 Task: Change the Trello board background to different mountain images using Unsplash.
Action: Mouse moved to (755, 287)
Screenshot: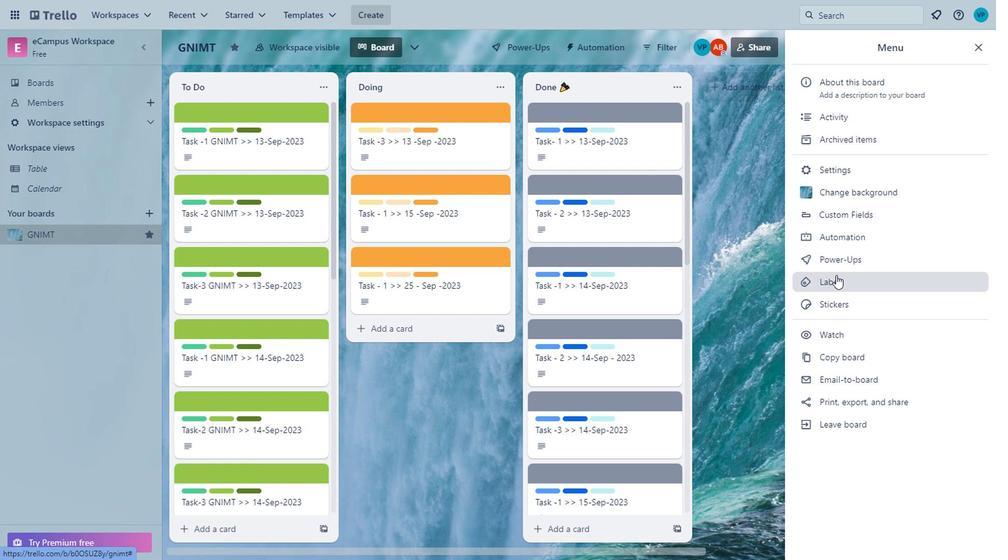 
Action: Mouse pressed left at (755, 287)
Screenshot: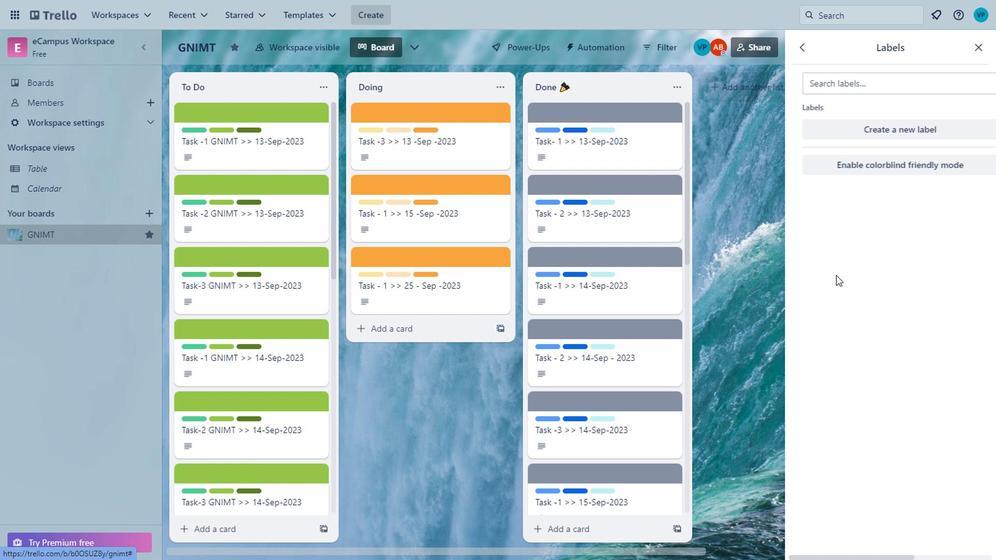 
Action: Mouse moved to (727, 98)
Screenshot: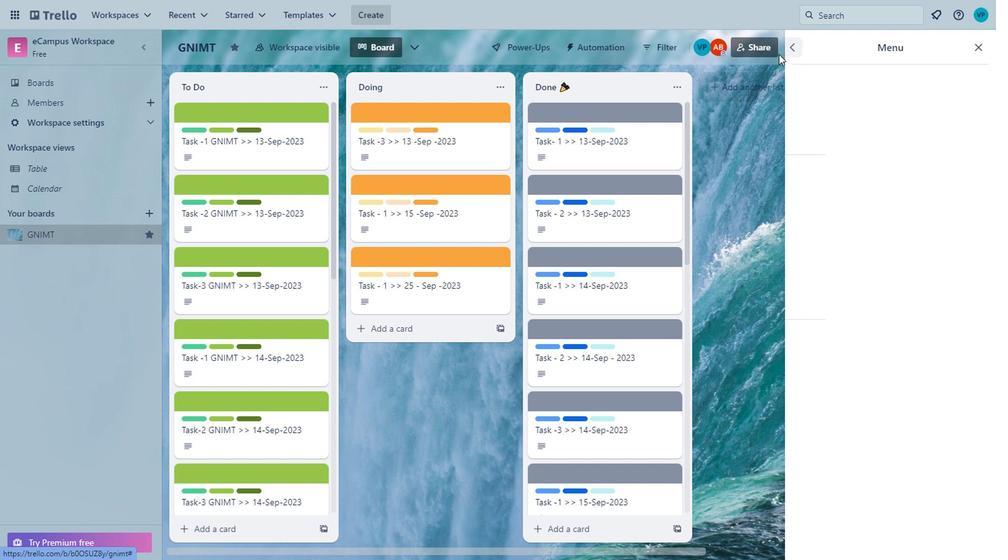 
Action: Mouse pressed left at (727, 98)
Screenshot: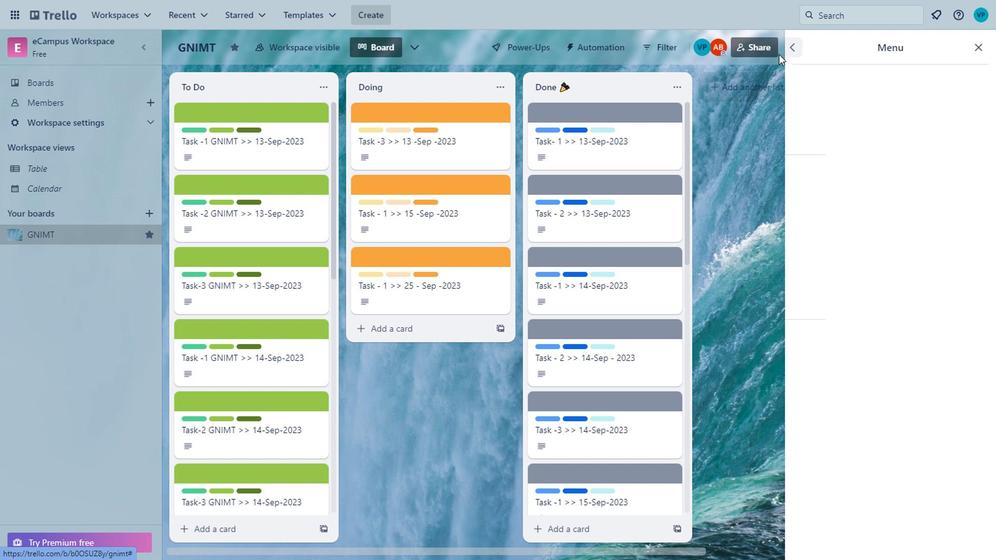 
Action: Mouse moved to (610, 98)
Screenshot: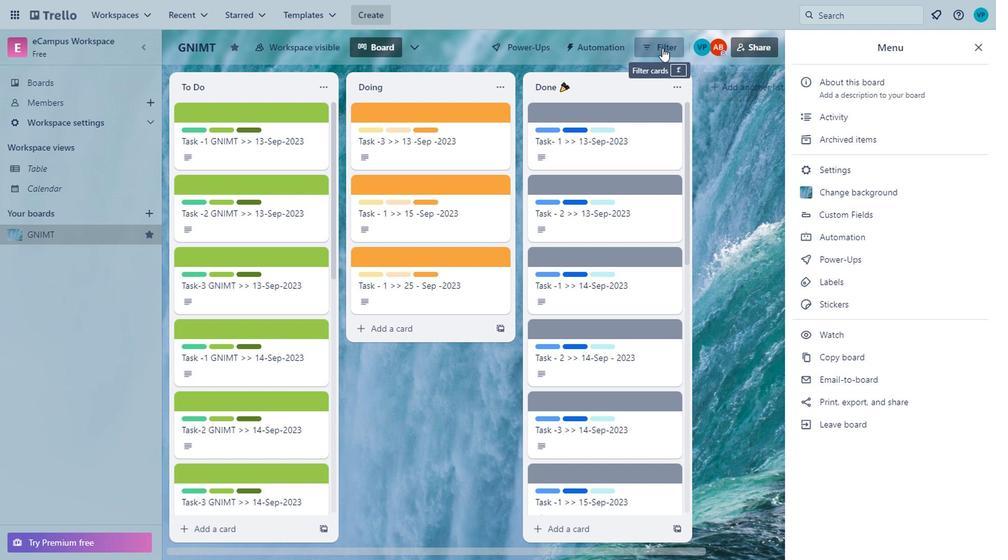 
Action: Mouse pressed left at (610, 98)
Screenshot: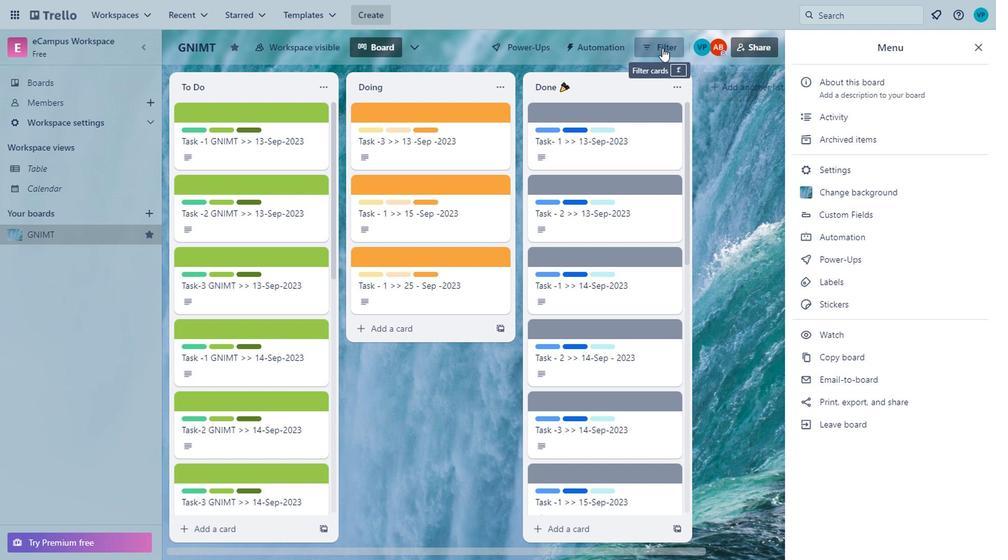 
Action: Mouse moved to (604, 217)
Screenshot: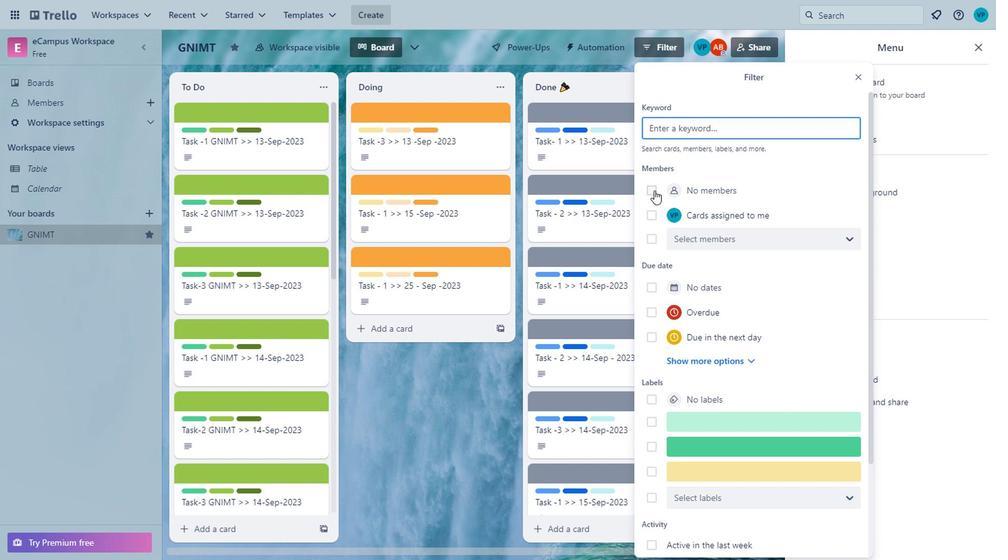 
Action: Mouse pressed left at (604, 217)
Screenshot: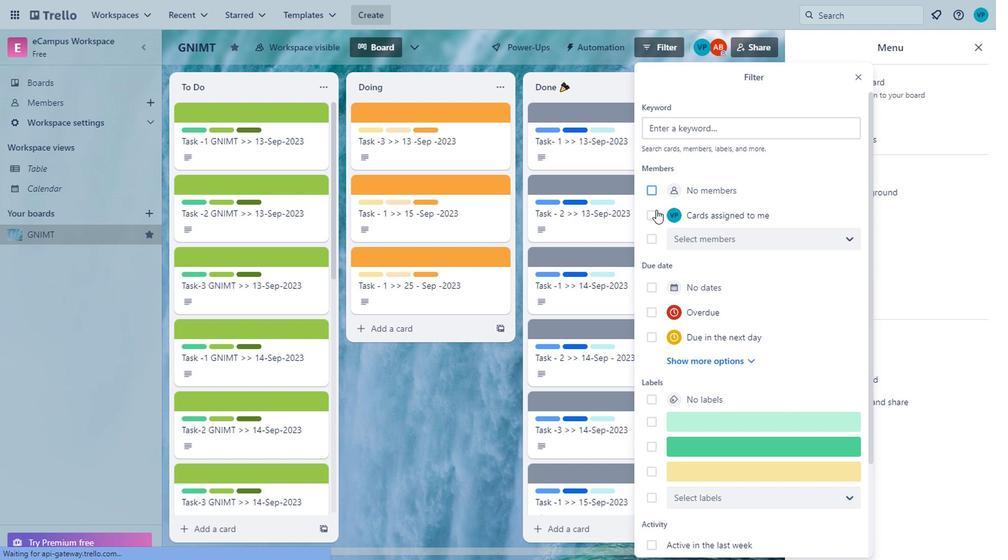 
Action: Mouse moved to (567, 239)
Screenshot: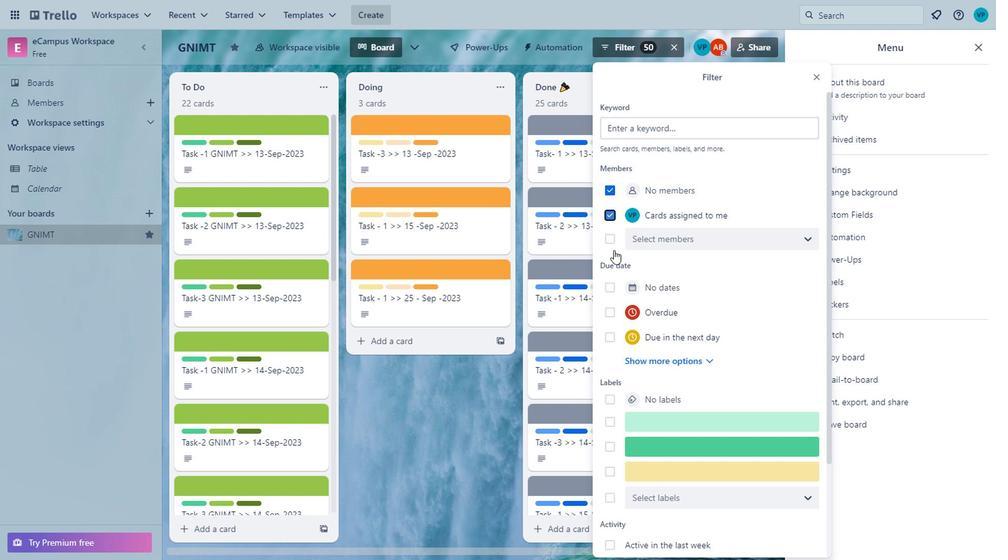 
Action: Mouse pressed left at (567, 239)
Screenshot: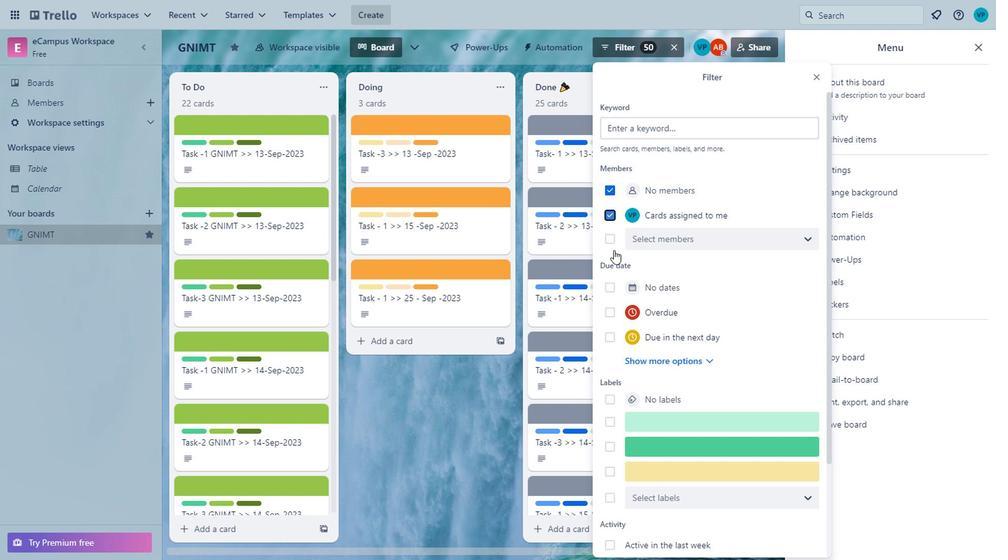 
Action: Mouse moved to (568, 257)
Screenshot: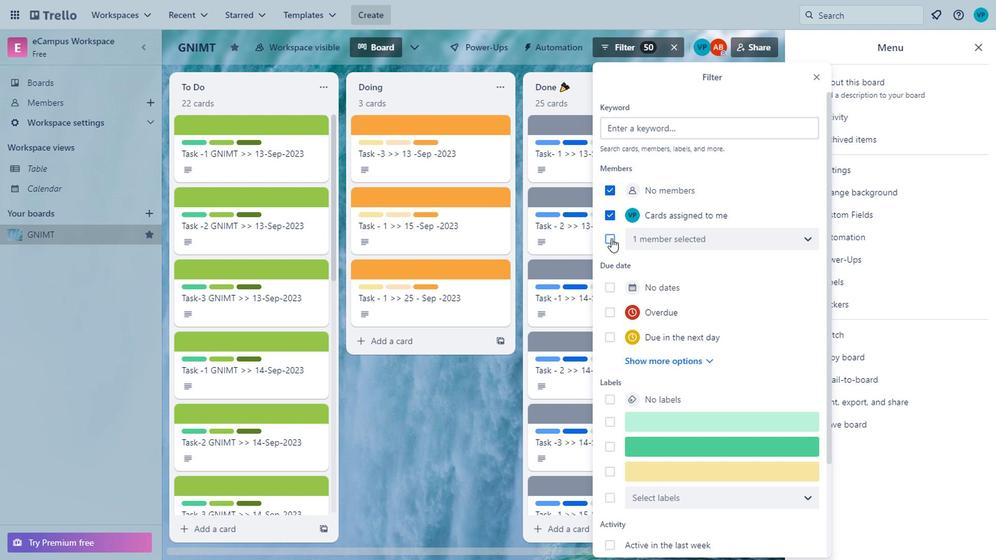 
Action: Mouse pressed left at (568, 257)
Screenshot: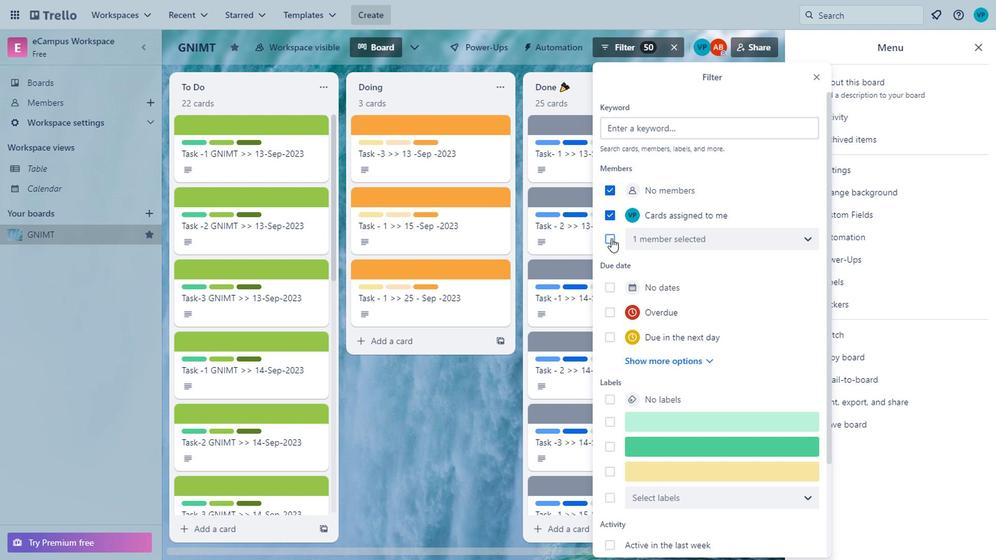 
Action: Mouse moved to (565, 294)
Screenshot: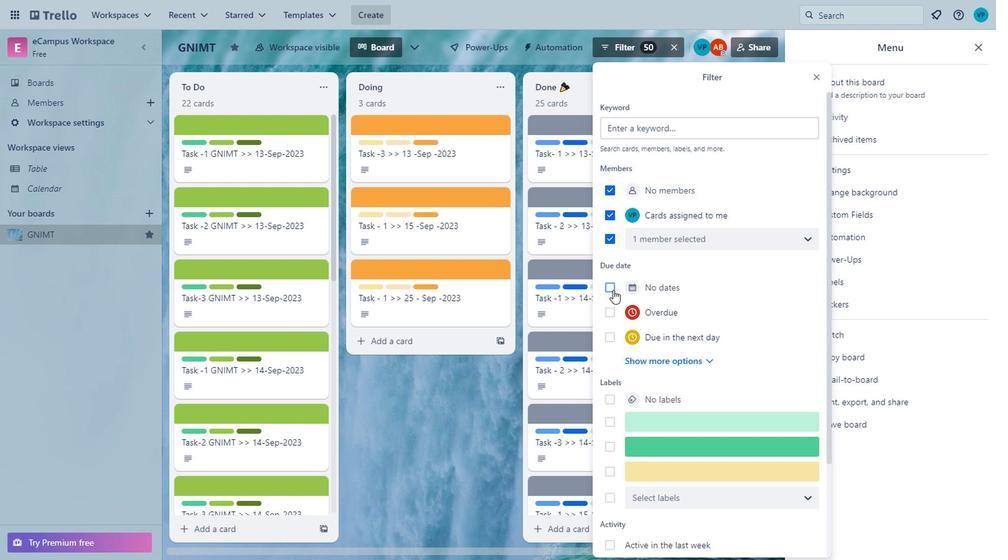 
Action: Mouse pressed left at (565, 294)
Screenshot: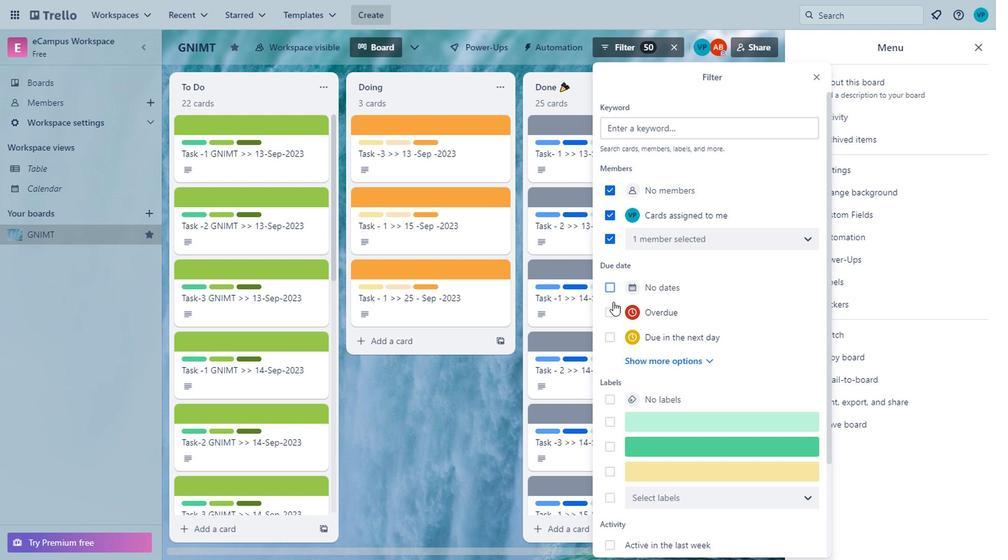 
Action: Mouse moved to (565, 315)
Screenshot: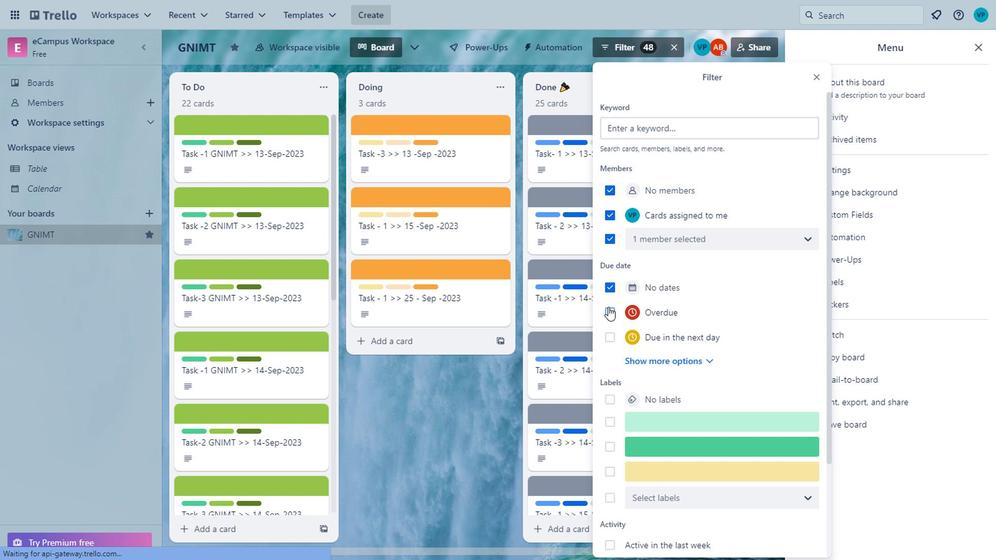 
Action: Mouse pressed left at (565, 315)
Screenshot: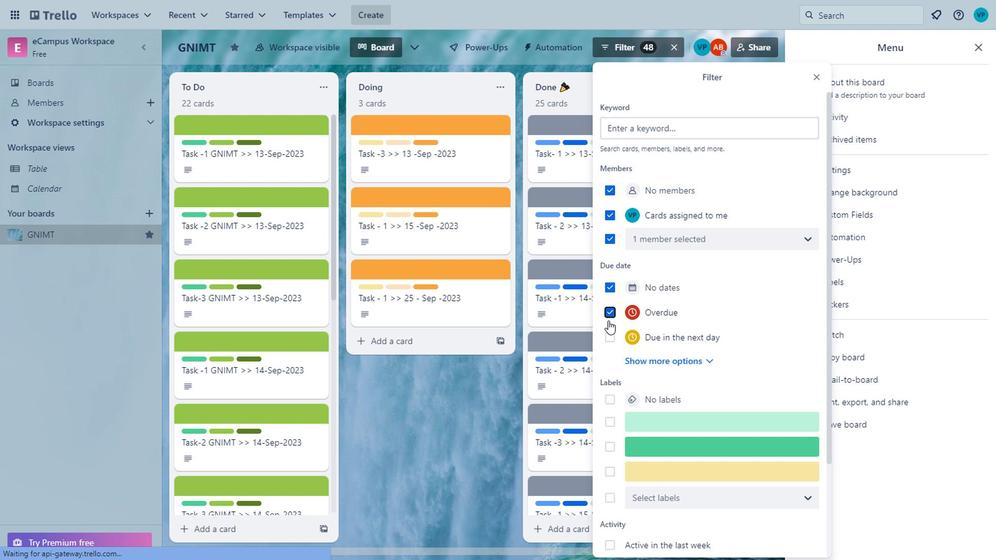 
Action: Mouse moved to (565, 339)
Screenshot: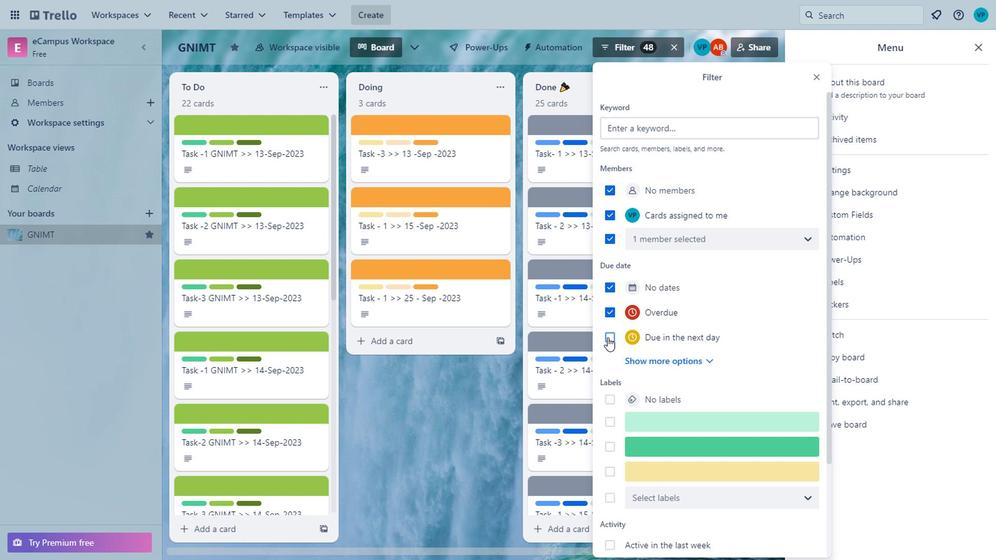 
Action: Mouse pressed left at (565, 339)
Screenshot: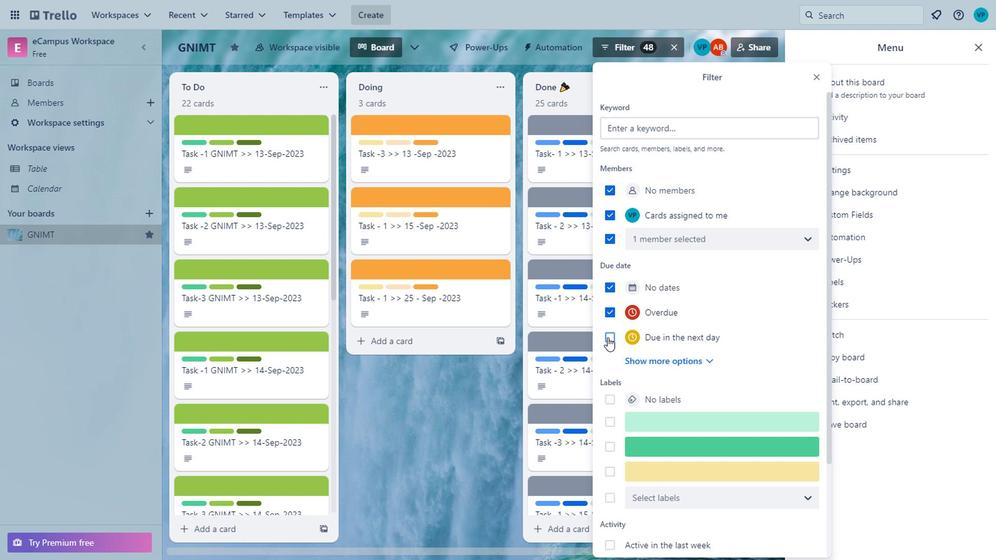 
Action: Mouse moved to (567, 392)
Screenshot: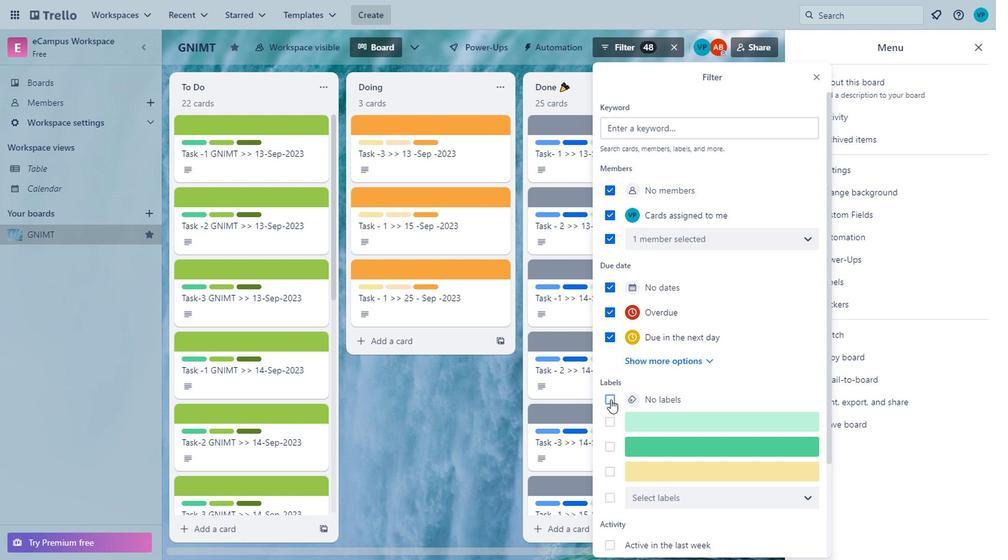 
Action: Mouse pressed left at (567, 392)
Screenshot: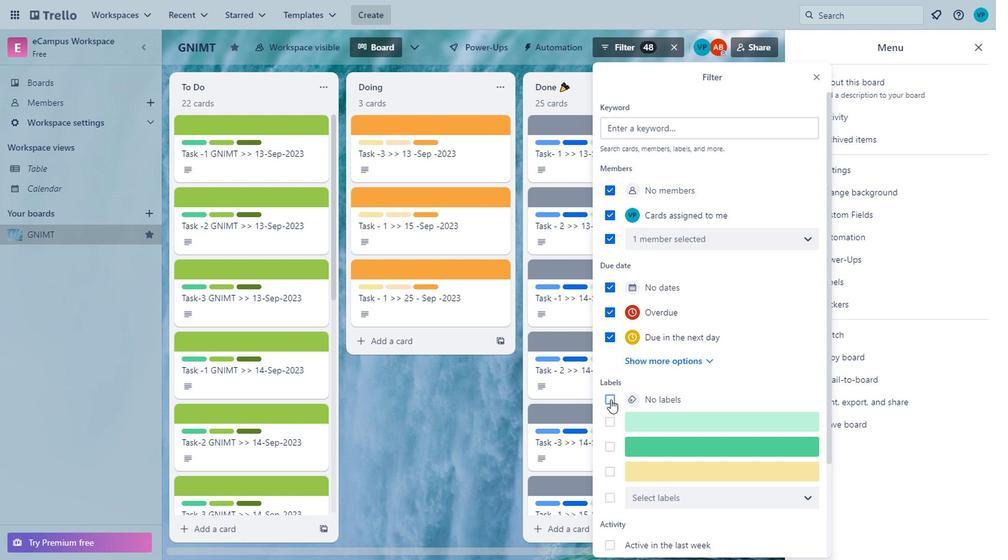 
Action: Mouse moved to (453, 293)
Screenshot: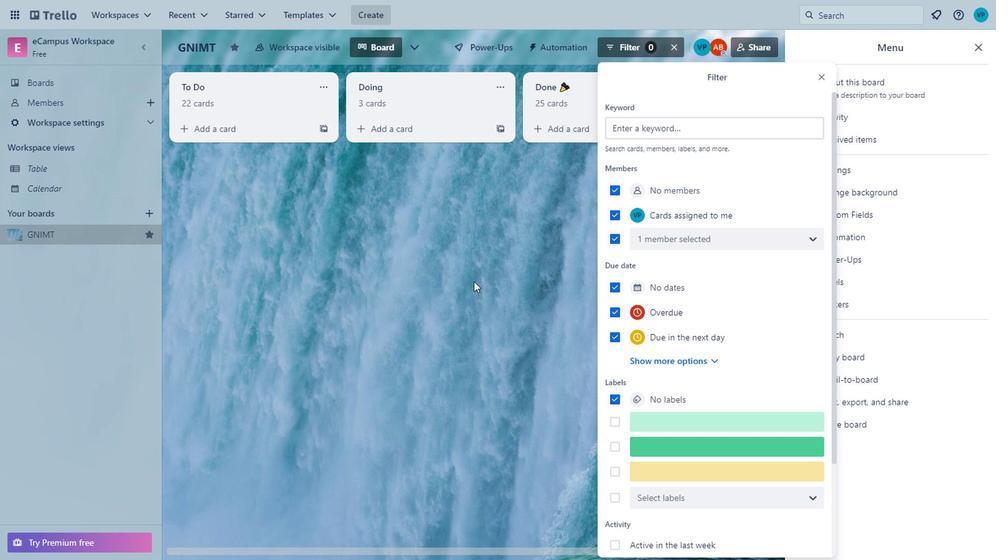 
Action: Mouse pressed left at (453, 293)
Screenshot: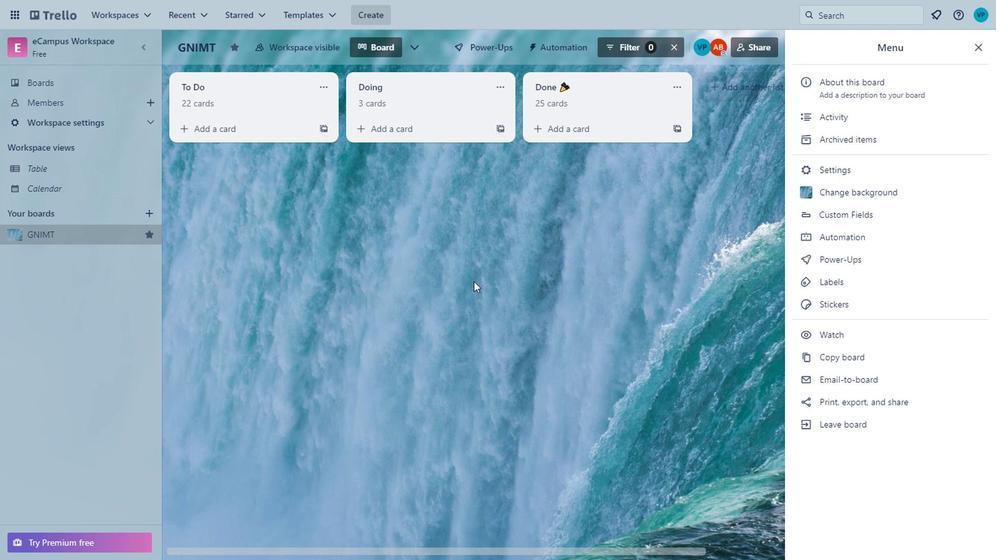 
Action: Mouse moved to (791, 222)
Screenshot: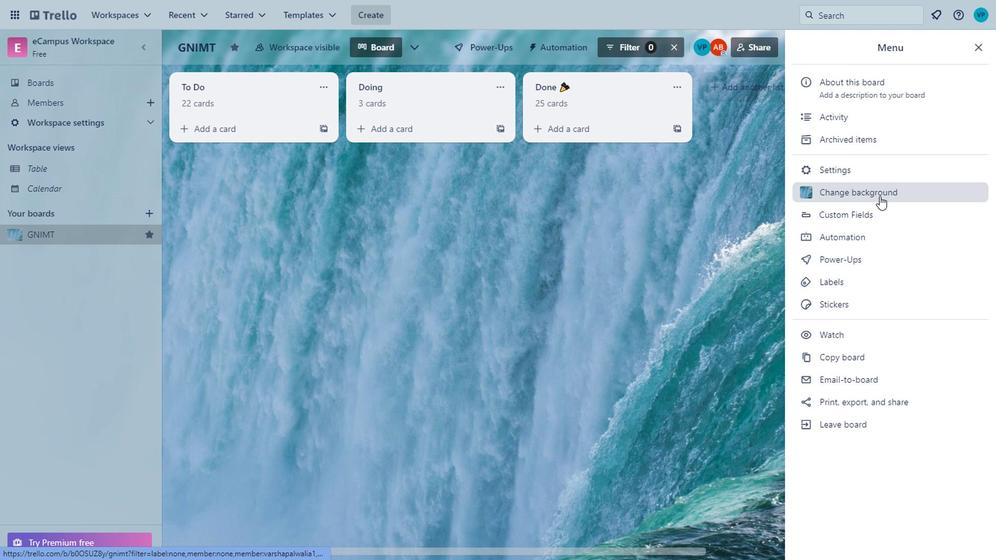 
Action: Mouse pressed left at (791, 222)
Screenshot: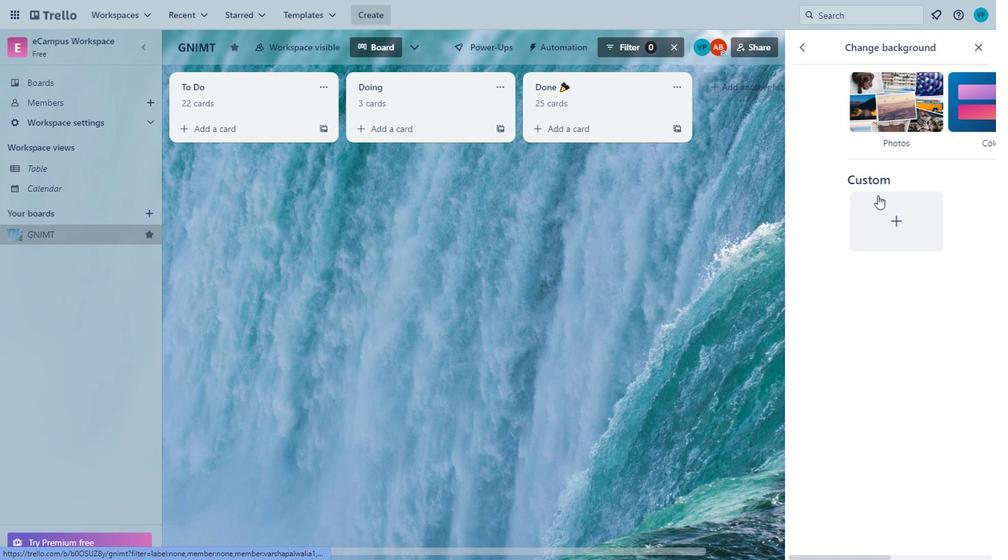 
Action: Mouse moved to (179, 97)
Screenshot: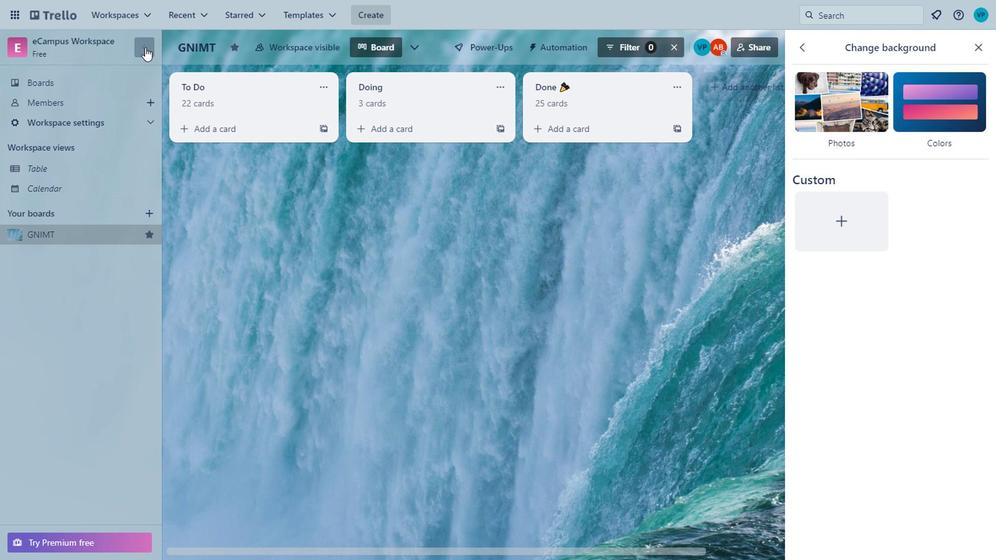 
Action: Mouse pressed left at (179, 97)
Screenshot: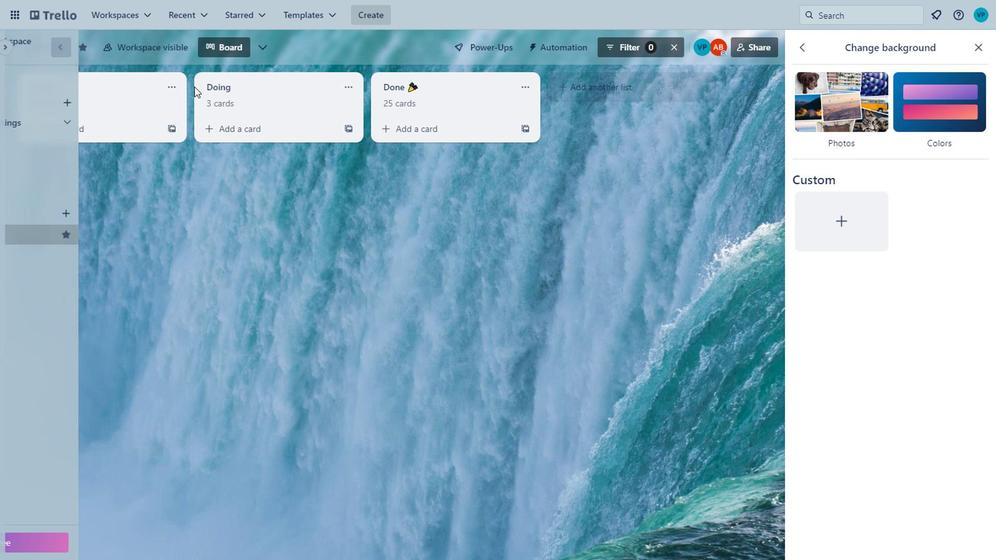 
Action: Mouse moved to (771, 167)
Screenshot: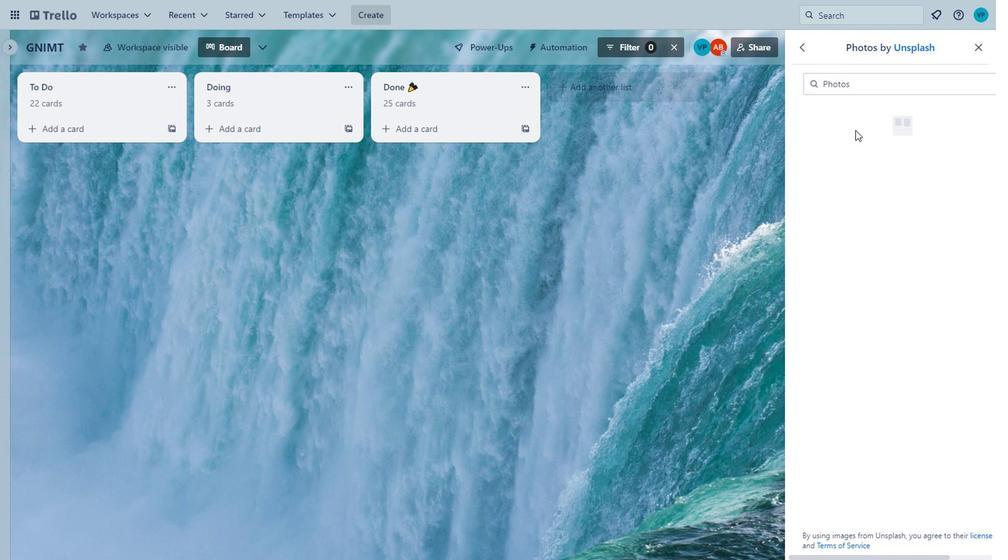 
Action: Mouse pressed left at (771, 167)
Screenshot: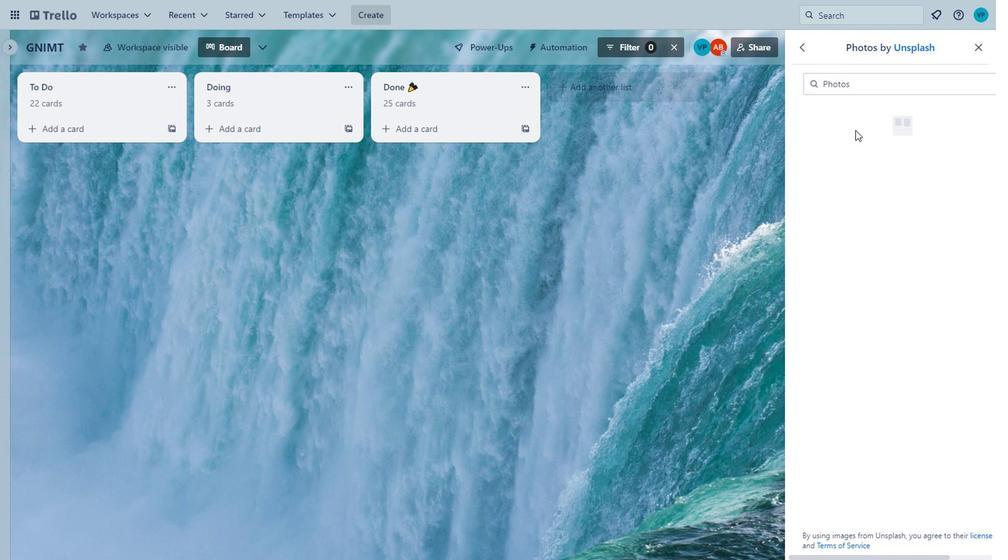 
Action: Mouse moved to (804, 133)
Screenshot: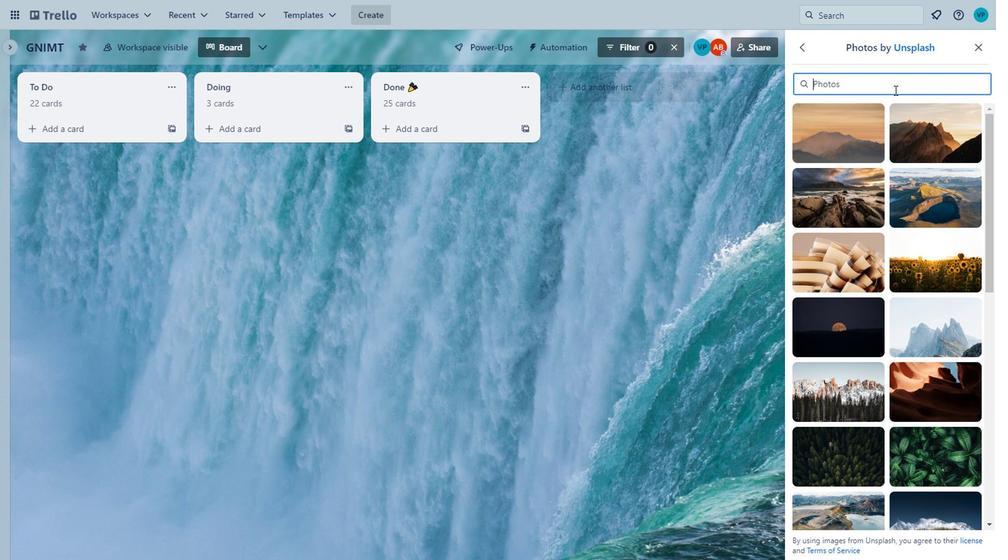 
Action: Mouse pressed left at (804, 133)
Screenshot: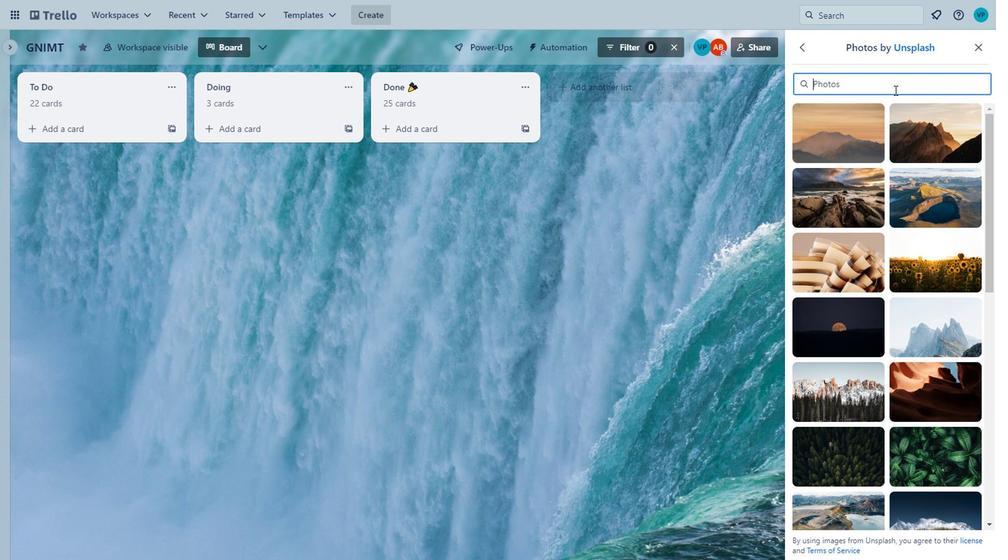 
Action: Mouse moved to (815, 144)
Screenshot: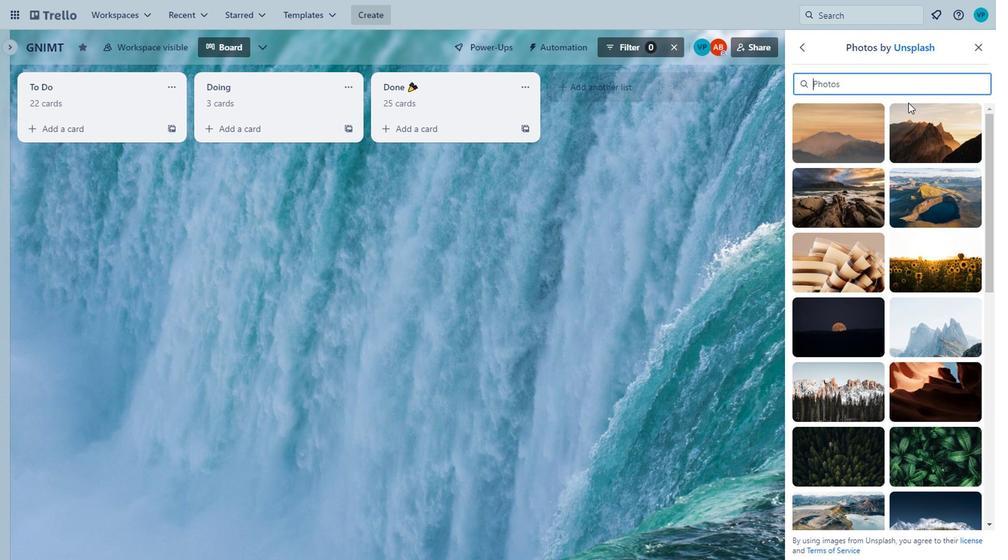 
Action: Key pressed mountains<Key.enter>
Screenshot: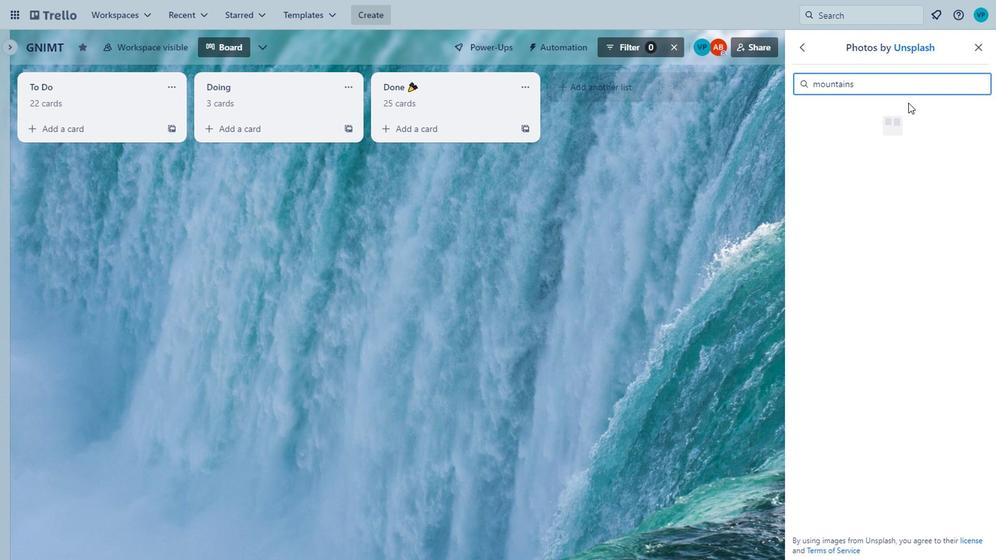 
Action: Mouse moved to (764, 161)
Screenshot: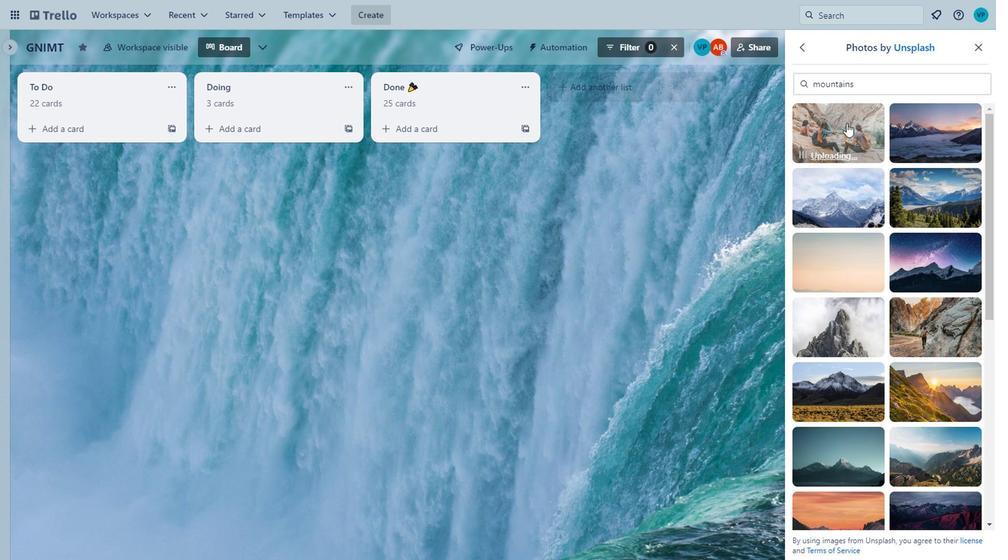 
Action: Mouse pressed left at (764, 161)
Screenshot: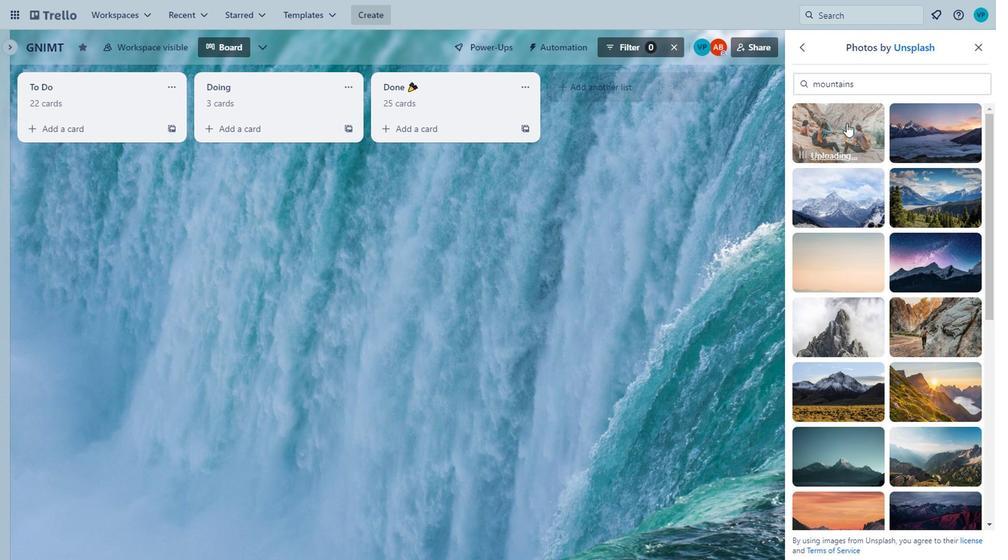 
Action: Mouse moved to (769, 322)
Screenshot: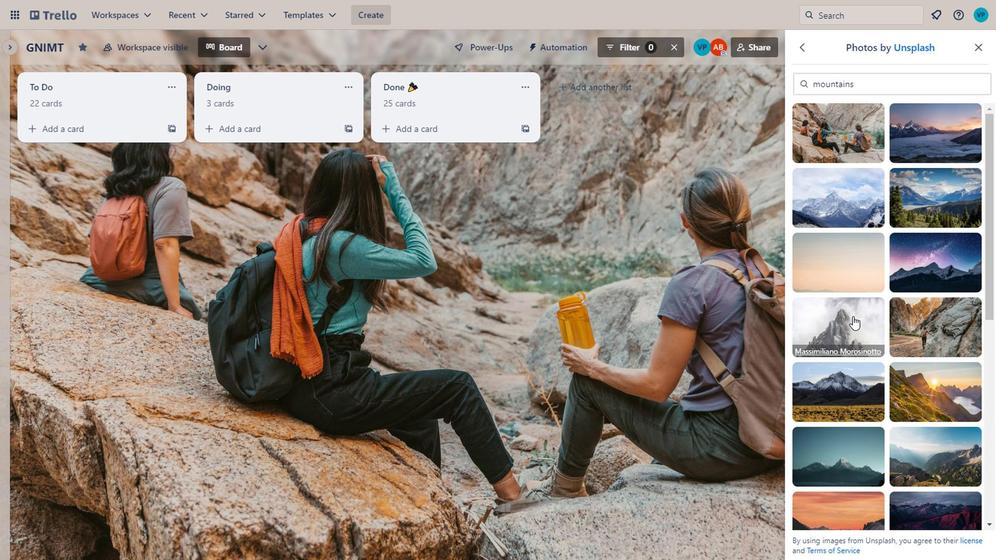 
Action: Mouse pressed left at (769, 322)
Screenshot: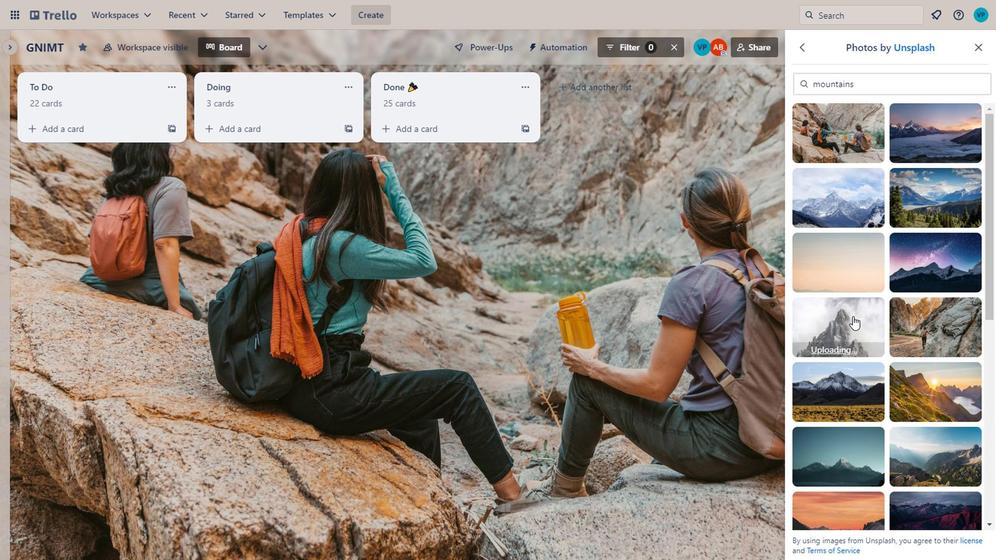 
Action: Mouse moved to (838, 262)
Screenshot: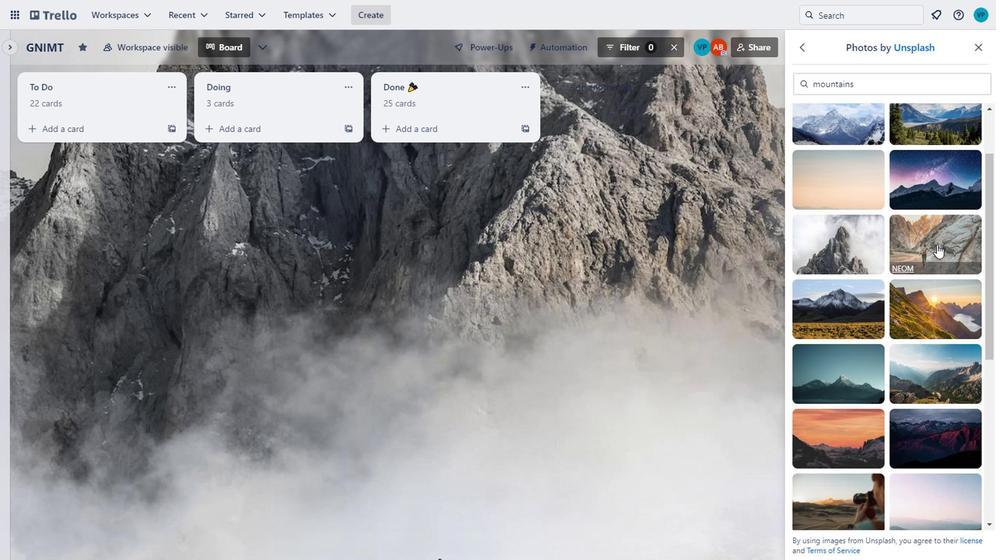 
Action: Mouse scrolled (838, 262) with delta (0, 0)
Screenshot: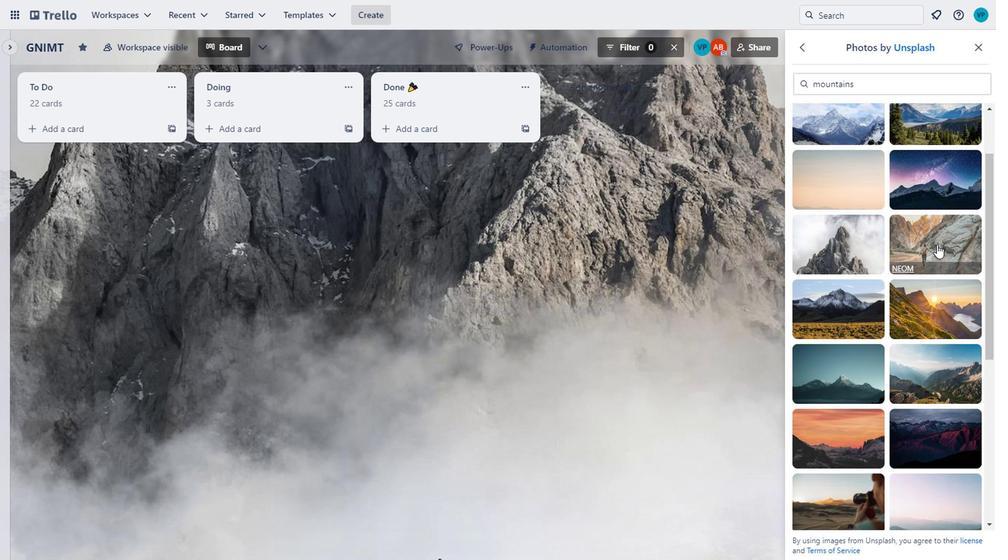 
Action: Mouse moved to (888, 58)
Screenshot: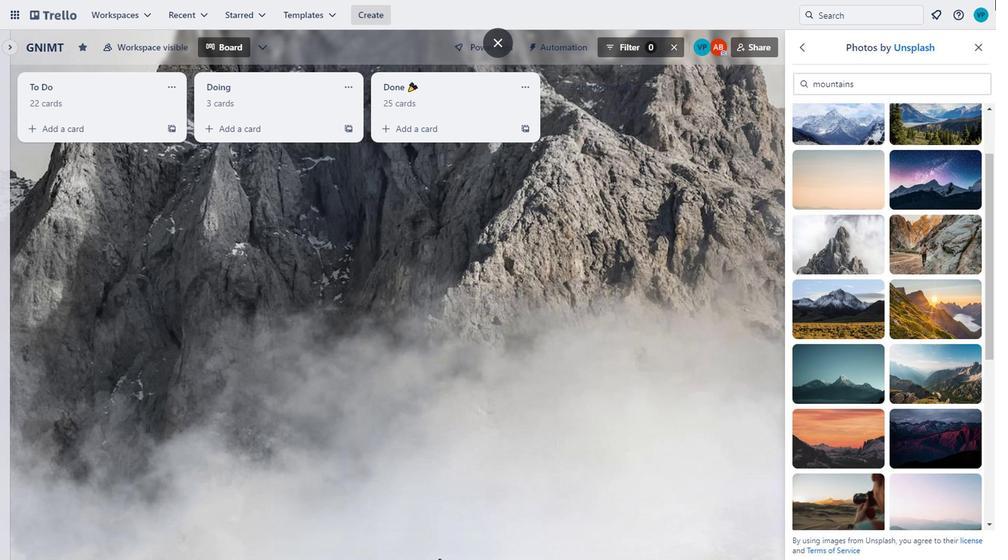 
Action: Mouse scrolled (888, 58) with delta (0, 0)
Screenshot: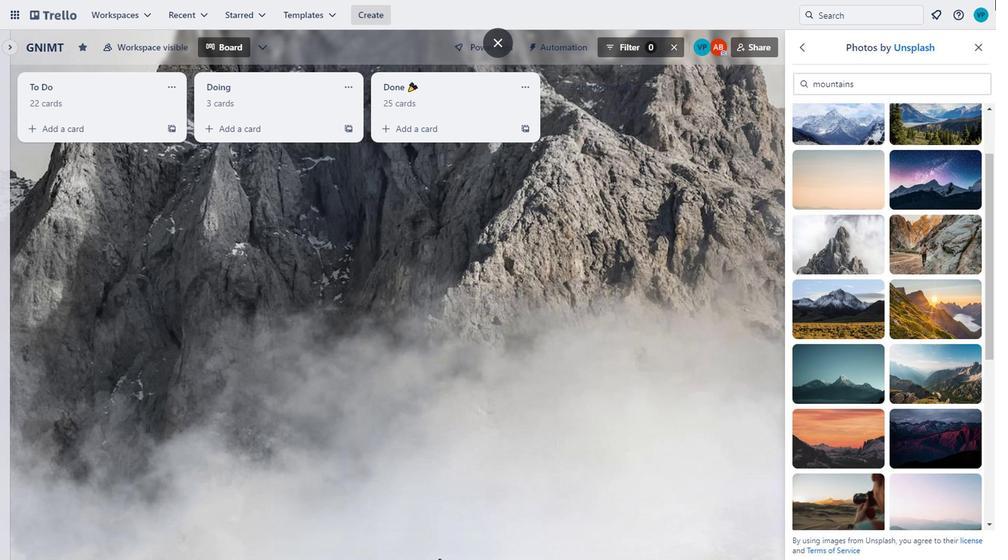 
Action: Mouse scrolled (888, 58) with delta (0, 0)
Screenshot: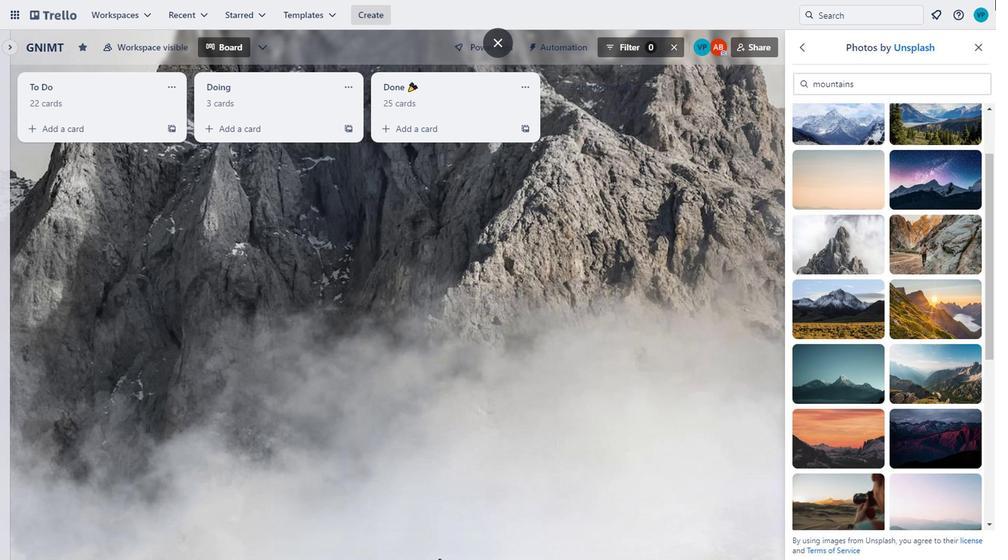 
Action: Mouse scrolled (888, 58) with delta (0, 0)
Screenshot: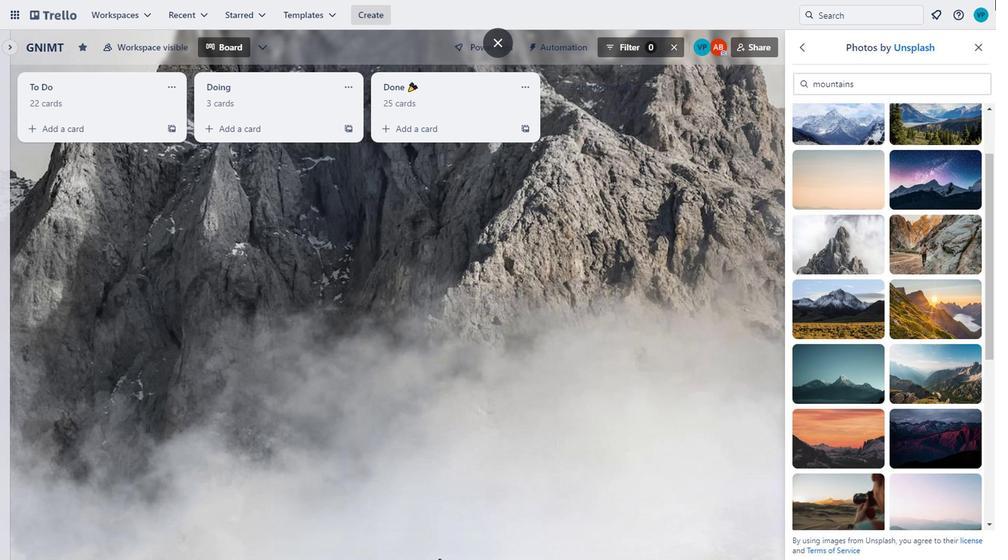 
Action: Mouse moved to (888, 58)
Screenshot: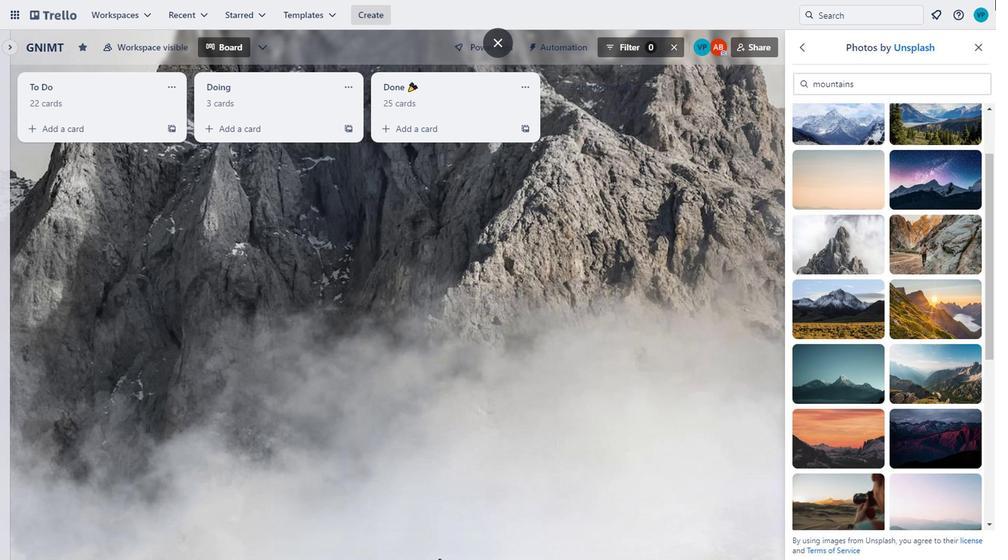 
Action: Mouse scrolled (888, 58) with delta (0, 0)
Screenshot: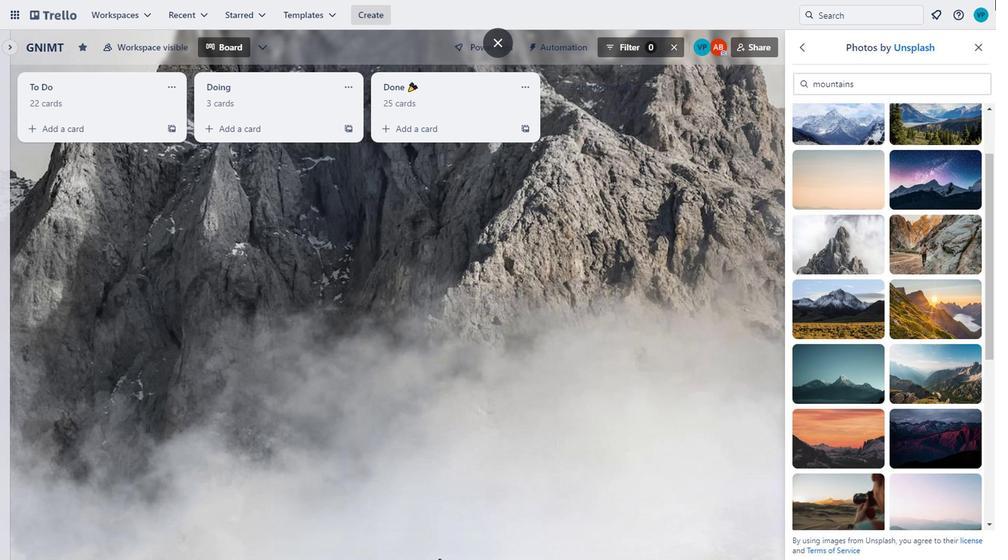 
Action: Mouse scrolled (888, 58) with delta (0, 0)
Screenshot: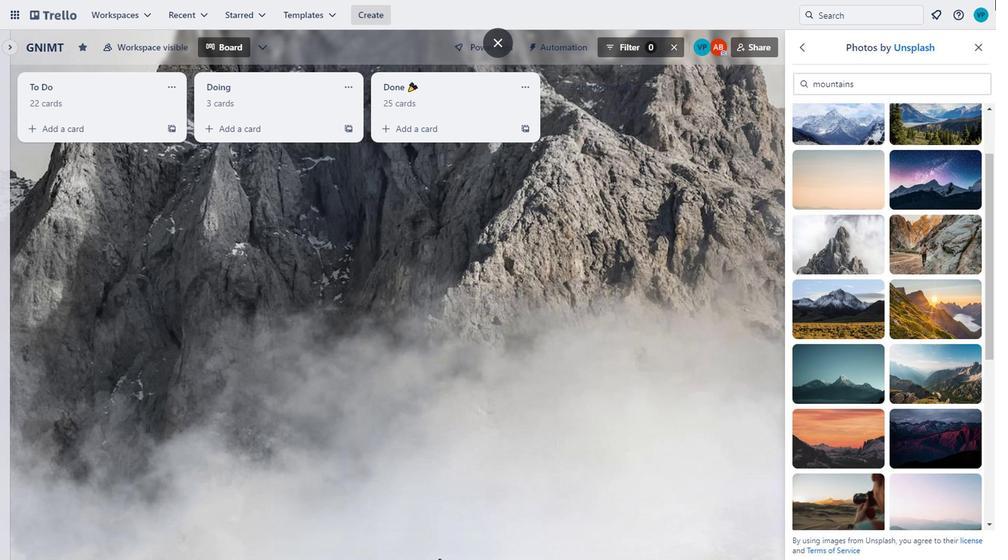 
Action: Mouse scrolled (888, 59) with delta (0, 0)
Screenshot: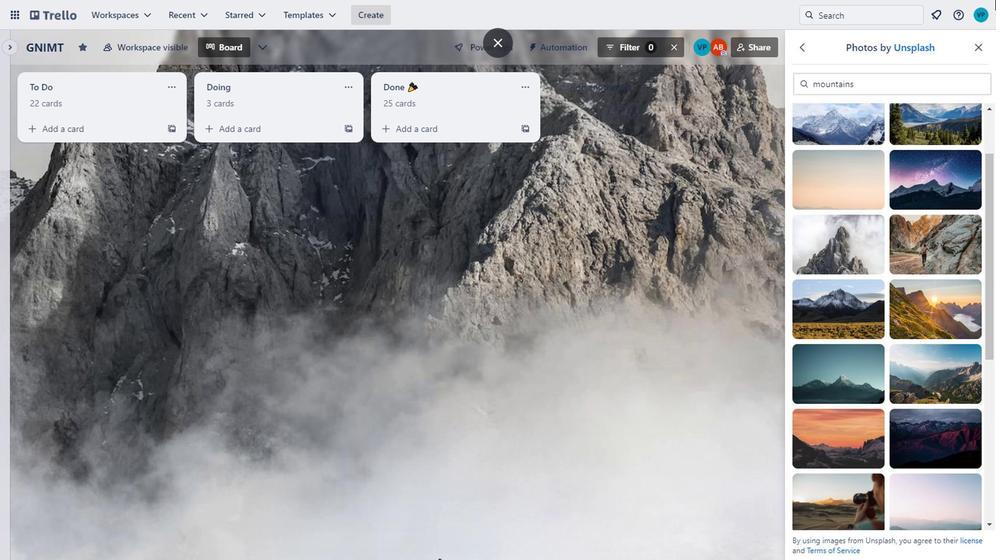 
Action: Mouse scrolled (888, 59) with delta (0, 0)
Screenshot: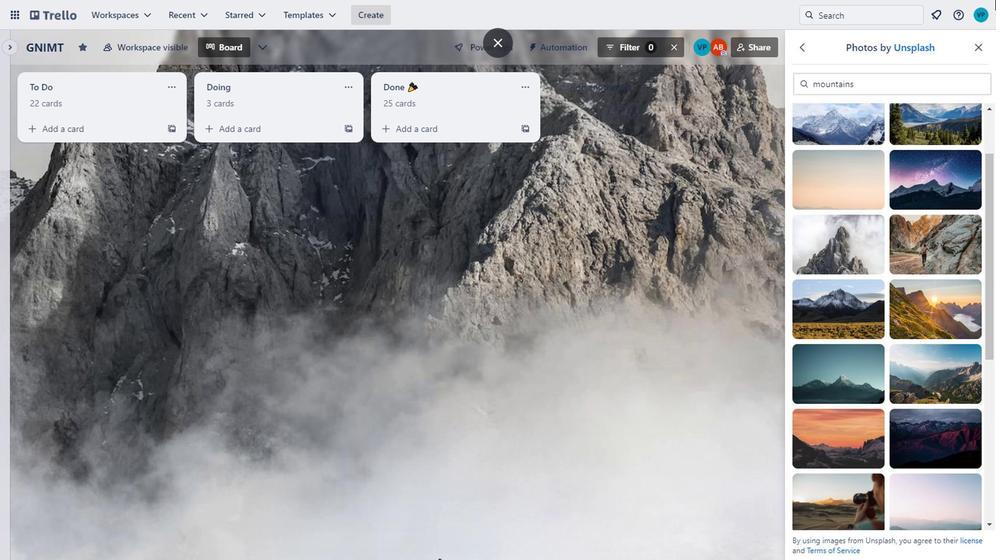 
Action: Mouse scrolled (888, 59) with delta (0, 0)
Screenshot: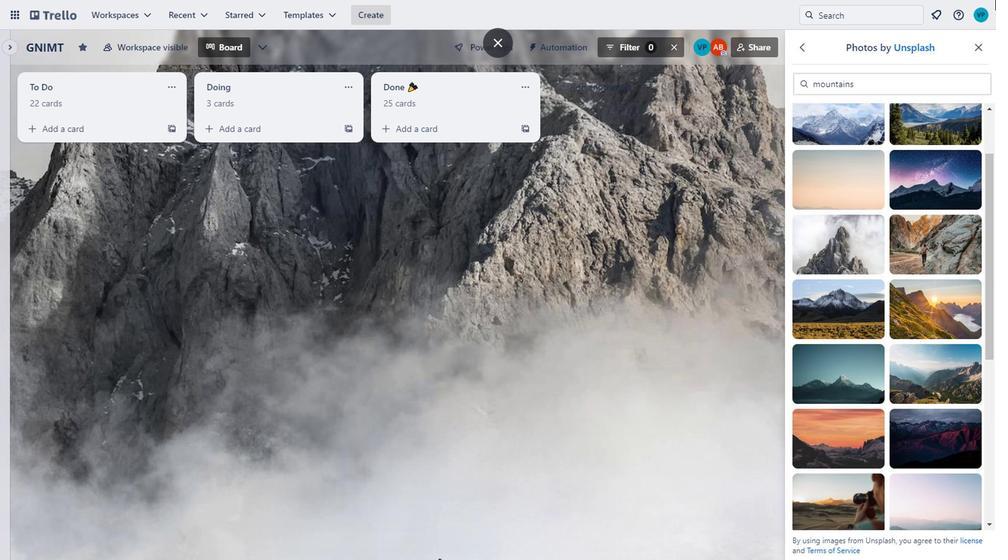 
Action: Mouse moved to (793, 296)
Screenshot: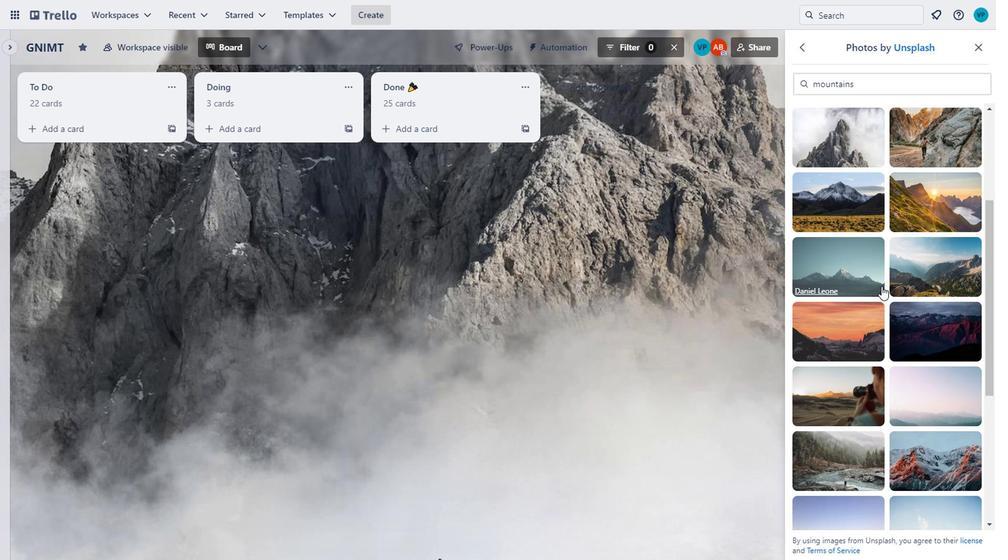 
Action: Mouse scrolled (793, 296) with delta (0, 0)
Screenshot: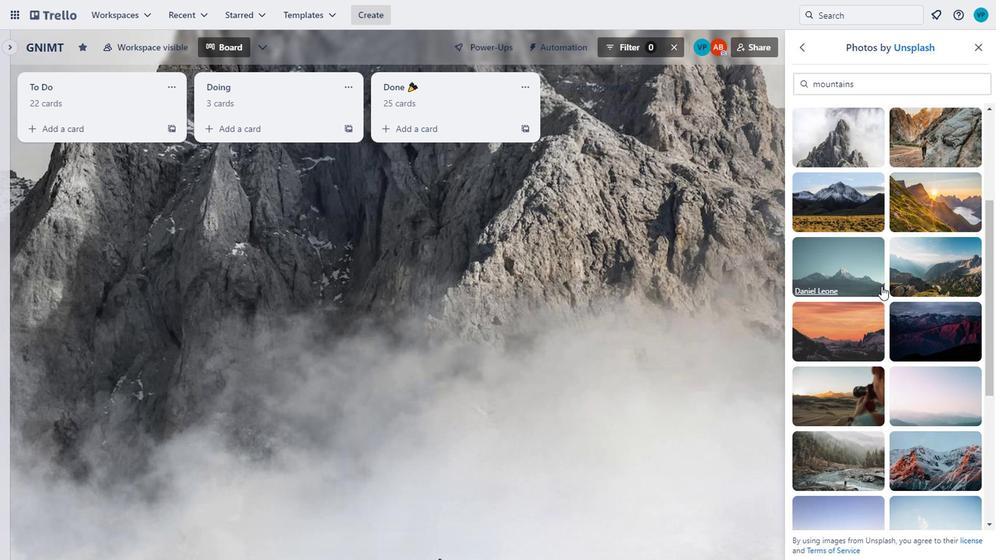 
Action: Mouse moved to (793, 297)
Screenshot: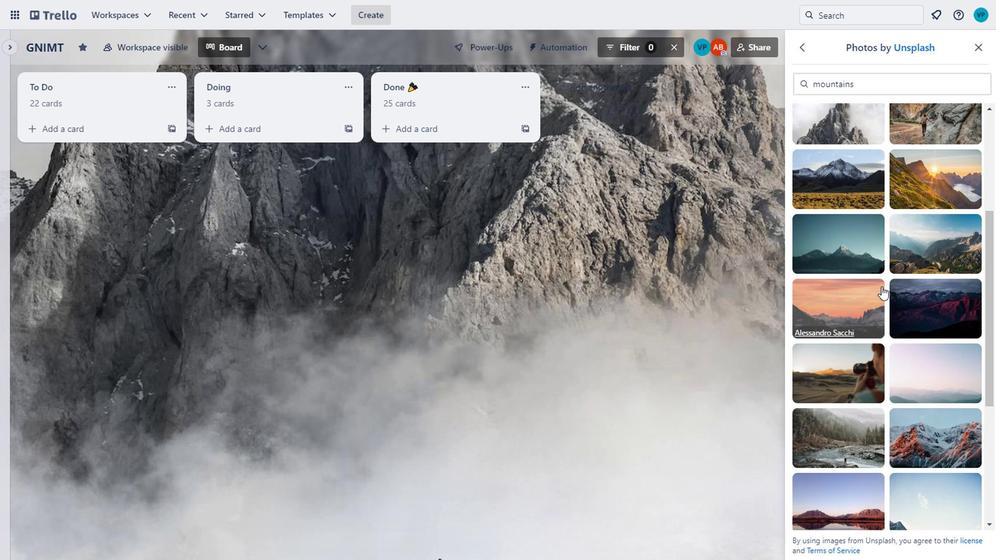 
Action: Mouse scrolled (793, 296) with delta (0, 0)
Screenshot: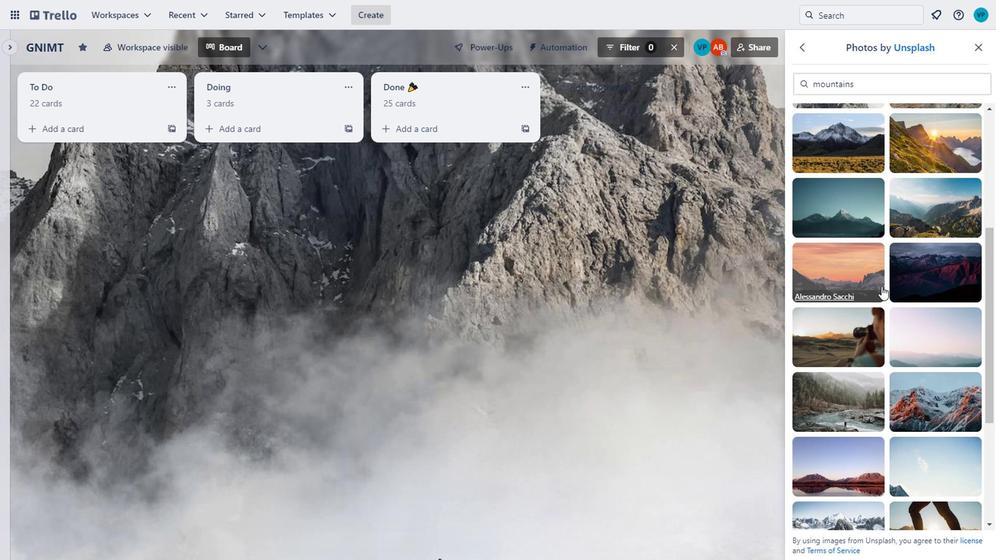 
Action: Mouse scrolled (793, 296) with delta (0, 0)
Screenshot: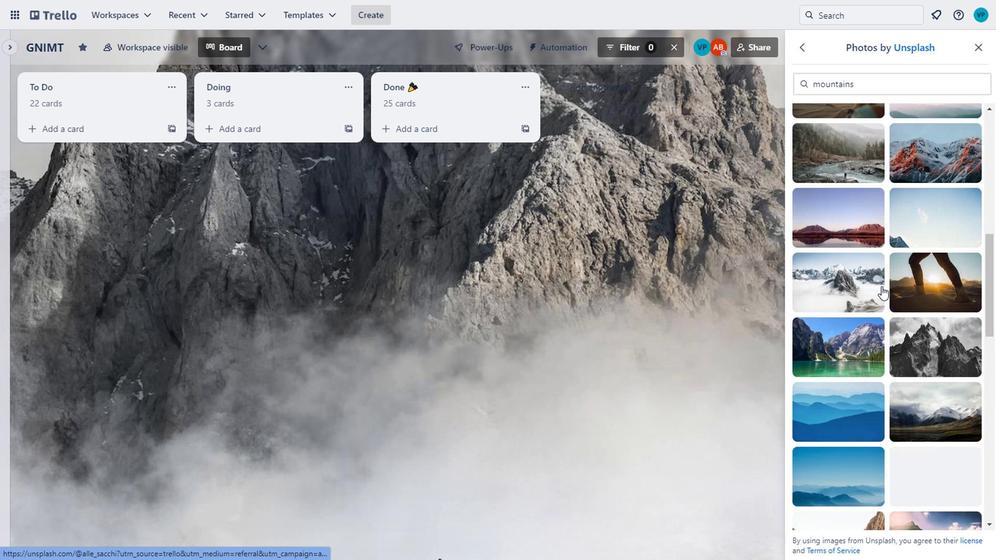
Action: Mouse scrolled (793, 296) with delta (0, 0)
Screenshot: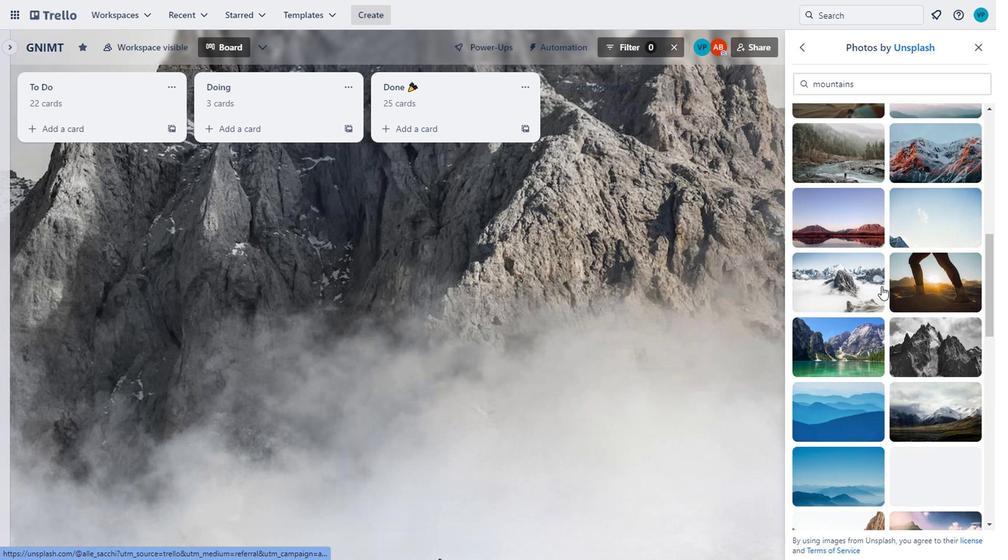 
Action: Mouse scrolled (793, 296) with delta (0, 0)
Screenshot: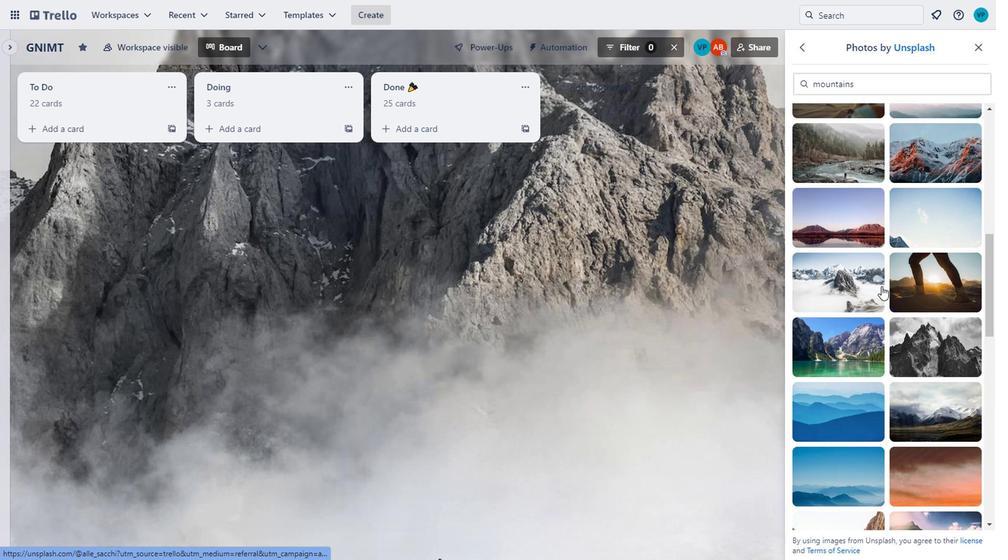 
Action: Mouse scrolled (793, 296) with delta (0, 0)
Screenshot: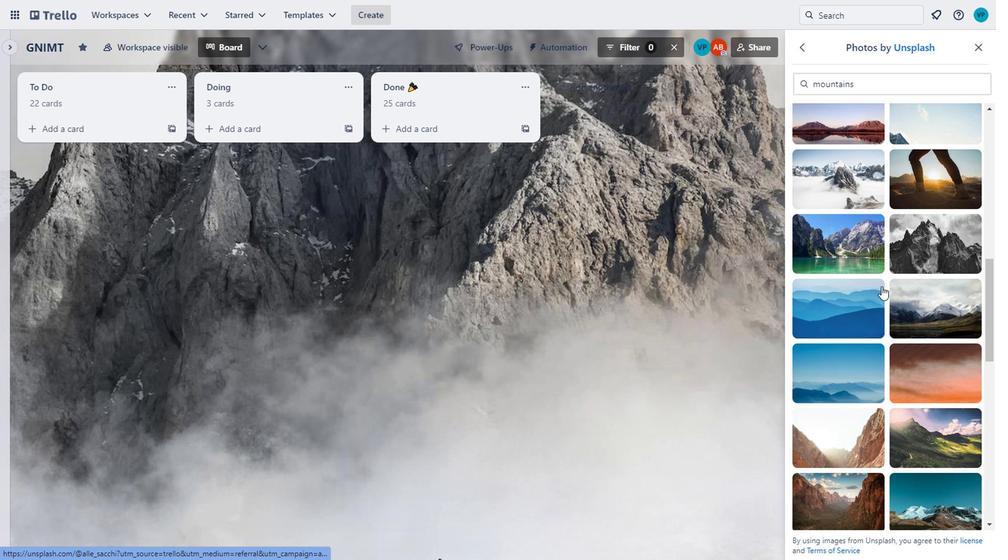 
Action: Mouse scrolled (793, 296) with delta (0, 0)
Screenshot: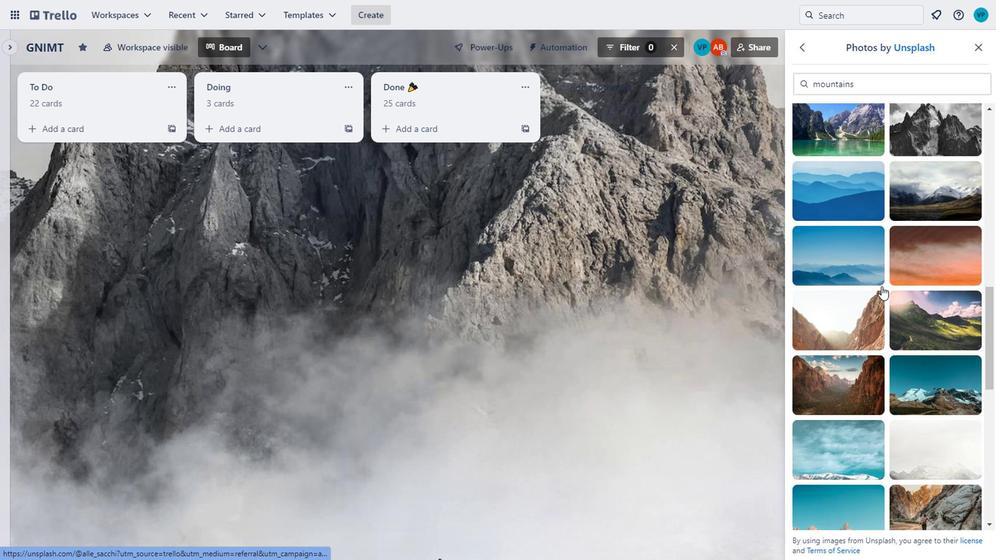
Action: Mouse scrolled (793, 296) with delta (0, 0)
Screenshot: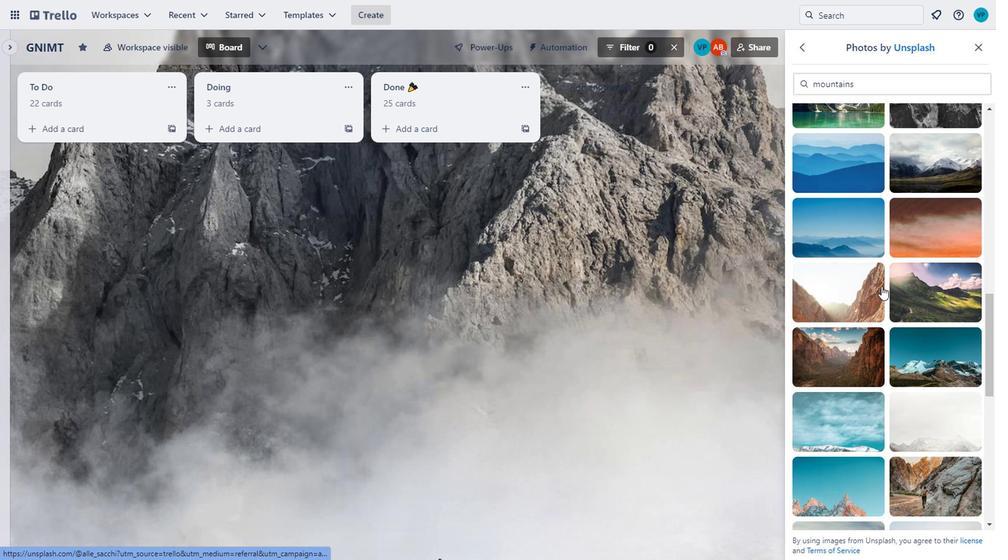 
Action: Mouse scrolled (793, 296) with delta (0, 0)
Screenshot: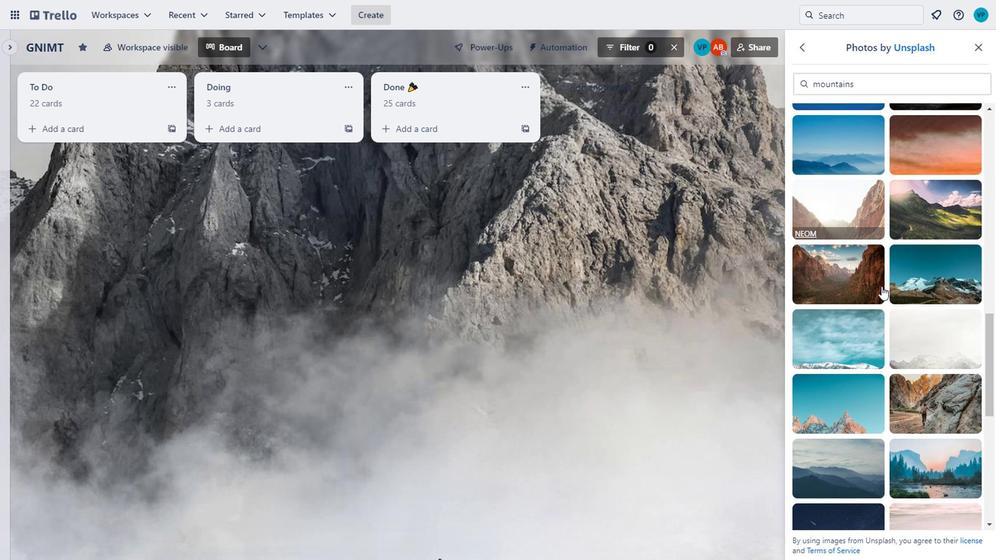 
Action: Mouse scrolled (793, 296) with delta (0, 0)
Screenshot: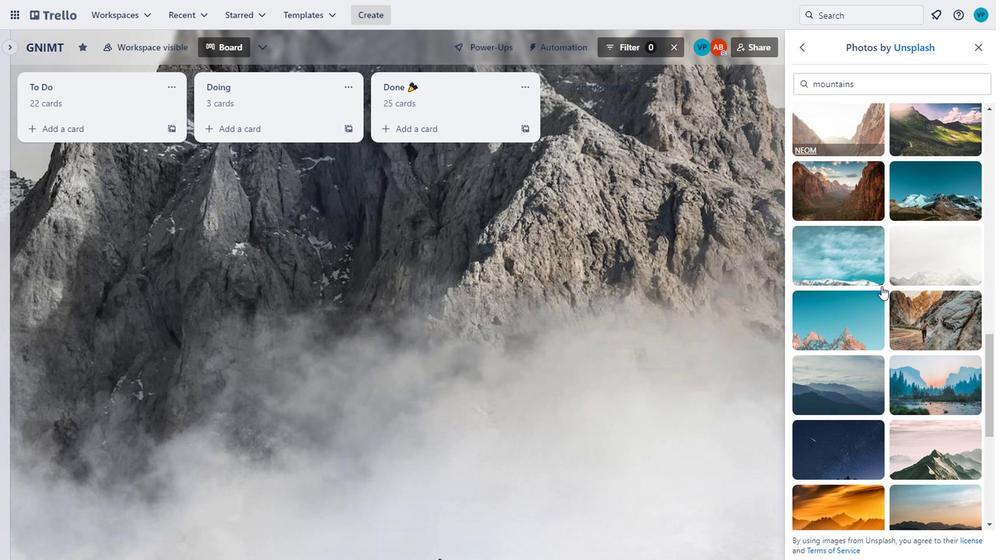 
Action: Mouse moved to (753, 315)
Screenshot: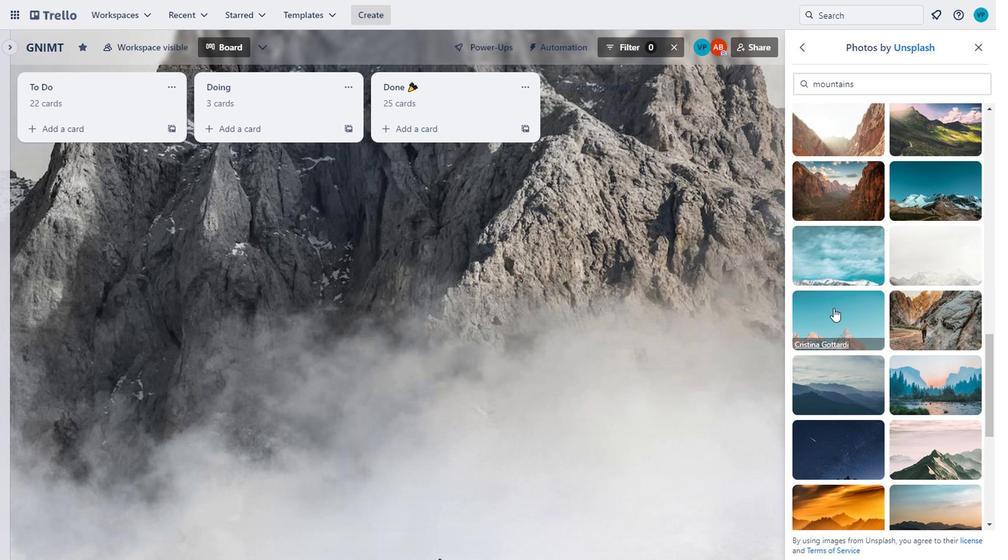 
Action: Mouse pressed left at (753, 315)
Screenshot: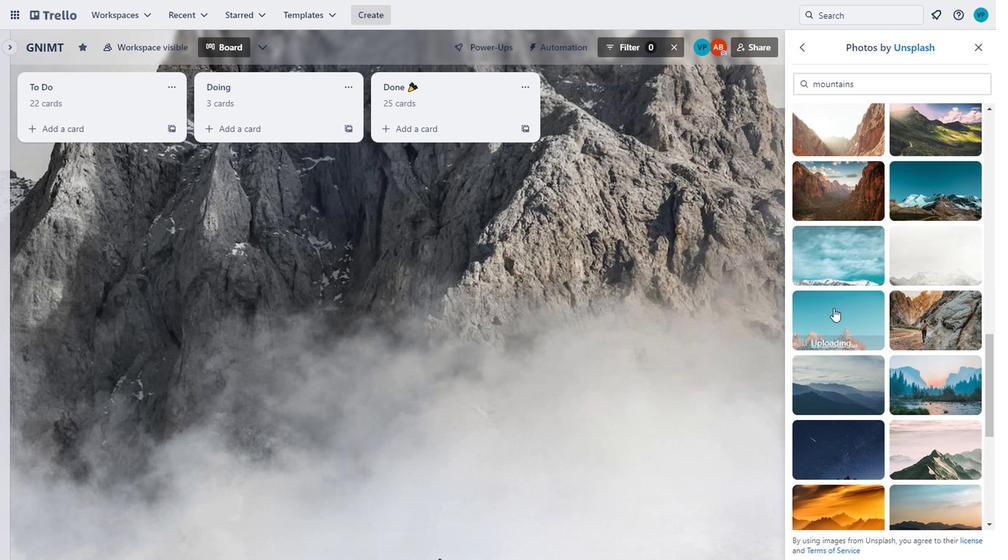 
Action: Mouse scrolled (753, 314) with delta (0, 0)
Screenshot: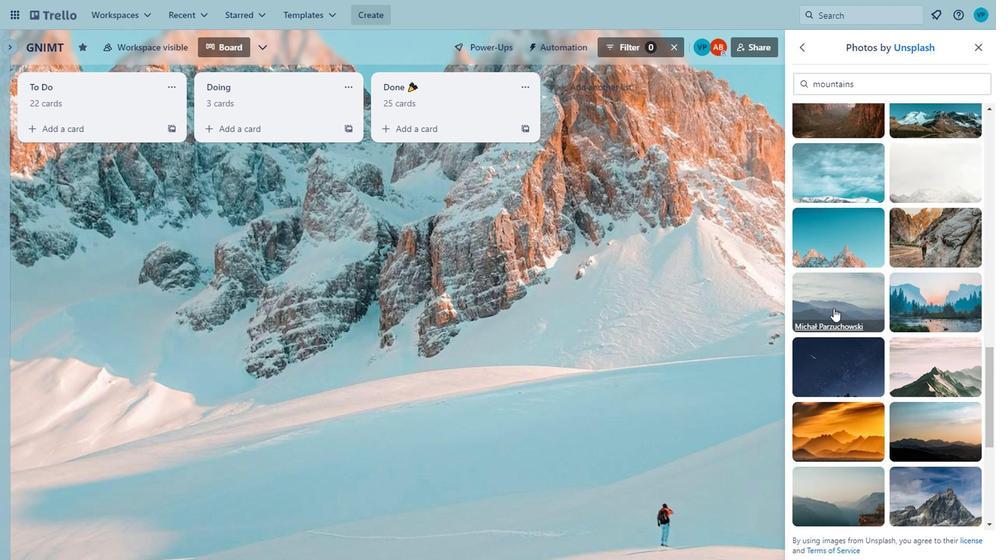 
Action: Mouse scrolled (753, 314) with delta (0, 0)
Screenshot: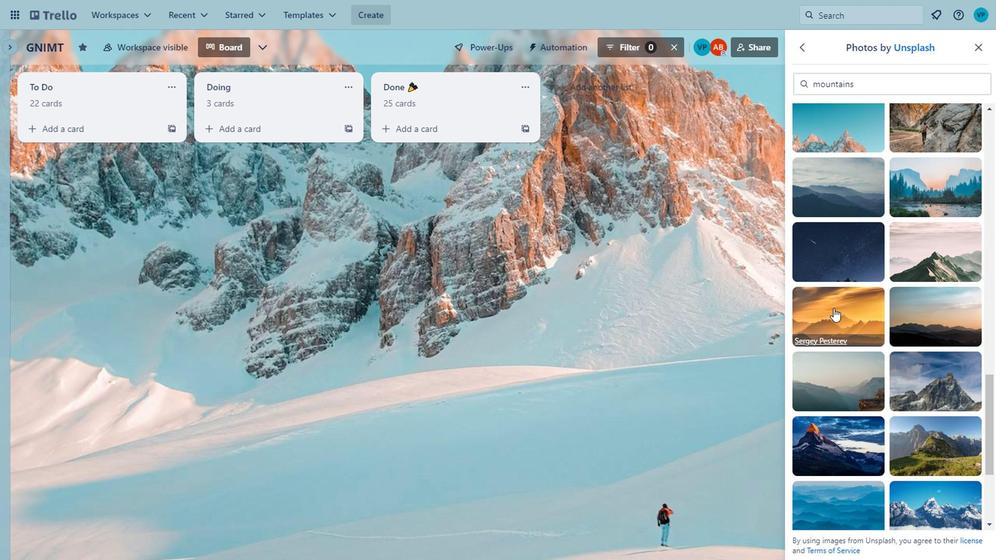 
Action: Mouse scrolled (753, 314) with delta (0, 0)
Screenshot: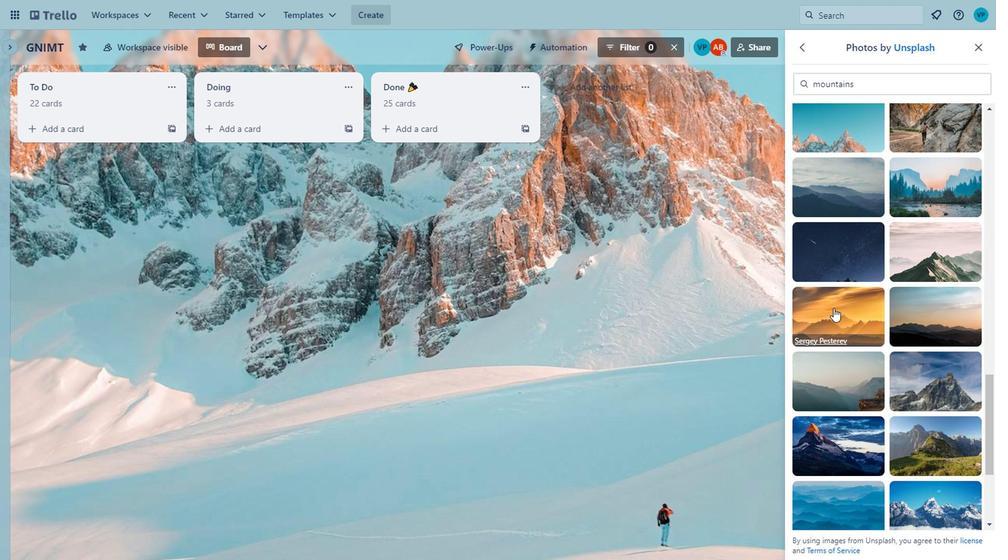 
Action: Mouse scrolled (753, 314) with delta (0, 0)
Screenshot: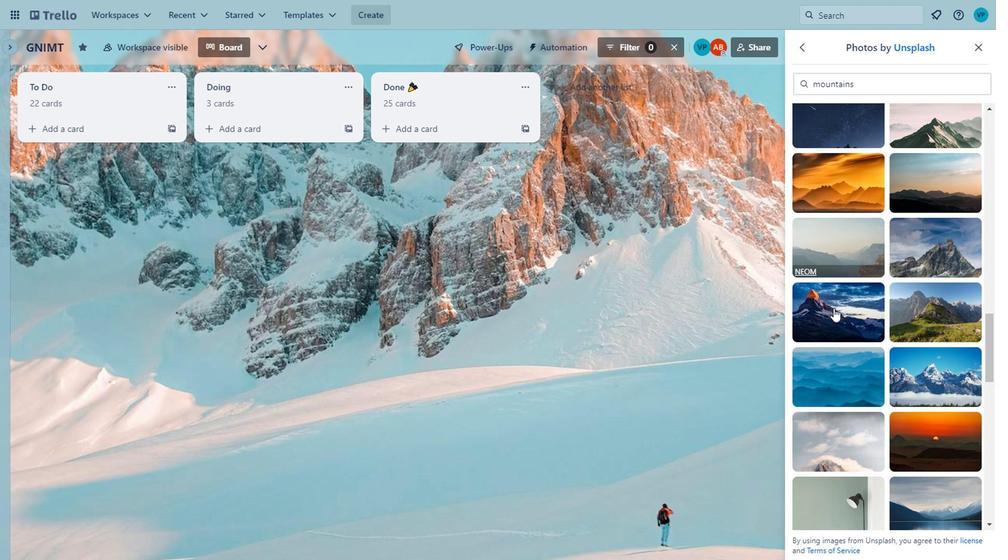 
Action: Mouse pressed left at (753, 315)
Screenshot: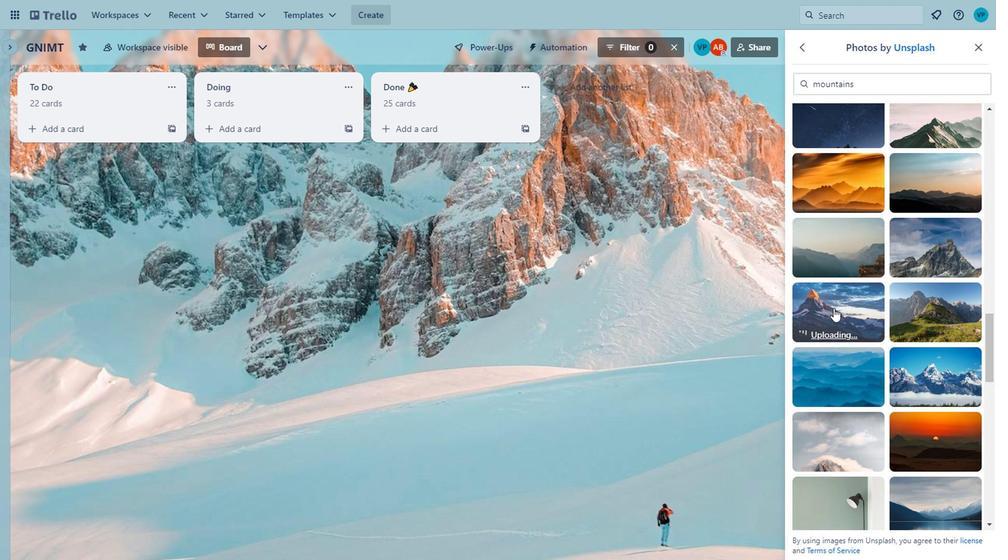 
Action: Mouse scrolled (753, 314) with delta (0, 0)
Screenshot: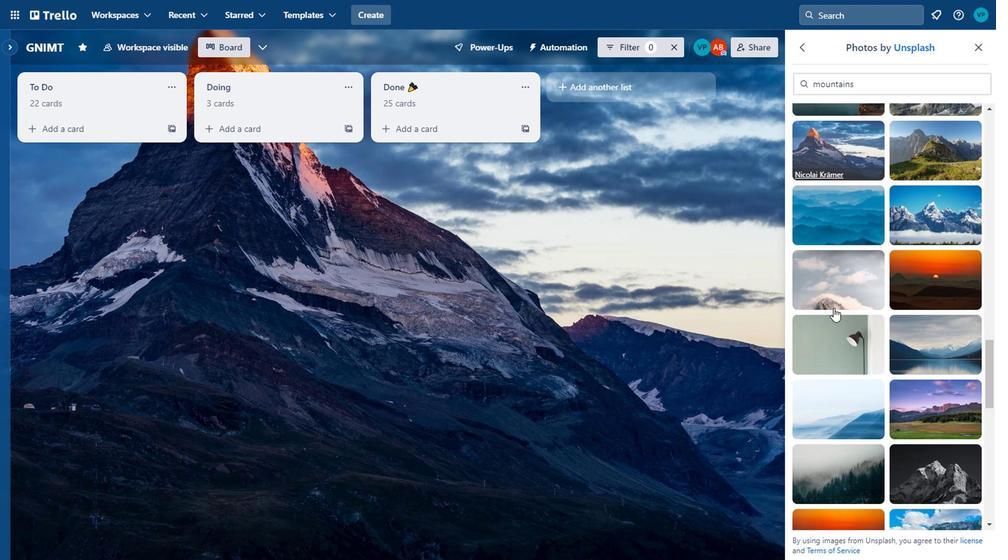 
Action: Mouse scrolled (753, 314) with delta (0, 0)
Screenshot: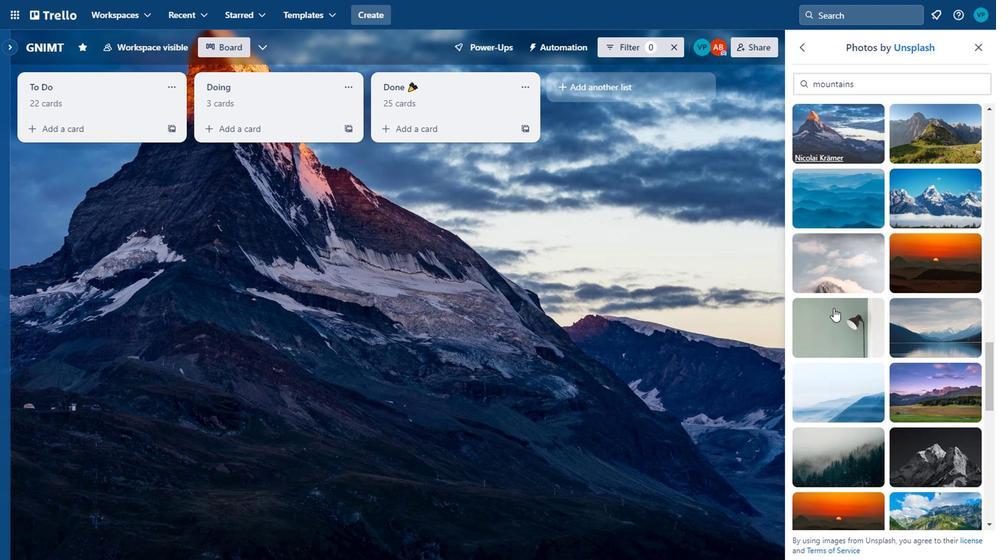 
Action: Mouse scrolled (753, 314) with delta (0, 0)
Screenshot: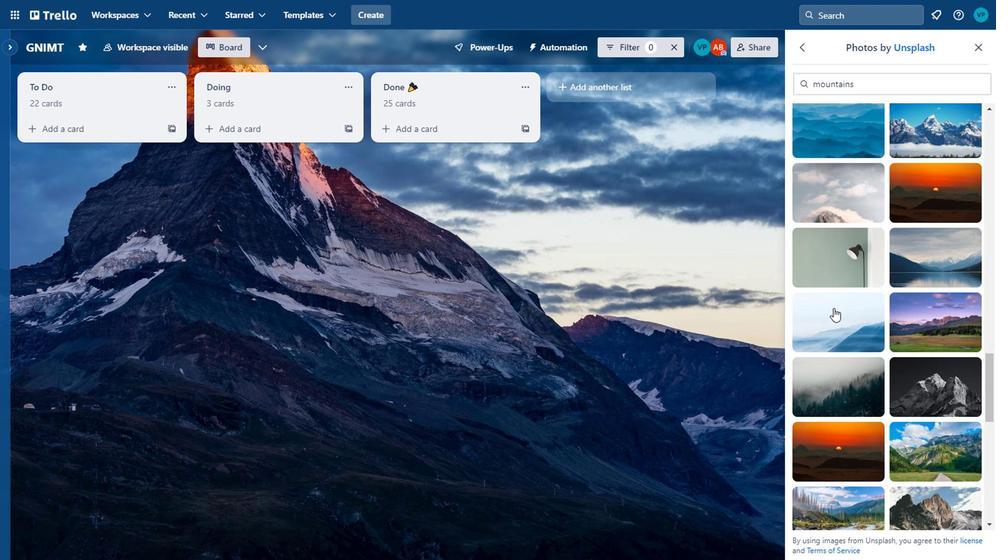 
Action: Mouse pressed left at (753, 315)
Screenshot: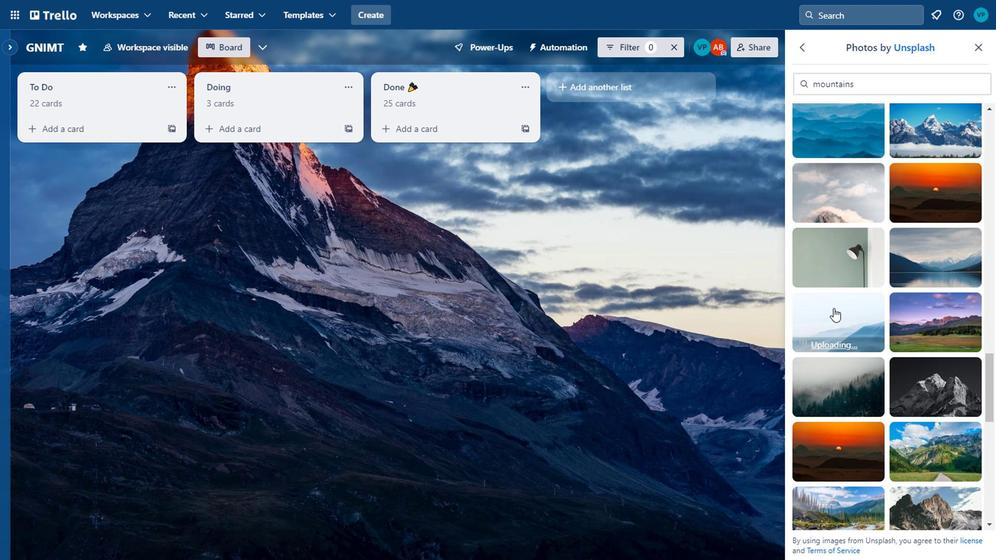 
Action: Mouse scrolled (753, 314) with delta (0, 0)
Screenshot: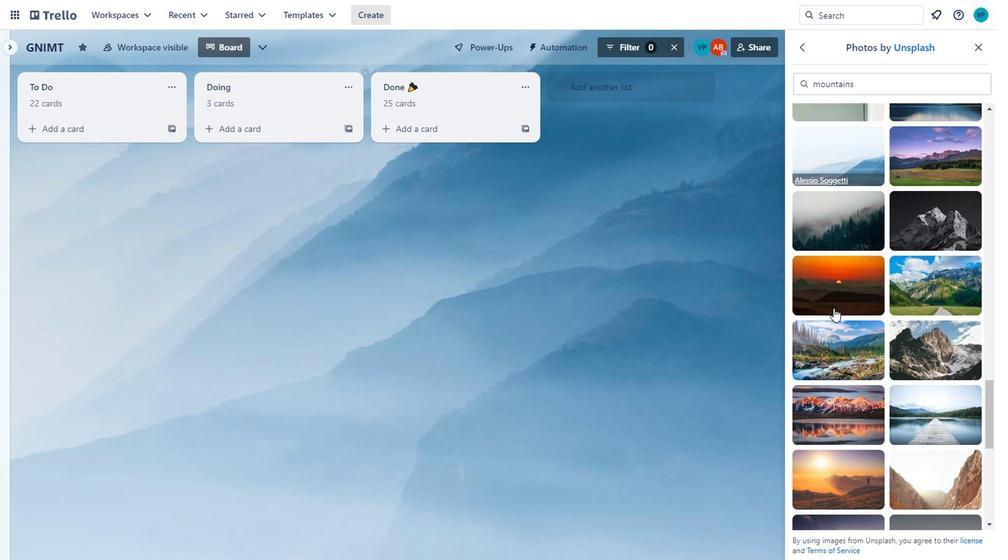 
Action: Mouse scrolled (753, 314) with delta (0, 0)
Screenshot: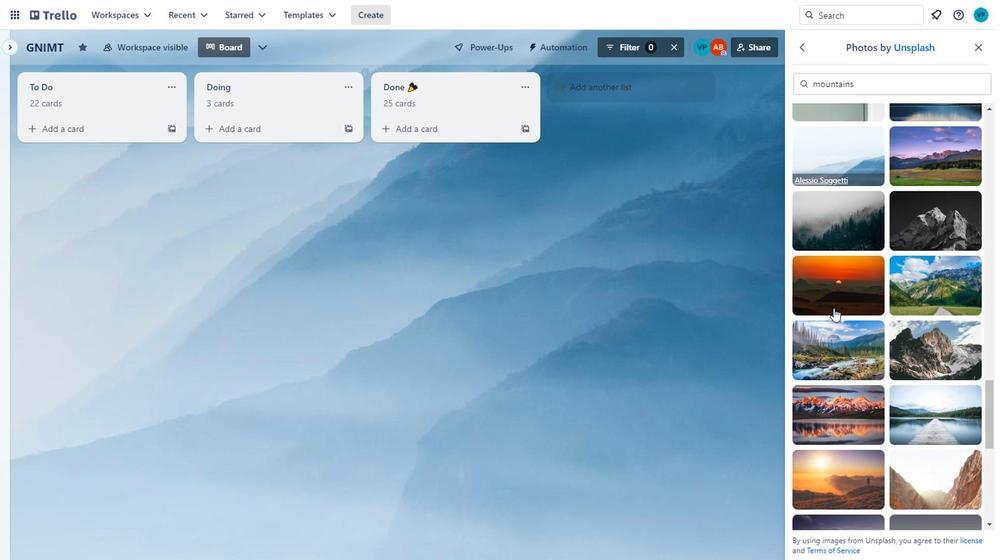 
Action: Mouse scrolled (753, 314) with delta (0, 0)
Screenshot: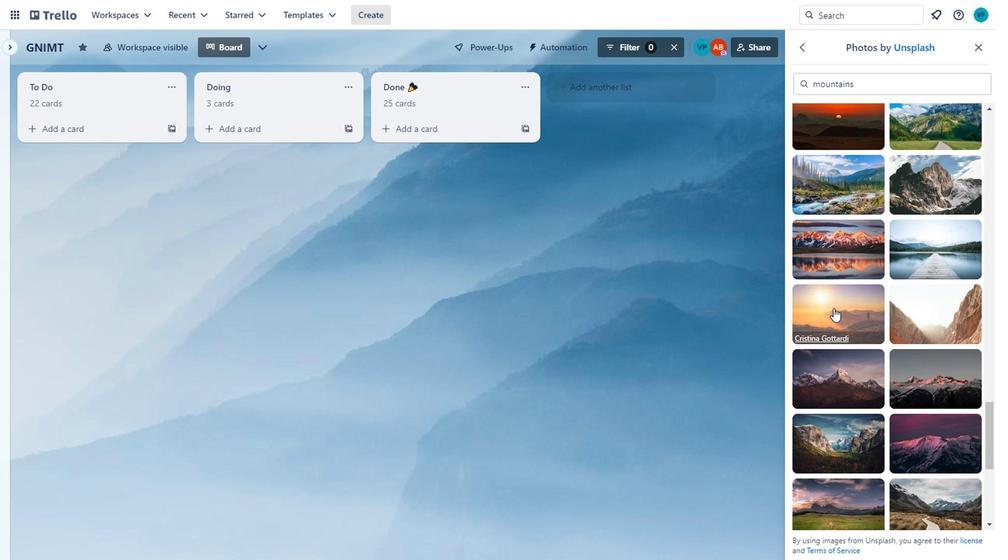 
Action: Mouse scrolled (753, 314) with delta (0, 0)
Screenshot: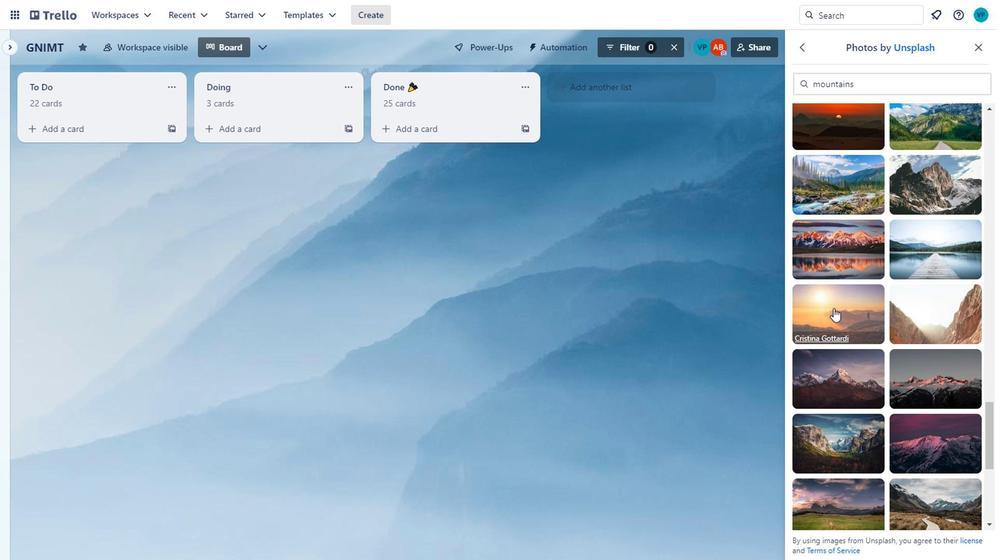 
Action: Mouse scrolled (753, 316) with delta (0, 0)
Screenshot: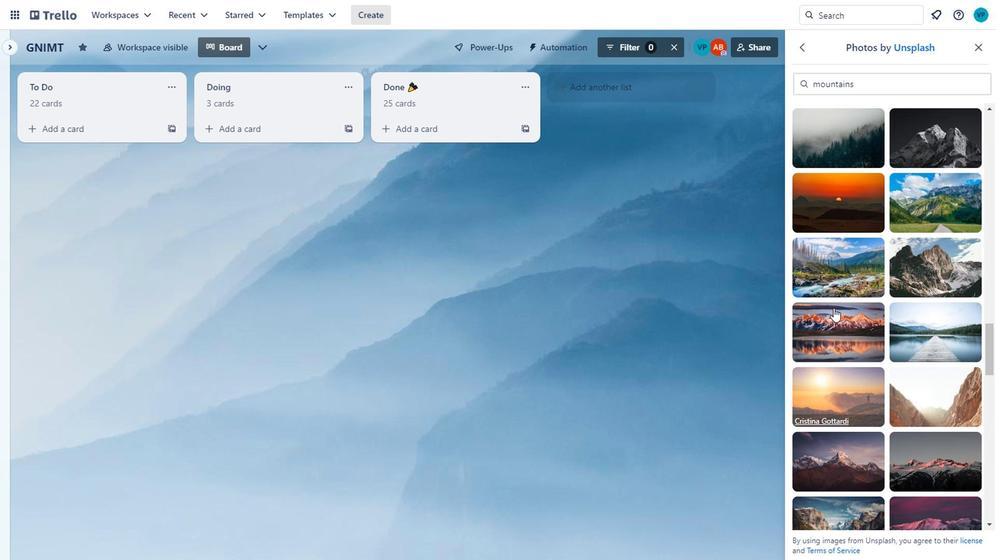 
Action: Mouse pressed left at (753, 315)
Screenshot: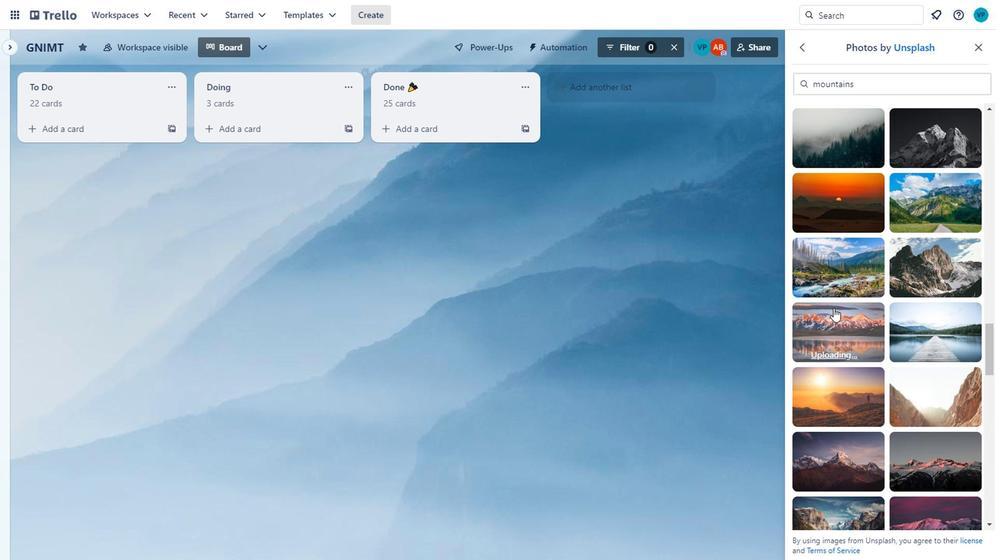 
Action: Mouse scrolled (753, 314) with delta (0, 0)
Screenshot: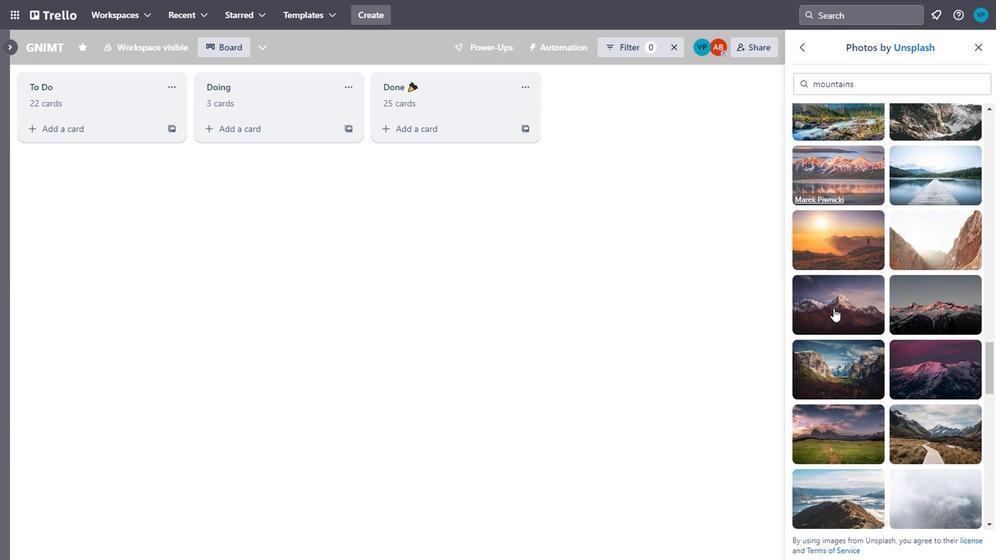 
Action: Mouse scrolled (753, 314) with delta (0, 0)
Screenshot: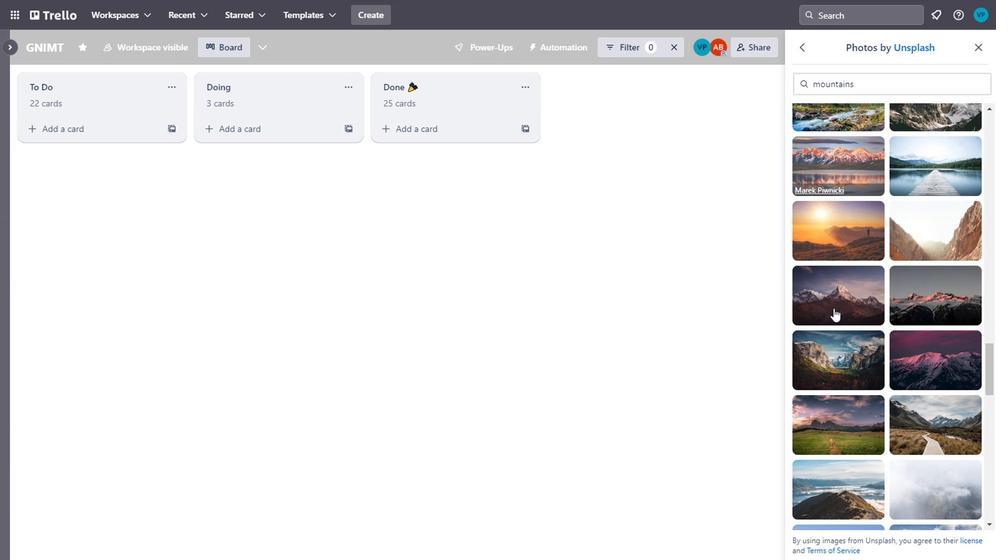 
Action: Mouse scrolled (753, 314) with delta (0, 0)
Screenshot: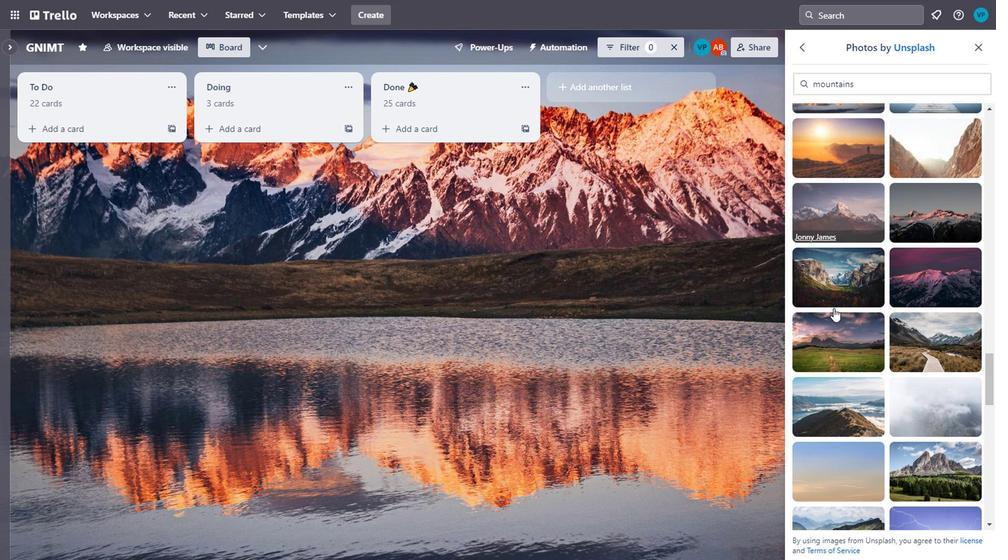 
Action: Mouse scrolled (753, 314) with delta (0, 0)
Screenshot: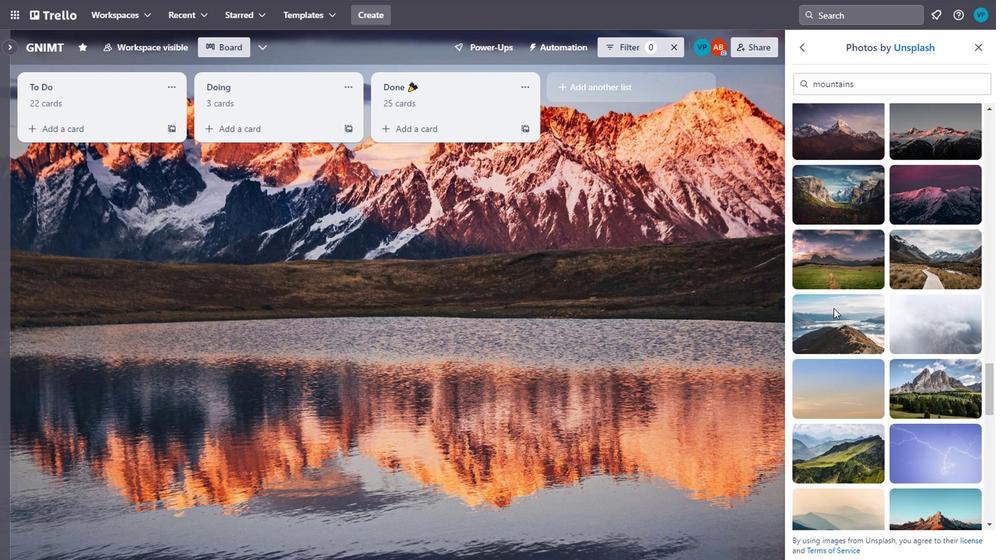
Action: Mouse pressed left at (753, 315)
Screenshot: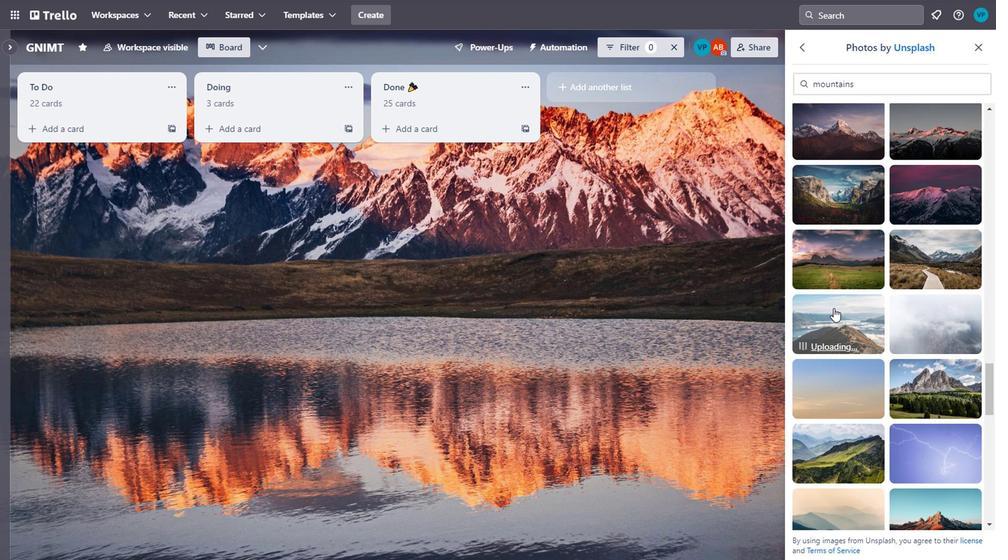 
Action: Mouse scrolled (753, 314) with delta (0, 0)
Screenshot: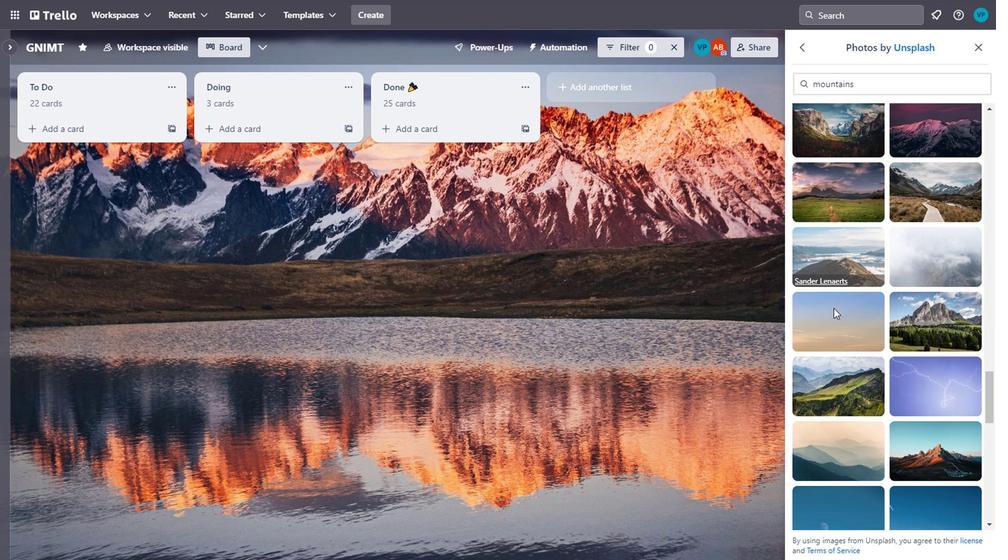 
Action: Mouse scrolled (753, 314) with delta (0, 0)
Screenshot: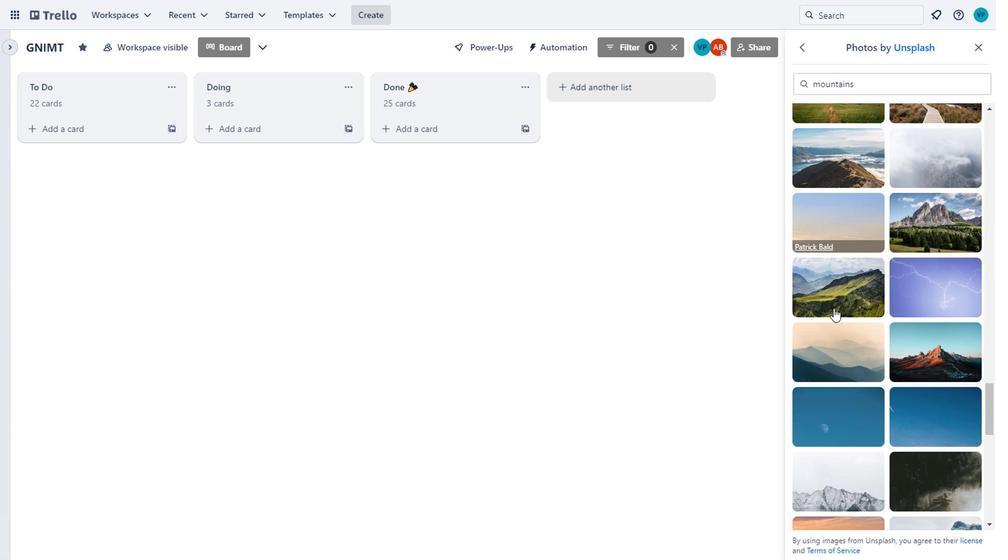 
Action: Mouse scrolled (753, 314) with delta (0, 0)
Screenshot: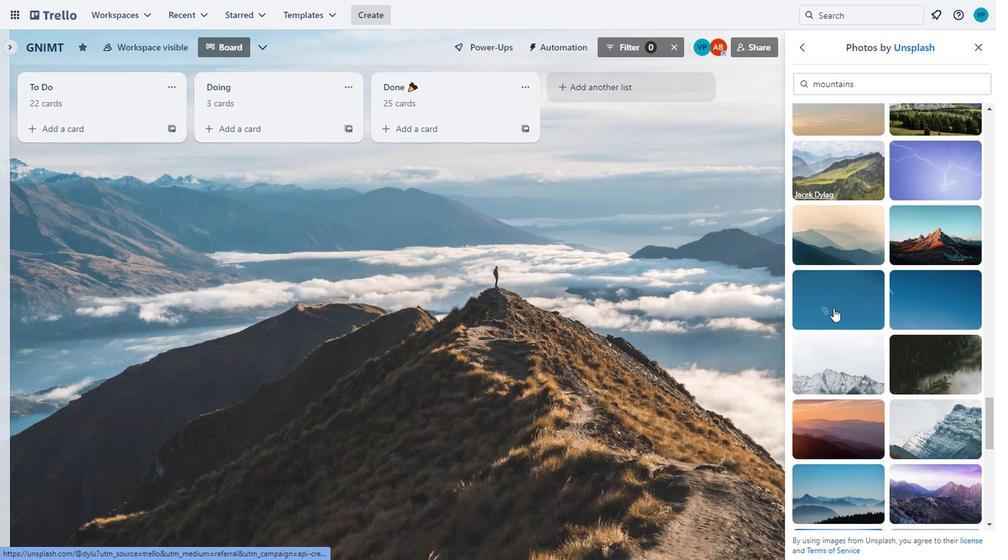 
Action: Mouse scrolled (753, 314) with delta (0, 0)
Screenshot: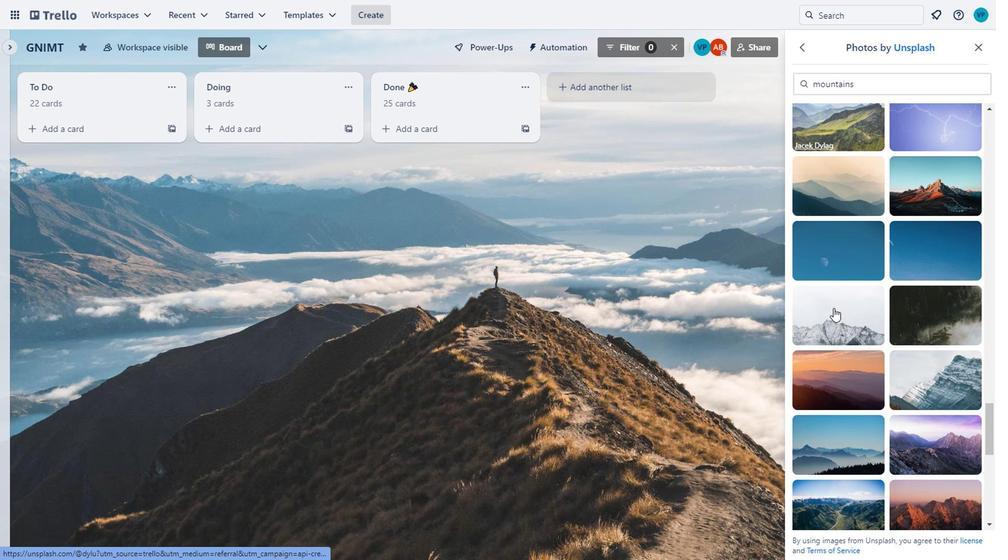 
Action: Mouse scrolled (753, 314) with delta (0, 0)
Screenshot: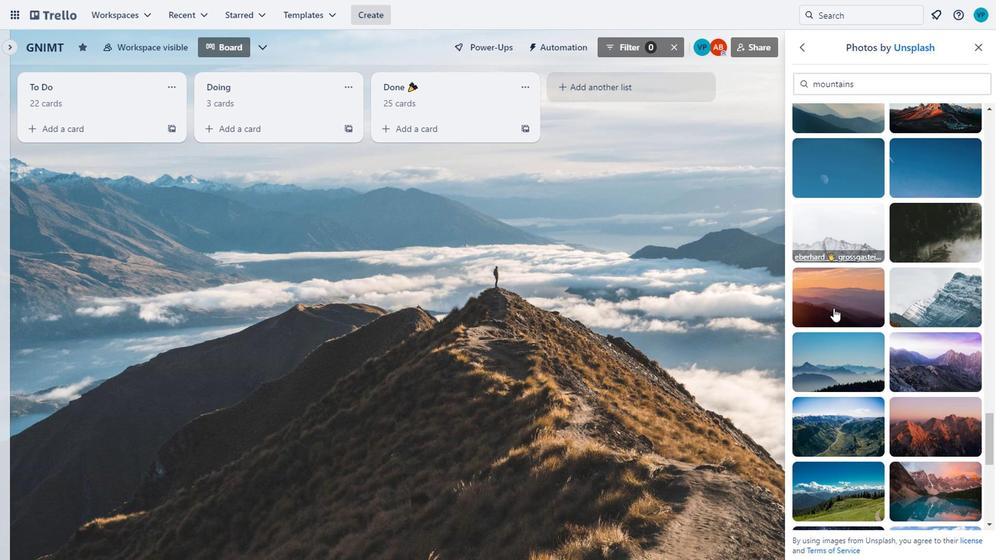 
Action: Mouse scrolled (753, 316) with delta (0, 0)
Screenshot: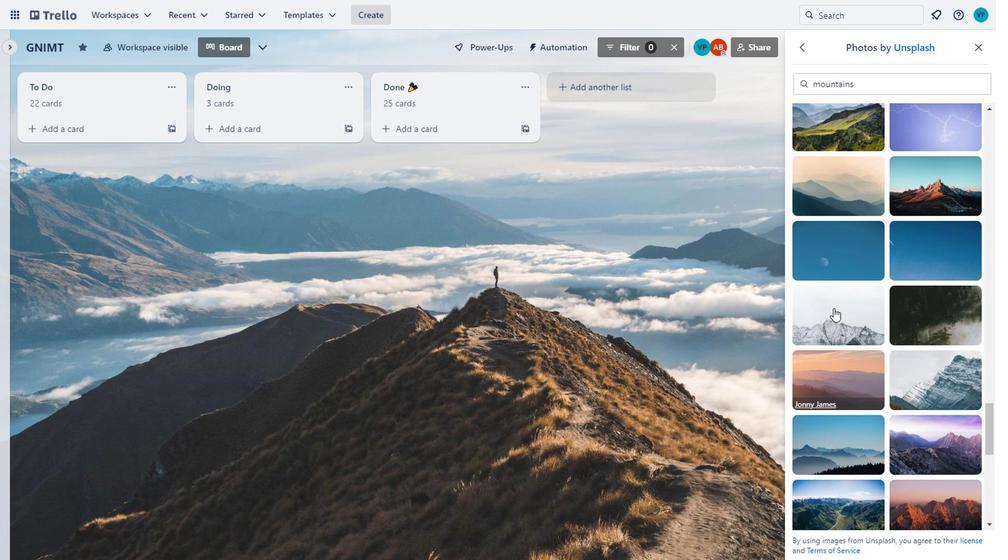 
Action: Mouse pressed left at (753, 315)
Screenshot: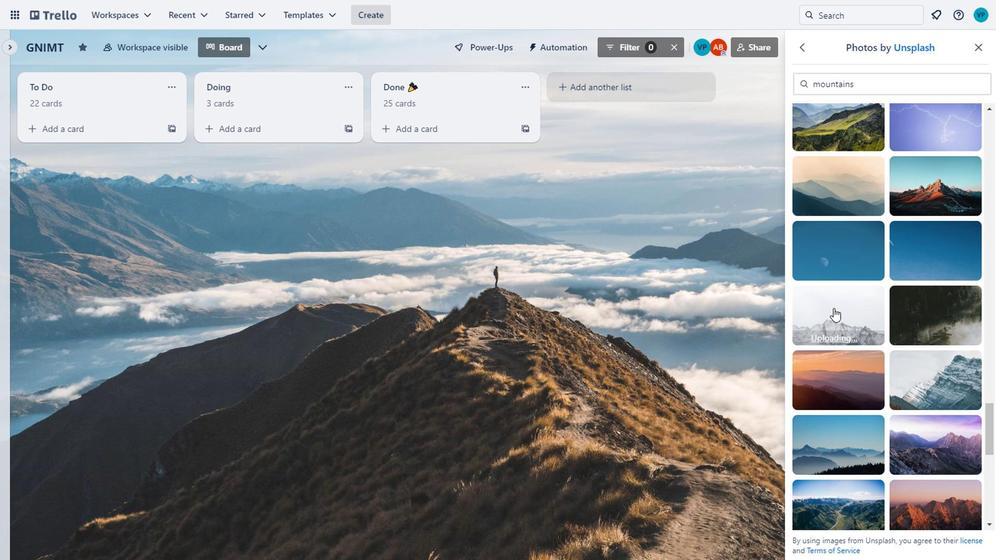 
Action: Mouse scrolled (753, 314) with delta (0, 0)
Screenshot: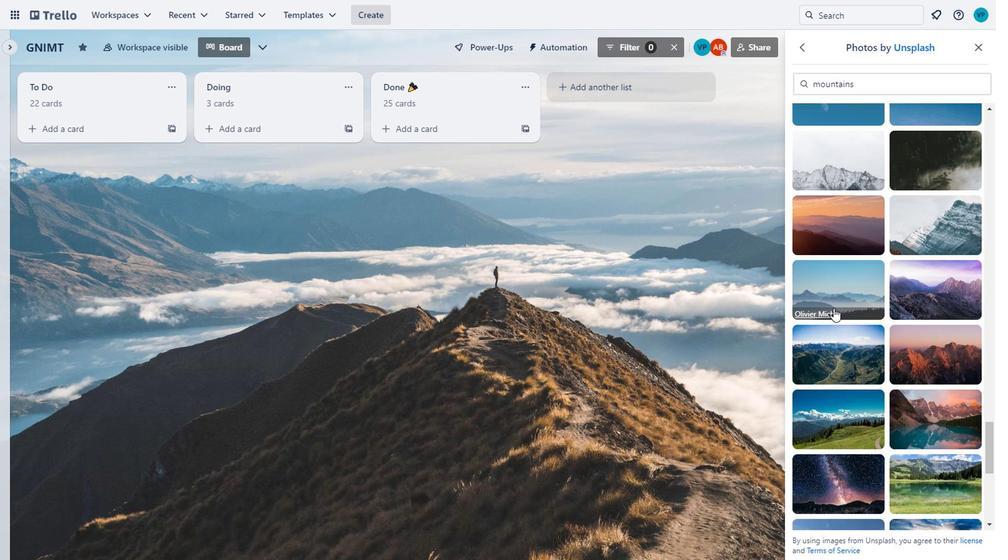 
Action: Mouse scrolled (753, 314) with delta (0, 0)
Screenshot: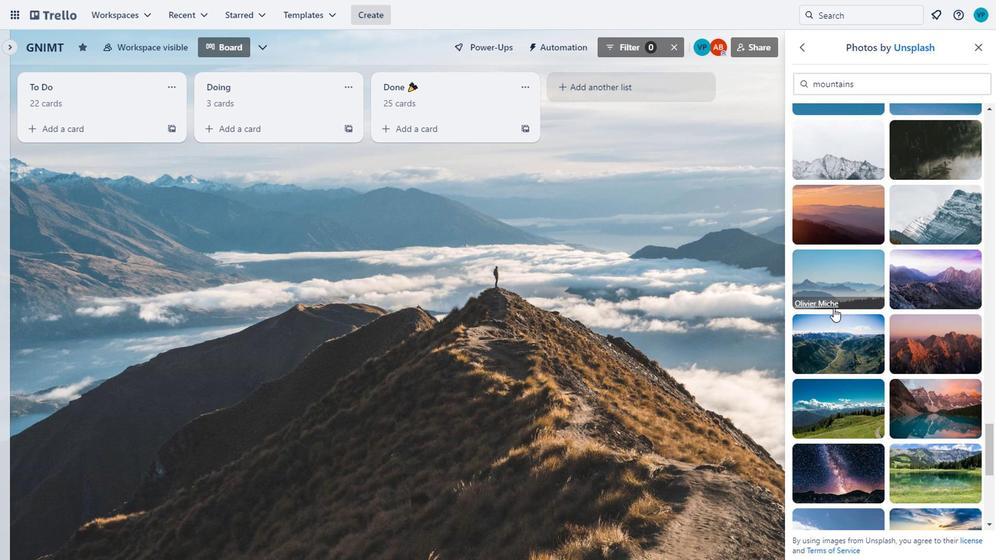 
Action: Mouse scrolled (753, 314) with delta (0, 0)
Screenshot: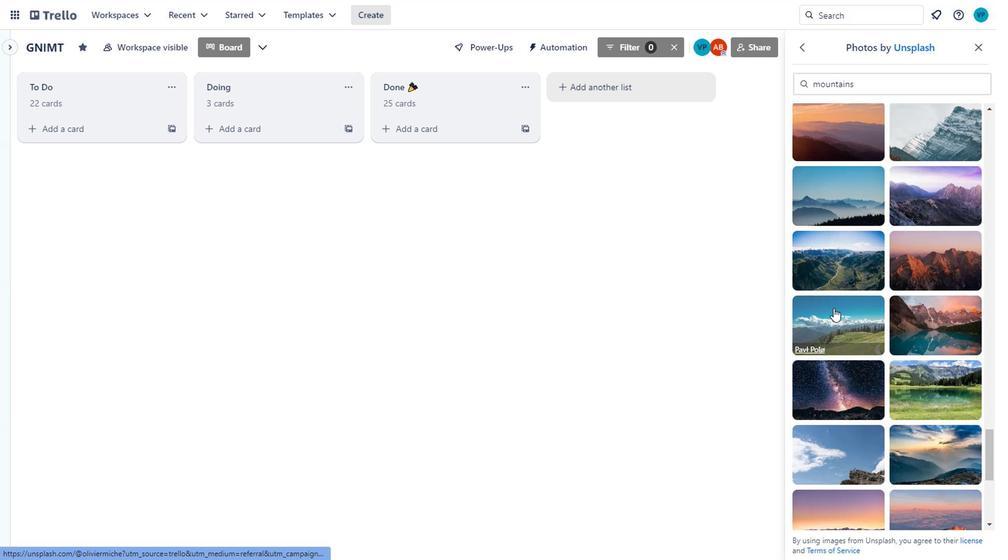 
Action: Mouse scrolled (753, 314) with delta (0, 0)
Screenshot: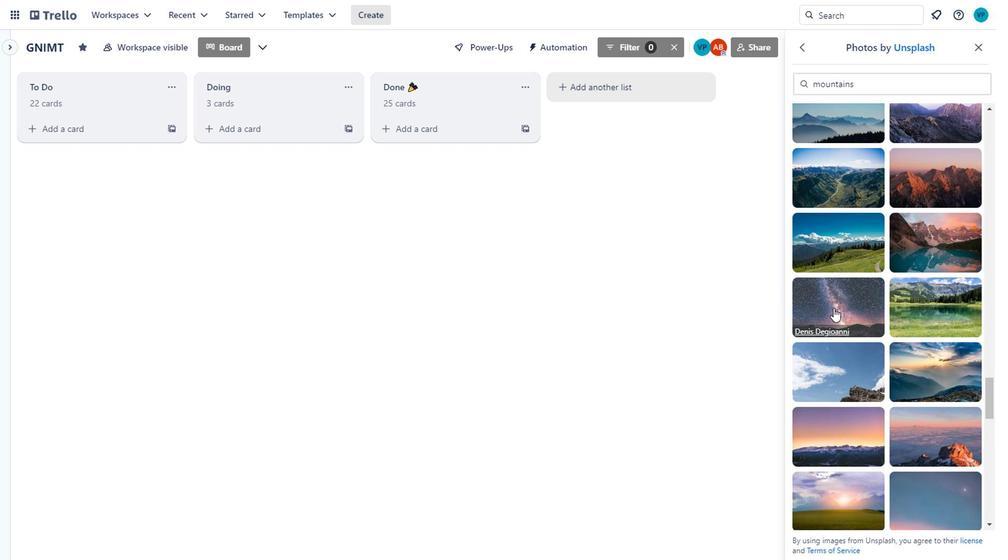 
Action: Mouse pressed left at (753, 315)
Screenshot: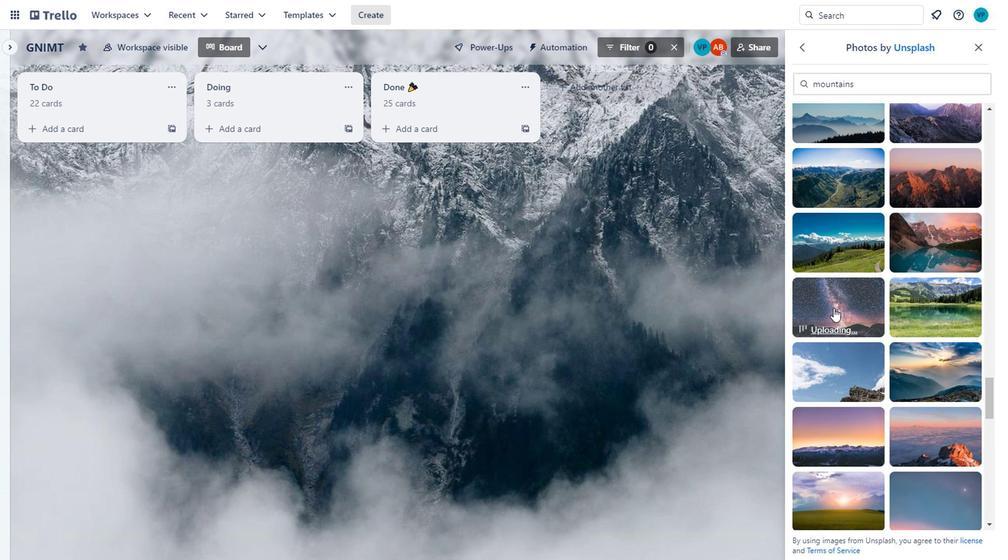 
Action: Mouse scrolled (753, 314) with delta (0, 0)
Screenshot: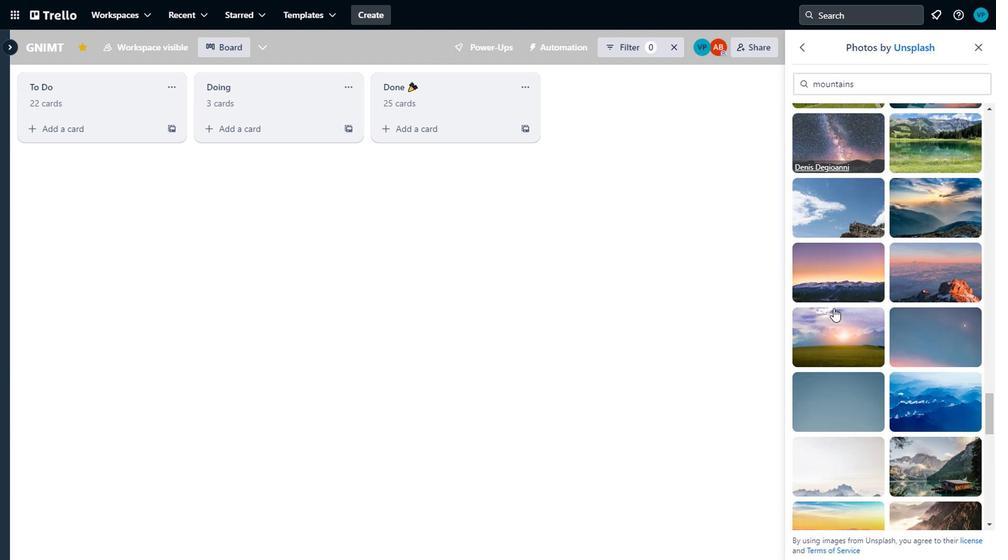 
Action: Mouse scrolled (753, 314) with delta (0, 0)
Screenshot: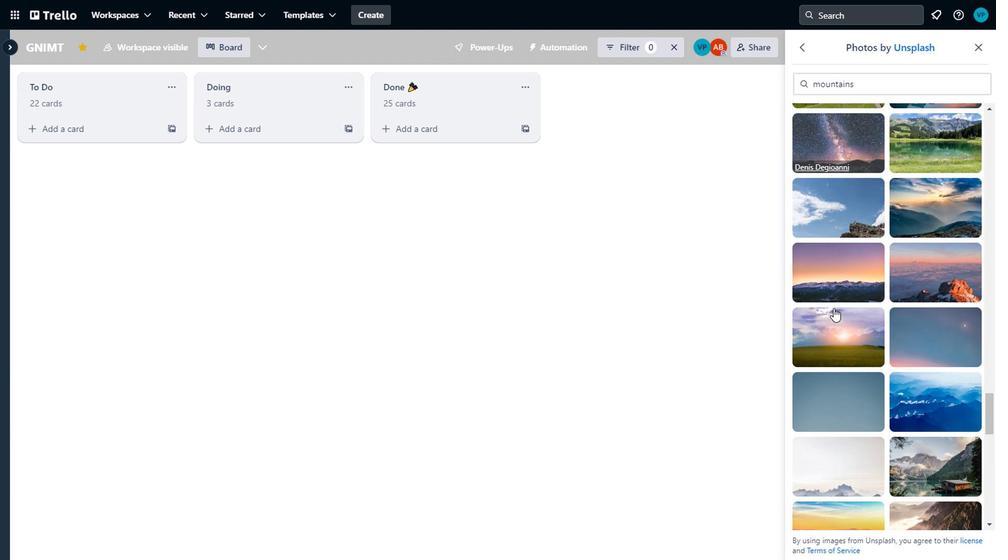 
Action: Mouse scrolled (753, 314) with delta (0, 0)
Screenshot: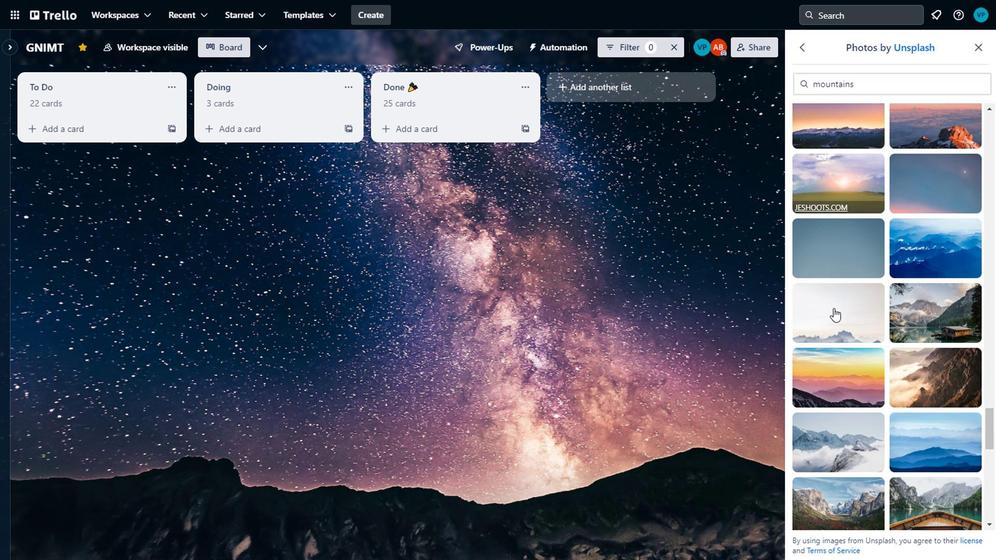 
Action: Mouse scrolled (753, 314) with delta (0, 0)
Screenshot: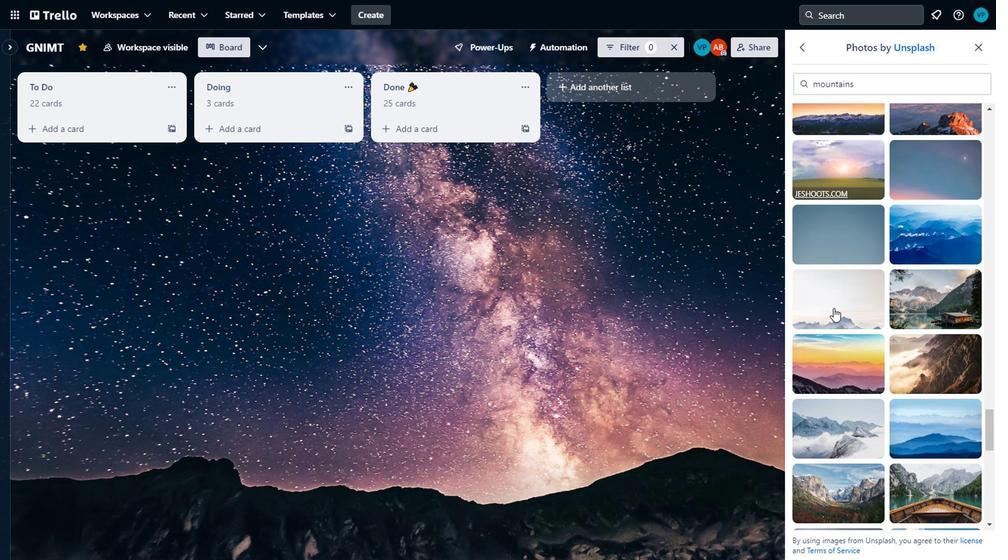 
Action: Mouse scrolled (753, 314) with delta (0, 0)
Screenshot: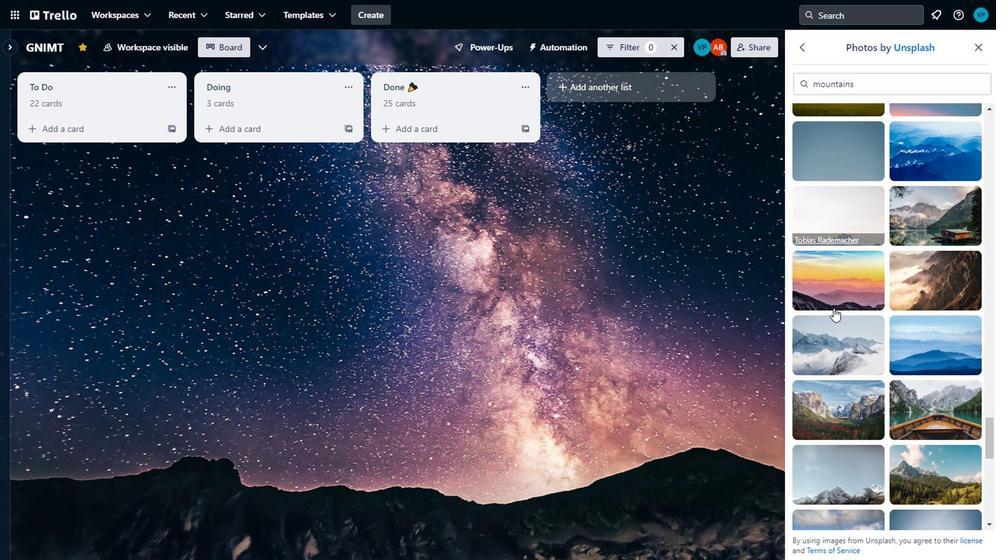 
Action: Mouse scrolled (753, 316) with delta (0, 0)
Screenshot: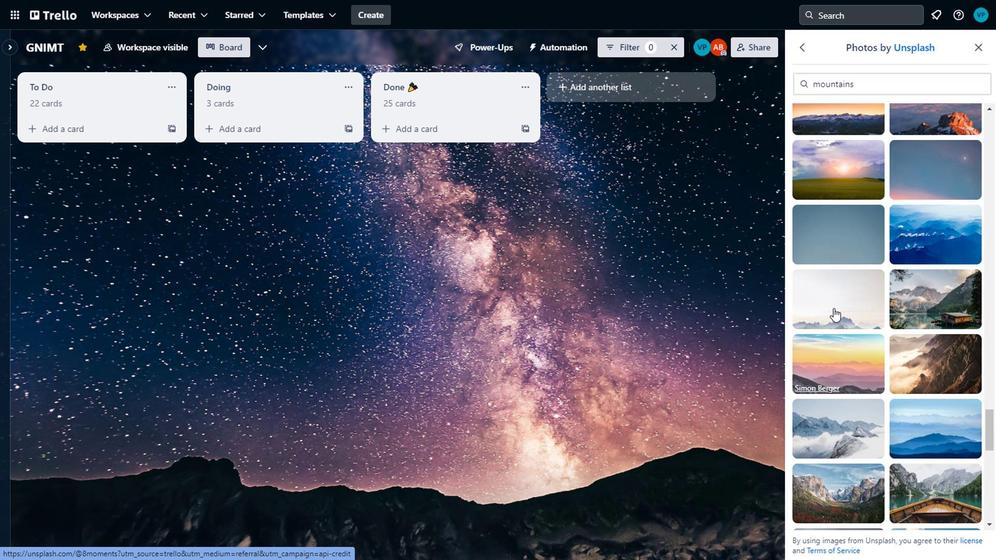 
Action: Mouse scrolled (753, 314) with delta (0, 0)
Screenshot: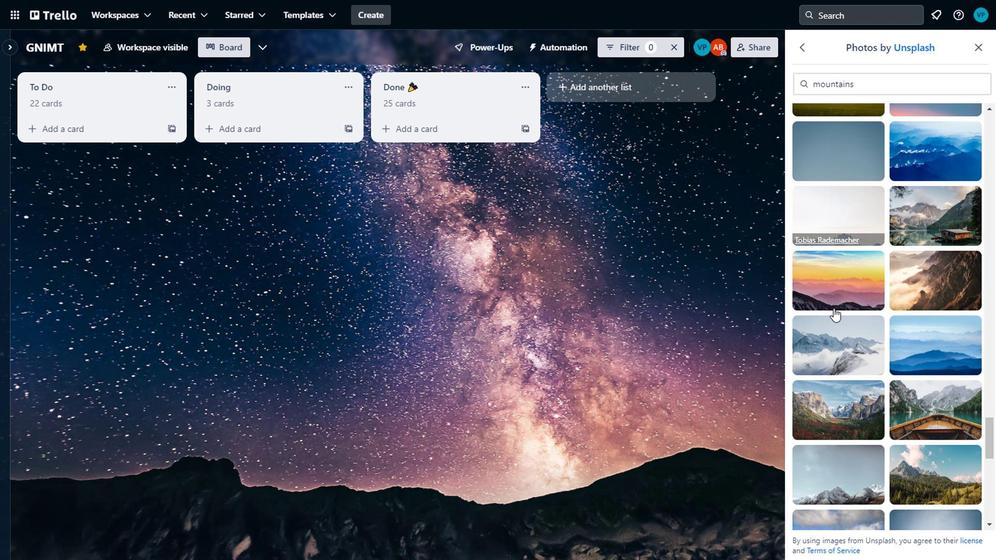 
Action: Mouse scrolled (753, 316) with delta (0, 0)
Screenshot: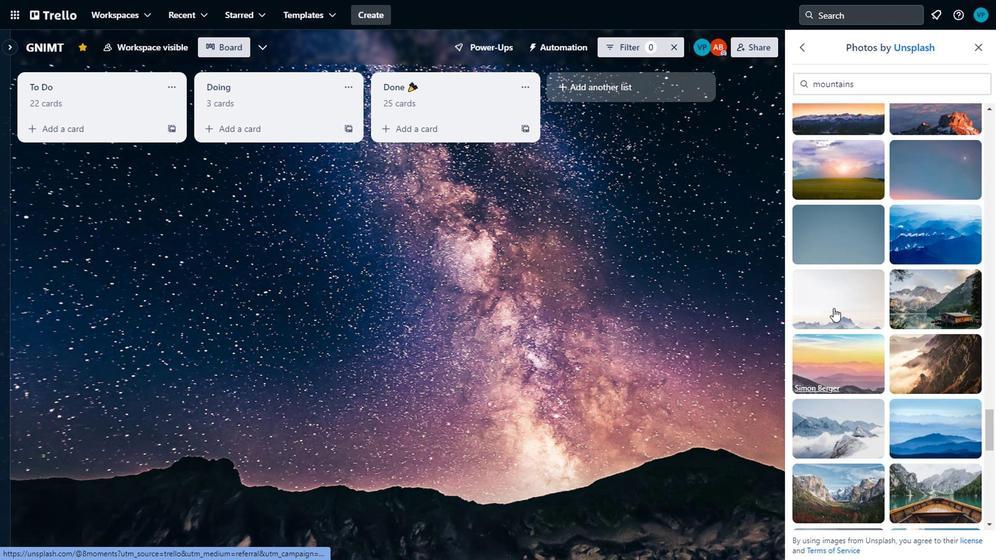 
Action: Mouse moved to (749, 354)
Screenshot: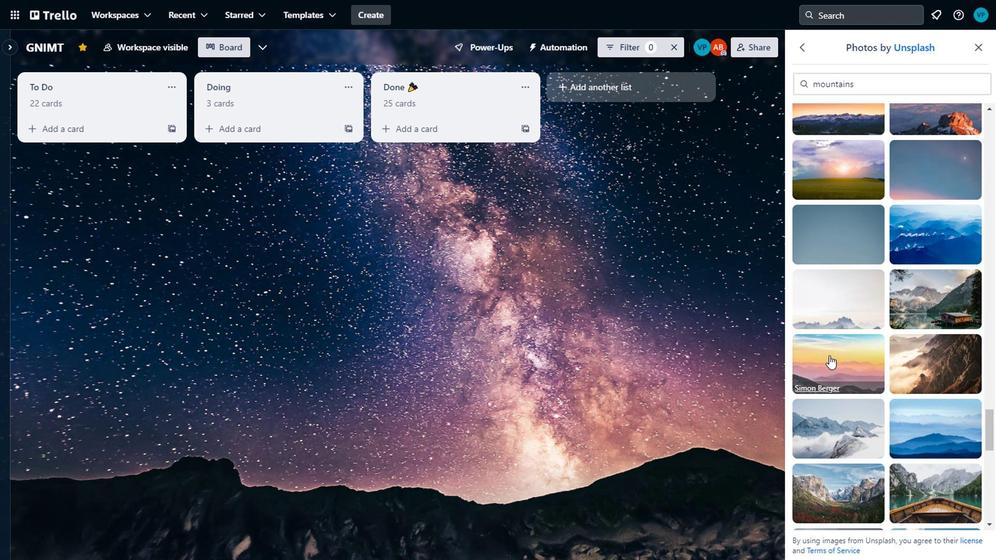
Action: Mouse pressed left at (749, 354)
Screenshot: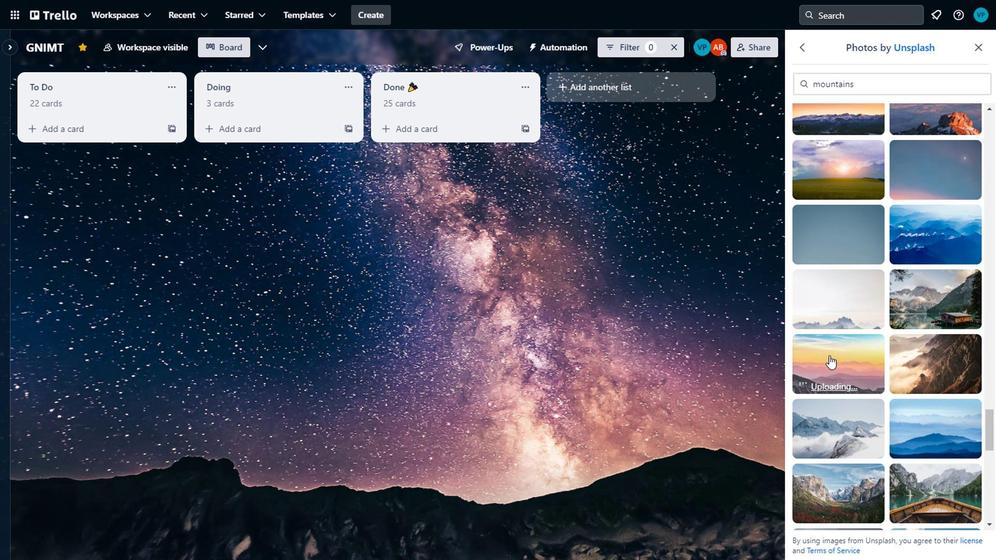 
Action: Mouse scrolled (749, 354) with delta (0, 0)
Screenshot: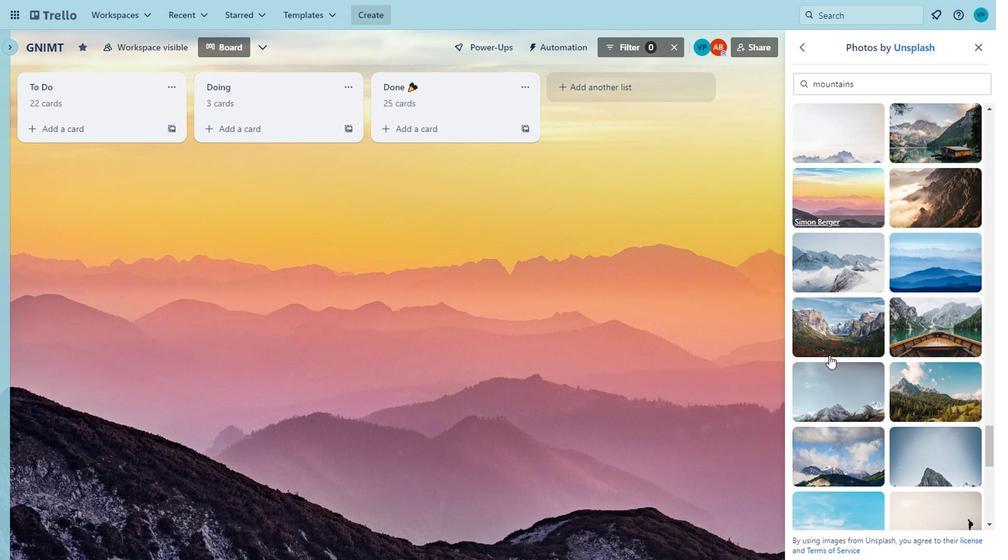 
Action: Mouse scrolled (749, 354) with delta (0, 0)
Screenshot: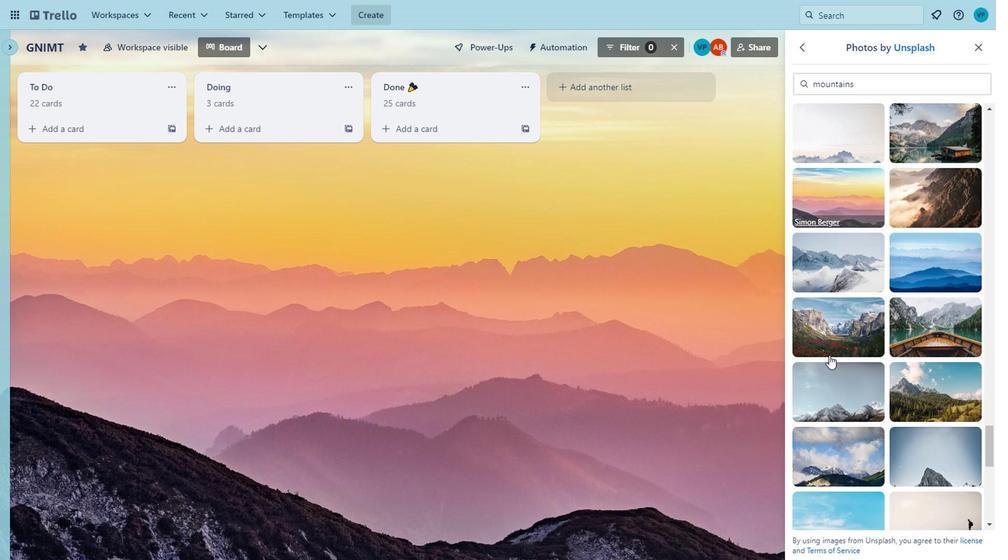 
Action: Mouse scrolled (749, 354) with delta (0, 0)
Screenshot: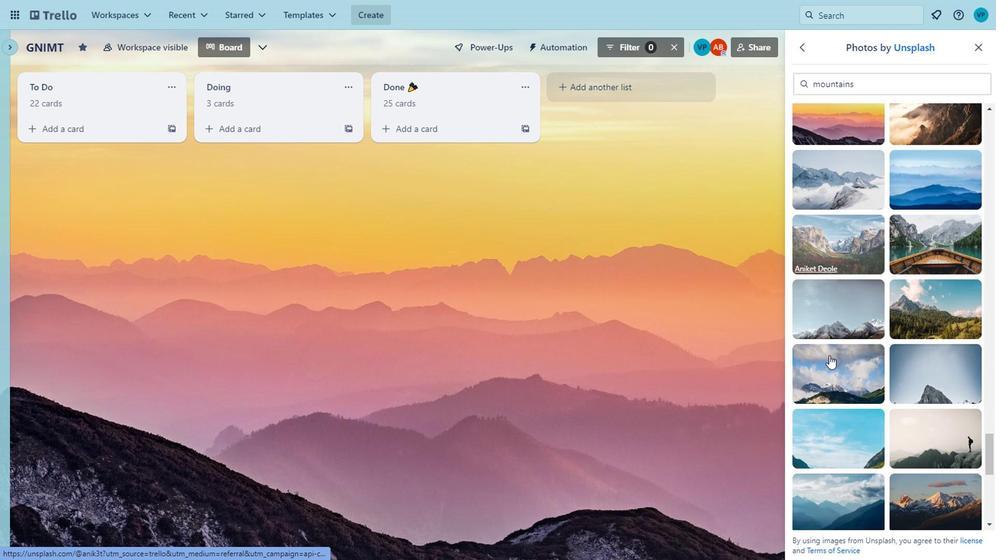 
Action: Mouse pressed left at (749, 354)
Screenshot: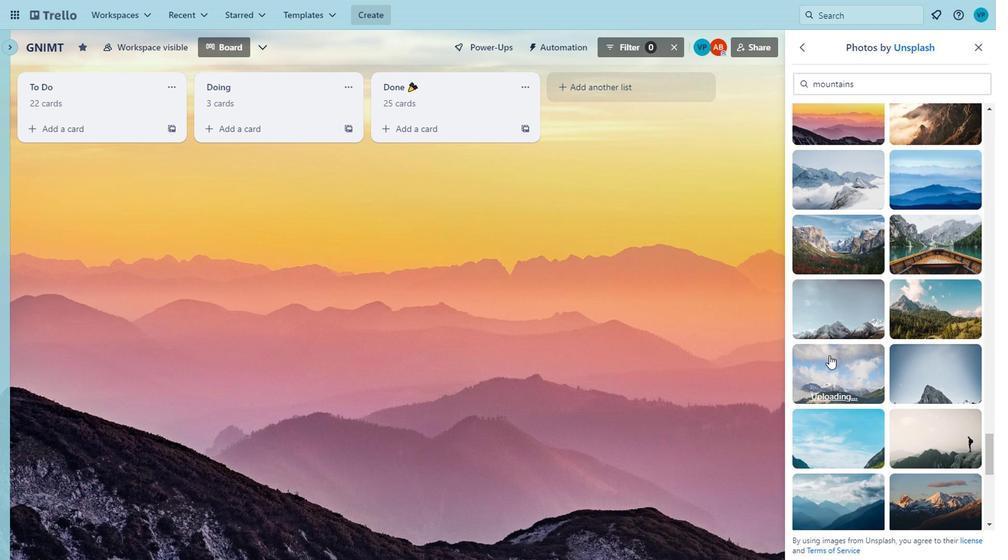
Action: Mouse scrolled (749, 354) with delta (0, 0)
Screenshot: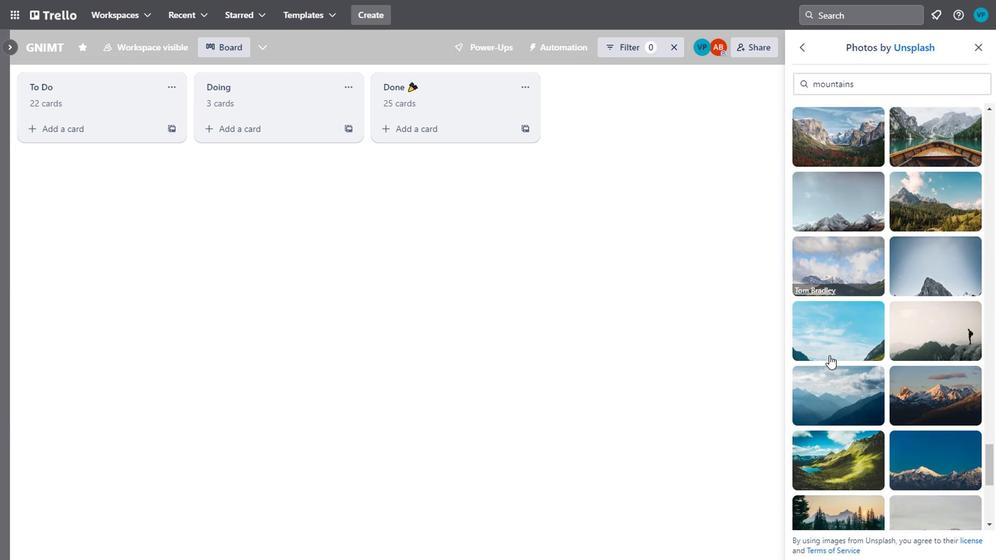 
Action: Mouse scrolled (749, 354) with delta (0, 0)
Screenshot: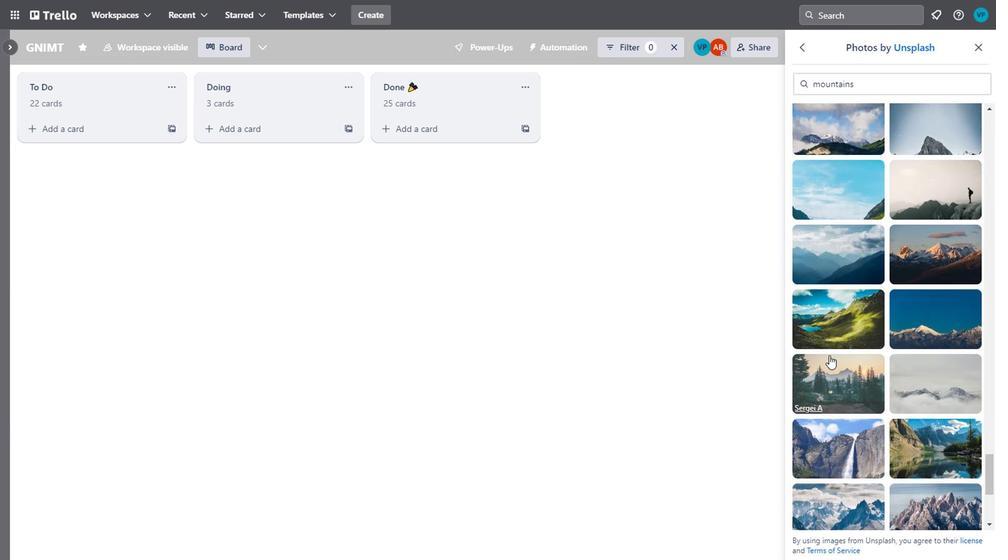 
Action: Mouse scrolled (749, 354) with delta (0, 0)
Screenshot: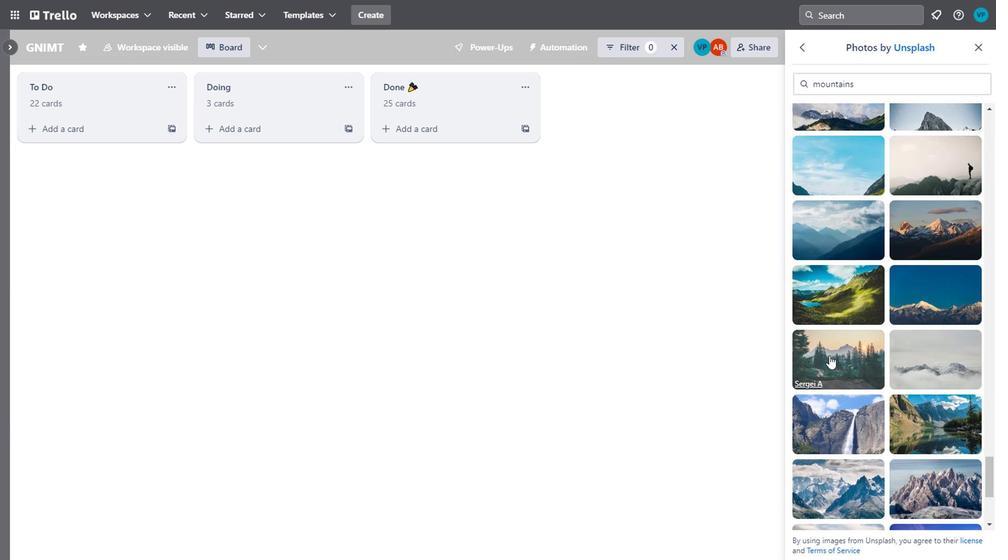 
Action: Mouse scrolled (749, 354) with delta (0, 0)
Screenshot: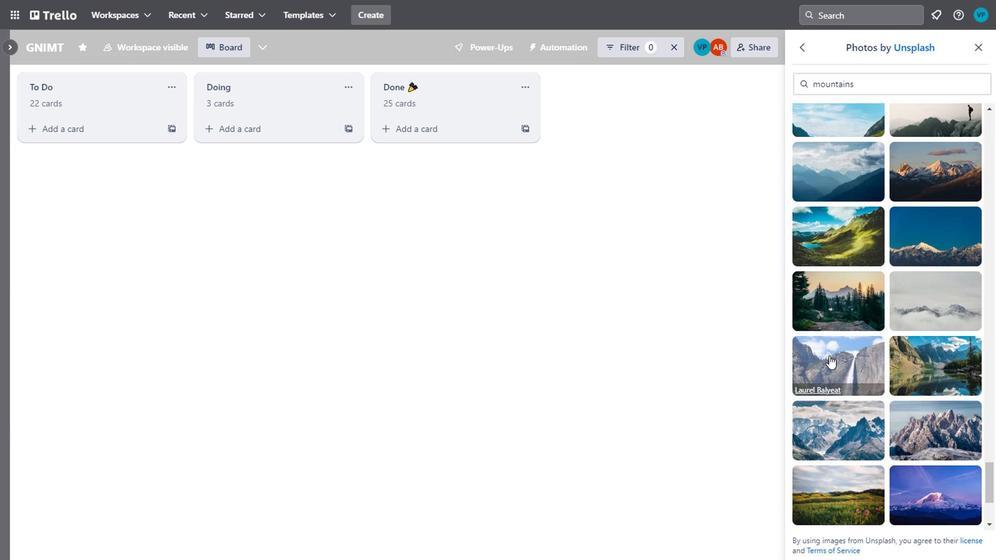 
Action: Mouse scrolled (749, 354) with delta (0, 0)
Screenshot: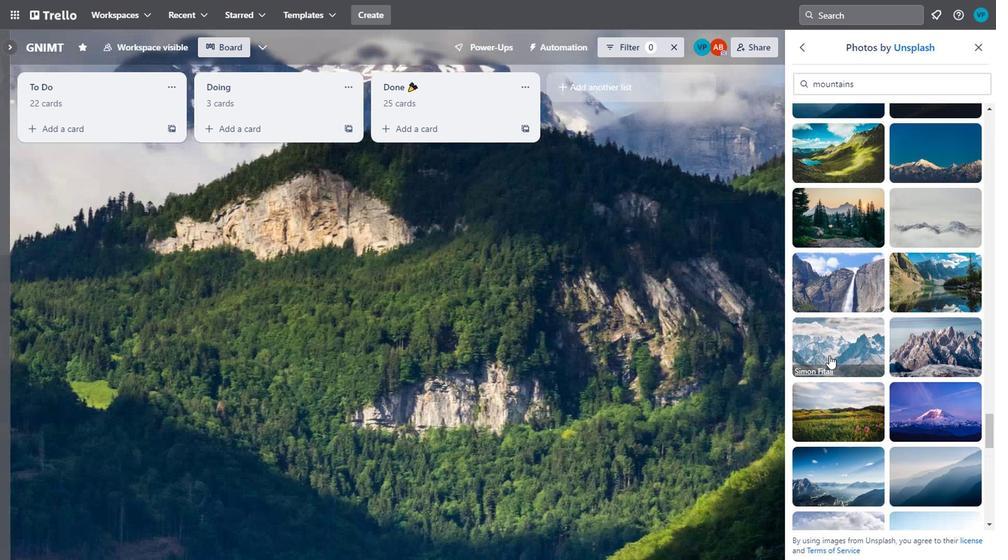 
Action: Mouse scrolled (749, 354) with delta (0, 0)
Screenshot: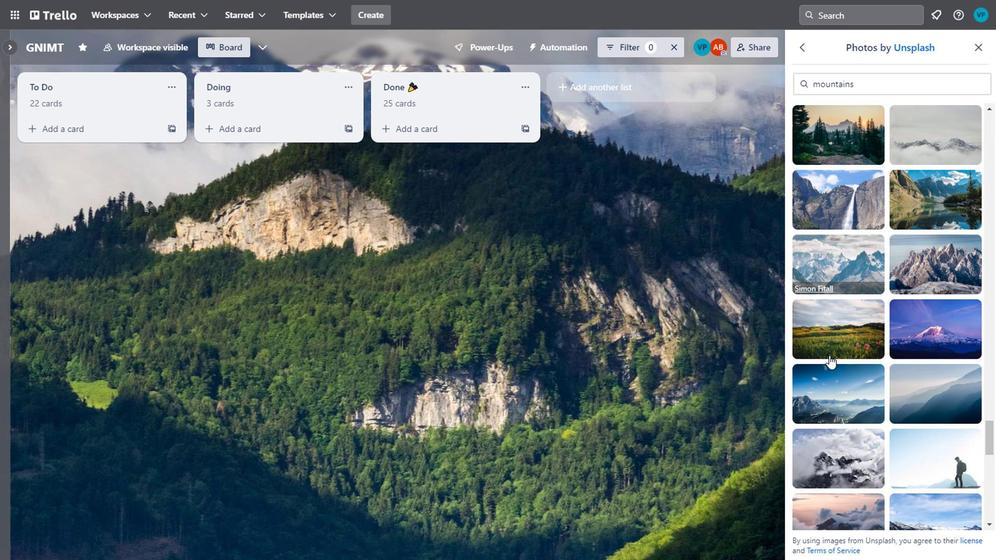 
Action: Mouse scrolled (749, 354) with delta (0, 0)
Screenshot: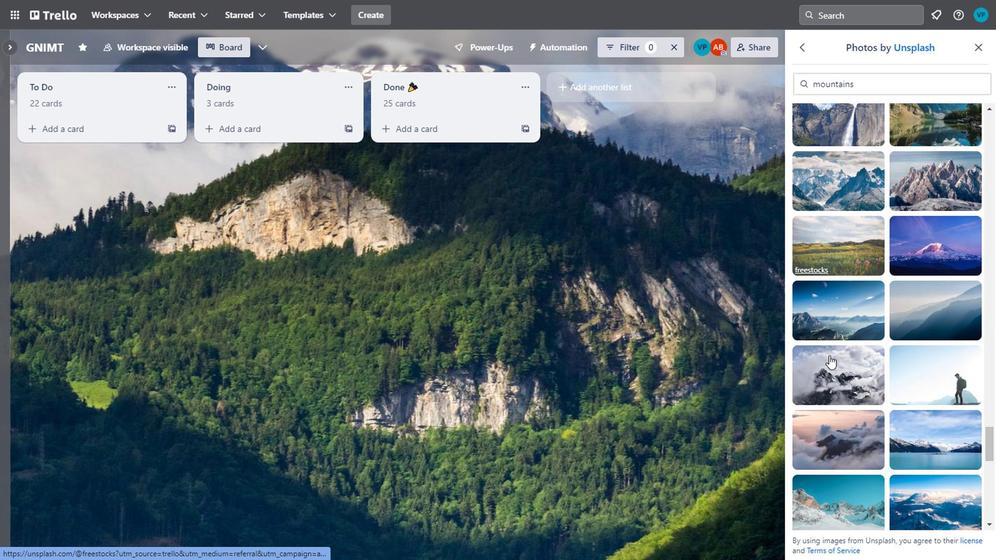 
Action: Mouse pressed left at (749, 354)
Screenshot: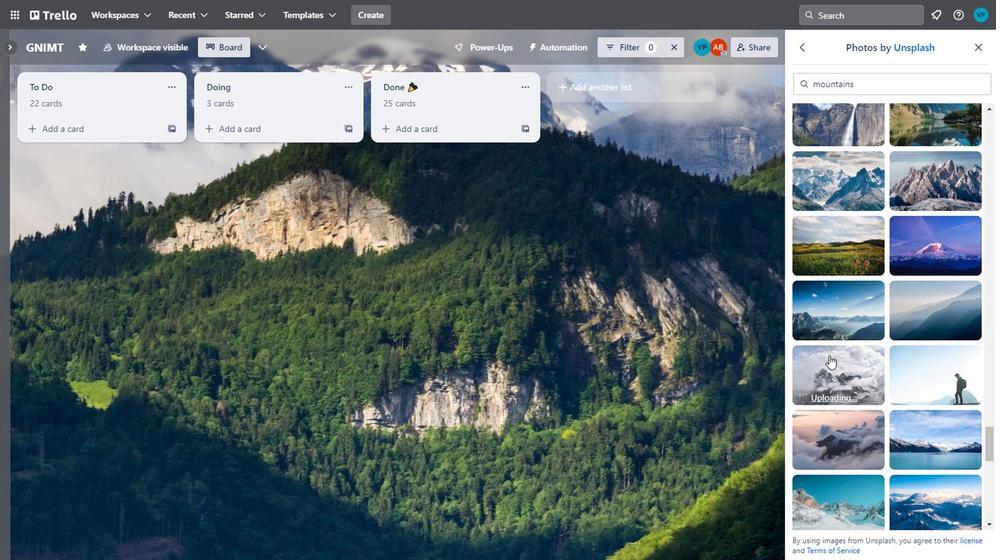 
Action: Mouse scrolled (749, 354) with delta (0, 0)
Screenshot: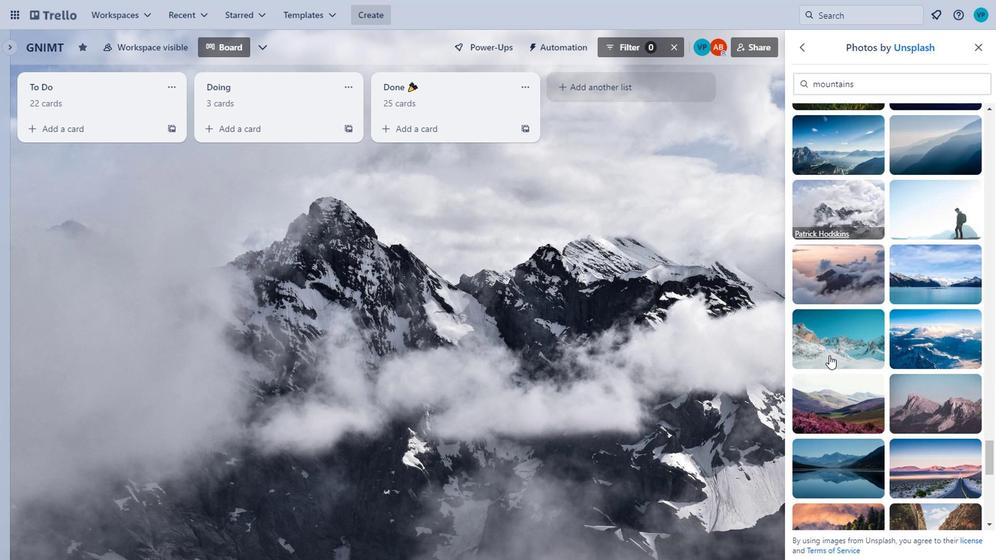 
Action: Mouse scrolled (749, 354) with delta (0, 0)
Screenshot: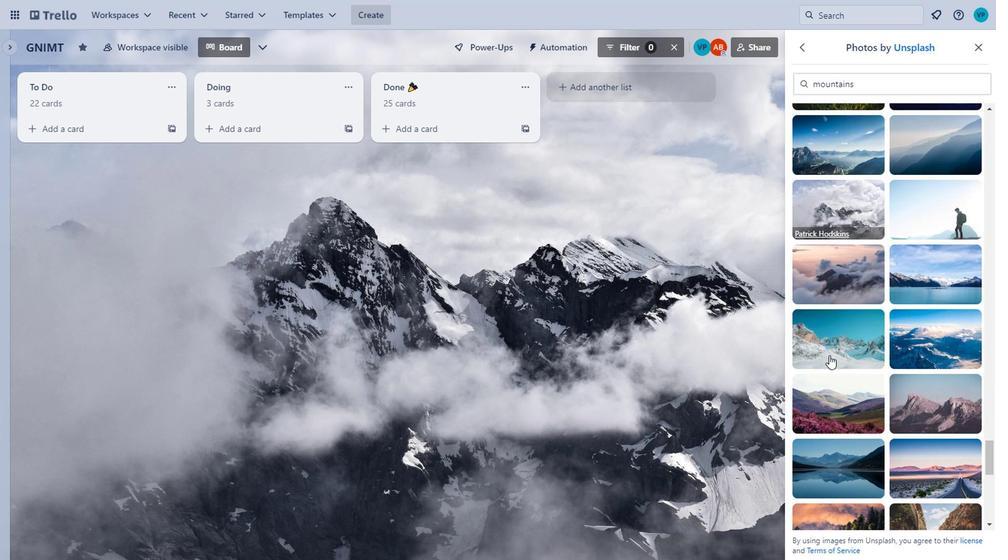 
Action: Mouse scrolled (749, 354) with delta (0, 0)
Screenshot: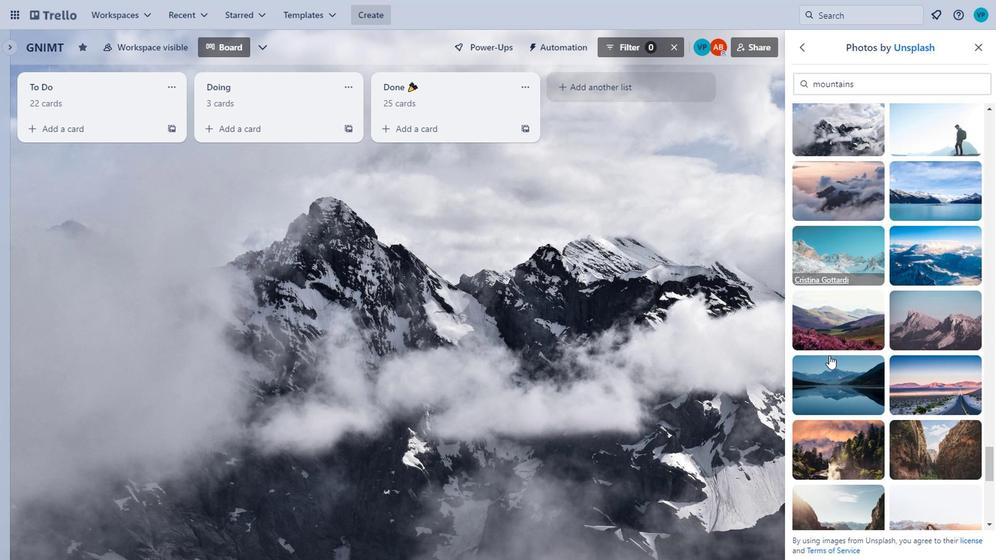 
Action: Mouse moved to (747, 319)
Screenshot: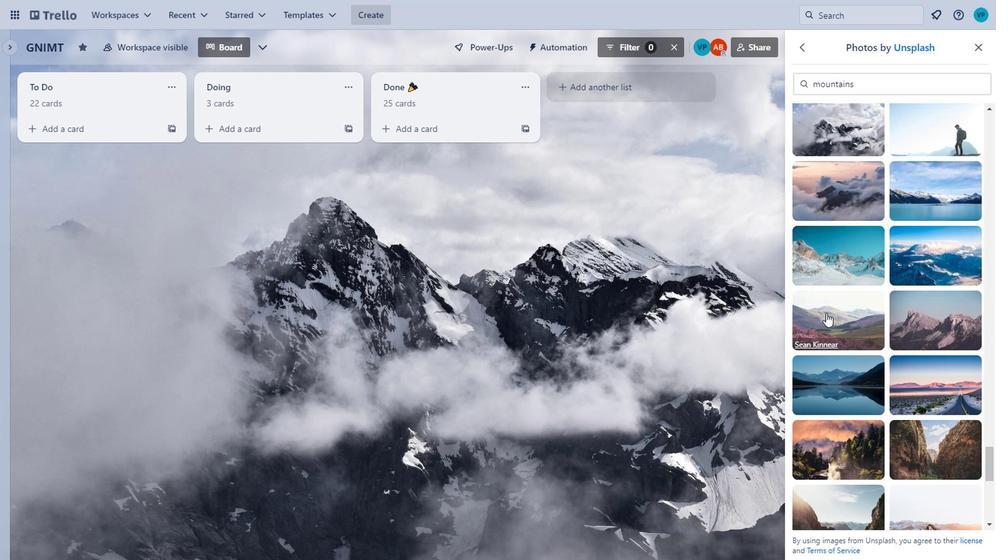 
Action: Mouse pressed left at (747, 319)
Screenshot: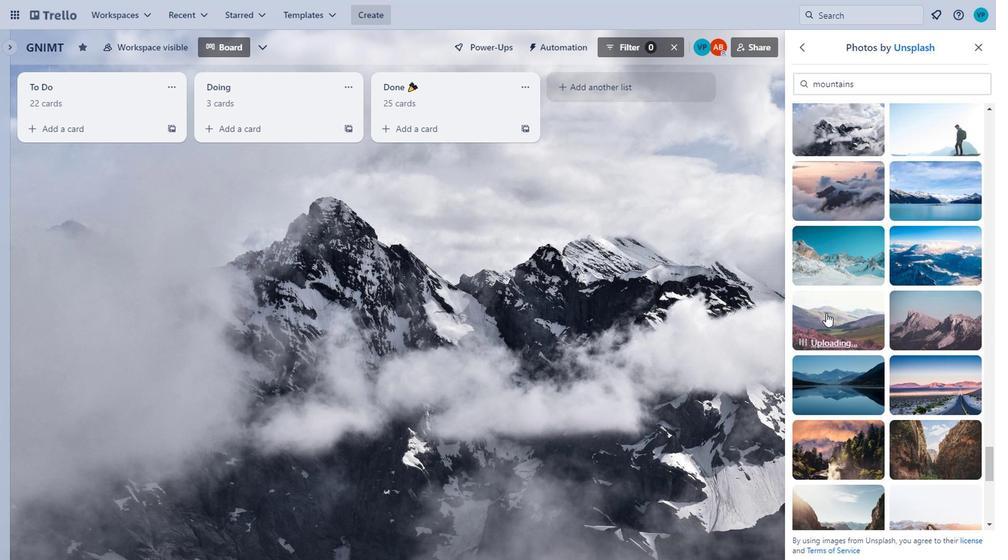 
Action: Mouse scrolled (747, 319) with delta (0, 0)
Screenshot: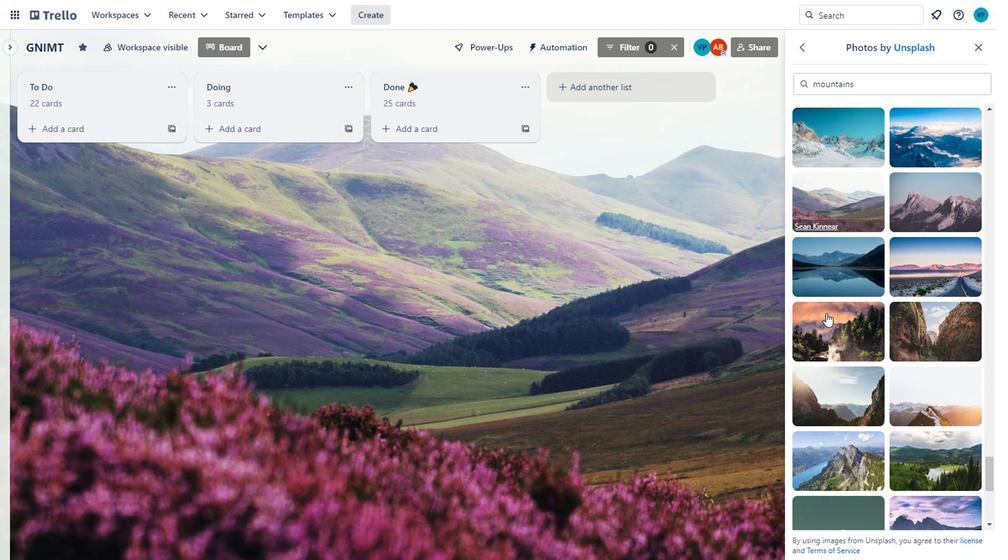 
Action: Mouse scrolled (747, 319) with delta (0, 0)
Screenshot: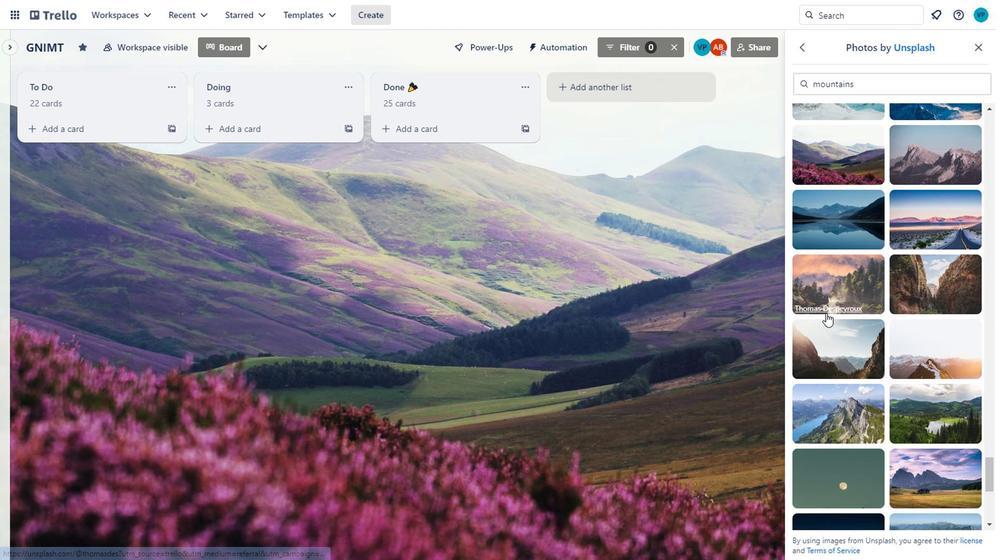 
Action: Mouse scrolled (747, 319) with delta (0, 0)
Screenshot: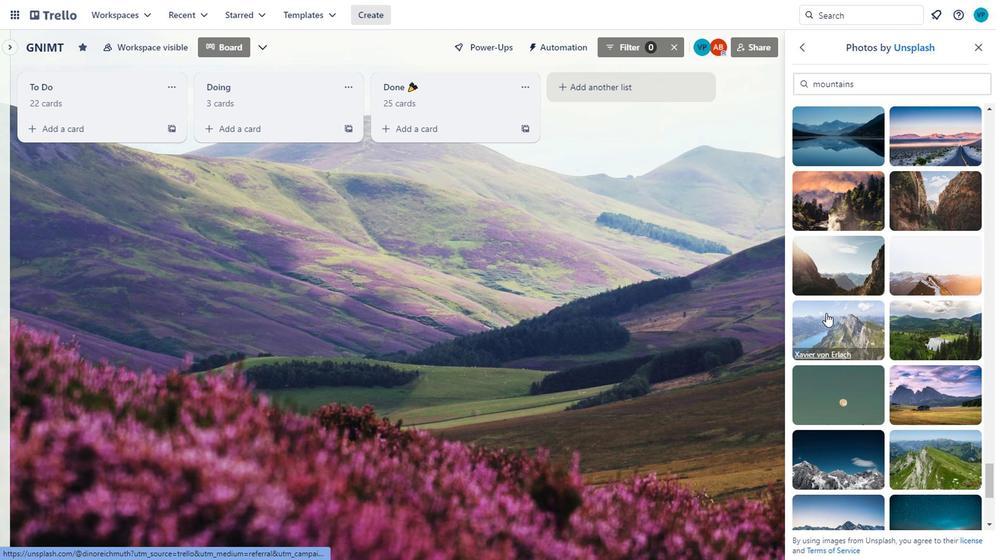 
Action: Mouse scrolled (747, 319) with delta (0, 0)
Screenshot: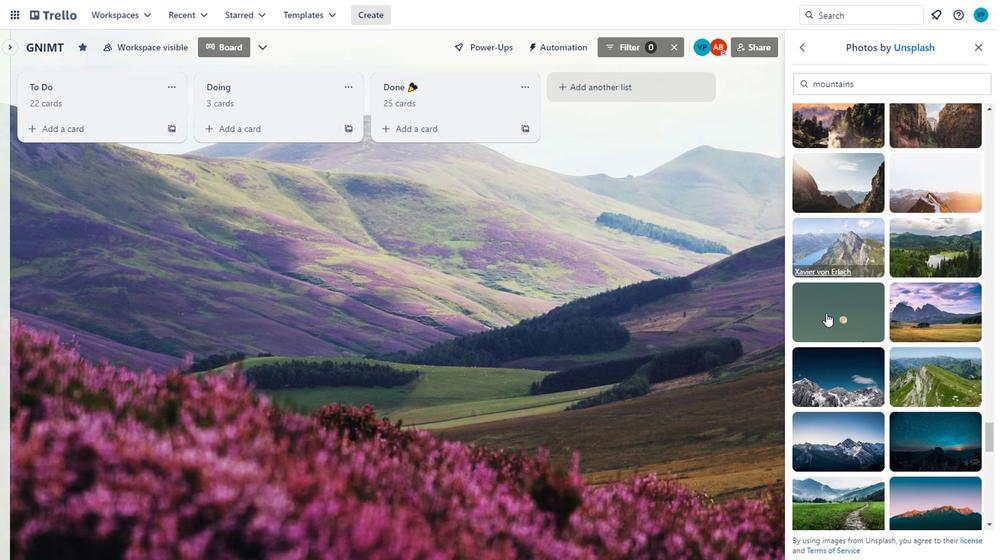 
Action: Mouse scrolled (747, 319) with delta (0, 0)
Screenshot: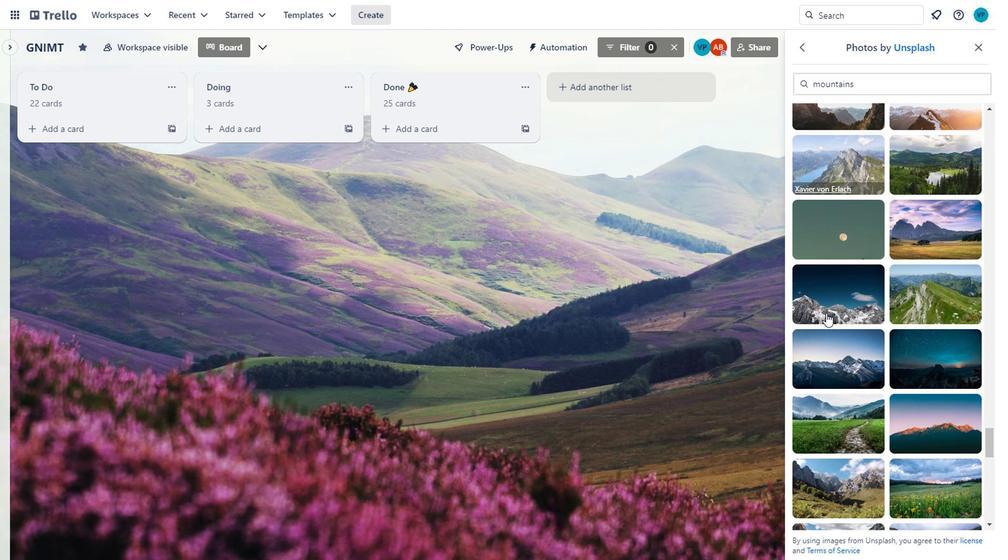
Action: Mouse scrolled (747, 319) with delta (0, 0)
Screenshot: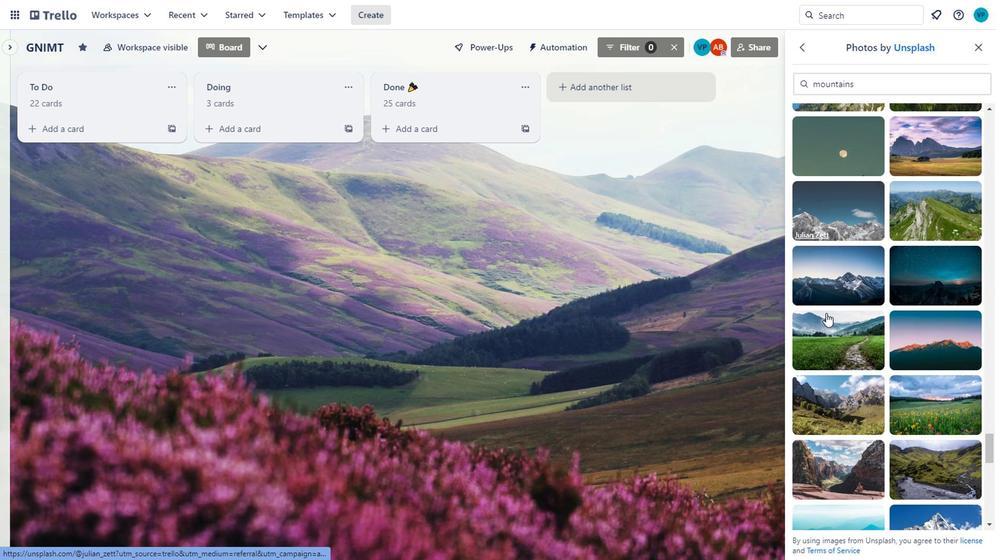 
Action: Mouse scrolled (747, 319) with delta (0, 0)
Screenshot: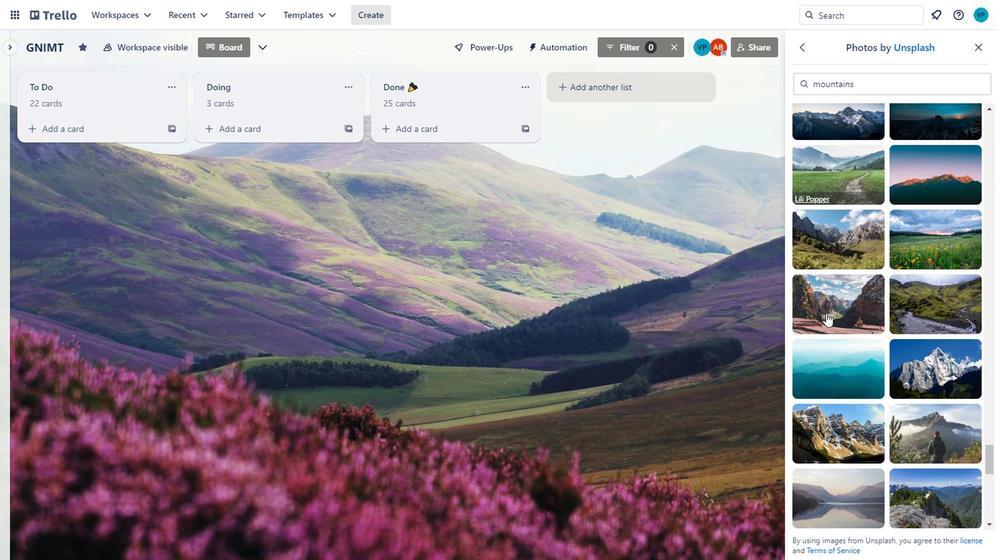 
Action: Mouse scrolled (747, 319) with delta (0, 0)
Screenshot: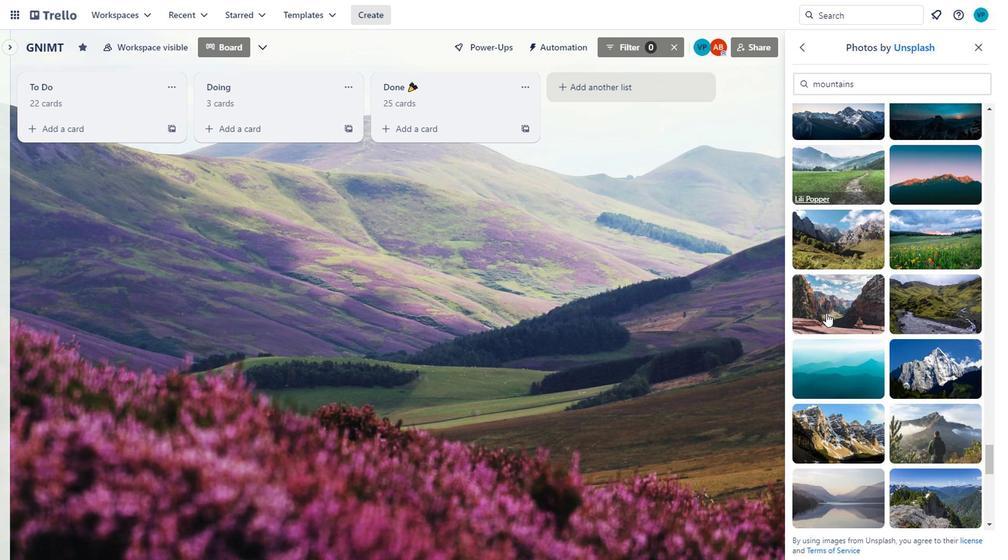 
Action: Mouse scrolled (747, 319) with delta (0, 0)
Screenshot: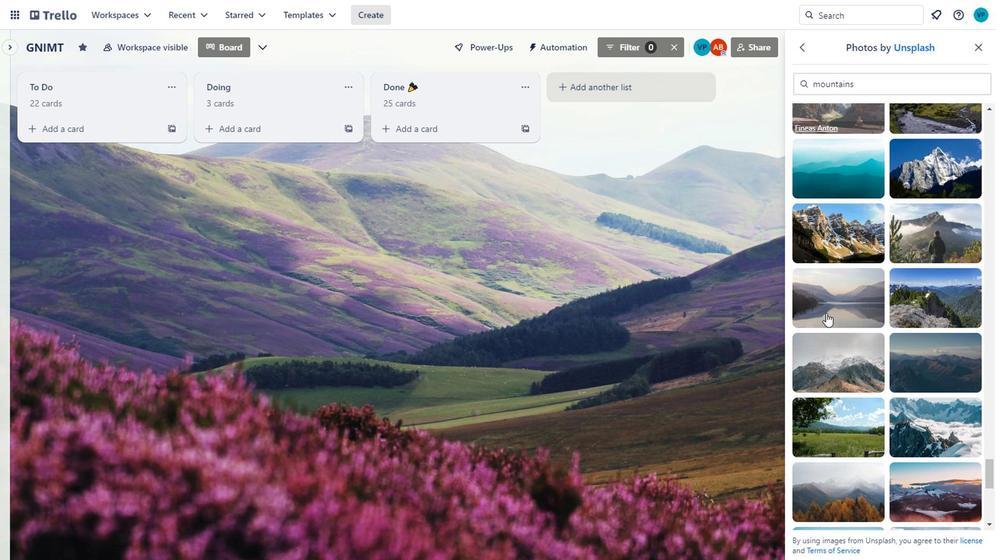 
Action: Mouse scrolled (747, 319) with delta (0, 0)
Screenshot: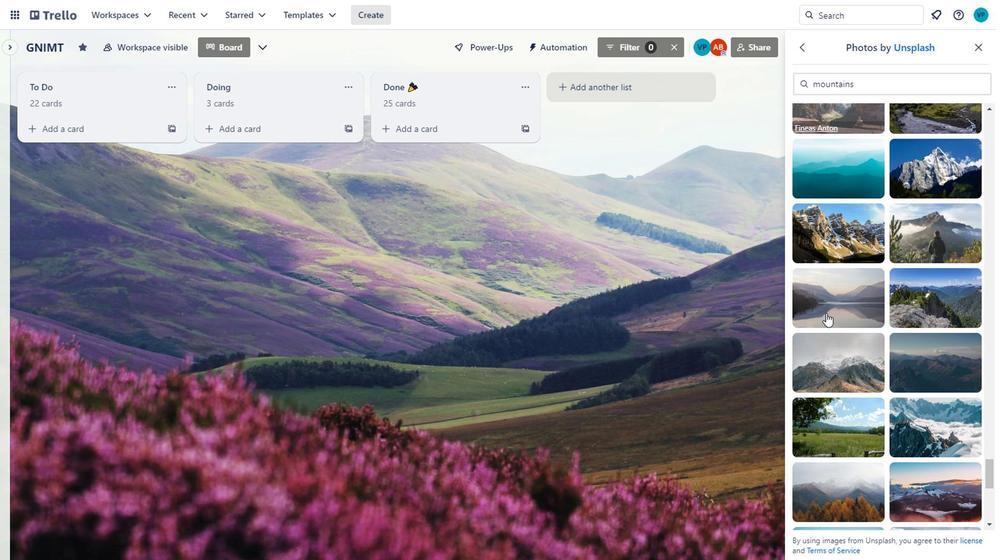 
Action: Mouse scrolled (747, 319) with delta (0, 0)
Screenshot: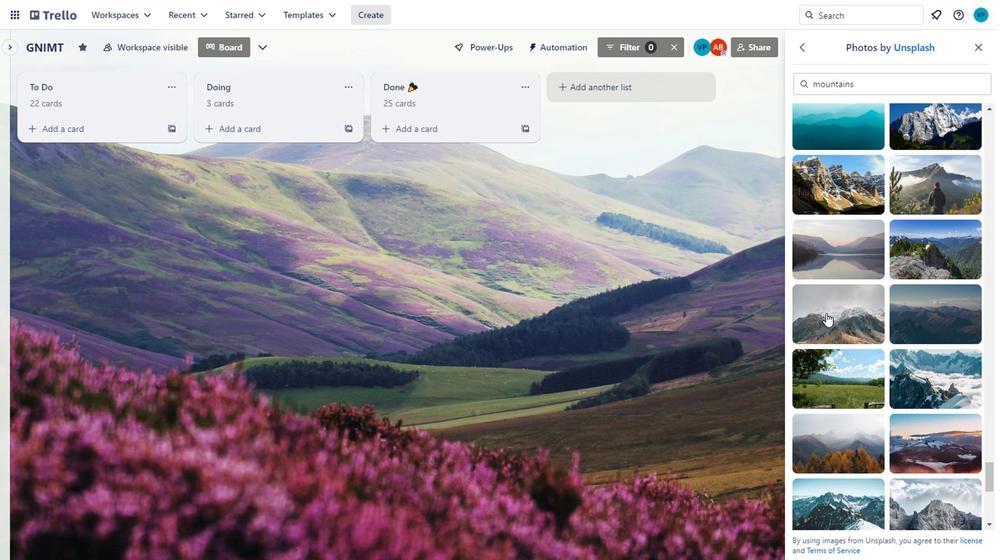 
Action: Mouse pressed left at (747, 319)
Screenshot: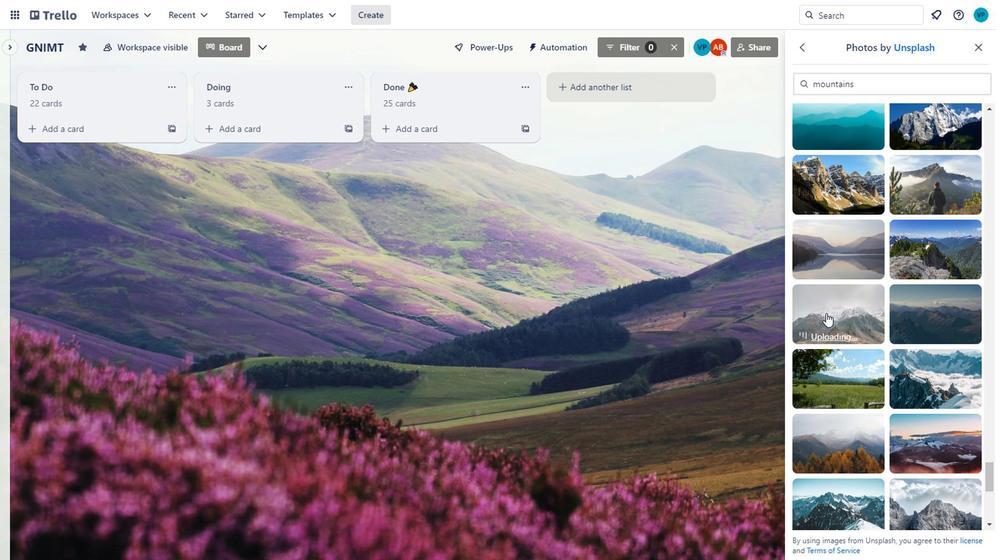 
Action: Mouse scrolled (747, 319) with delta (0, 0)
Screenshot: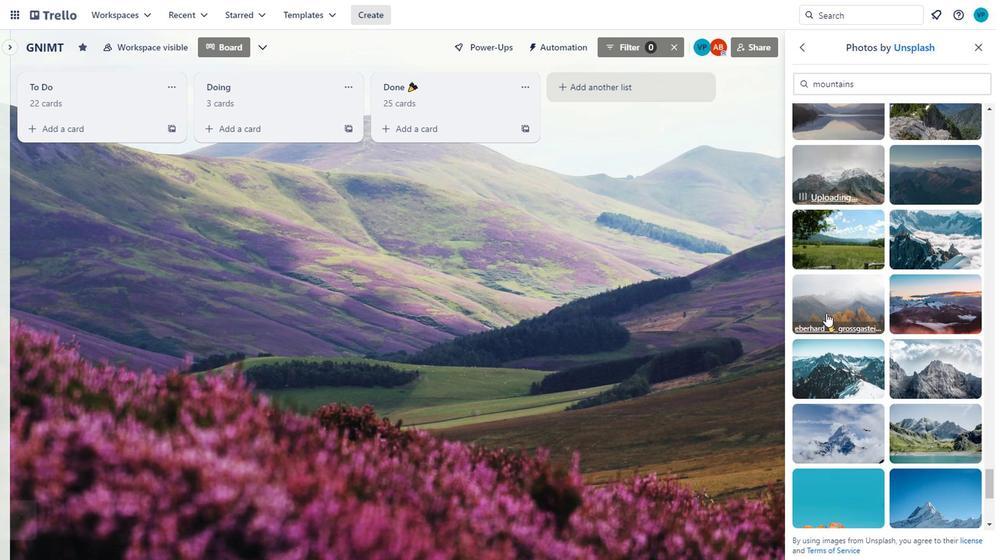 
Action: Mouse scrolled (747, 319) with delta (0, 0)
Screenshot: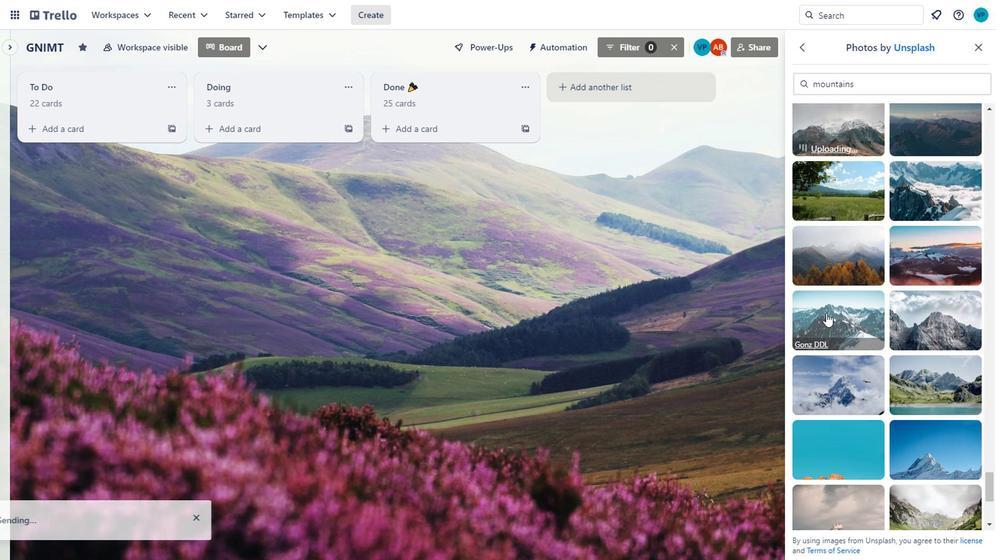 
Action: Mouse scrolled (747, 319) with delta (0, 0)
Screenshot: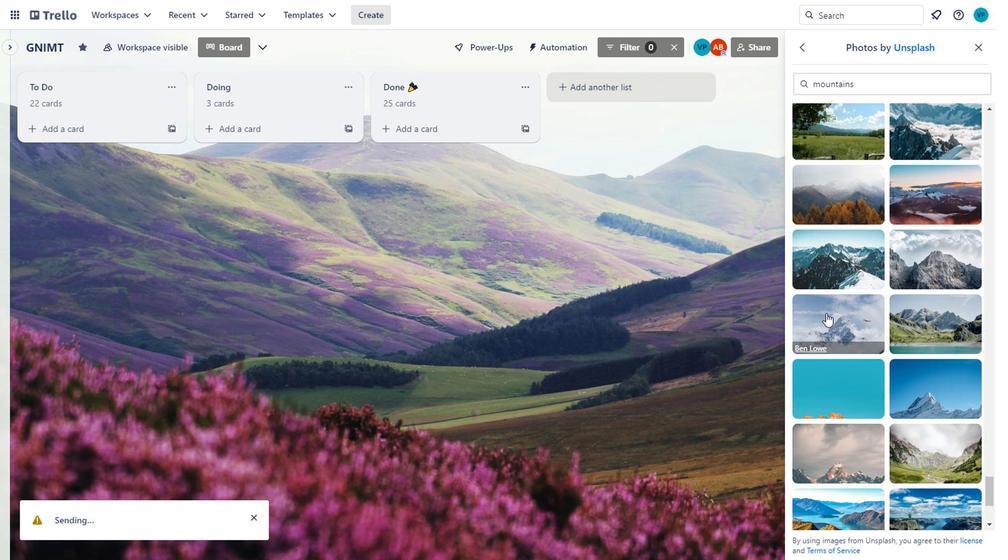 
Action: Mouse scrolled (747, 319) with delta (0, 0)
Screenshot: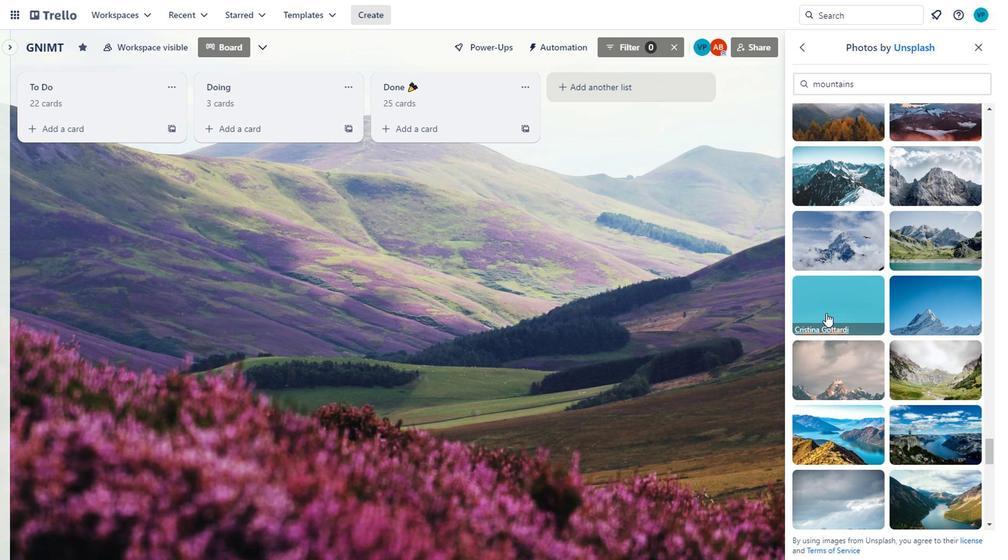 
Action: Mouse scrolled (747, 319) with delta (0, 0)
Screenshot: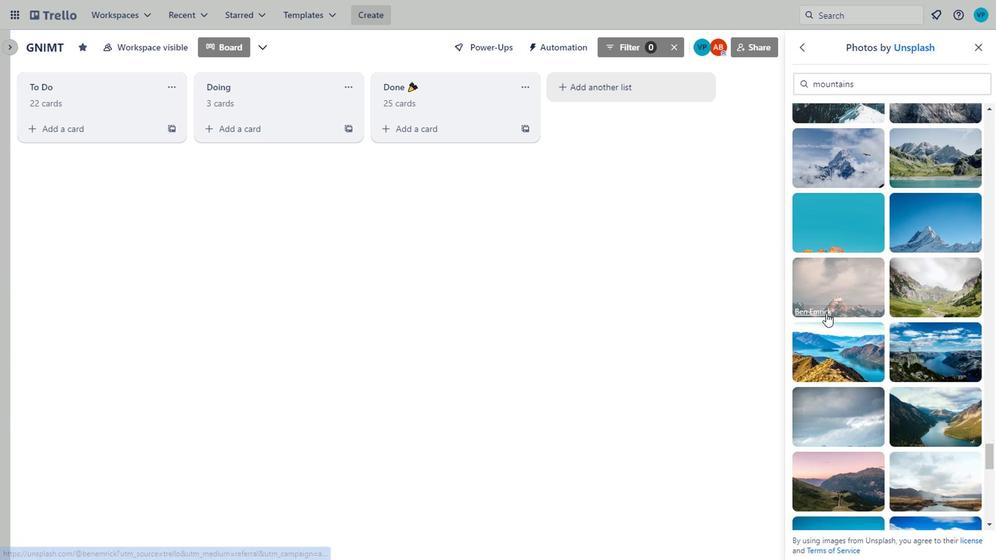 
Action: Mouse scrolled (747, 319) with delta (0, 0)
Screenshot: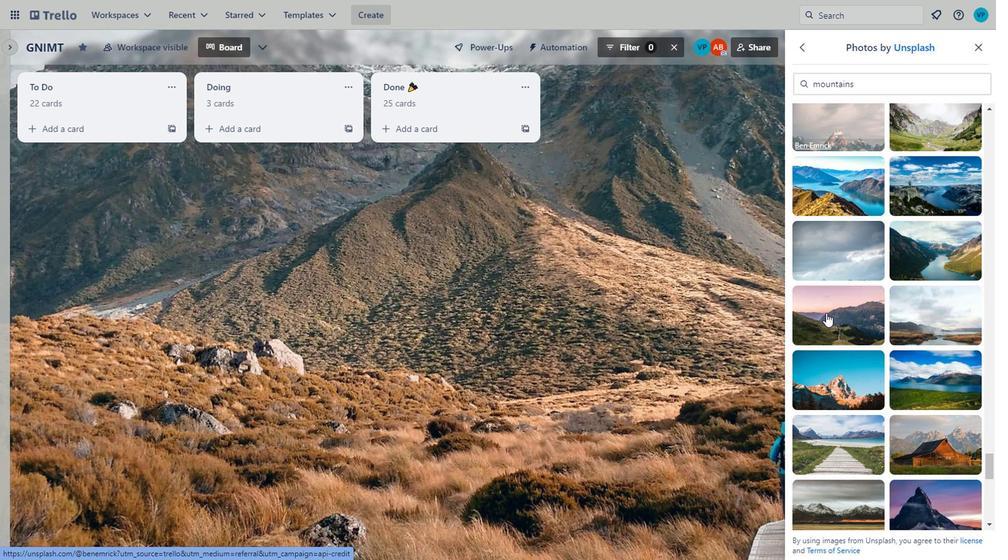 
Action: Mouse scrolled (747, 319) with delta (0, 0)
Screenshot: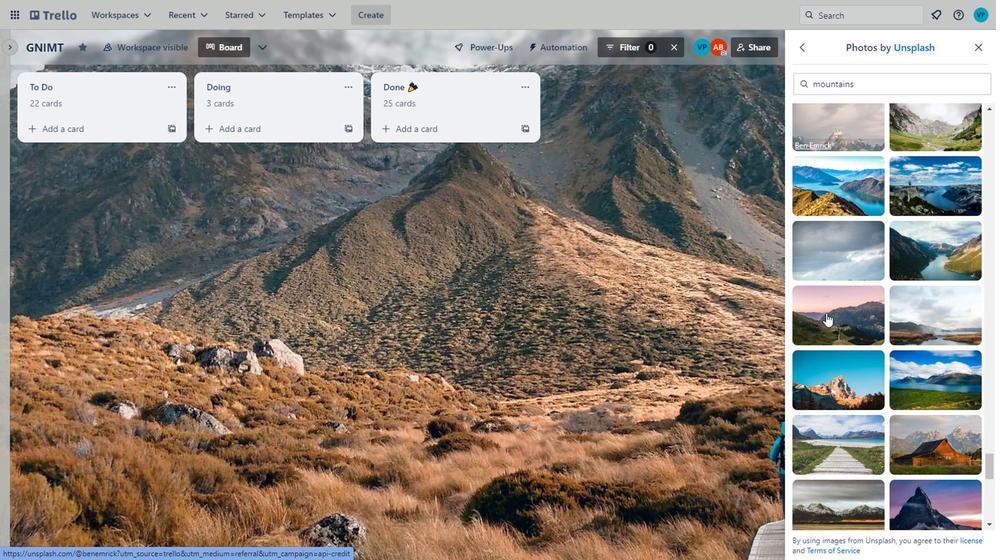 
Action: Mouse scrolled (747, 319) with delta (0, 0)
Screenshot: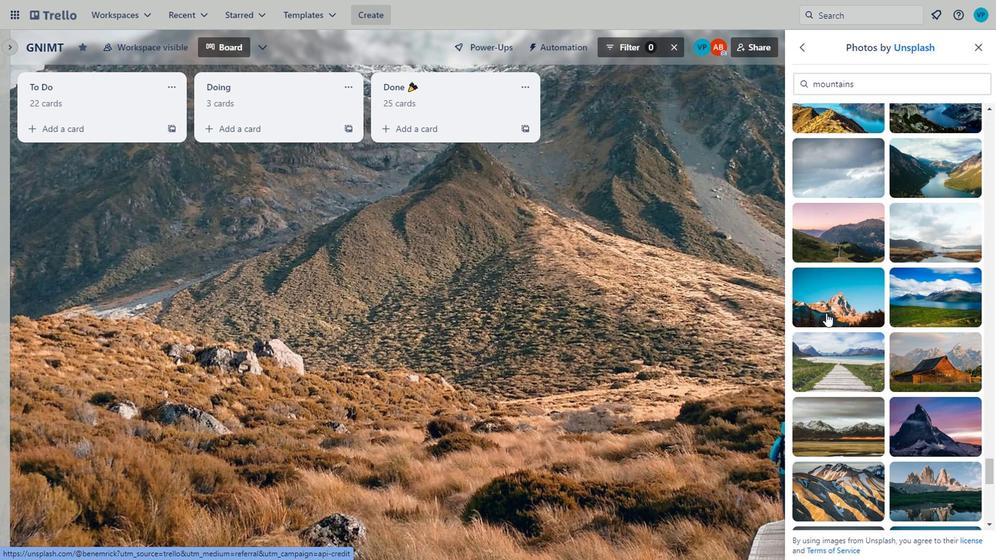 
Action: Mouse scrolled (747, 319) with delta (0, 0)
Screenshot: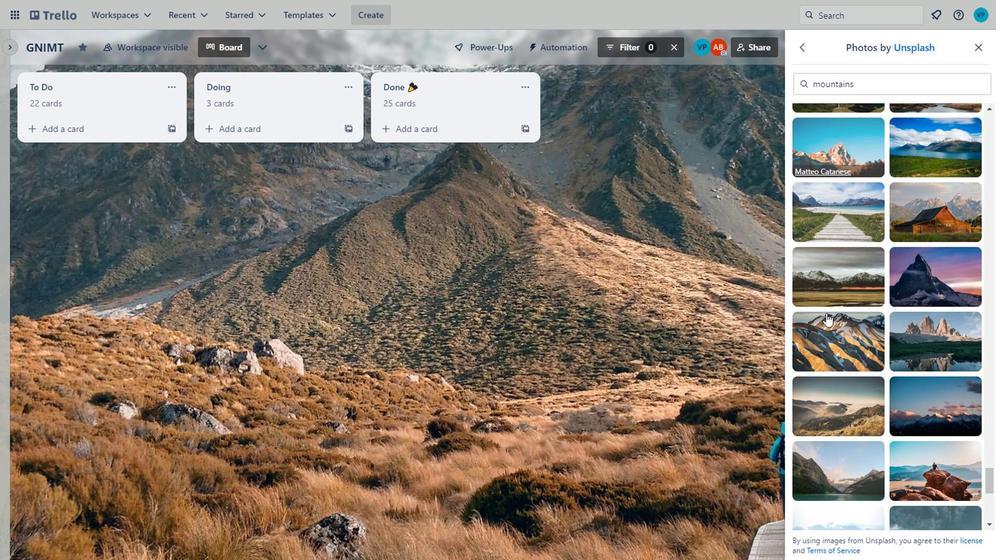 
Action: Mouse scrolled (747, 319) with delta (0, 0)
Screenshot: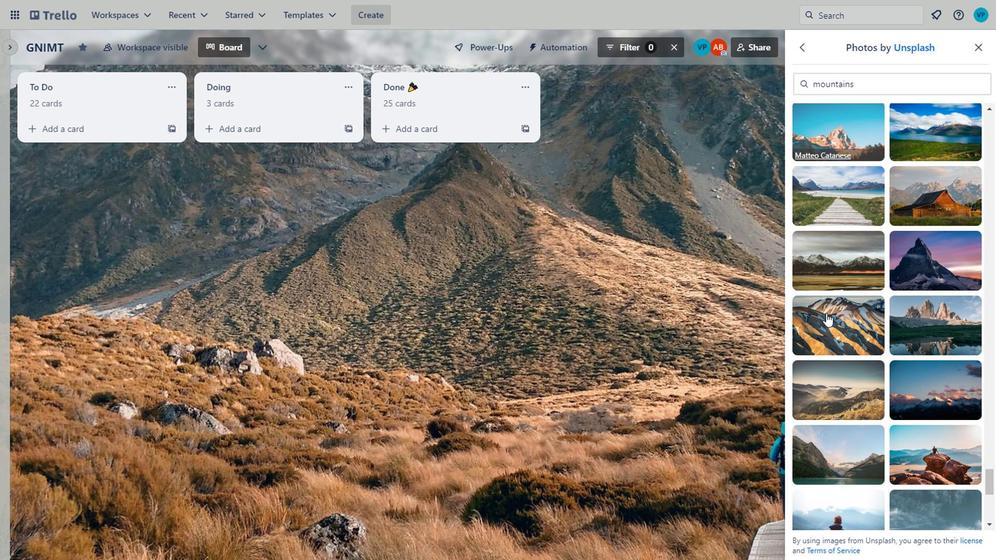 
Action: Mouse pressed left at (747, 319)
Screenshot: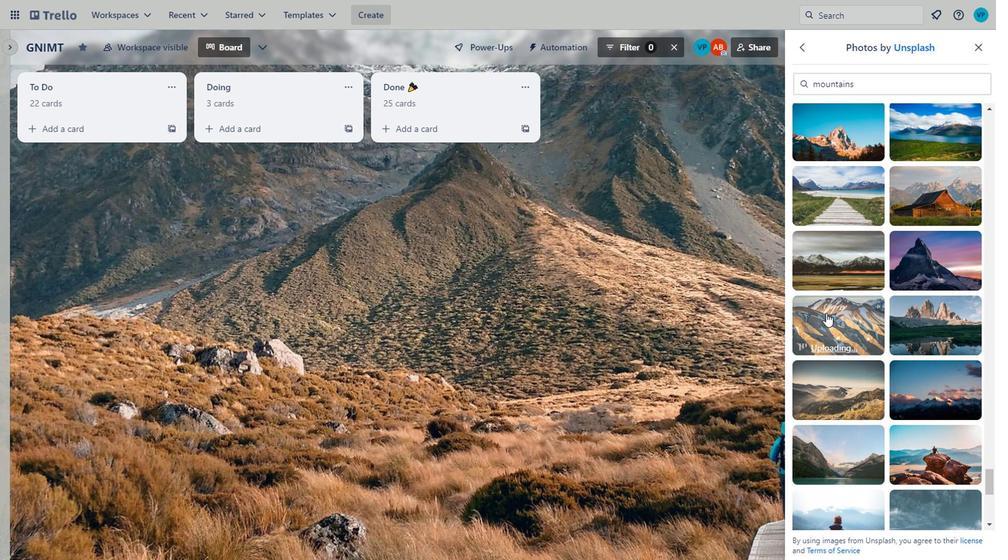 
Action: Mouse scrolled (747, 319) with delta (0, 0)
Screenshot: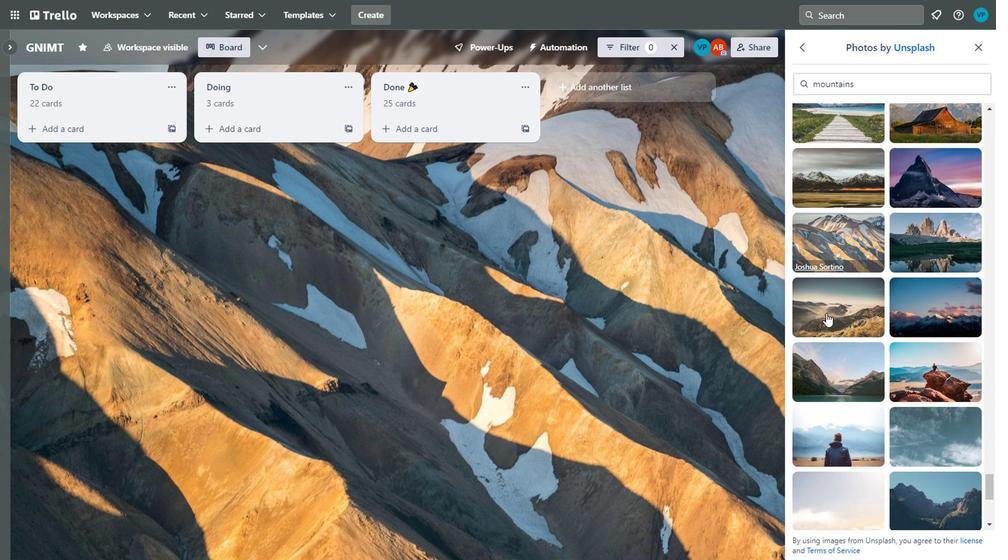 
Action: Mouse scrolled (747, 319) with delta (0, 0)
Screenshot: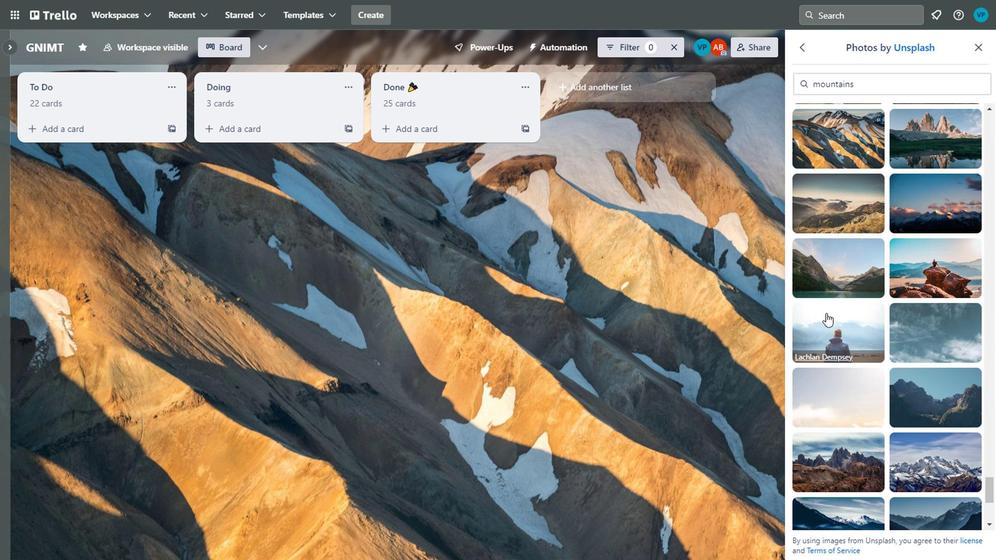 
Action: Mouse scrolled (747, 319) with delta (0, 0)
Screenshot: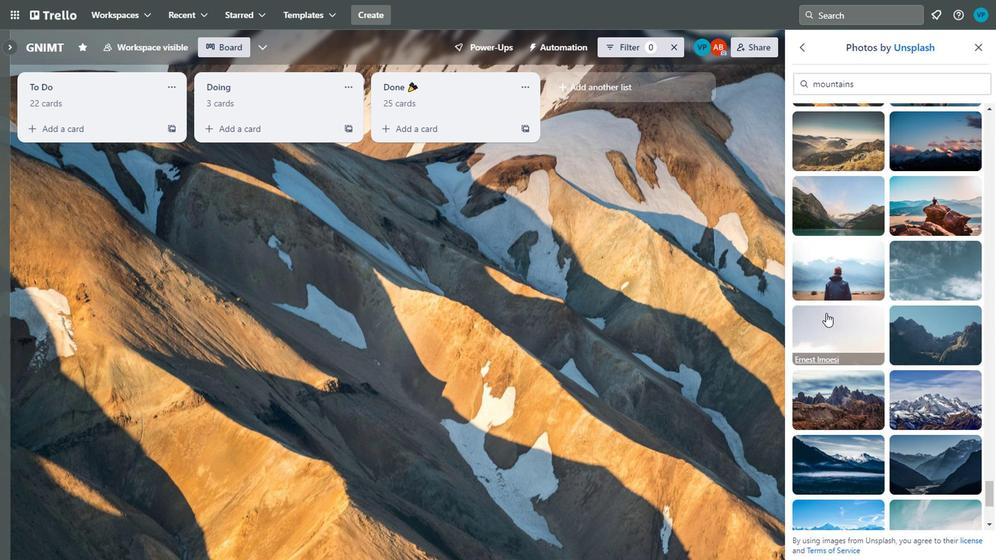 
Action: Mouse scrolled (747, 319) with delta (0, 0)
Screenshot: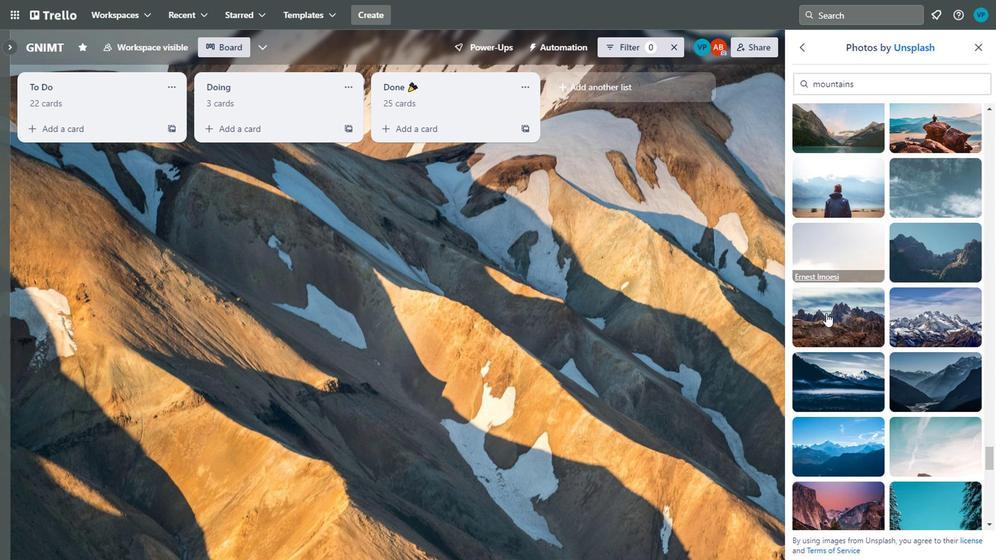 
Action: Mouse pressed left at (747, 319)
Screenshot: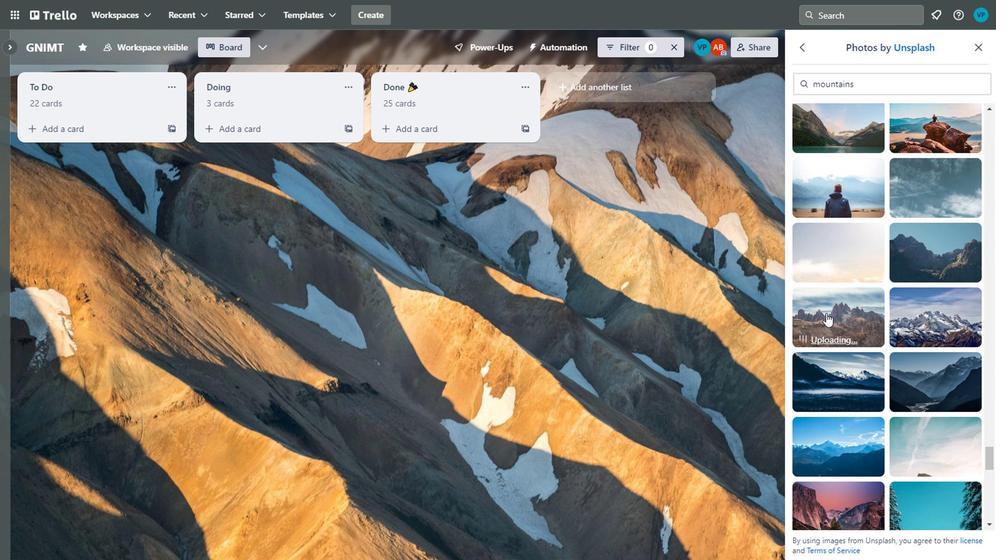 
Action: Mouse scrolled (747, 319) with delta (0, 0)
Screenshot: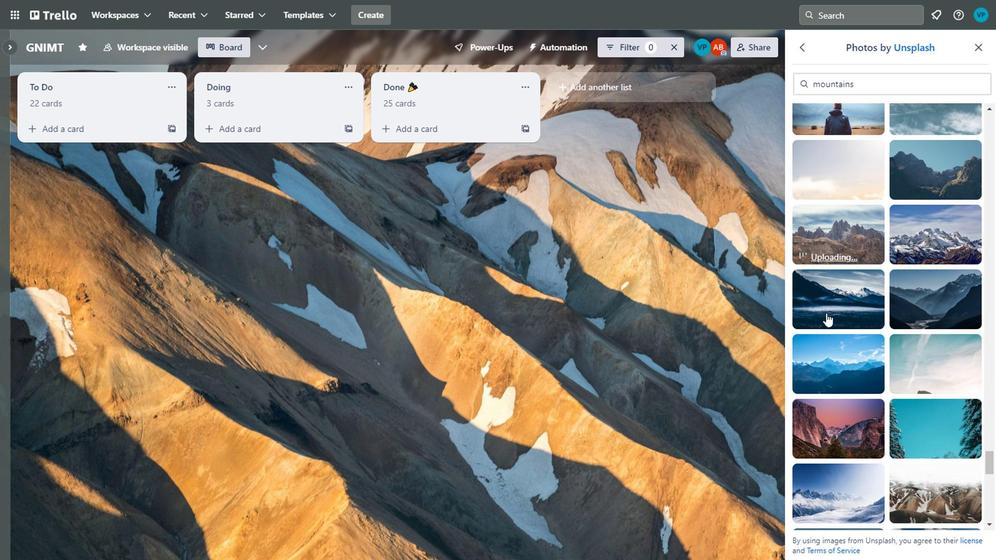 
Action: Mouse scrolled (747, 319) with delta (0, 0)
Screenshot: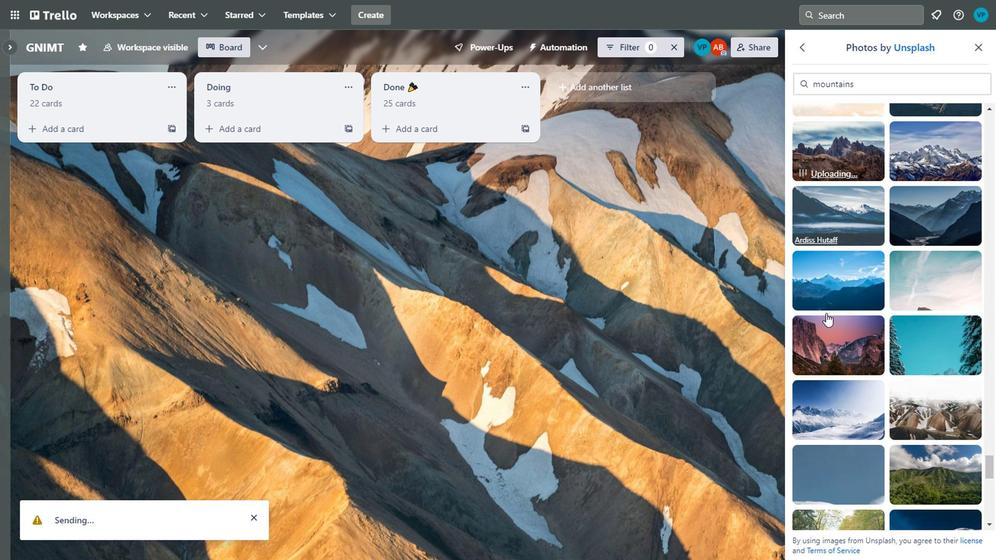 
Action: Mouse scrolled (747, 319) with delta (0, 0)
Screenshot: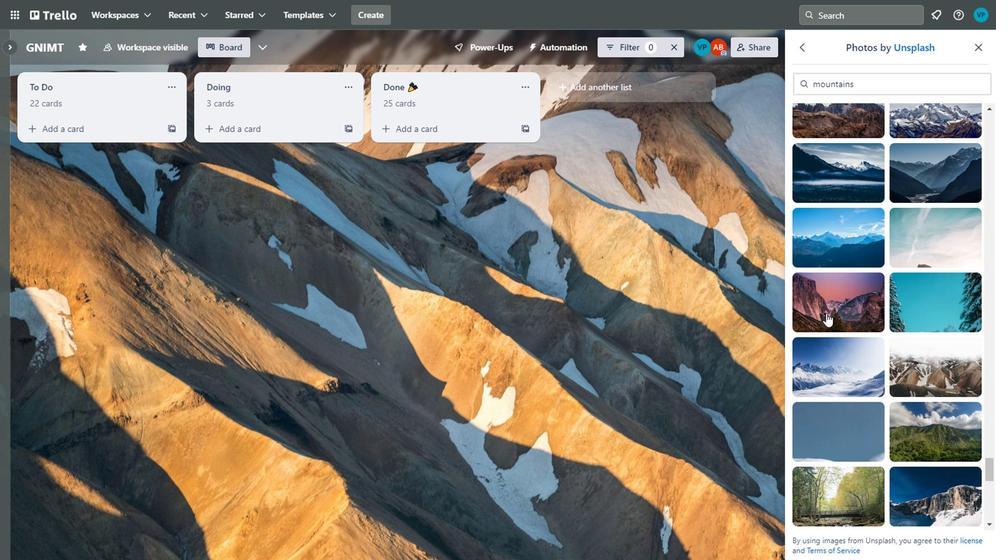 
Action: Mouse scrolled (747, 319) with delta (0, 0)
Screenshot: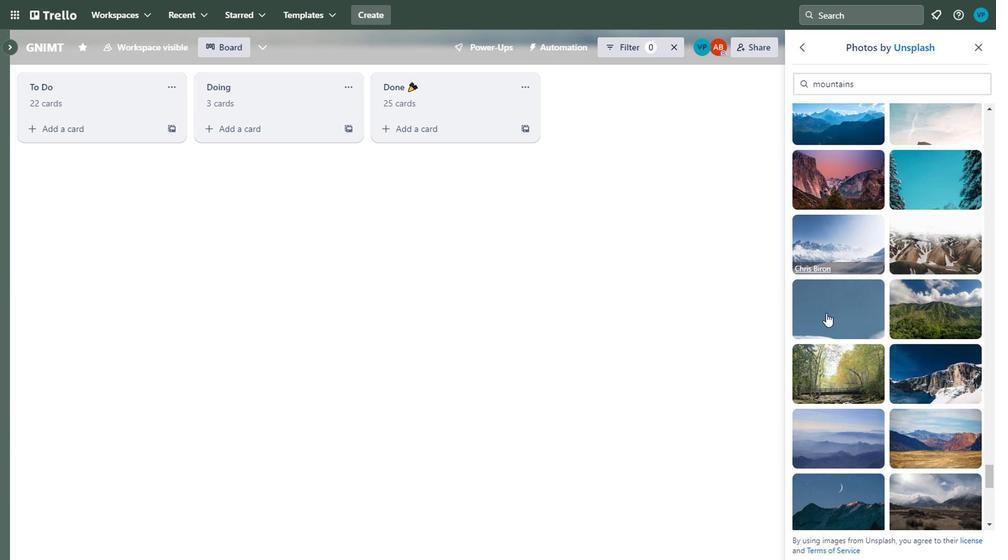 
Action: Mouse scrolled (747, 319) with delta (0, 0)
Screenshot: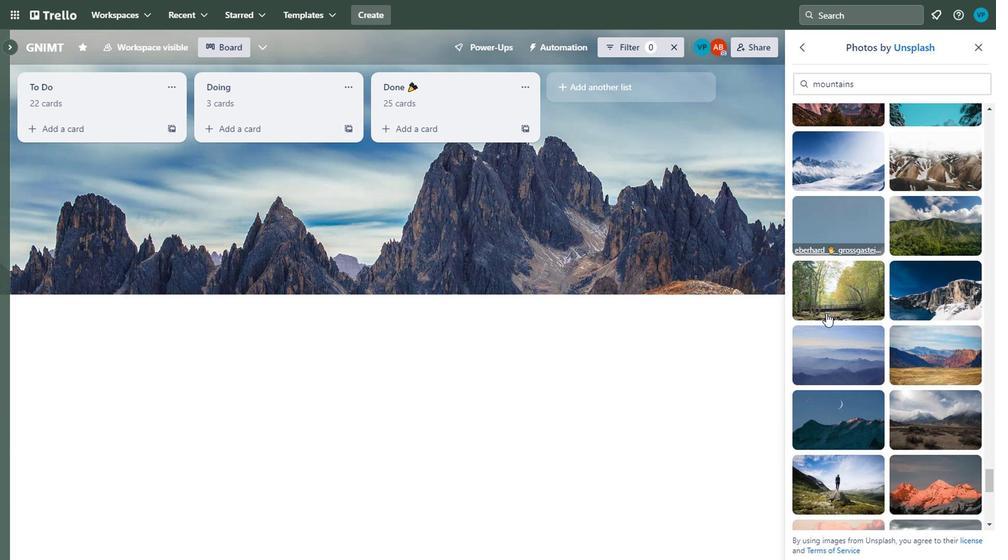 
Action: Mouse scrolled (747, 319) with delta (0, 0)
Screenshot: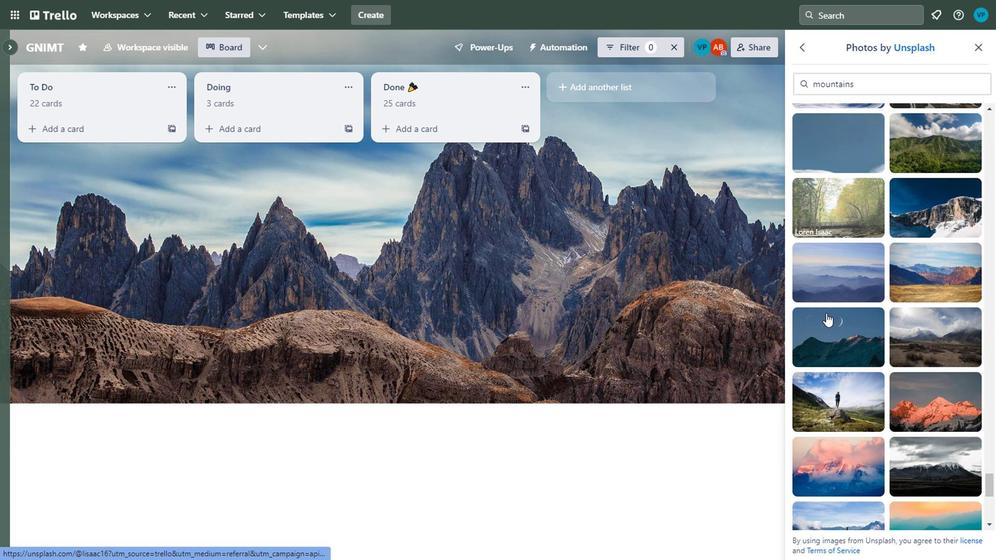 
Action: Mouse scrolled (747, 319) with delta (0, 0)
Screenshot: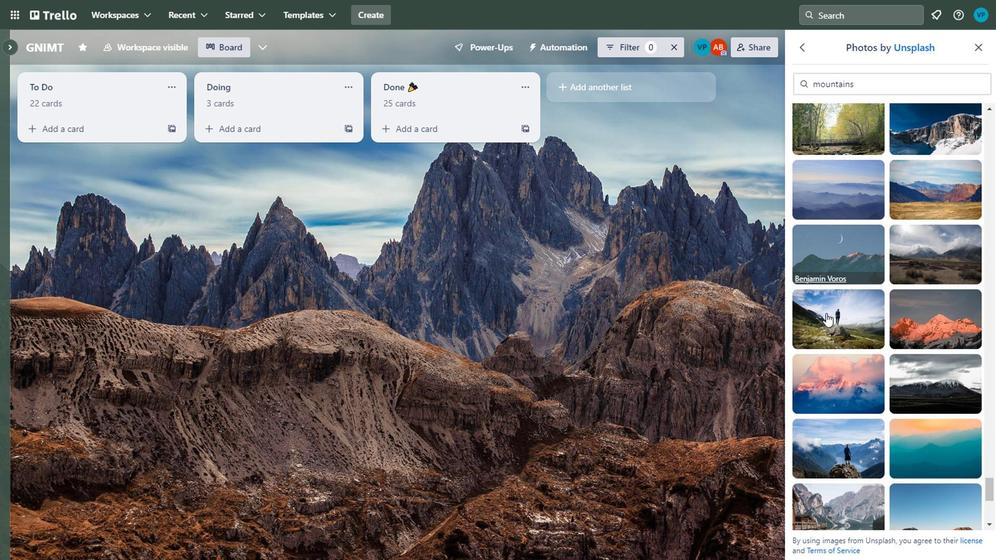 
Action: Mouse scrolled (747, 319) with delta (0, 0)
Screenshot: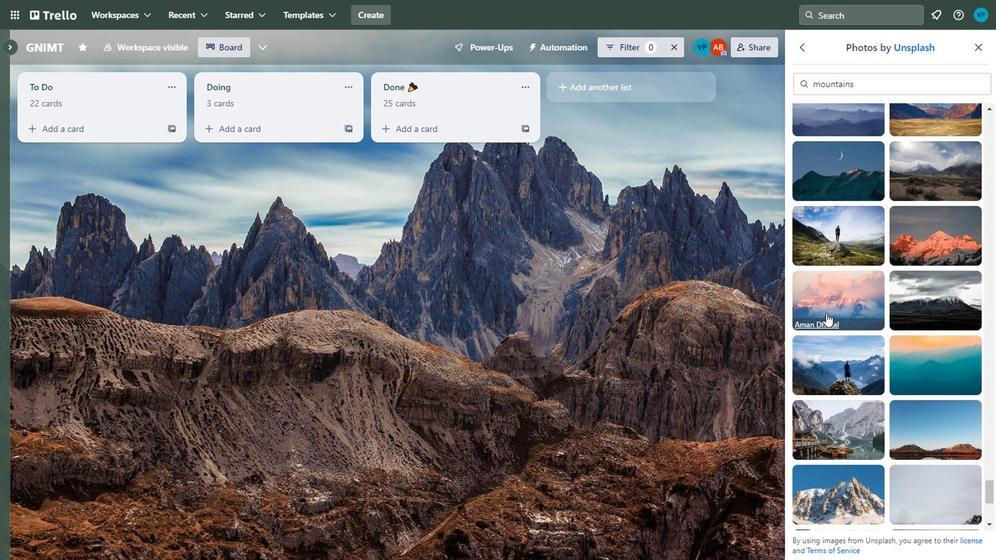 
Action: Mouse moved to (765, 247)
Screenshot: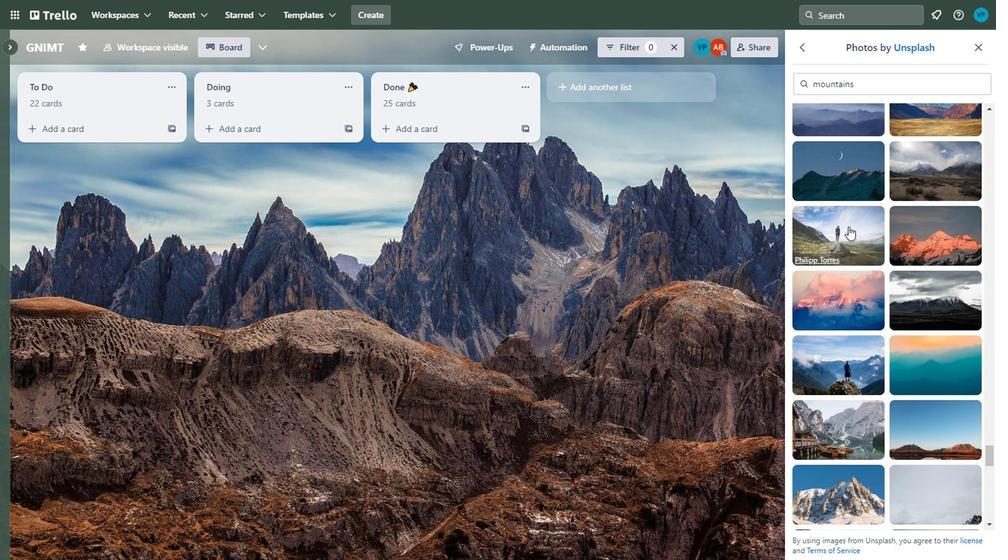 
Action: Mouse pressed left at (765, 247)
Screenshot: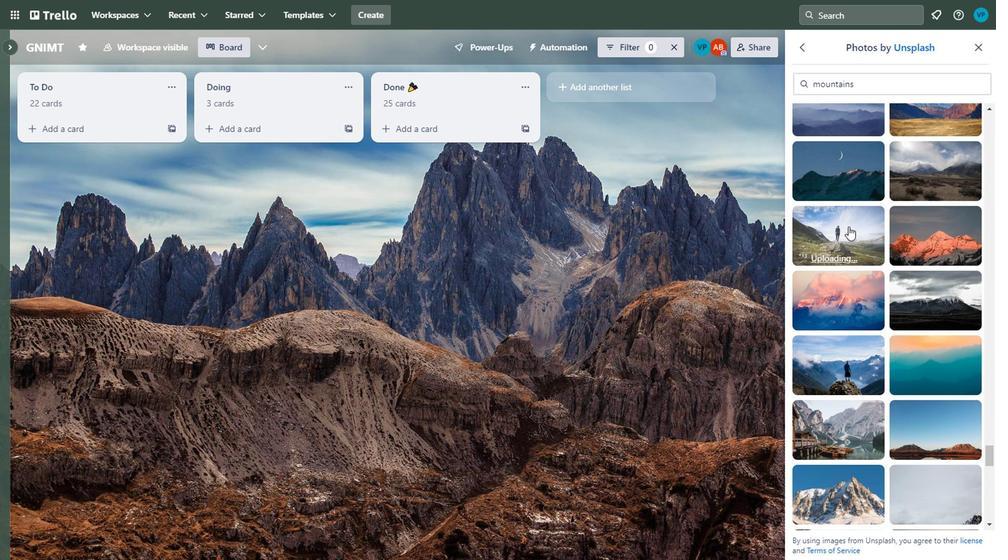 
Action: Mouse scrolled (765, 247) with delta (0, 0)
Screenshot: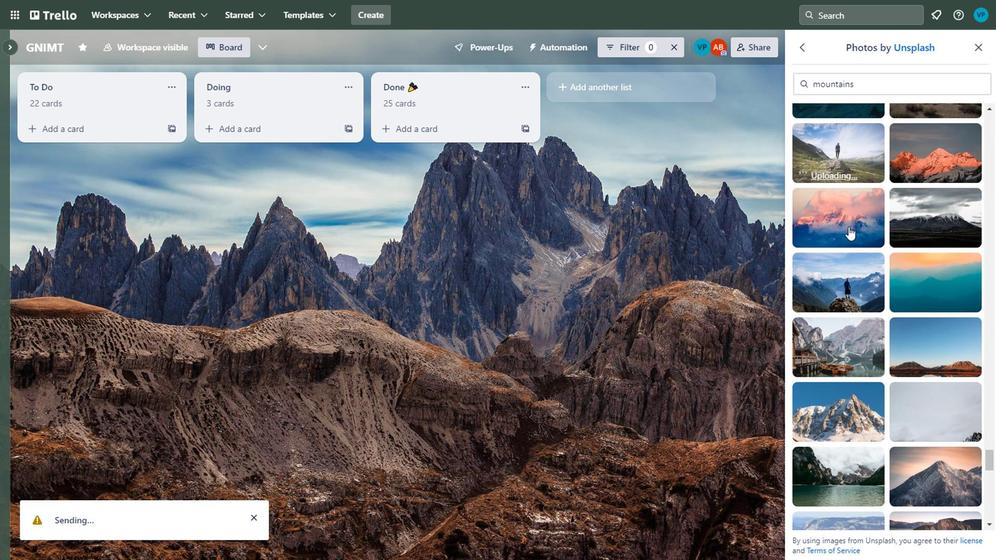 
Action: Mouse scrolled (765, 247) with delta (0, 0)
Screenshot: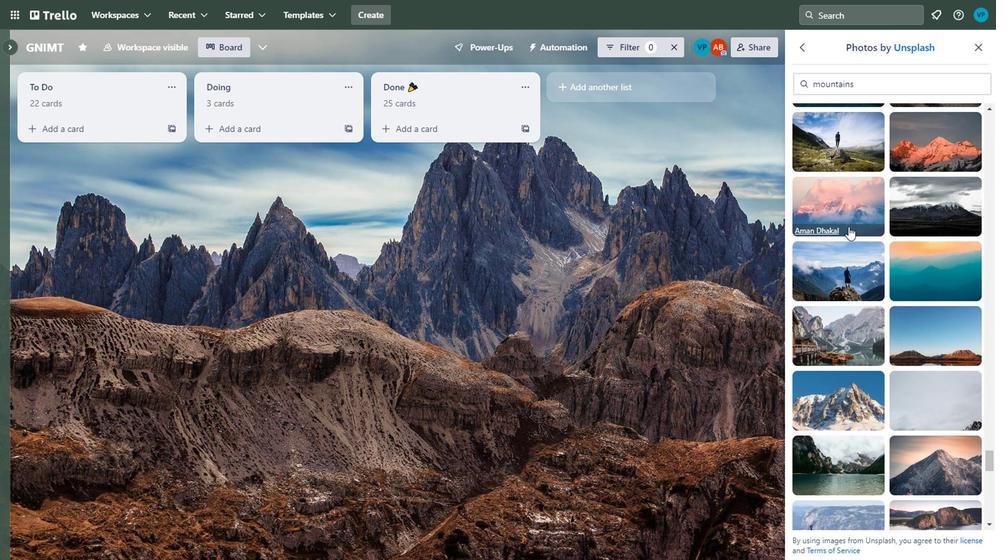 
Action: Mouse scrolled (765, 247) with delta (0, 0)
Screenshot: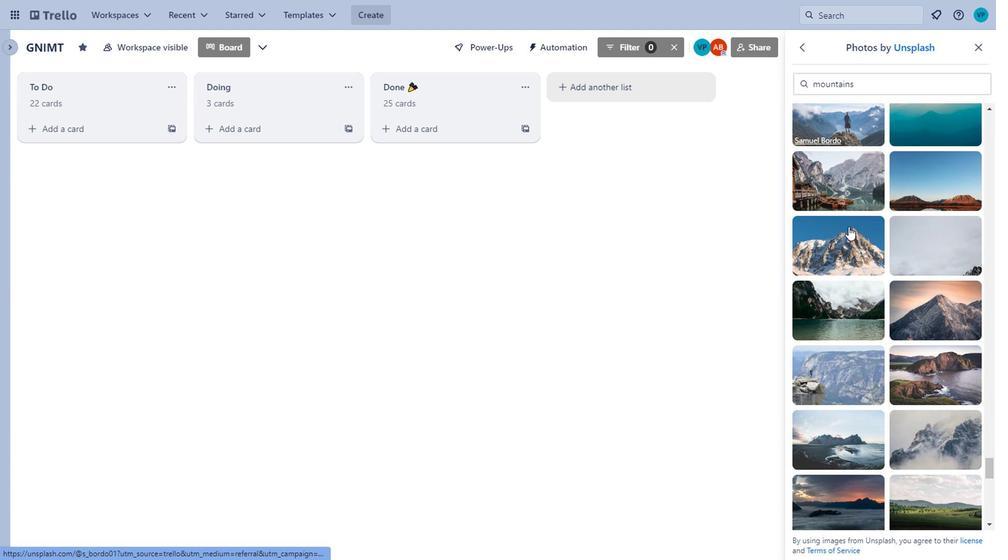 
Action: Mouse scrolled (765, 247) with delta (0, 0)
Screenshot: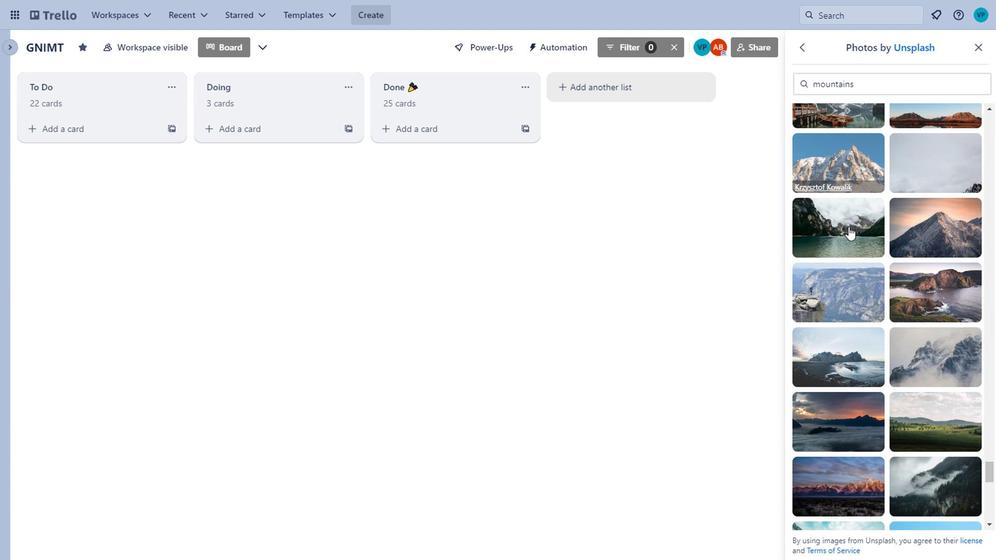 
Action: Mouse scrolled (765, 247) with delta (0, 0)
Screenshot: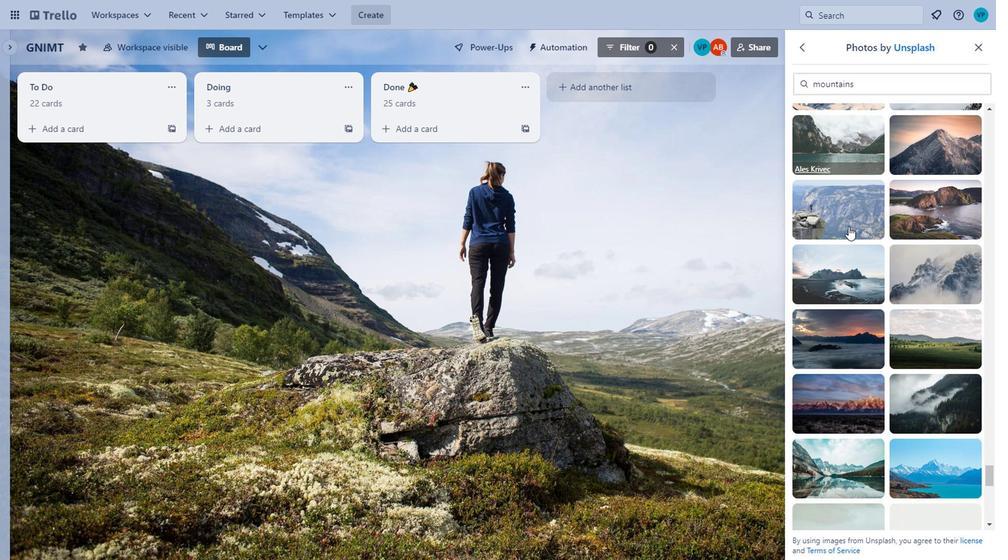 
Action: Mouse scrolled (765, 247) with delta (0, 0)
Screenshot: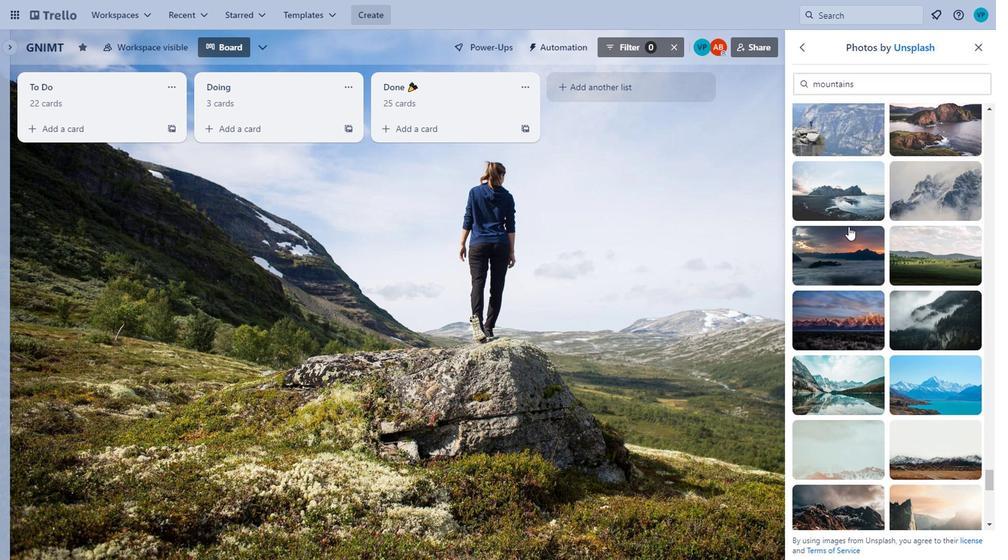 
Action: Mouse scrolled (765, 247) with delta (0, 0)
Screenshot: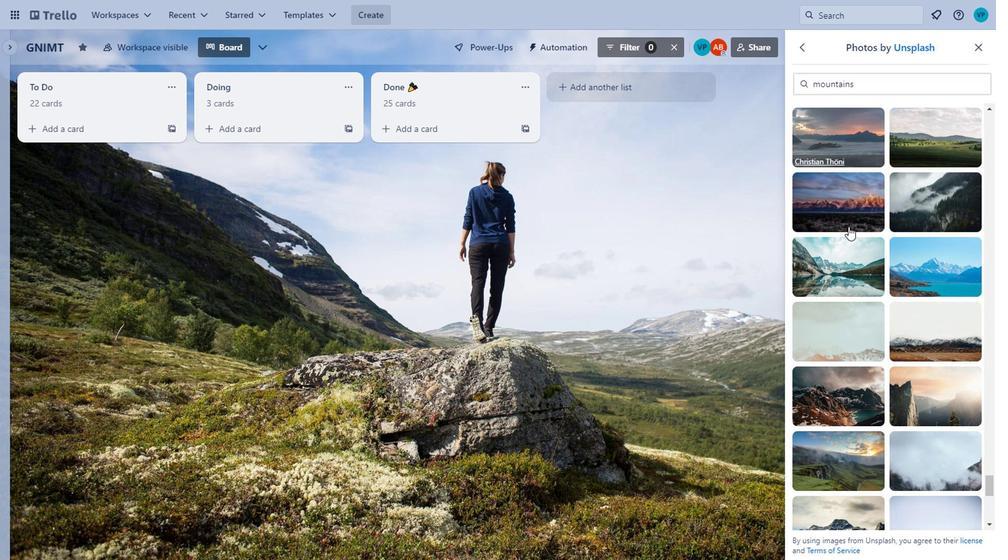 
Action: Mouse scrolled (765, 247) with delta (0, 0)
Screenshot: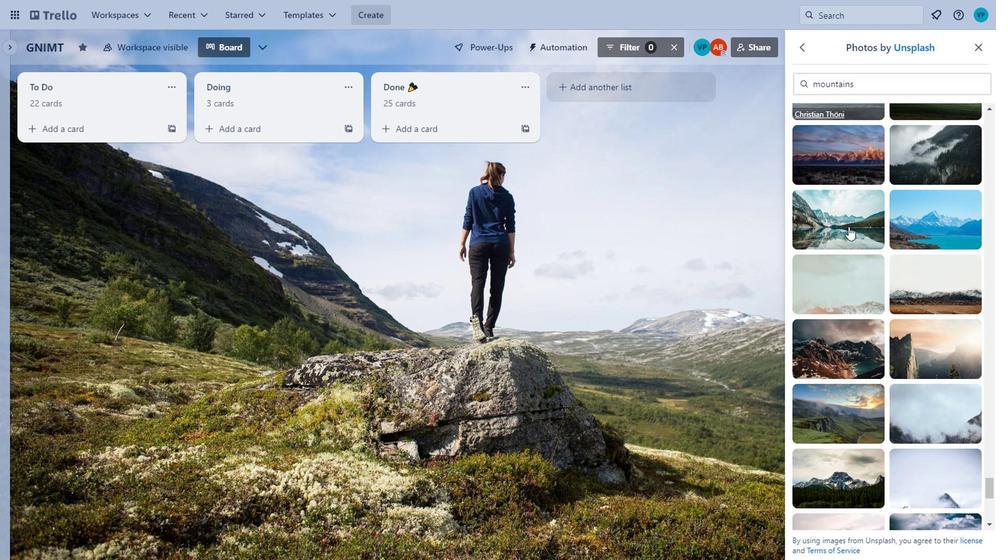 
Action: Mouse scrolled (765, 247) with delta (0, 0)
Screenshot: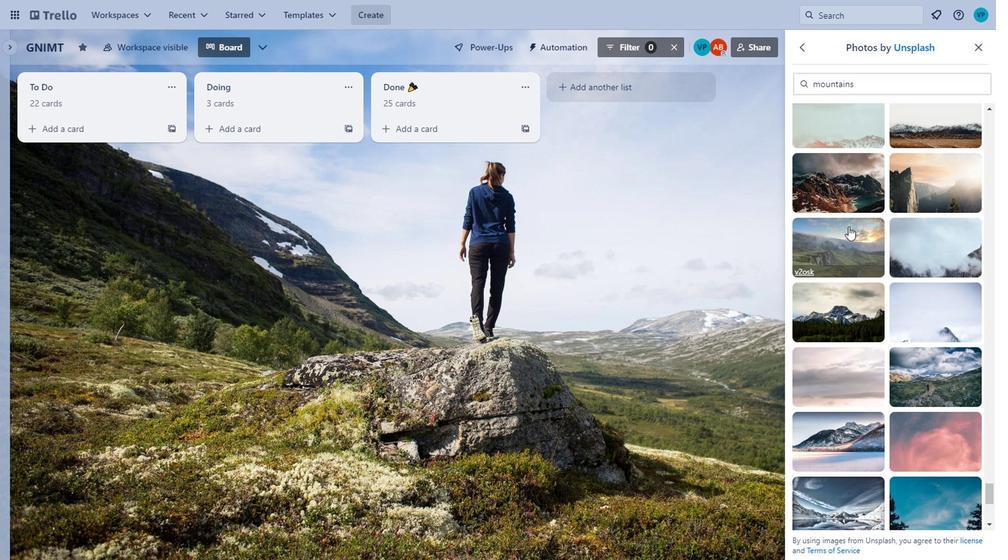 
Action: Mouse scrolled (765, 247) with delta (0, 0)
Screenshot: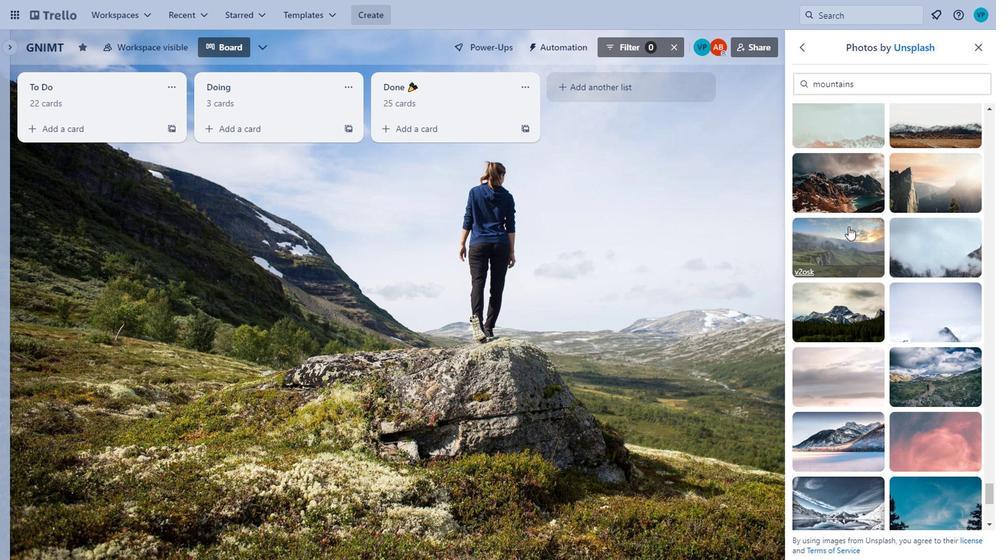 
Action: Mouse scrolled (765, 247) with delta (0, 0)
Screenshot: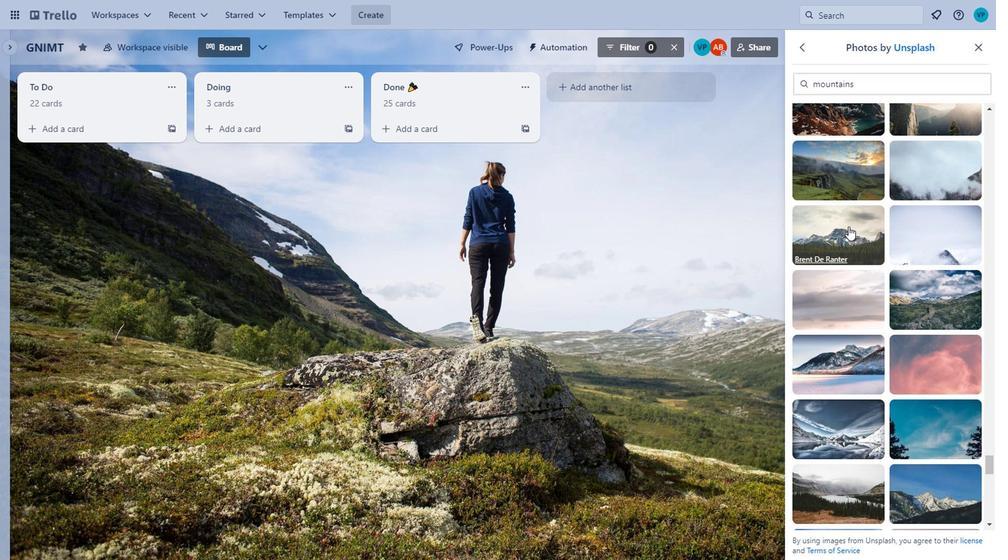 
Action: Mouse scrolled (765, 247) with delta (0, 0)
Screenshot: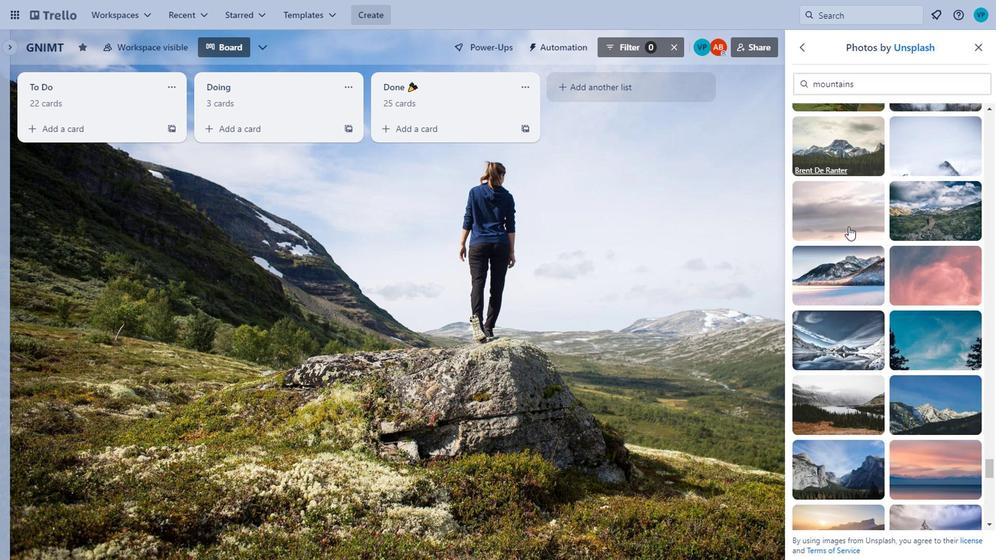 
Action: Mouse scrolled (765, 247) with delta (0, 0)
Screenshot: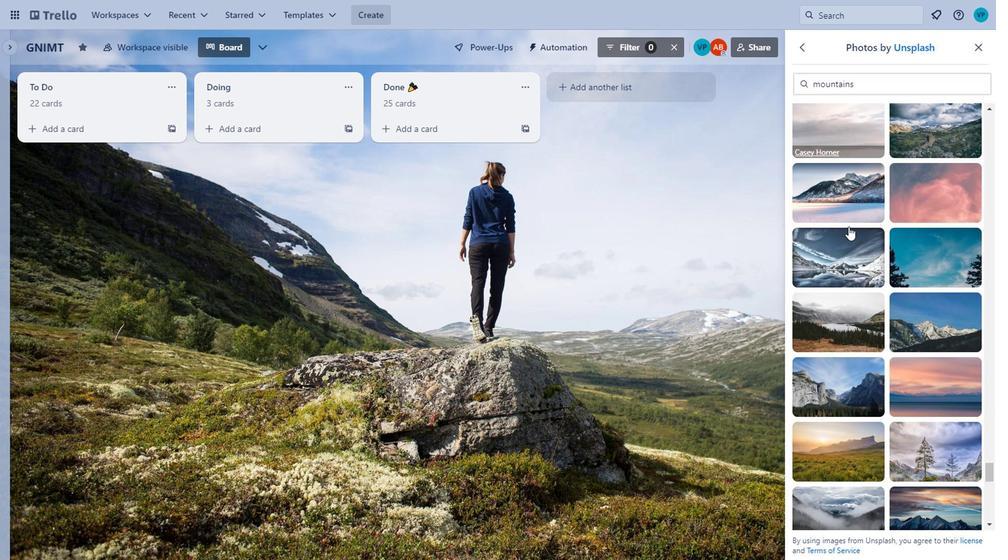
Action: Mouse scrolled (765, 247) with delta (0, 0)
Screenshot: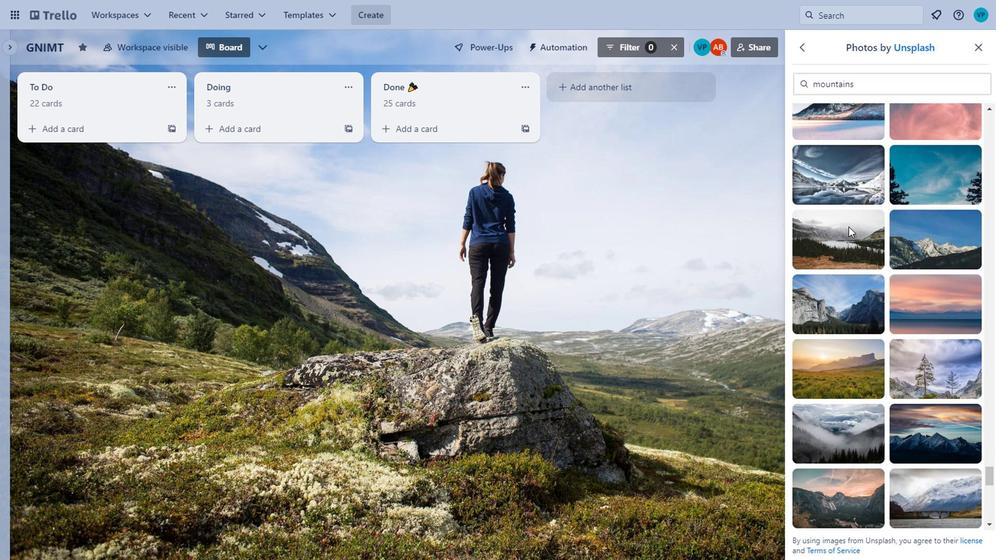 
Action: Mouse scrolled (765, 247) with delta (0, 0)
Screenshot: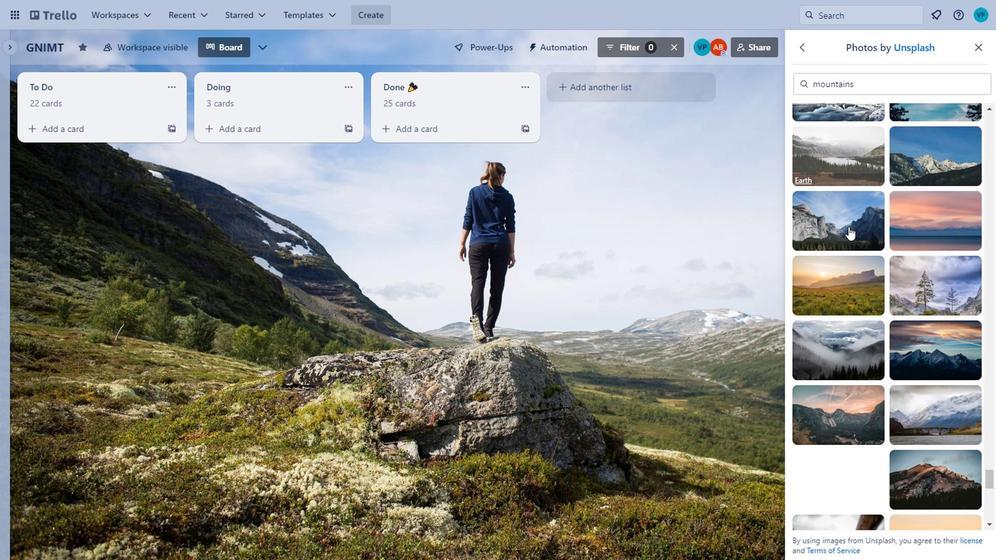 
Action: Mouse scrolled (765, 247) with delta (0, 0)
Screenshot: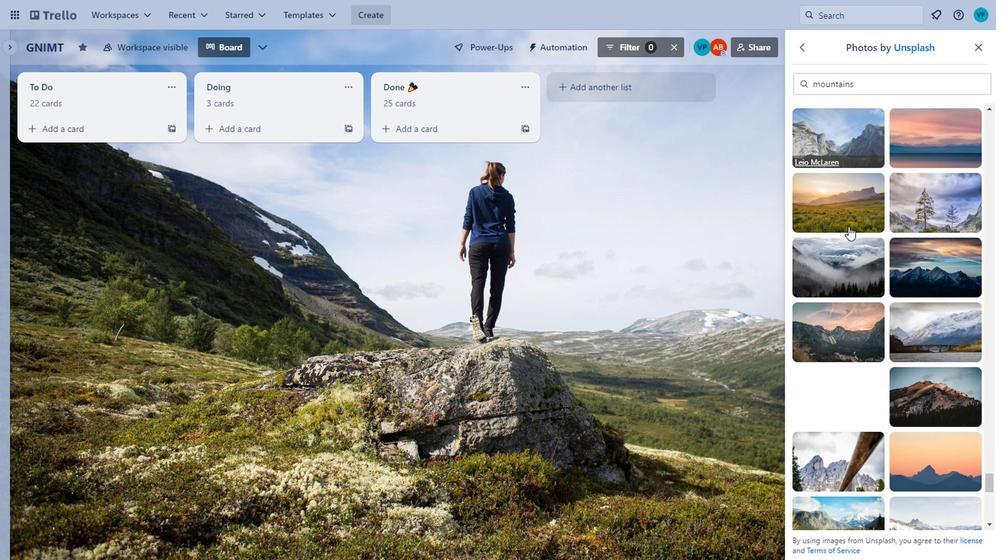 
Action: Mouse scrolled (765, 247) with delta (0, 0)
Screenshot: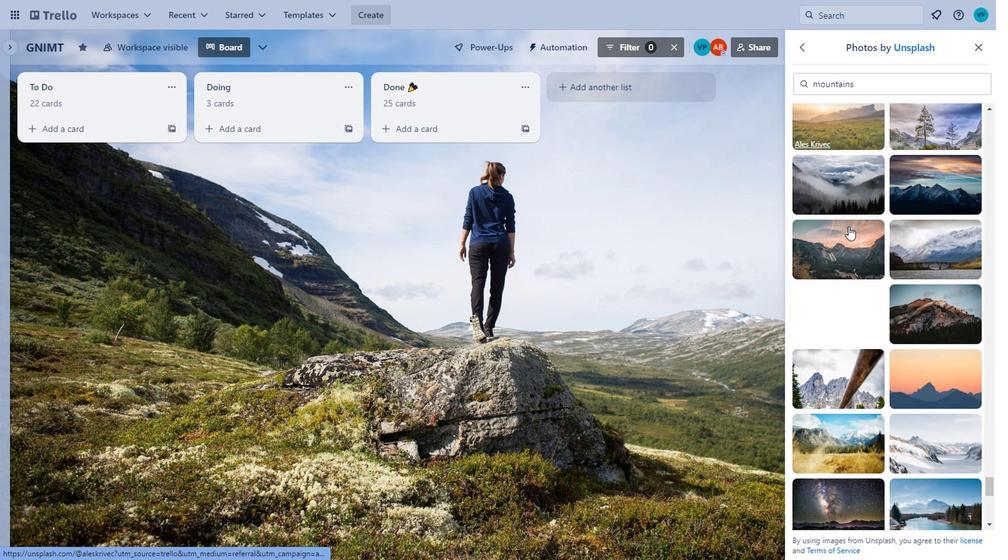 
Action: Mouse scrolled (765, 247) with delta (0, 0)
Screenshot: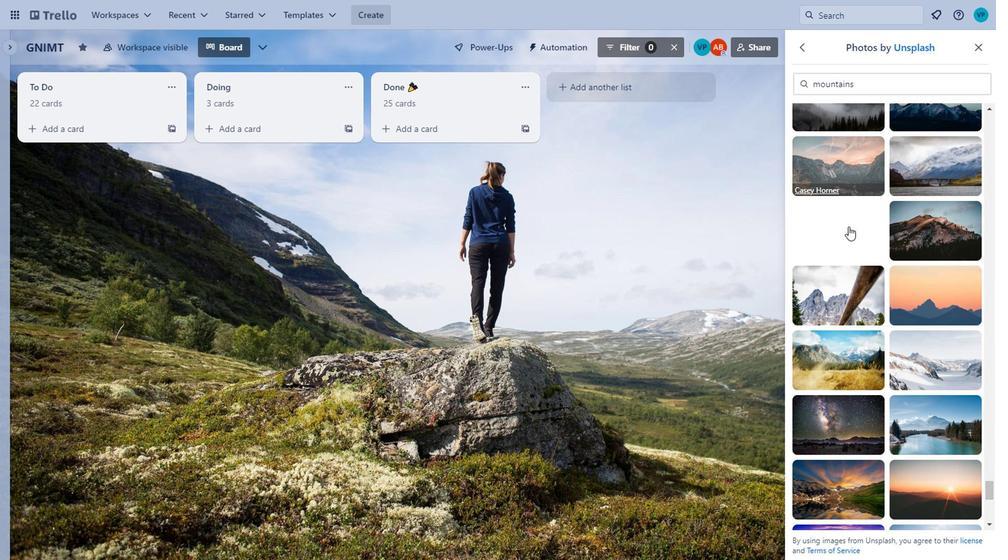 
Action: Mouse scrolled (765, 247) with delta (0, 0)
Screenshot: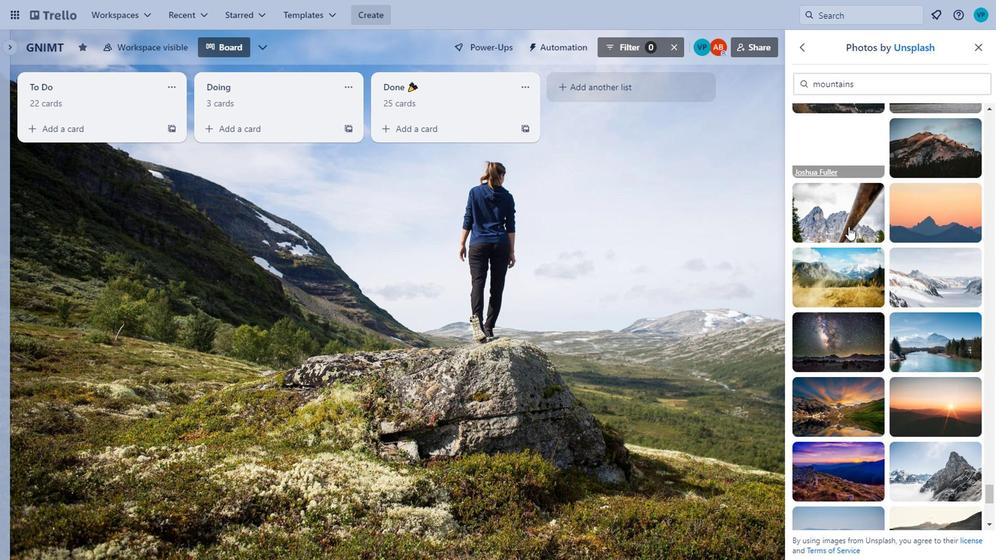 
Action: Mouse scrolled (765, 247) with delta (0, 0)
Screenshot: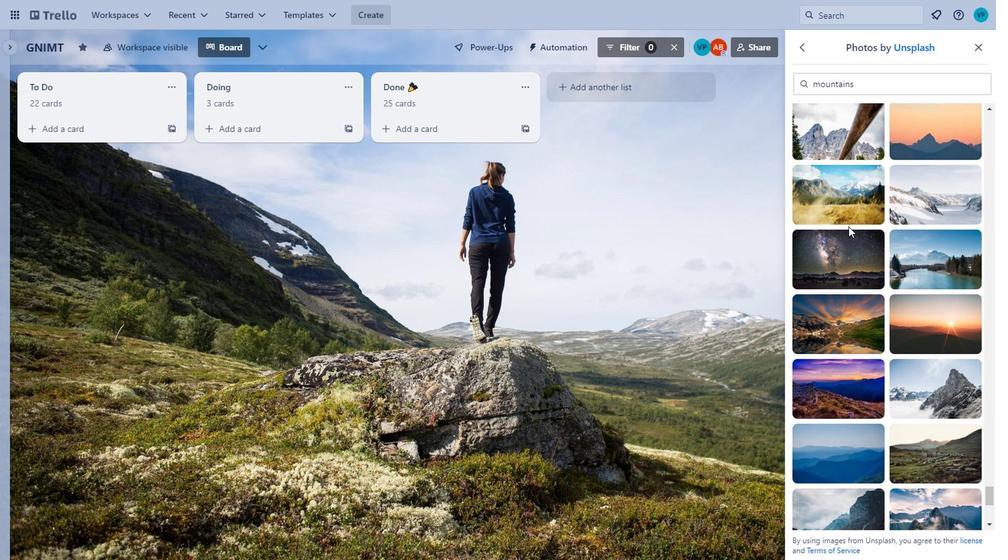 
Action: Mouse scrolled (765, 247) with delta (0, 0)
Screenshot: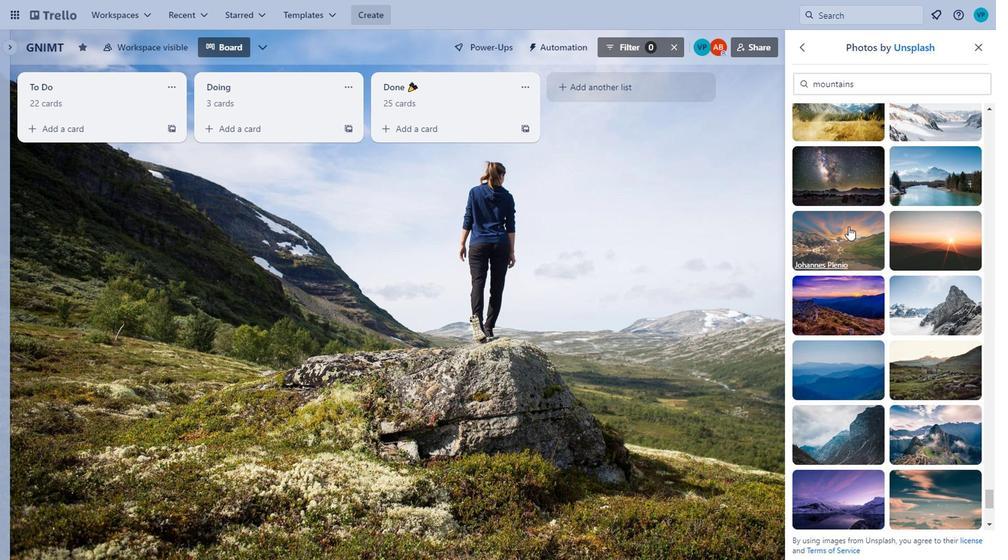 
Action: Mouse scrolled (765, 247) with delta (0, 0)
Screenshot: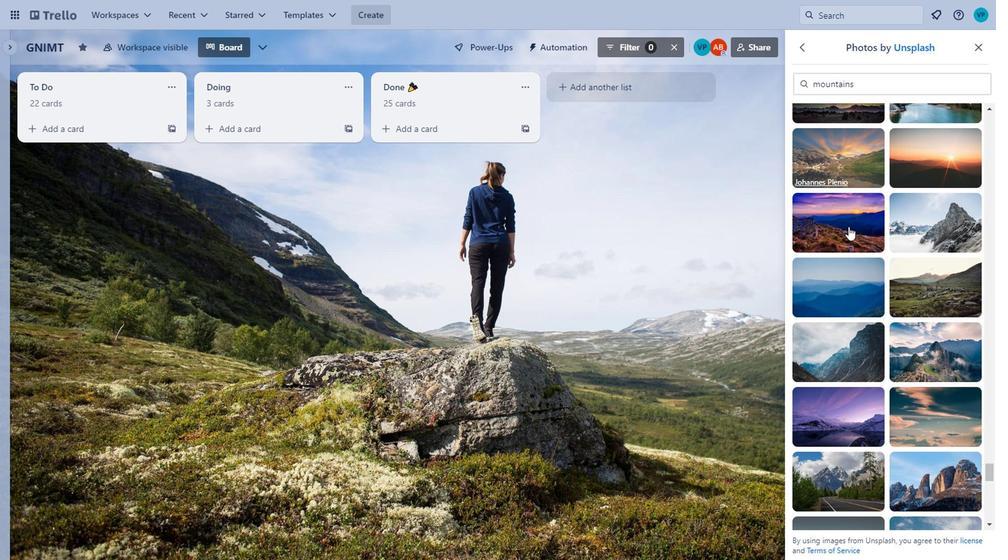 
Action: Mouse scrolled (765, 247) with delta (0, 0)
Screenshot: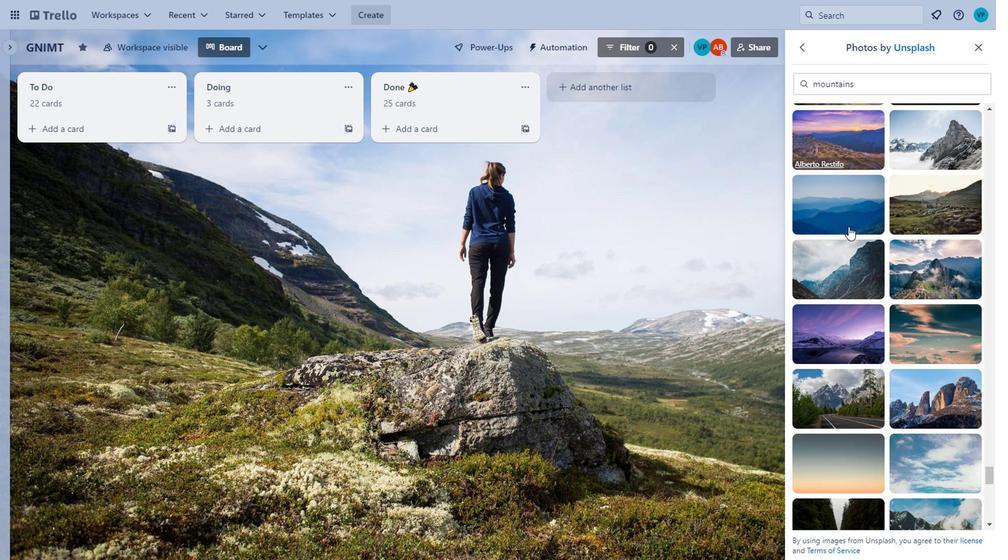 
Action: Mouse scrolled (765, 247) with delta (0, 0)
Screenshot: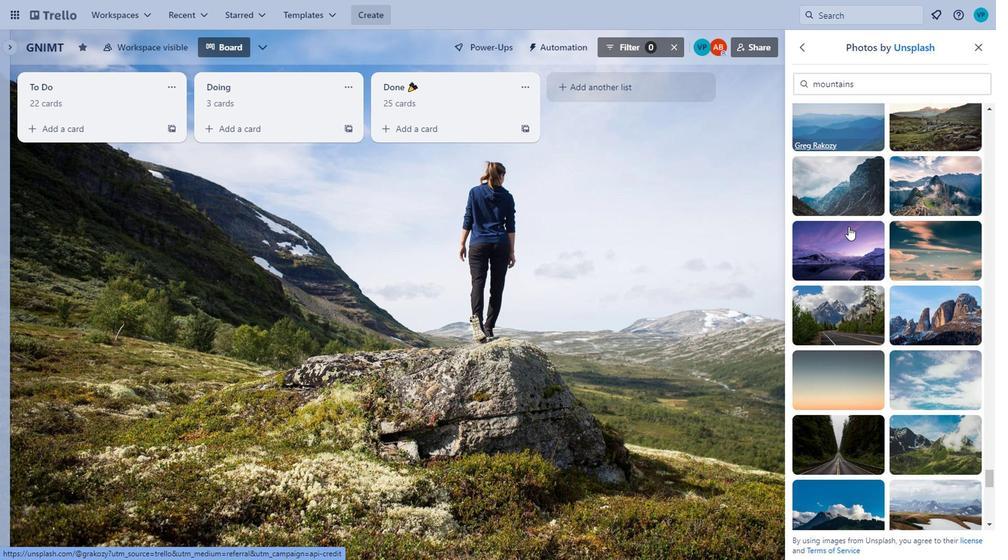 
Action: Mouse scrolled (765, 247) with delta (0, 0)
Screenshot: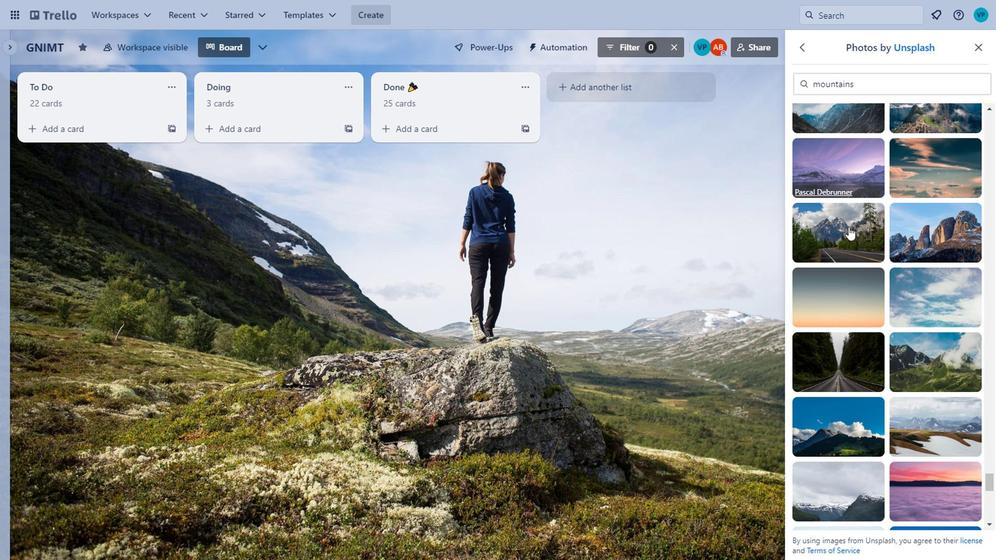 
Action: Mouse scrolled (765, 247) with delta (0, 0)
Screenshot: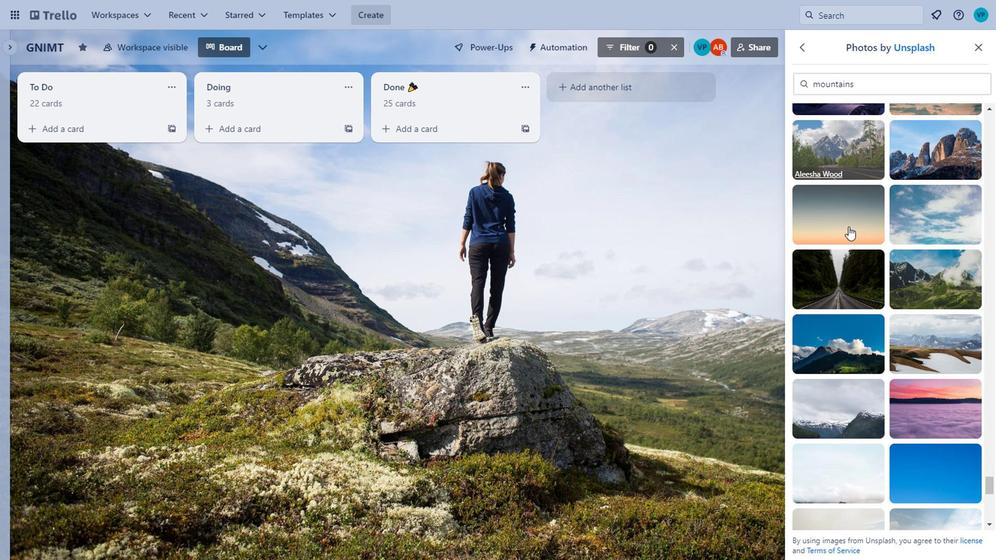 
Action: Mouse scrolled (765, 247) with delta (0, 0)
Screenshot: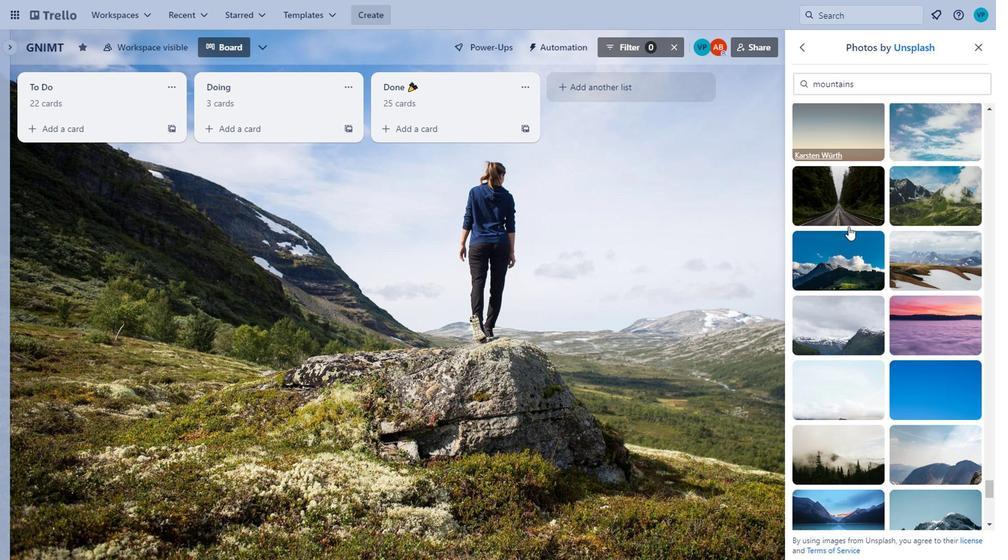 
Action: Mouse scrolled (765, 247) with delta (0, 0)
Screenshot: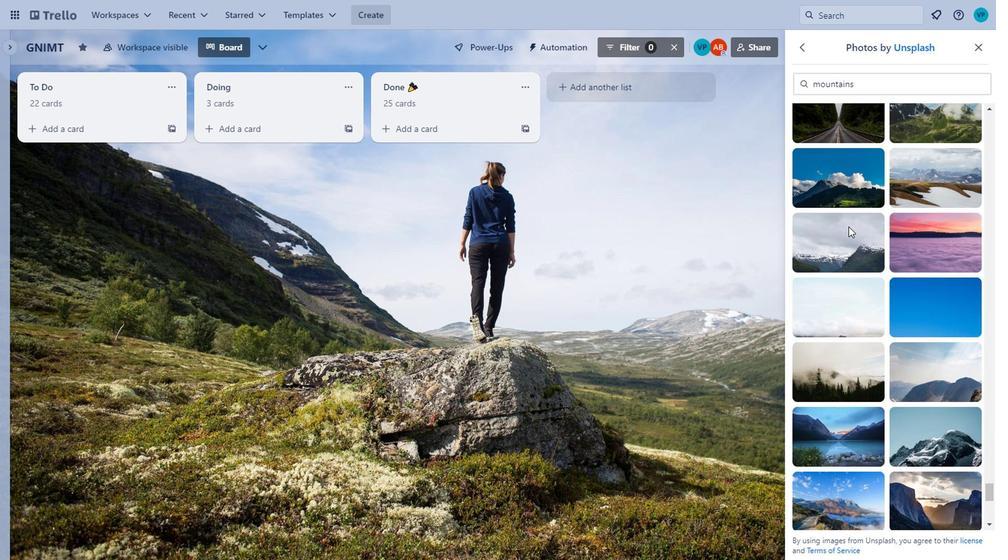 
Action: Mouse scrolled (765, 247) with delta (0, 0)
Screenshot: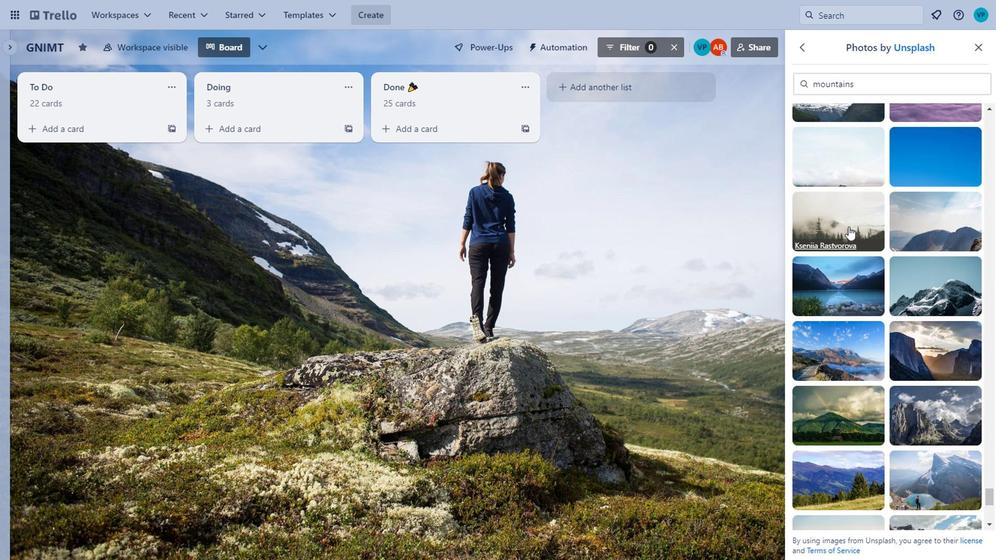 
Action: Mouse scrolled (765, 247) with delta (0, 0)
Screenshot: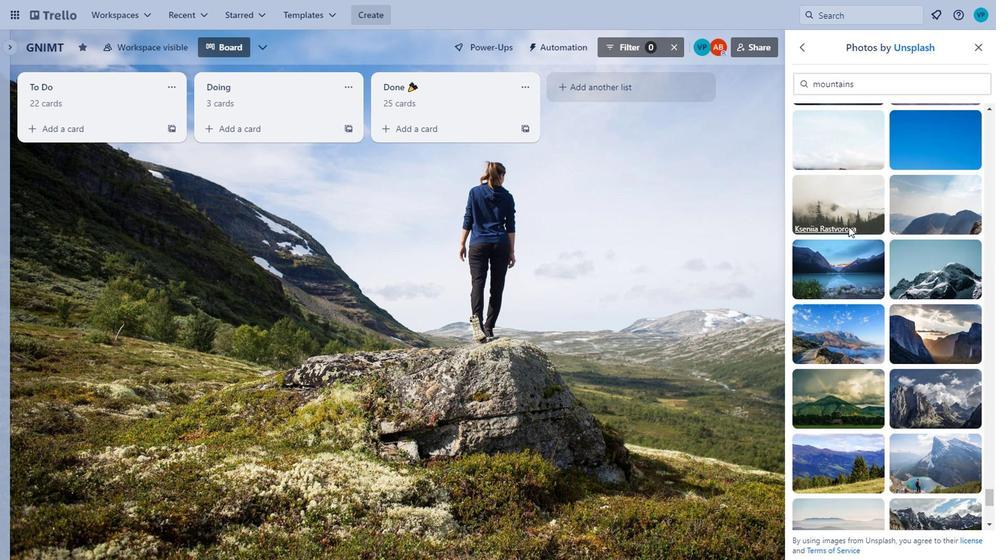 
Action: Mouse scrolled (765, 247) with delta (0, 0)
Screenshot: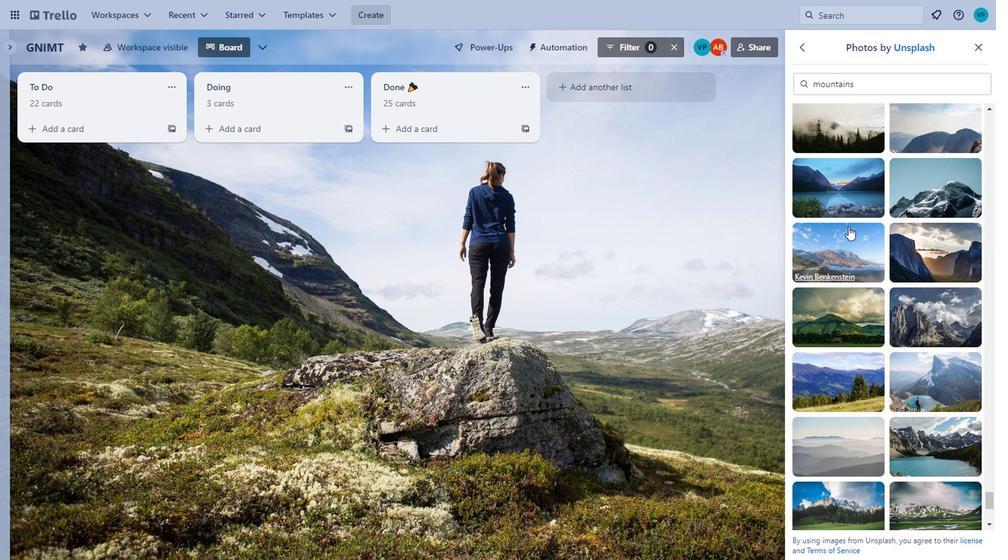 
Action: Mouse moved to (866, 258)
Screenshot: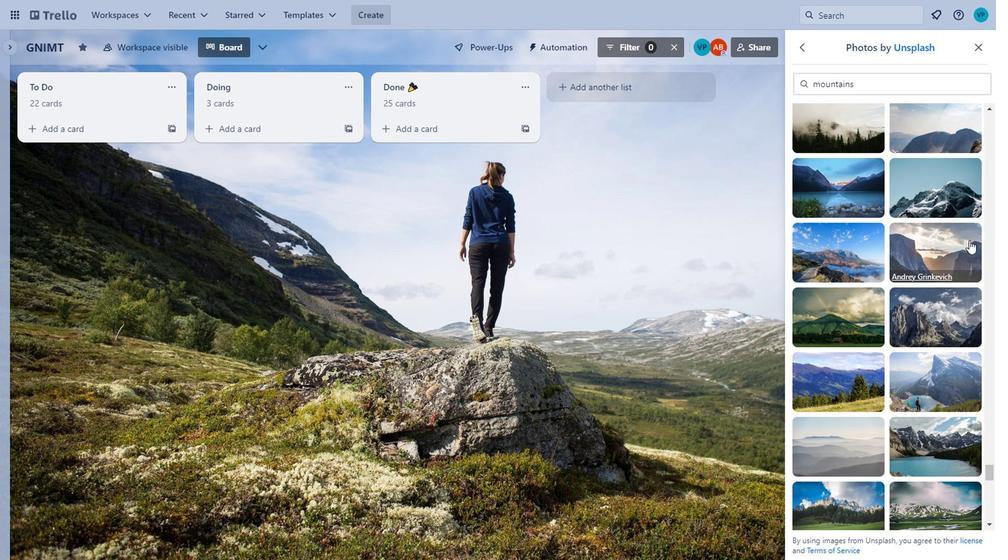 
Action: Mouse pressed left at (866, 258)
Screenshot: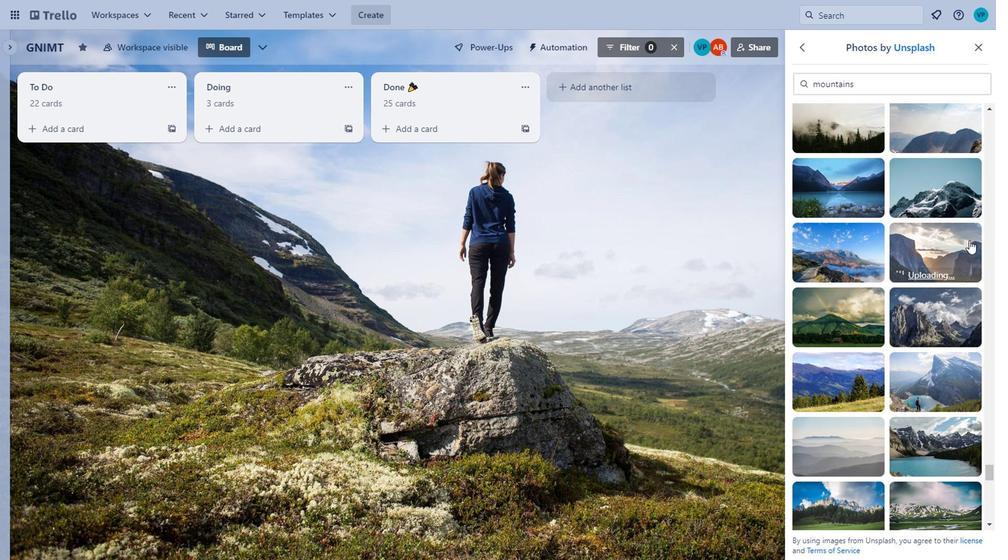 
Action: Mouse scrolled (866, 258) with delta (0, 0)
Screenshot: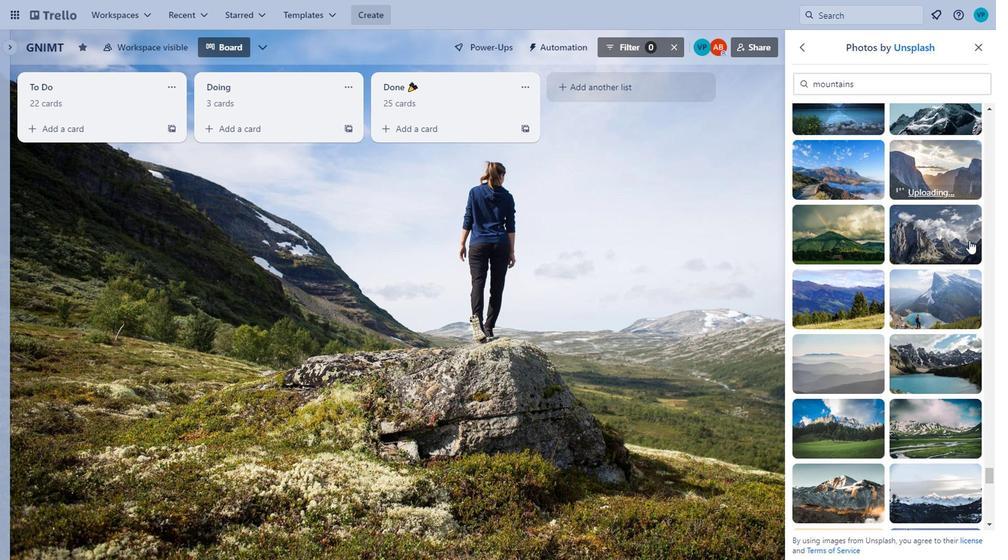 
Action: Mouse scrolled (866, 258) with delta (0, 0)
Screenshot: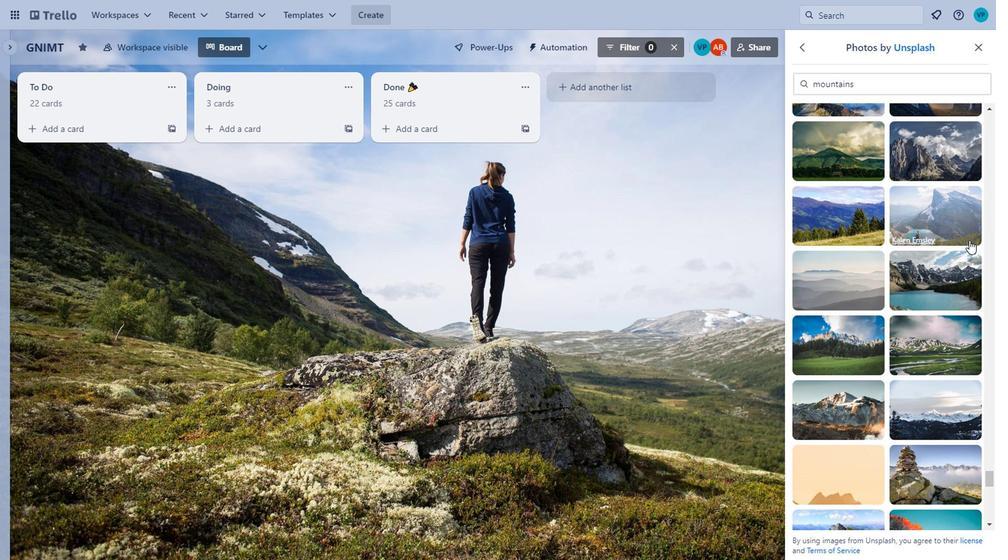 
Action: Mouse scrolled (866, 258) with delta (0, 0)
Screenshot: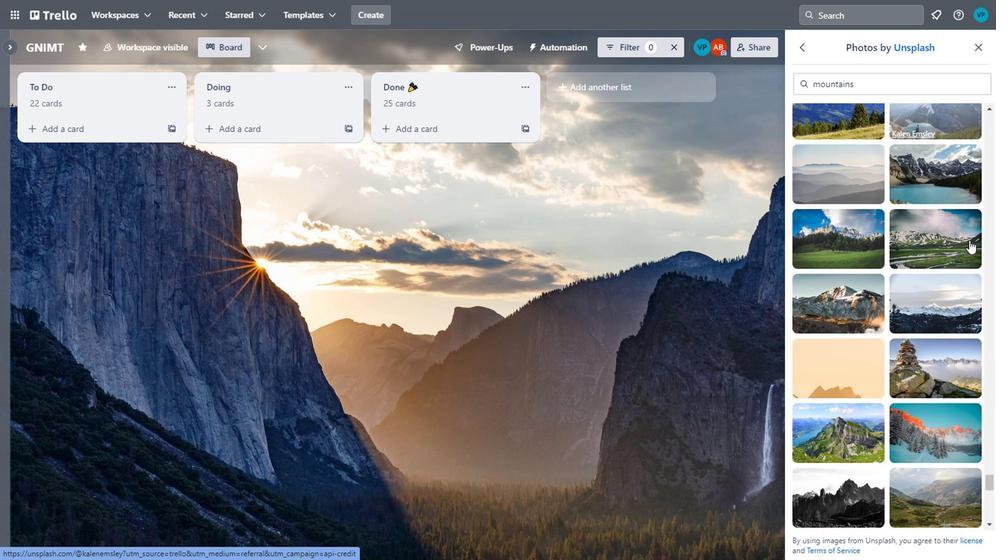 
Action: Mouse scrolled (866, 258) with delta (0, 0)
Screenshot: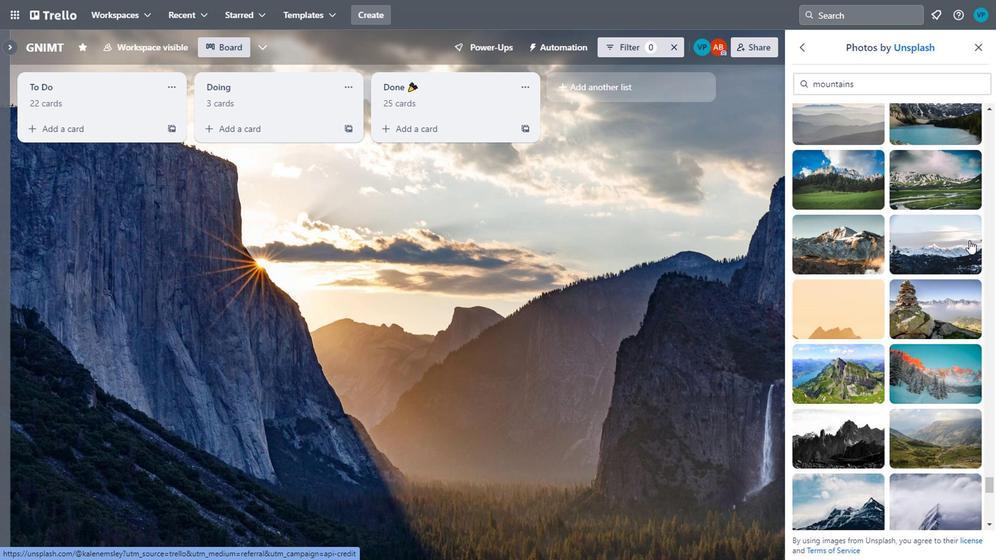 
Action: Mouse moved to (858, 310)
Screenshot: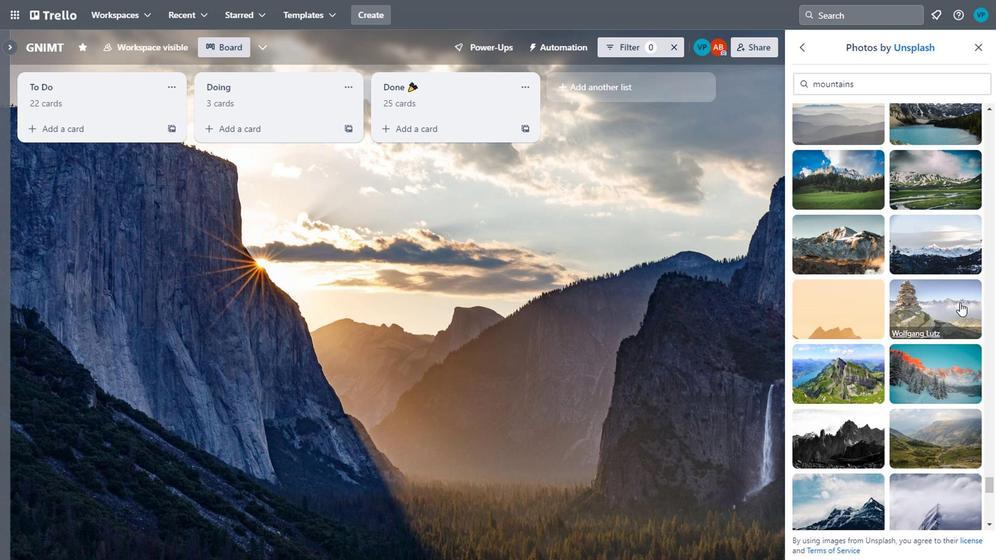 
Action: Mouse pressed left at (858, 310)
Screenshot: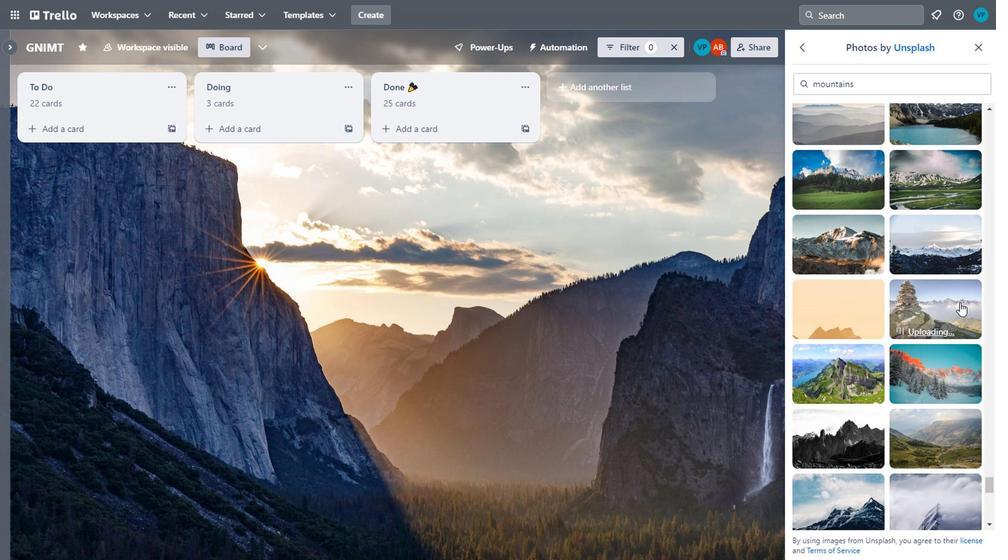 
Action: Mouse scrolled (858, 310) with delta (0, 0)
Screenshot: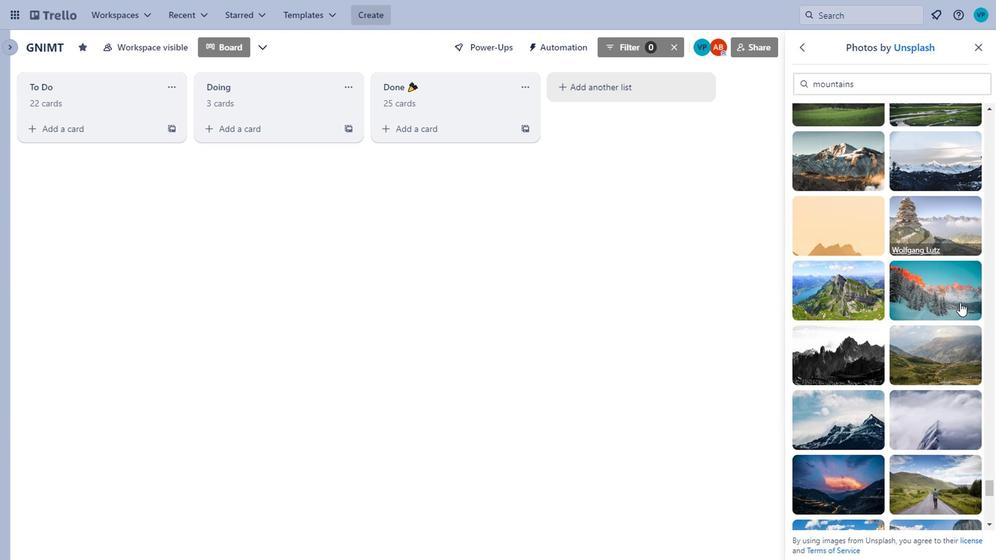 
Action: Mouse scrolled (858, 310) with delta (0, 0)
Screenshot: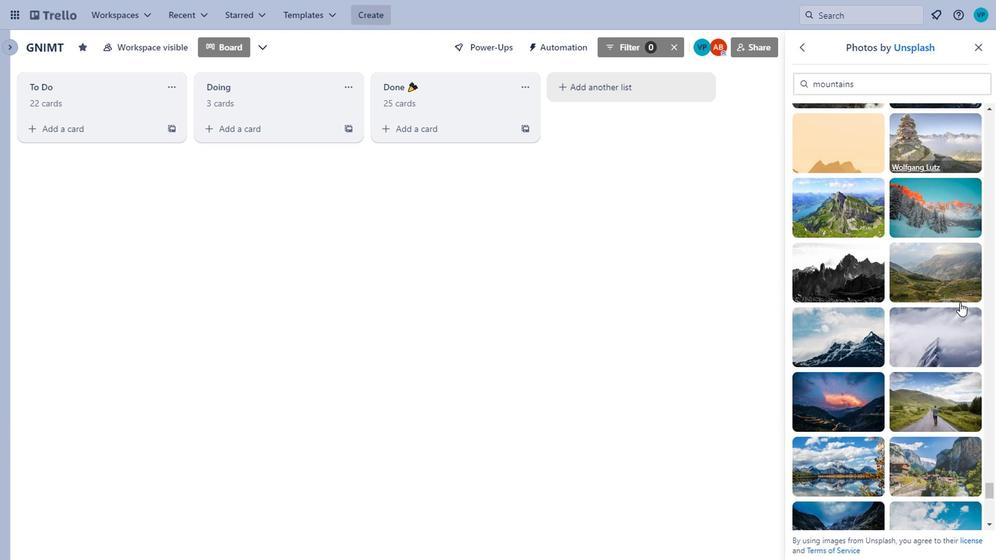 
Action: Mouse scrolled (858, 310) with delta (0, 0)
Screenshot: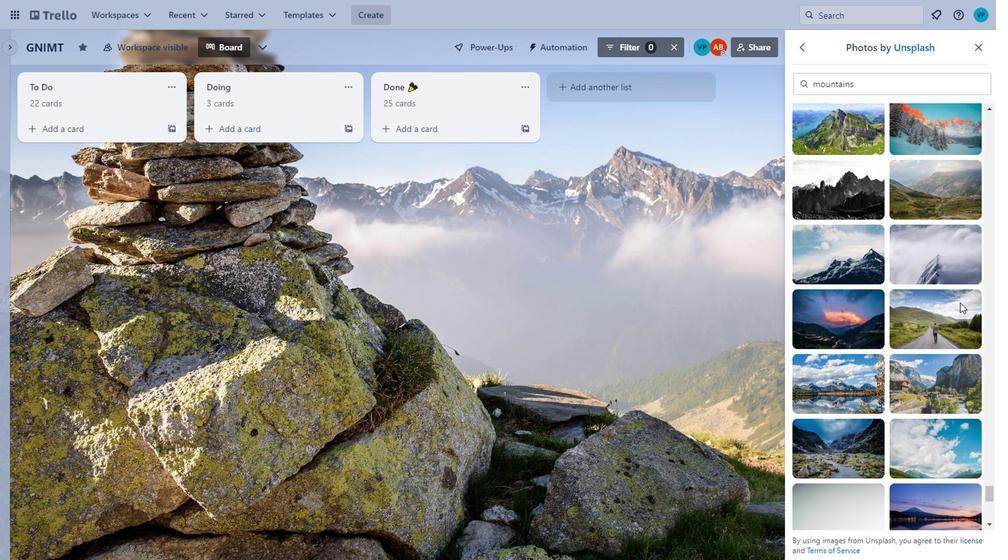 
Action: Mouse scrolled (858, 310) with delta (0, 0)
Screenshot: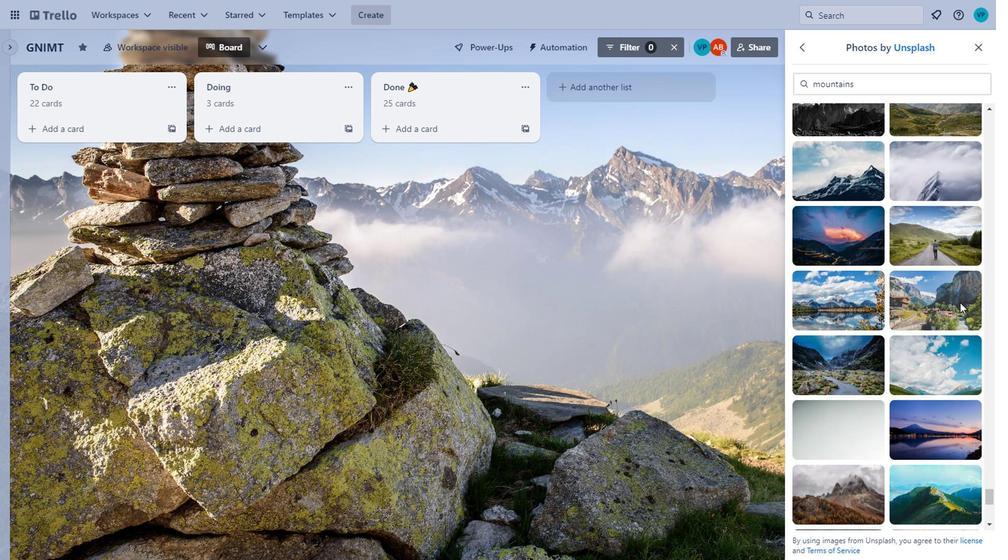 
Action: Mouse scrolled (858, 310) with delta (0, 0)
Screenshot: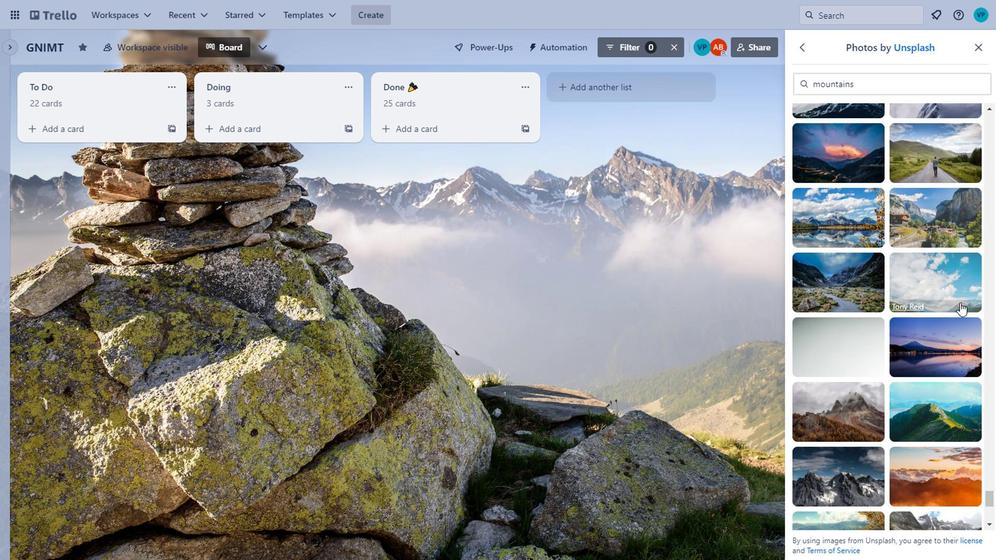 
Action: Mouse moved to (834, 289)
Screenshot: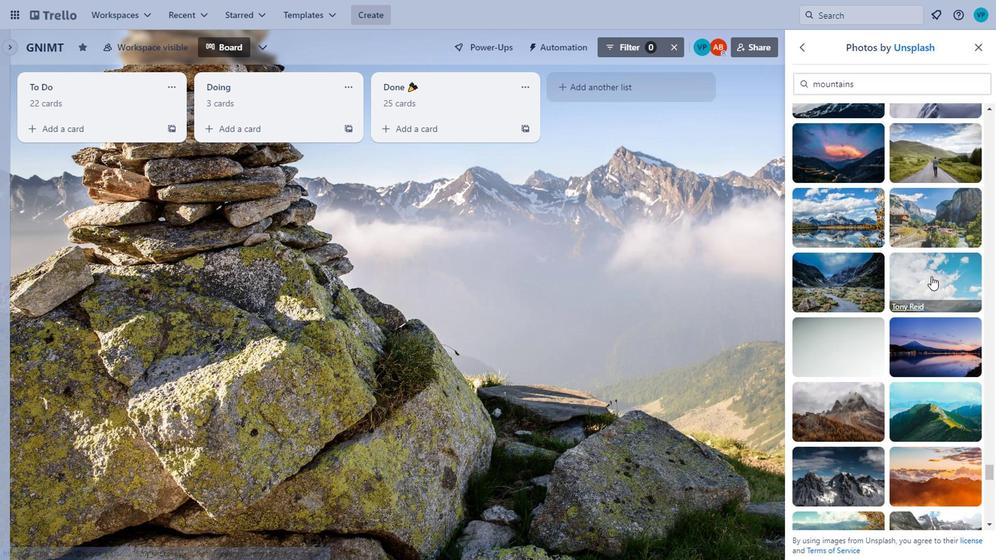 
Action: Mouse pressed left at (834, 289)
Screenshot: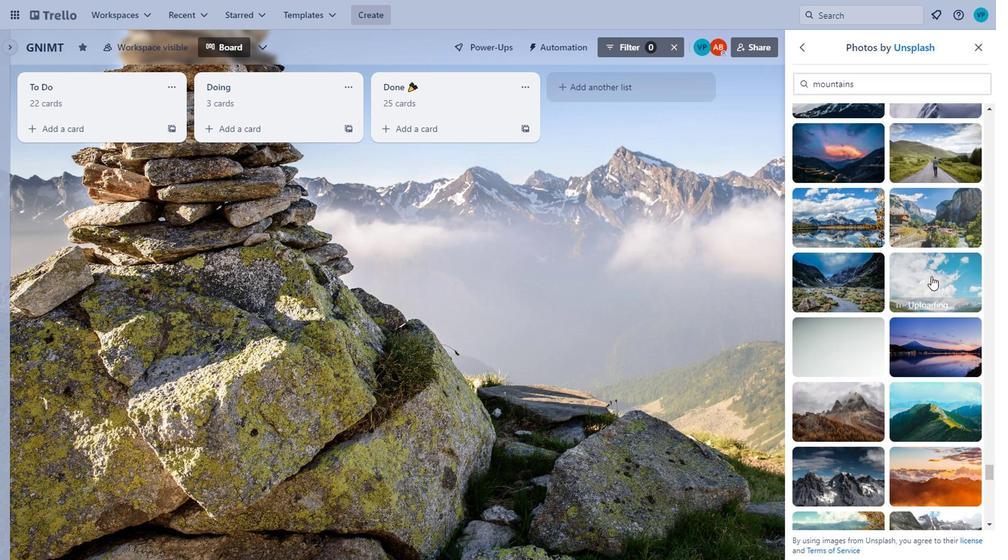 
Action: Mouse moved to (747, 410)
Screenshot: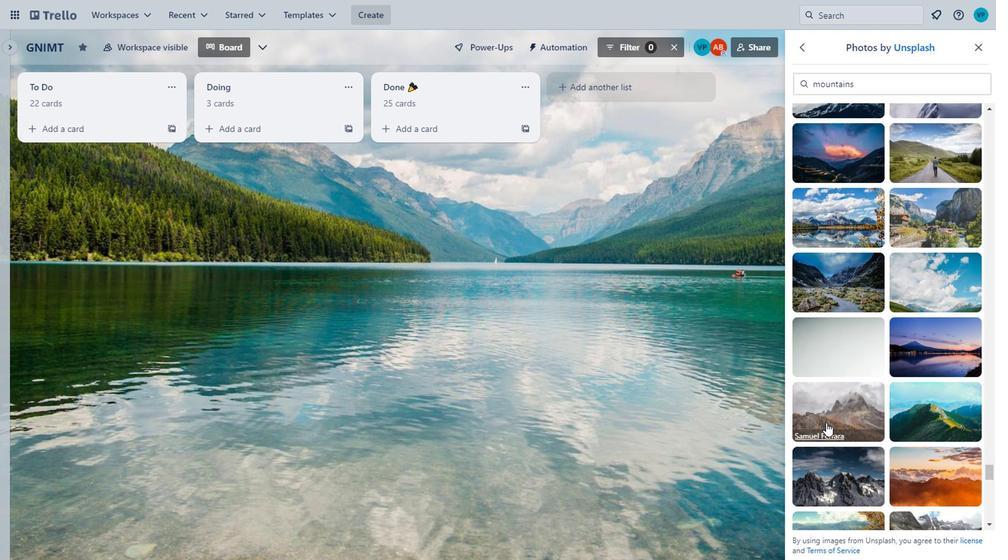 
Action: Mouse pressed left at (747, 410)
Screenshot: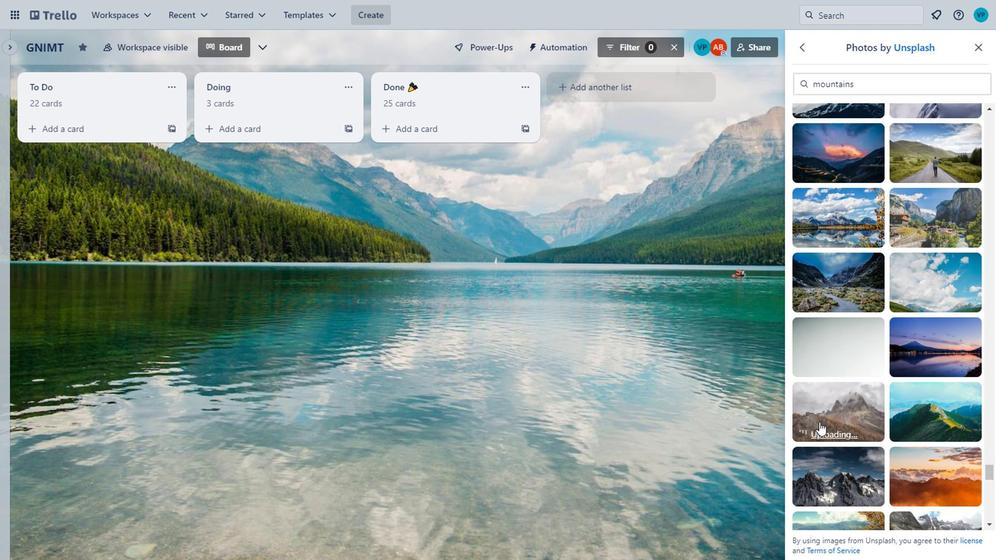 
Action: Mouse moved to (741, 410)
Screenshot: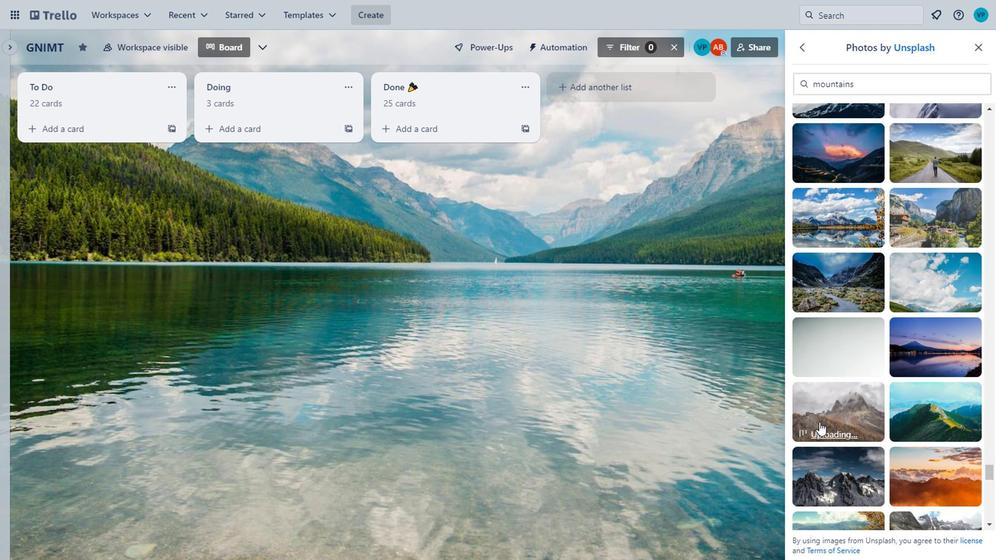 
Action: Mouse scrolled (741, 409) with delta (0, 0)
Screenshot: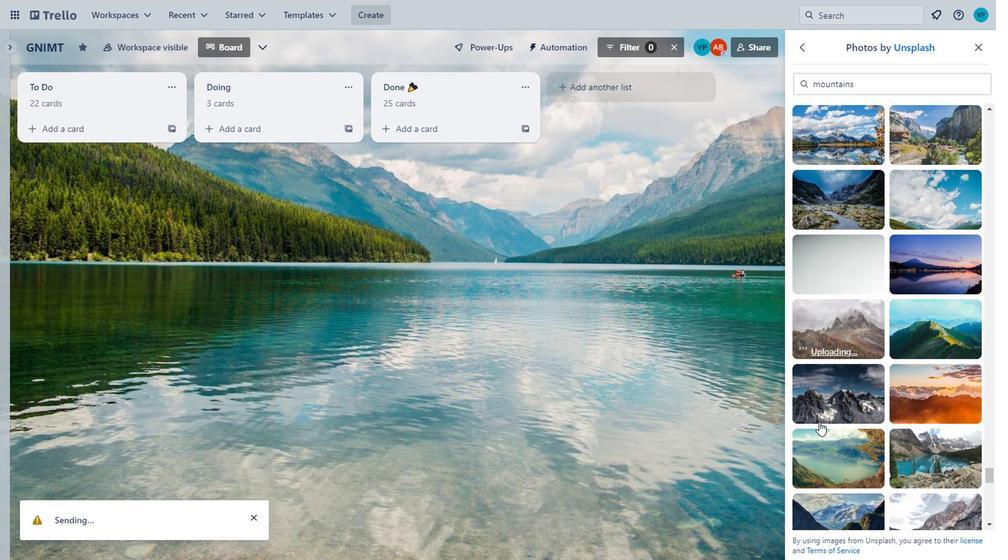 
Action: Mouse scrolled (741, 409) with delta (0, 0)
Screenshot: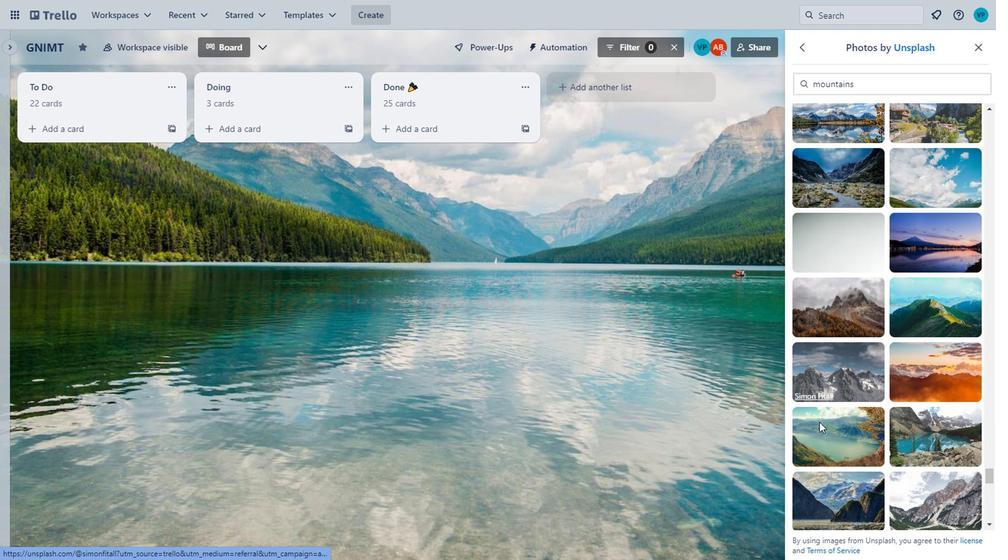 
Action: Mouse scrolled (741, 409) with delta (0, 0)
Screenshot: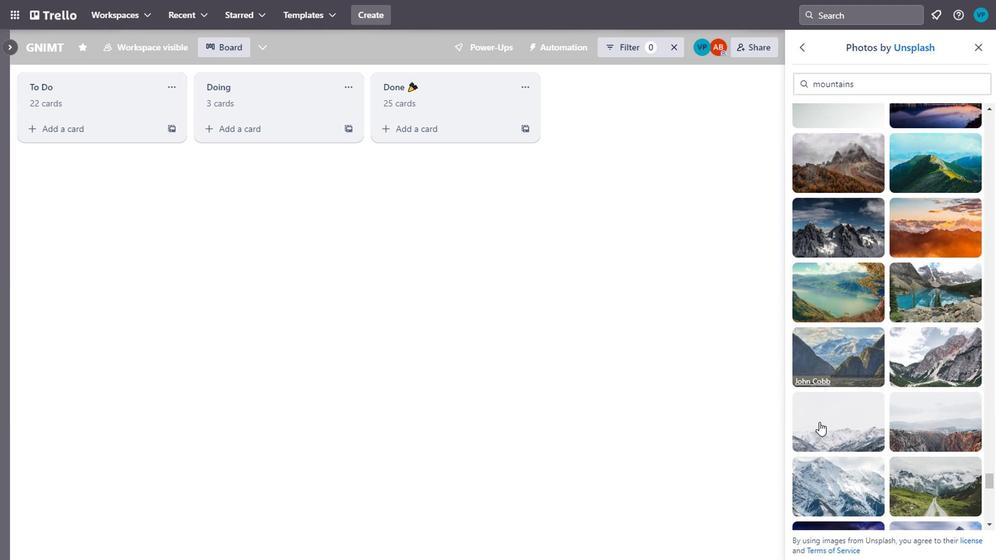 
Action: Mouse scrolled (741, 409) with delta (0, 0)
Screenshot: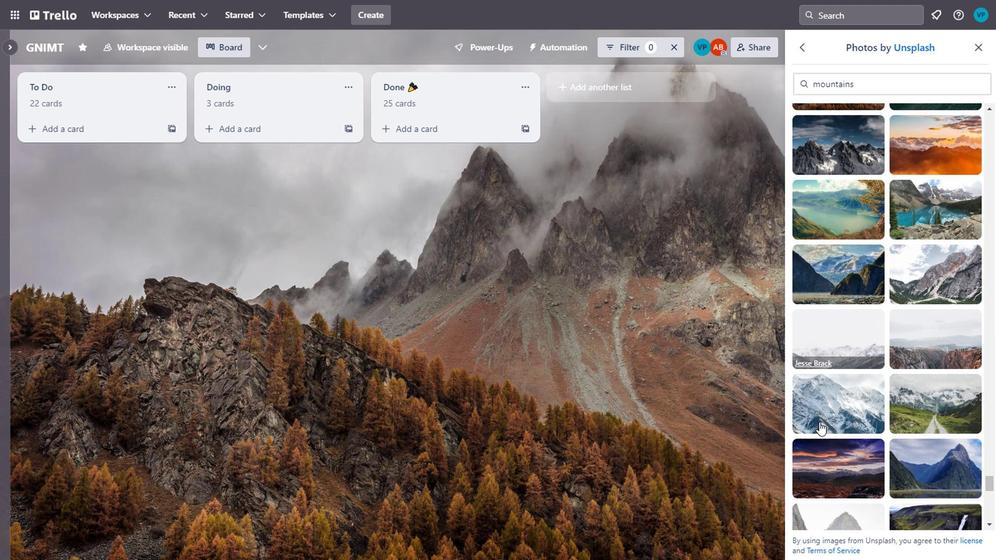 
Action: Mouse scrolled (741, 409) with delta (0, 0)
Screenshot: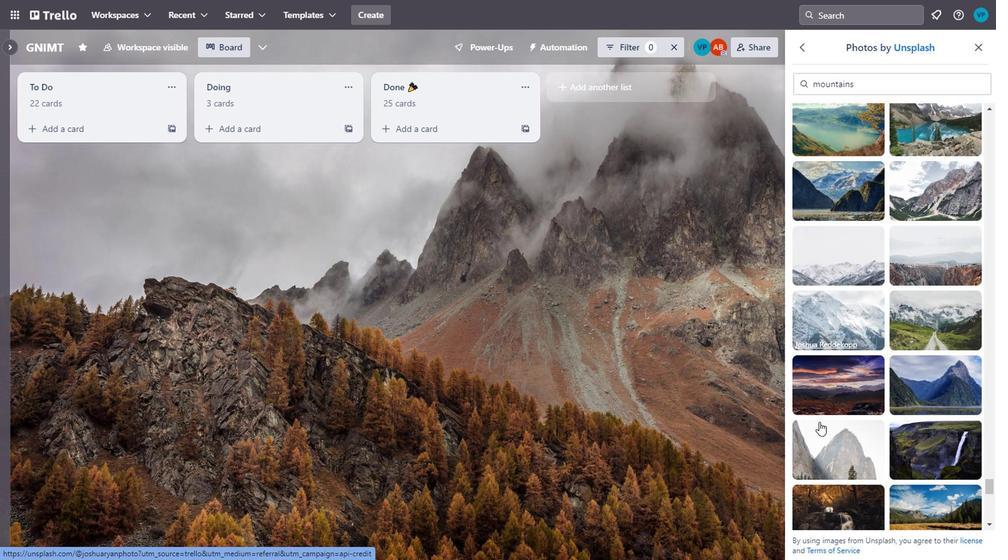 
Action: Mouse scrolled (741, 409) with delta (0, 0)
Screenshot: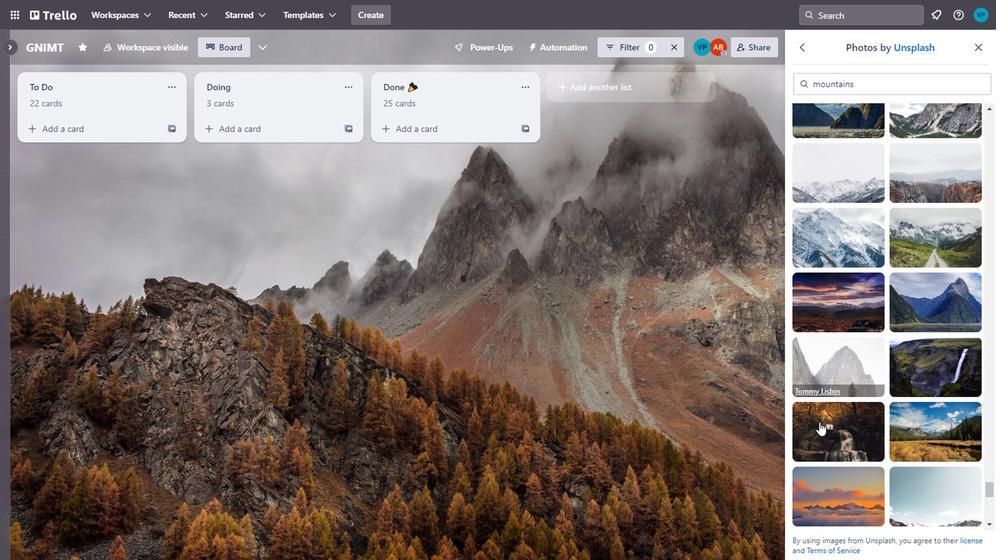 
Action: Mouse scrolled (741, 409) with delta (0, 0)
Screenshot: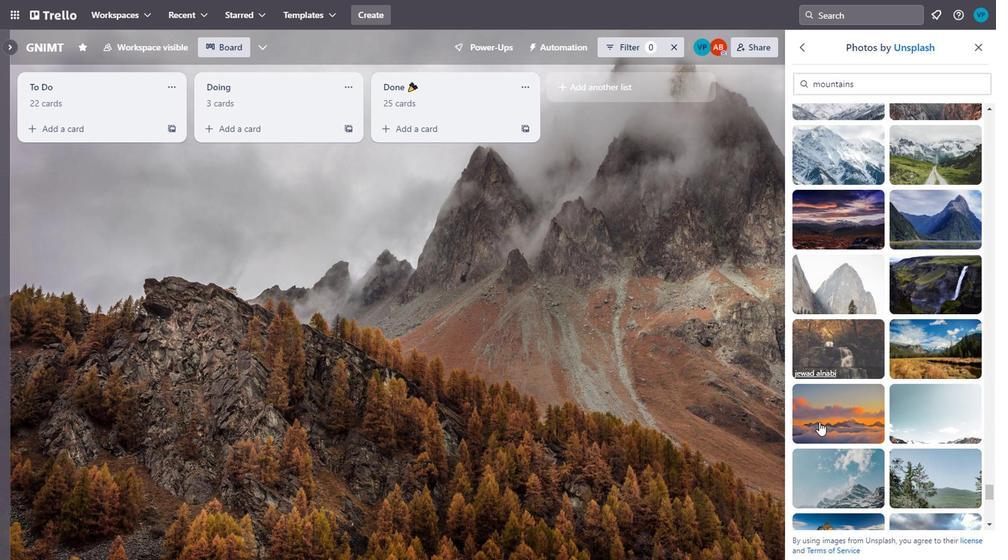 
Action: Mouse scrolled (741, 409) with delta (0, 0)
Screenshot: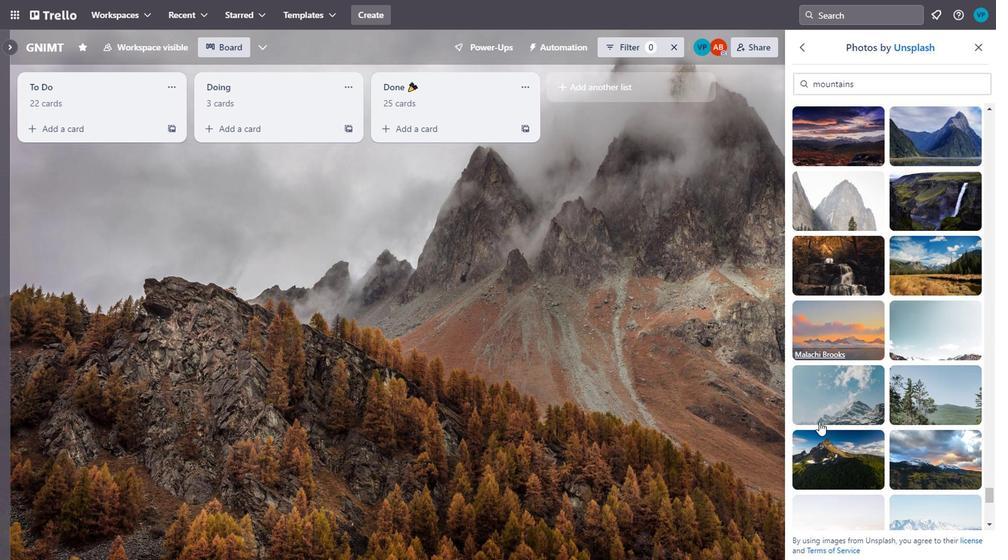 
Action: Mouse scrolled (741, 409) with delta (0, 0)
Screenshot: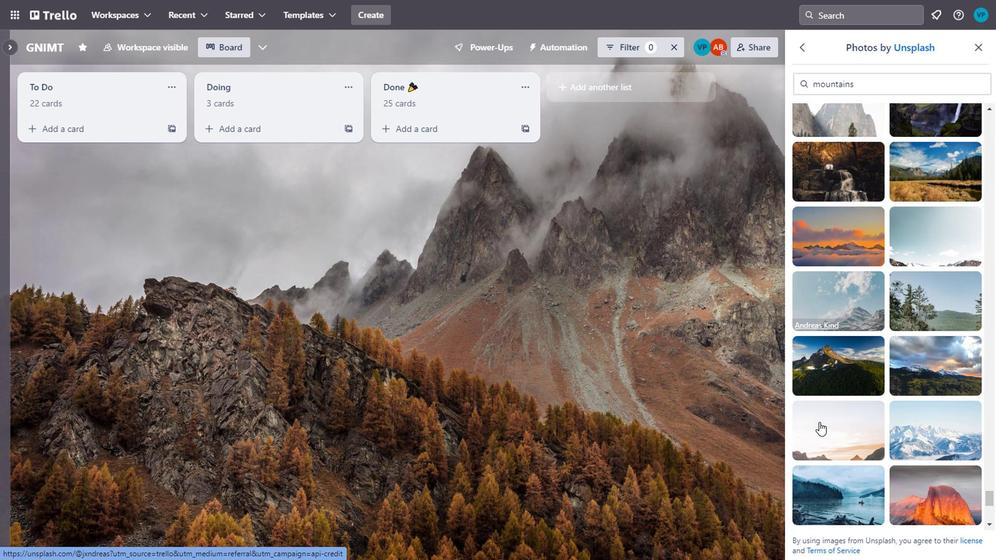 
Action: Mouse scrolled (741, 409) with delta (0, 0)
Screenshot: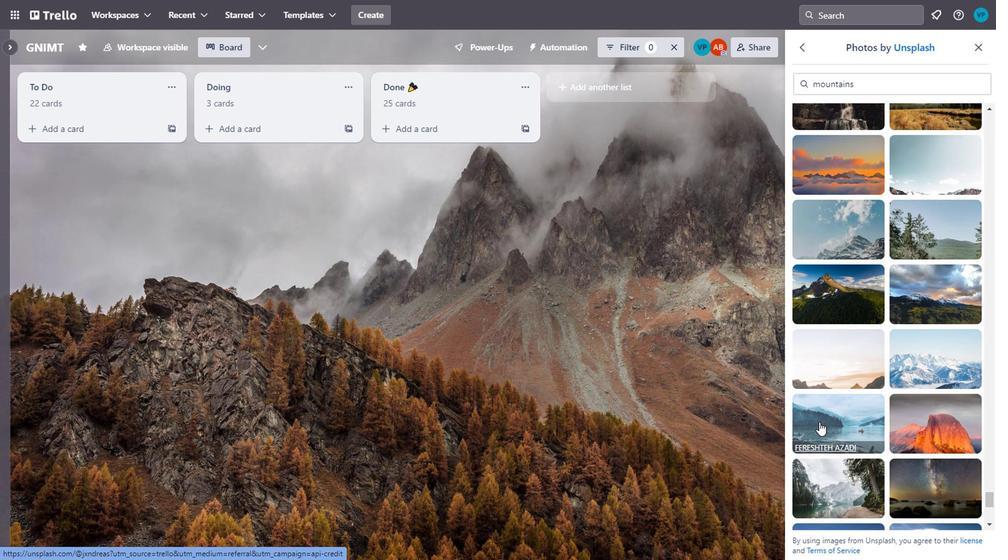
Action: Mouse scrolled (741, 409) with delta (0, 0)
Screenshot: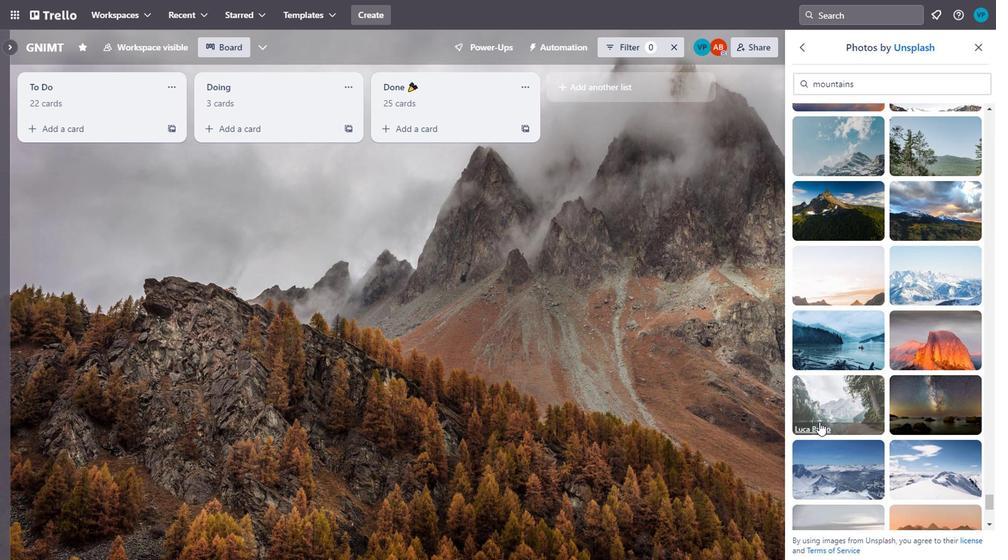 
Action: Mouse scrolled (741, 409) with delta (0, 0)
Screenshot: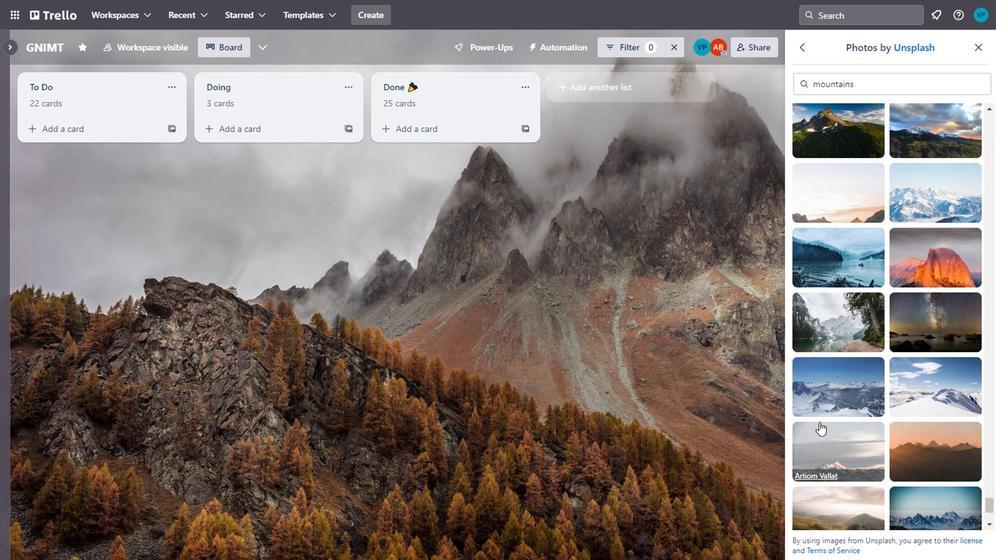 
Action: Mouse scrolled (741, 409) with delta (0, 0)
Screenshot: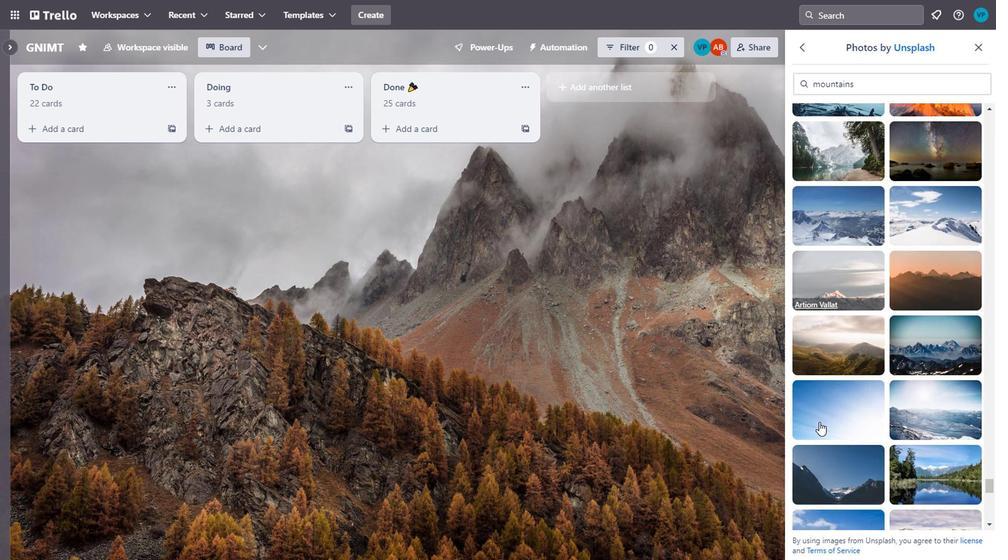 
Action: Mouse scrolled (741, 409) with delta (0, 0)
Screenshot: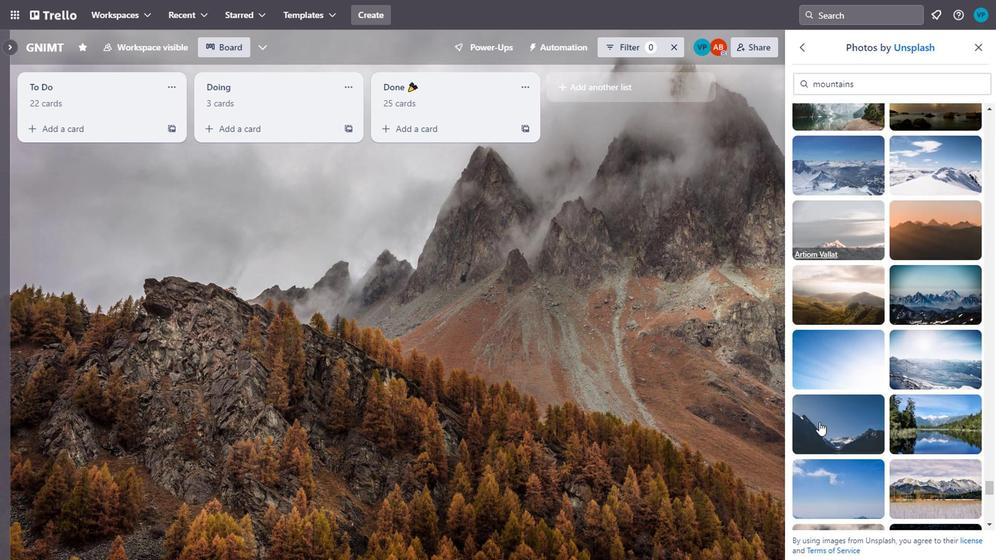
Action: Mouse scrolled (741, 409) with delta (0, 0)
Screenshot: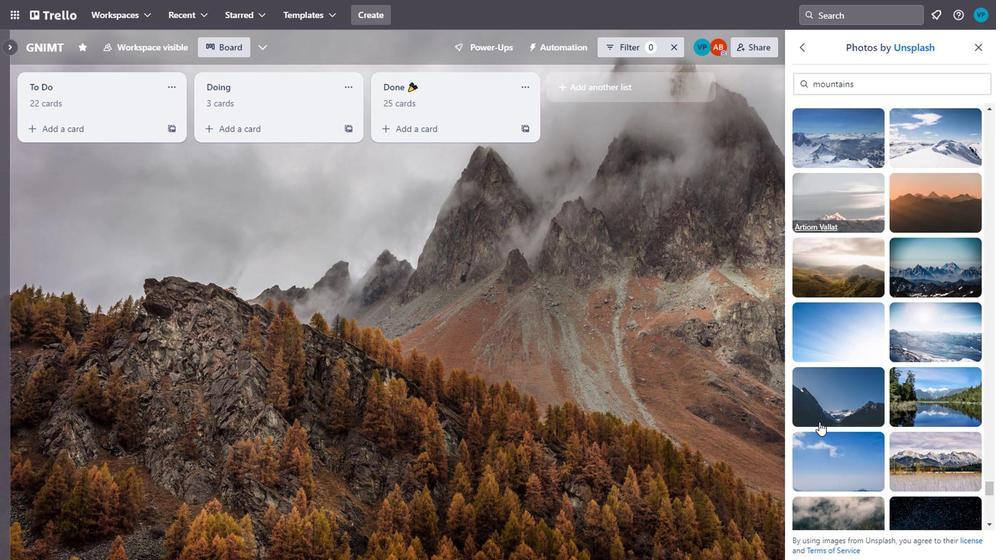 
Action: Mouse scrolled (741, 409) with delta (0, 0)
Screenshot: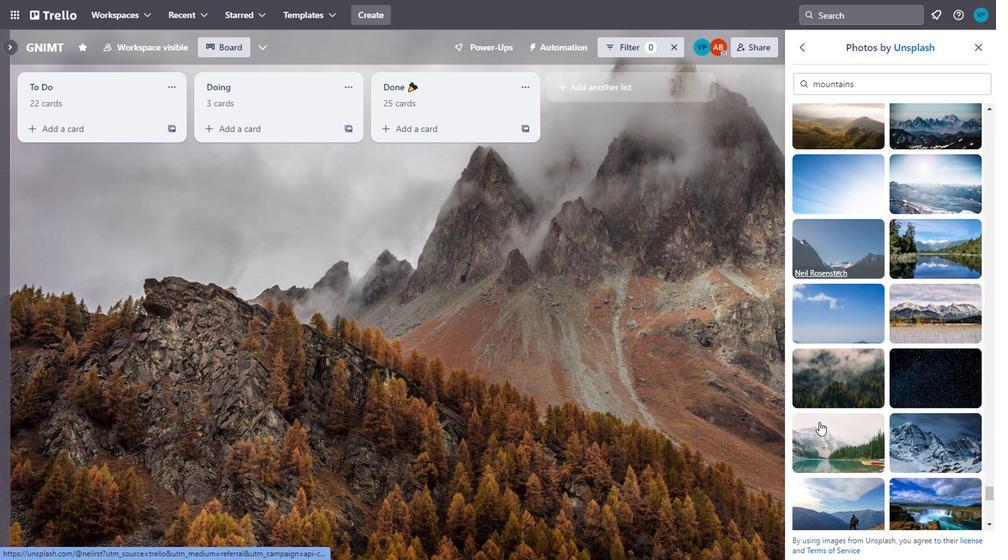 
Action: Mouse scrolled (741, 409) with delta (0, 0)
Screenshot: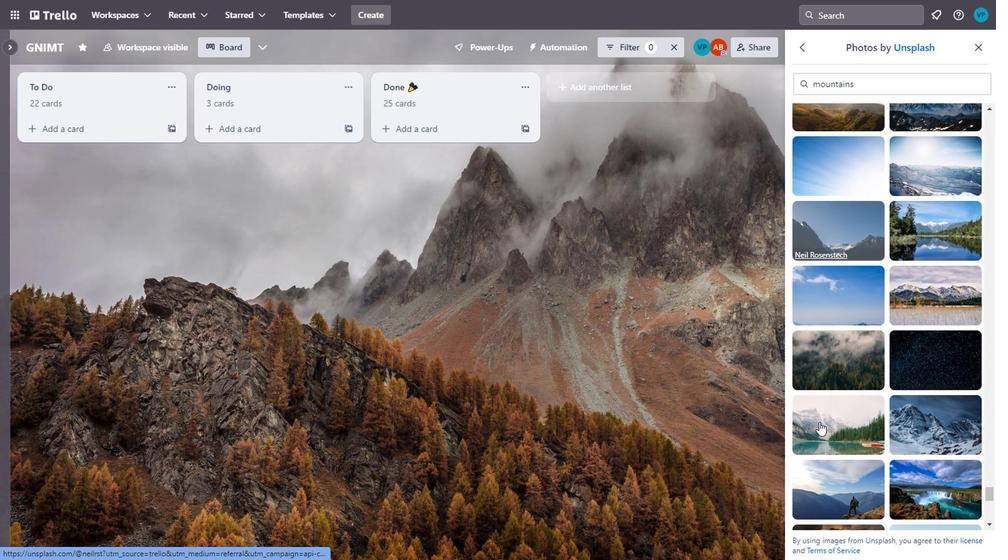 
Action: Mouse pressed left at (741, 410)
Screenshot: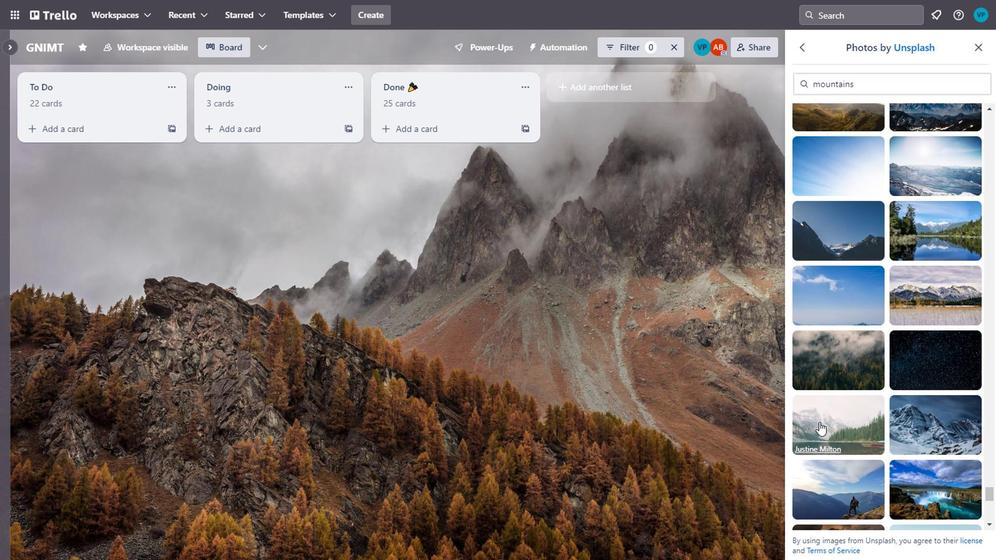 
Action: Mouse scrolled (741, 409) with delta (0, 0)
Screenshot: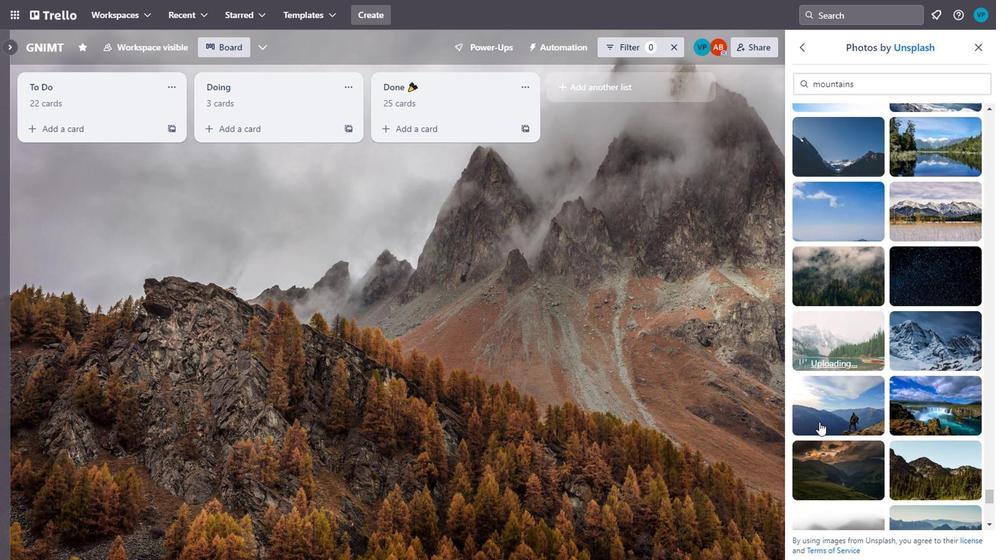 
Action: Mouse scrolled (741, 409) with delta (0, 0)
Screenshot: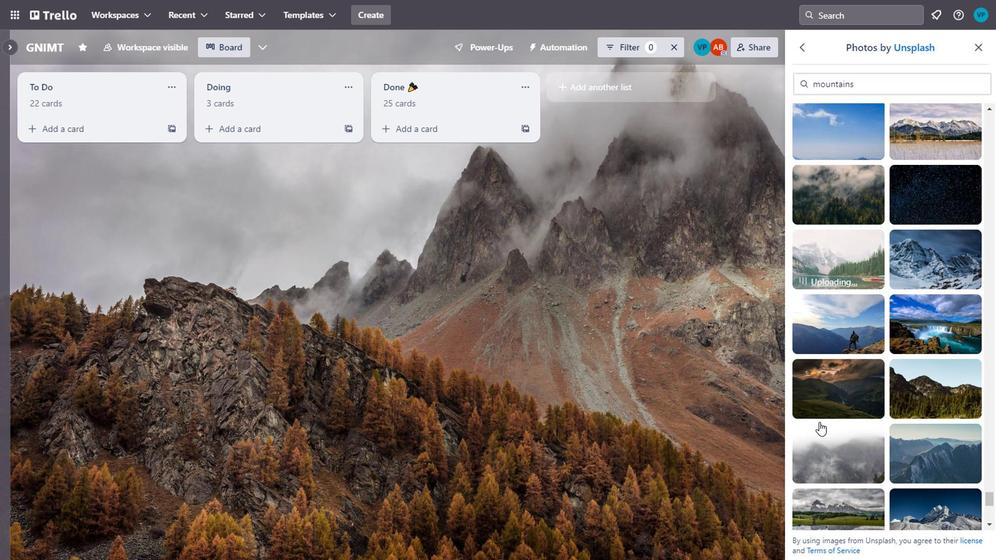 
Action: Mouse scrolled (741, 409) with delta (0, 0)
Screenshot: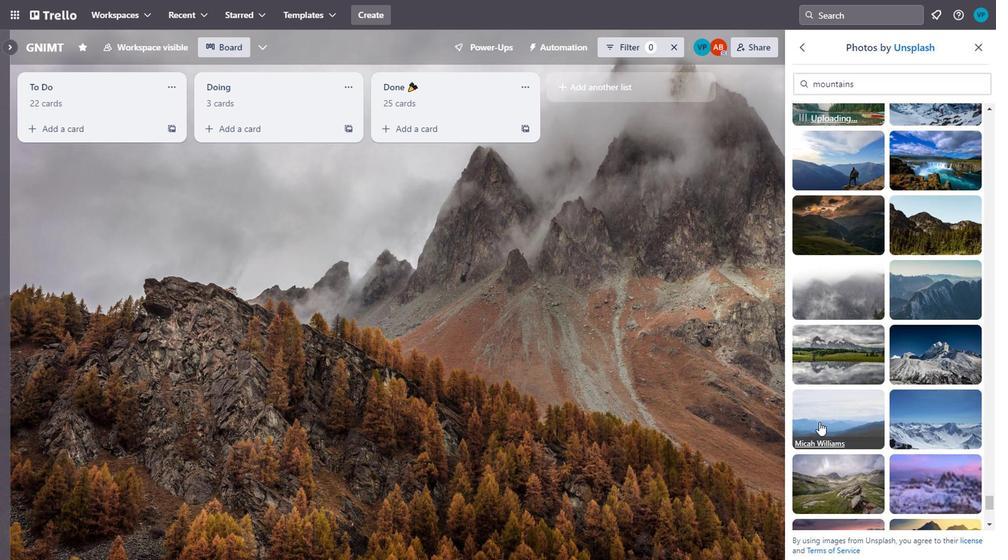 
Action: Mouse scrolled (741, 409) with delta (0, 0)
Screenshot: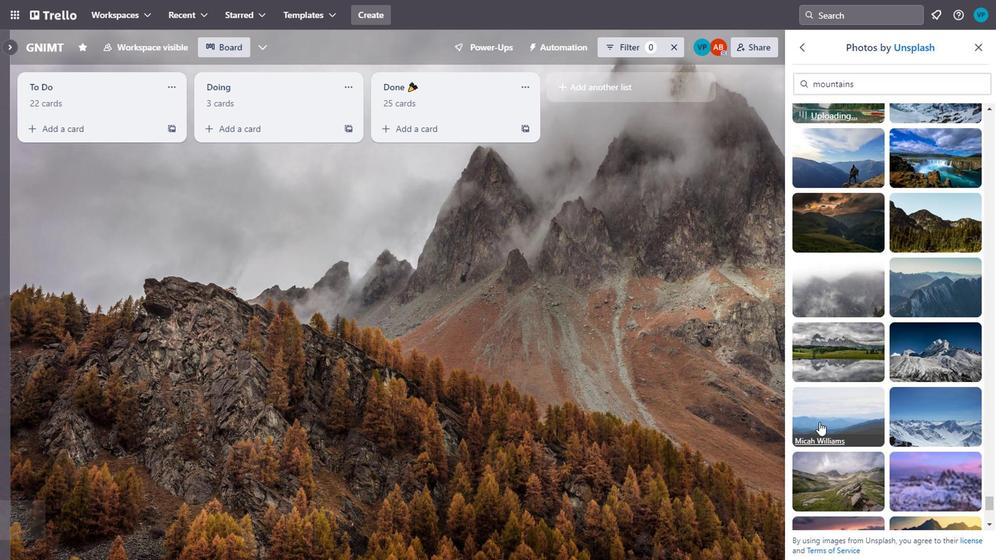 
Action: Mouse scrolled (741, 409) with delta (0, 0)
Screenshot: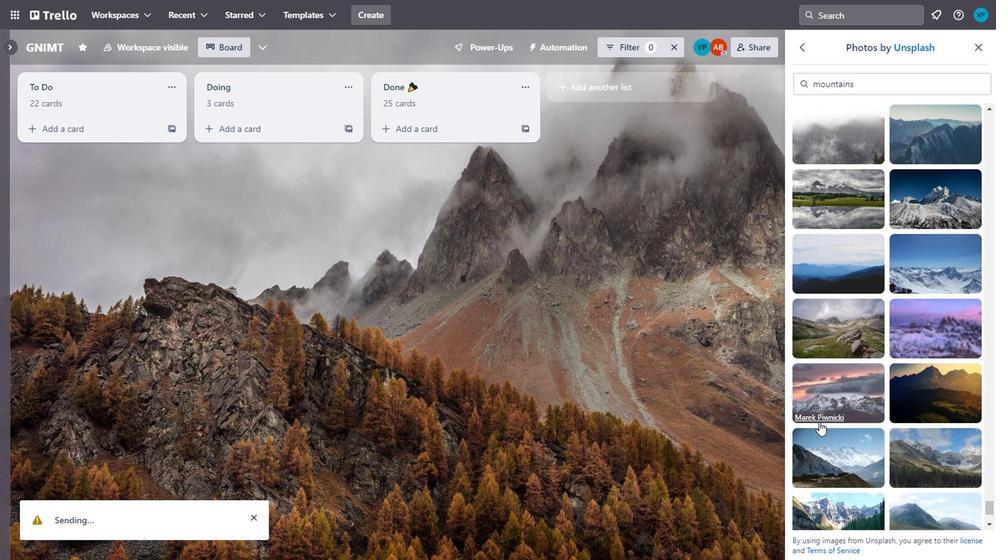 
Action: Mouse scrolled (741, 409) with delta (0, 0)
Screenshot: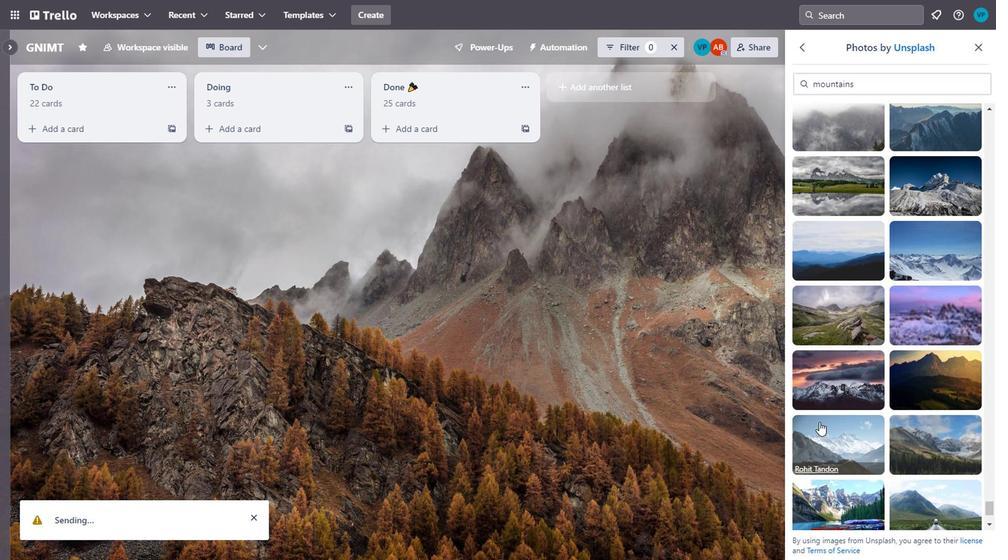 
Action: Mouse scrolled (741, 409) with delta (0, 0)
Screenshot: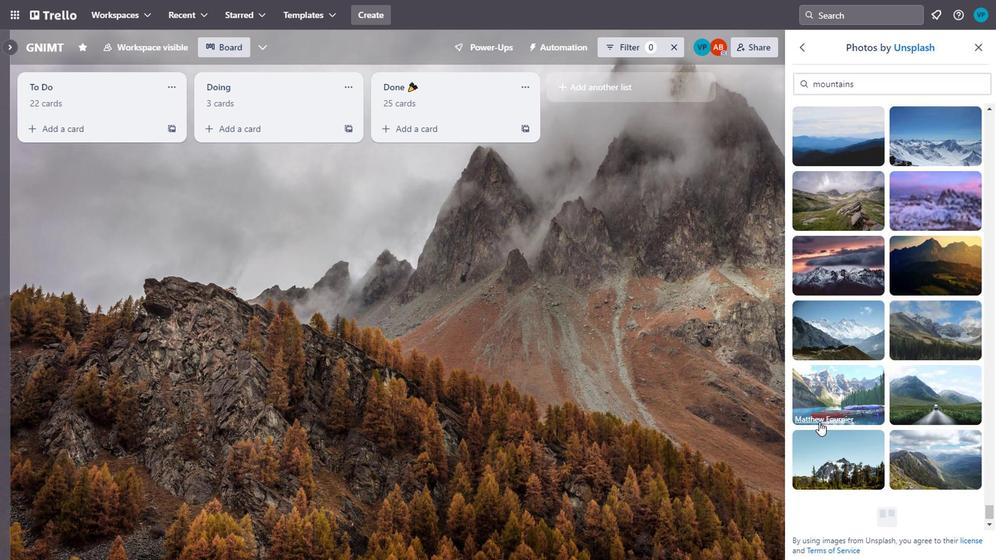 
Action: Mouse scrolled (741, 409) with delta (0, 0)
Screenshot: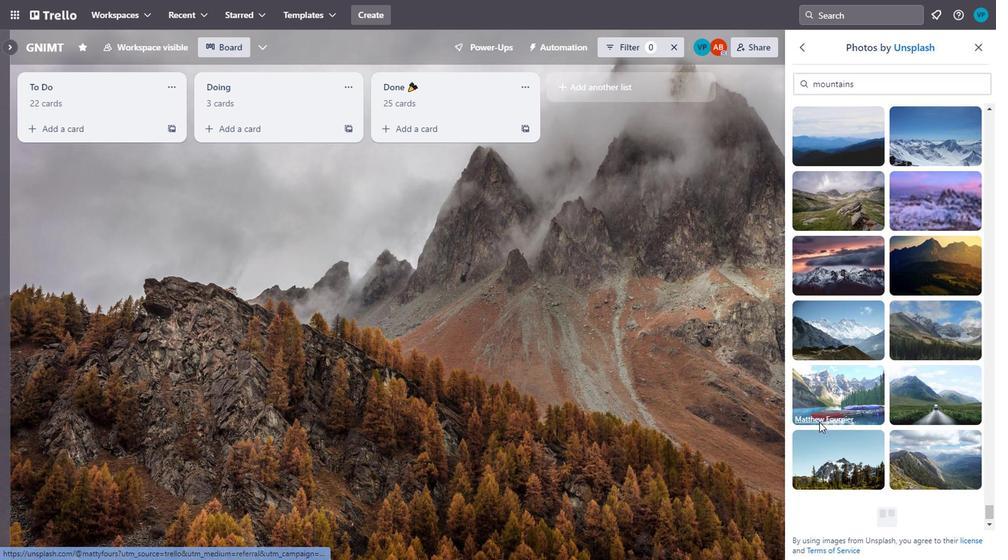 
Action: Mouse scrolled (741, 409) with delta (0, 0)
Screenshot: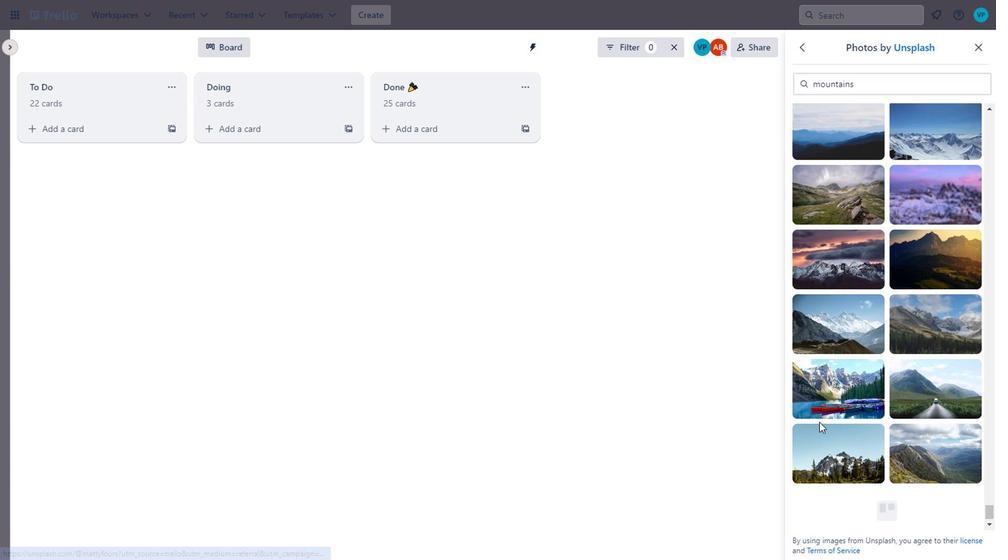 
Action: Mouse scrolled (741, 409) with delta (0, 0)
Screenshot: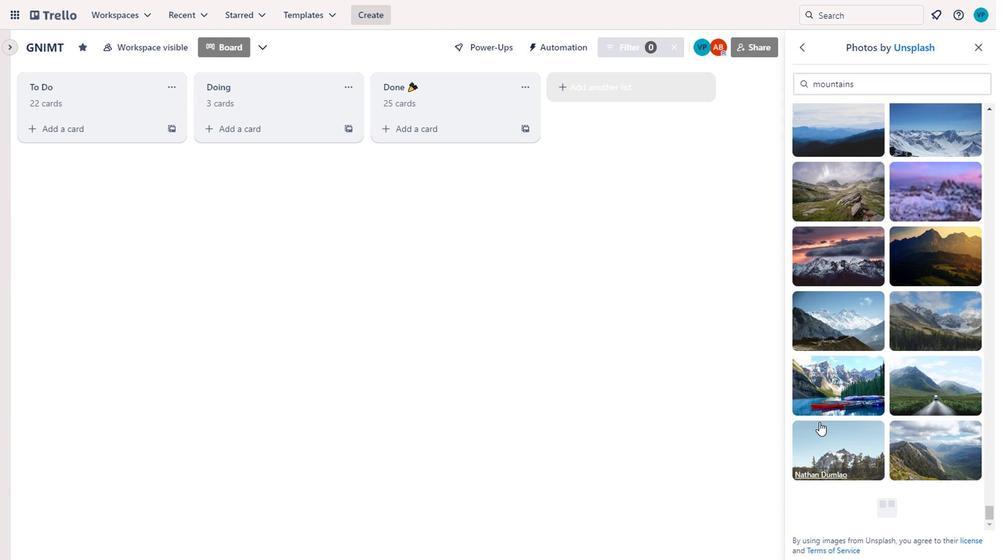 
Action: Mouse moved to (737, 392)
Screenshot: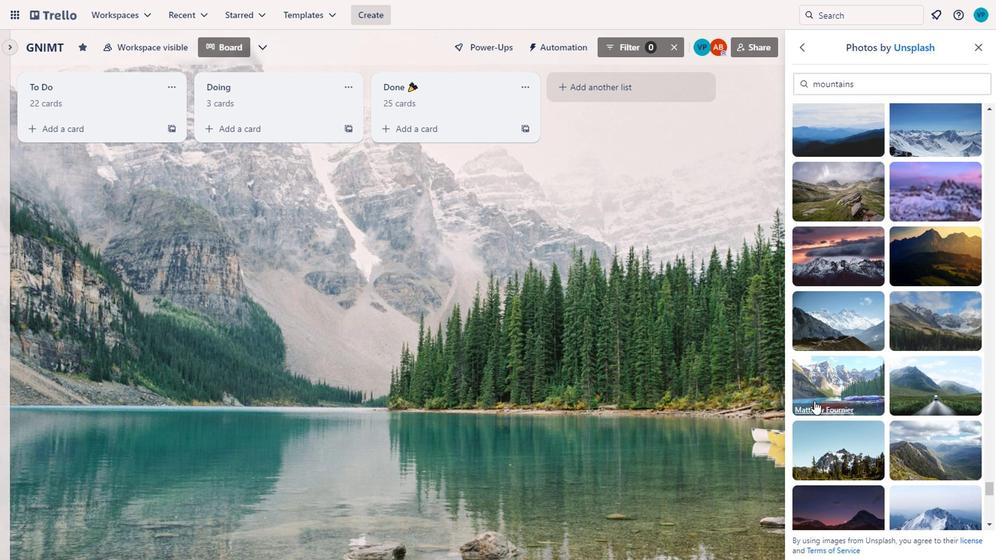 
Action: Mouse scrolled (737, 392) with delta (0, 0)
Screenshot: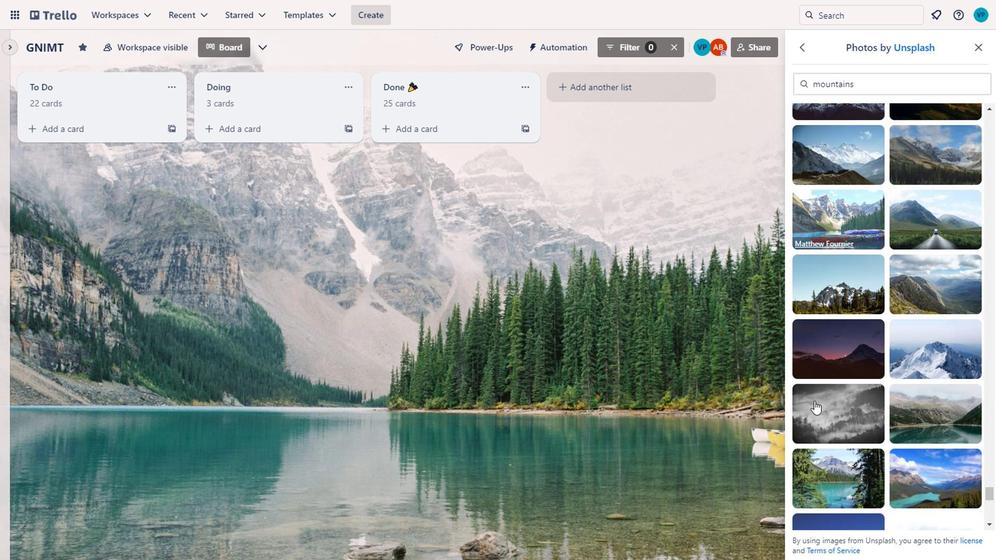 
Action: Mouse scrolled (737, 392) with delta (0, 0)
Screenshot: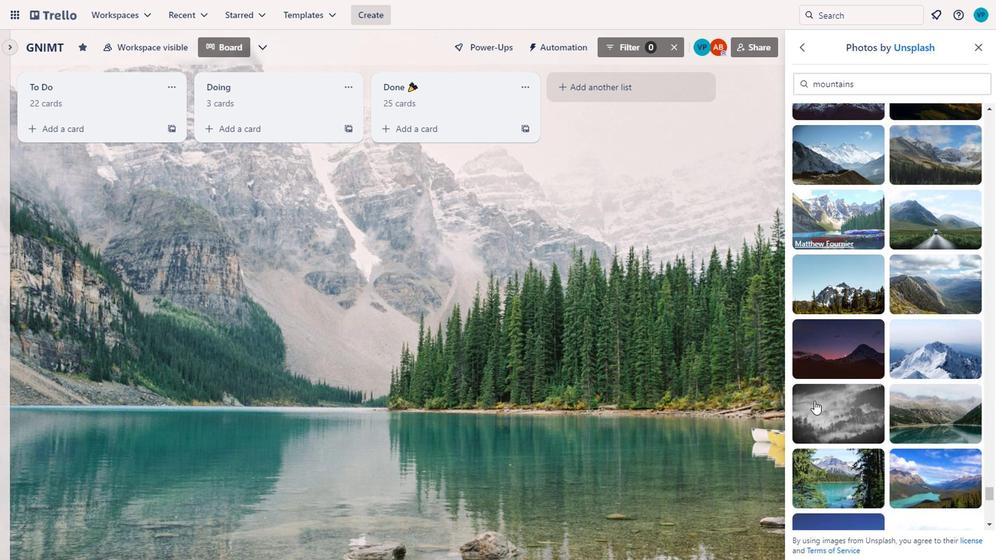 
Action: Mouse scrolled (737, 392) with delta (0, 0)
Screenshot: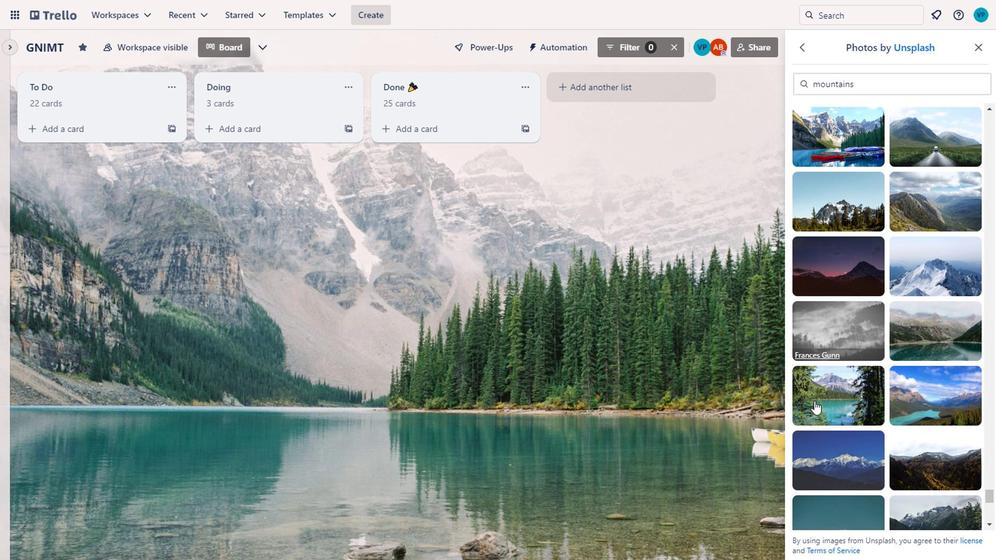 
Action: Mouse scrolled (737, 392) with delta (0, 0)
Screenshot: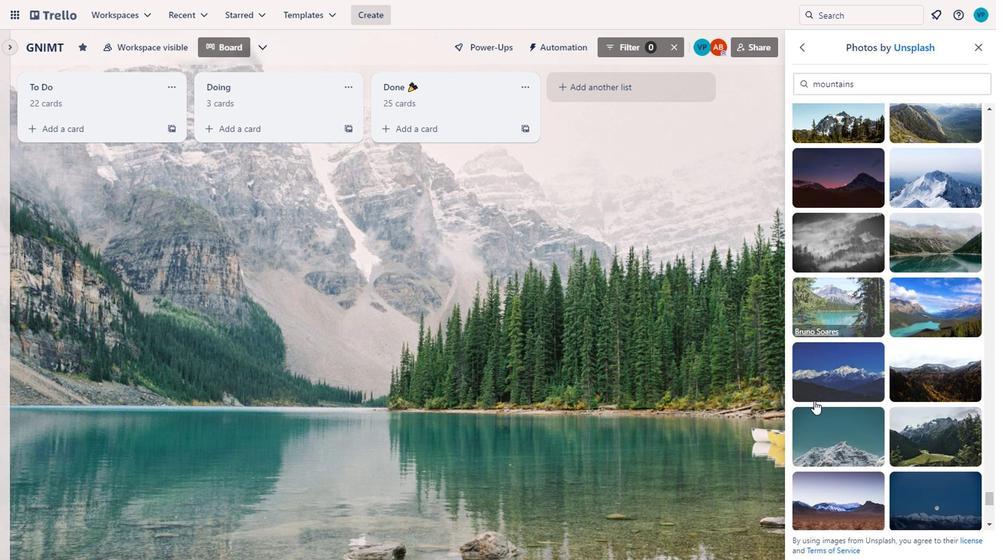 
Action: Mouse scrolled (737, 392) with delta (0, 0)
Screenshot: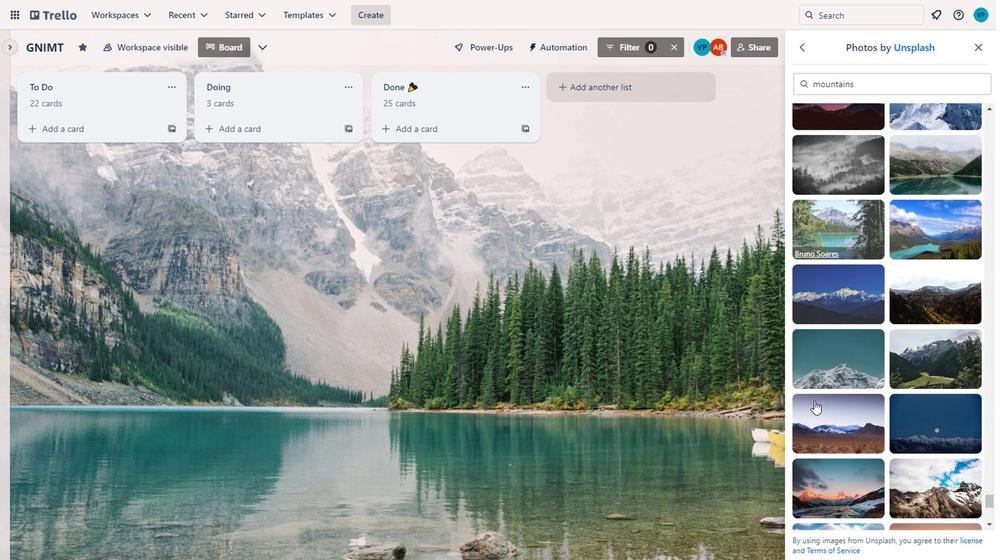 
Action: Mouse scrolled (737, 392) with delta (0, 0)
Screenshot: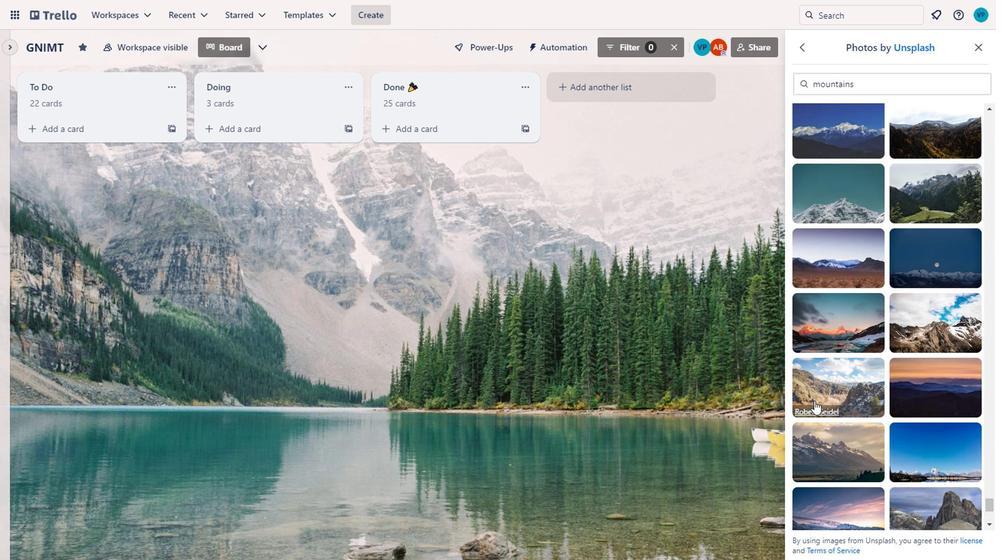 
Action: Mouse scrolled (737, 392) with delta (0, 0)
Screenshot: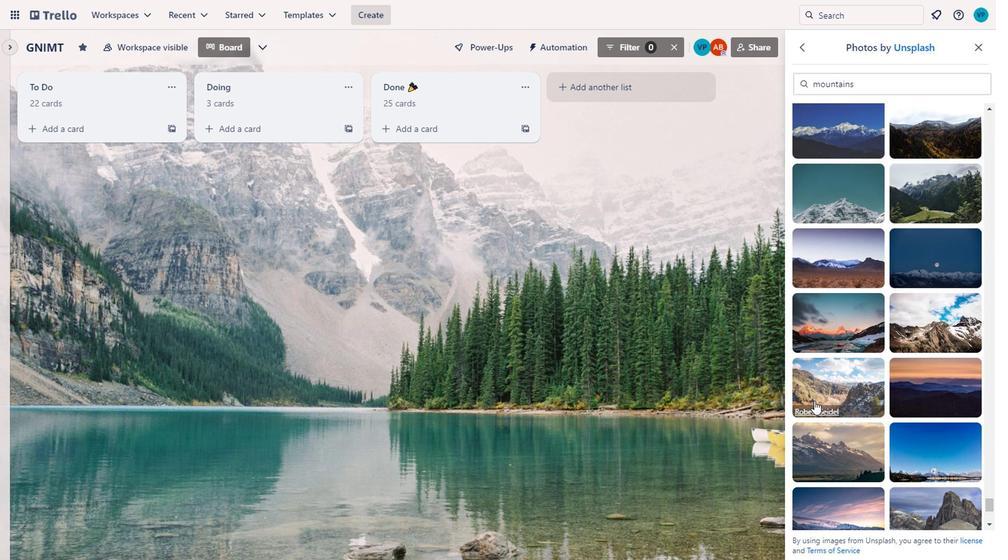 
Action: Mouse scrolled (737, 392) with delta (0, 0)
Screenshot: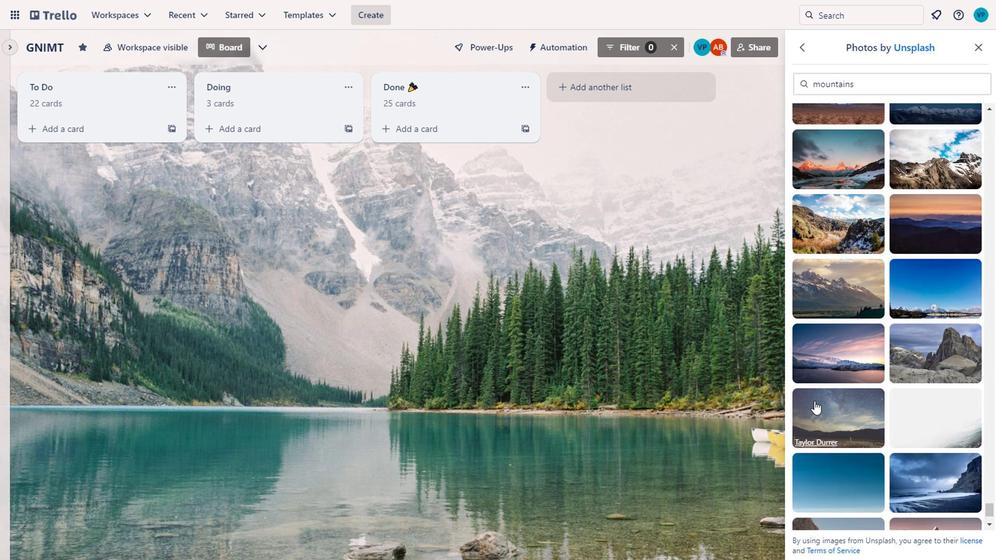 
Action: Mouse scrolled (737, 392) with delta (0, 0)
Screenshot: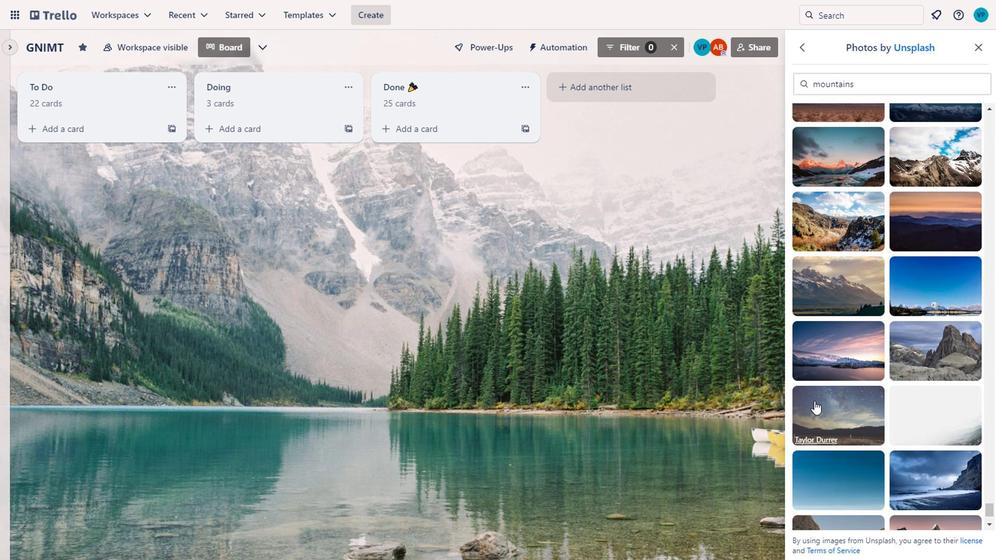 
Action: Mouse scrolled (737, 392) with delta (0, 0)
Screenshot: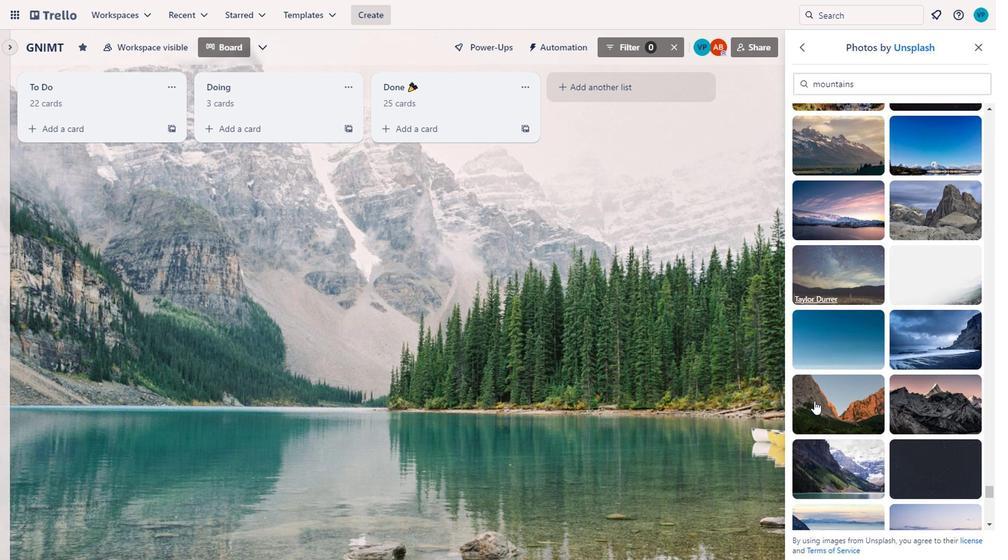 
Action: Mouse scrolled (737, 392) with delta (0, 0)
Screenshot: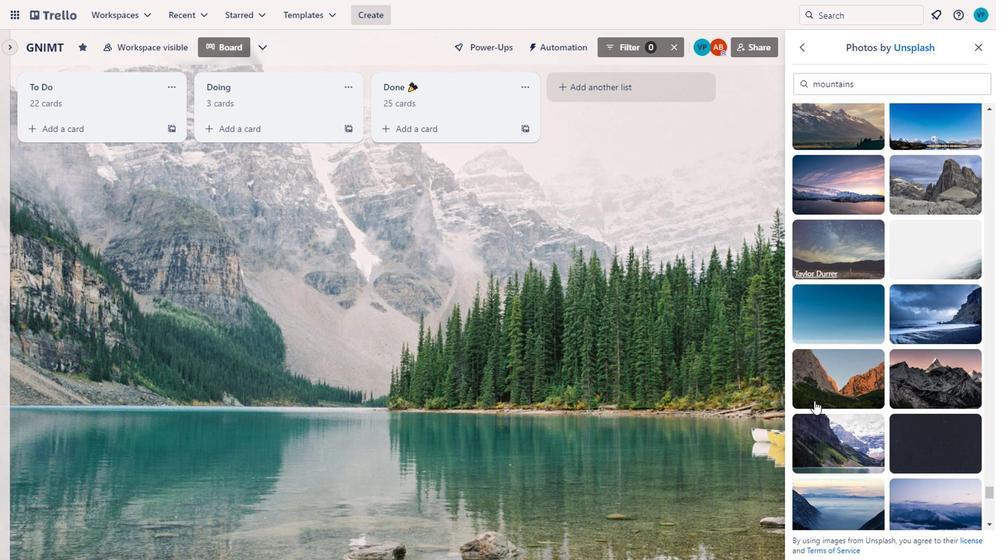 
Action: Mouse scrolled (737, 392) with delta (0, 0)
Screenshot: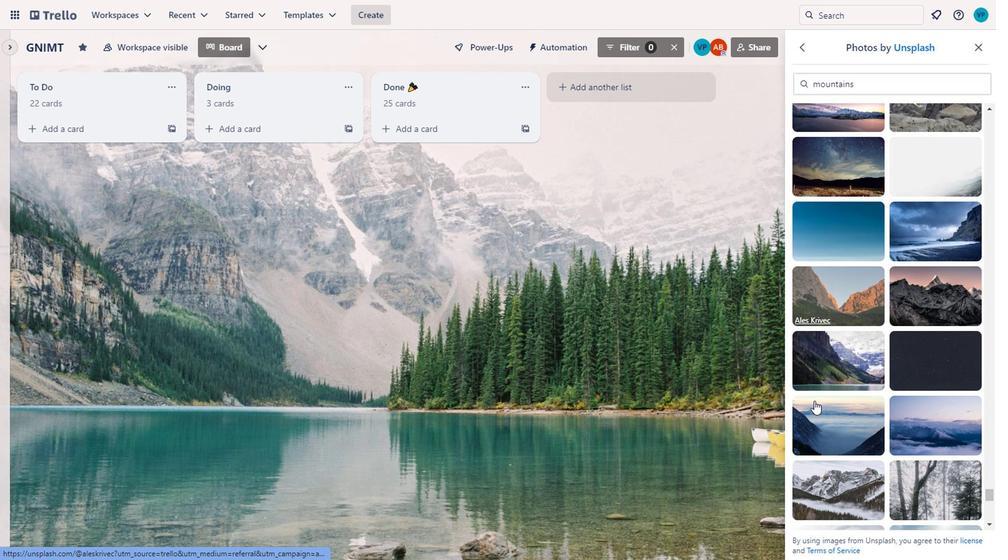 
Action: Mouse pressed left at (737, 392)
